 Task: Search and explore Airbnb stays with rooms in Park City, Utah.
Action: Mouse moved to (472, 66)
Screenshot: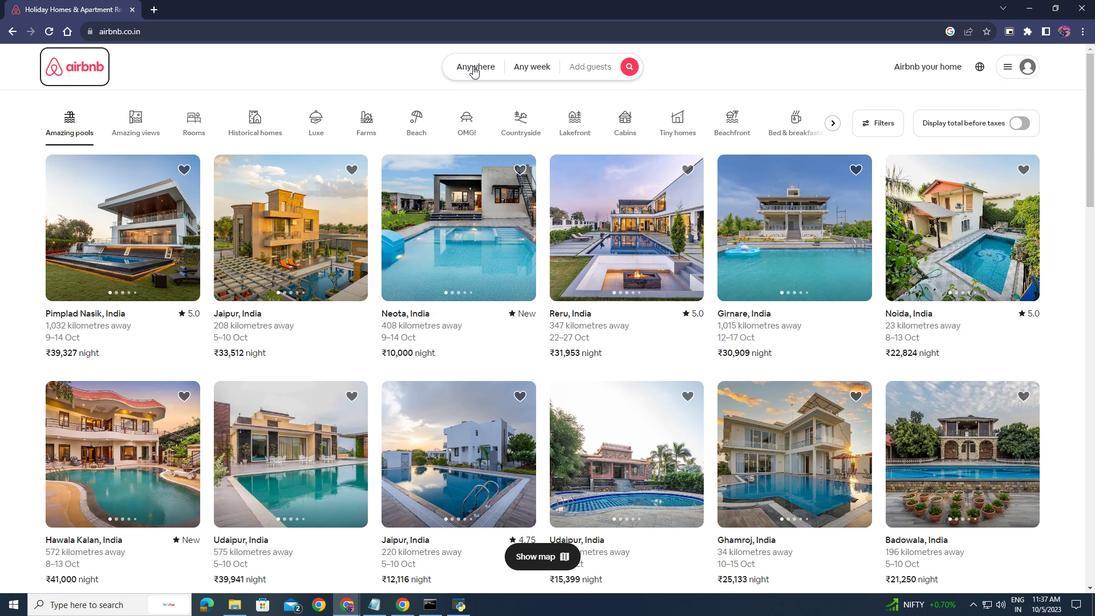 
Action: Mouse pressed left at (472, 66)
Screenshot: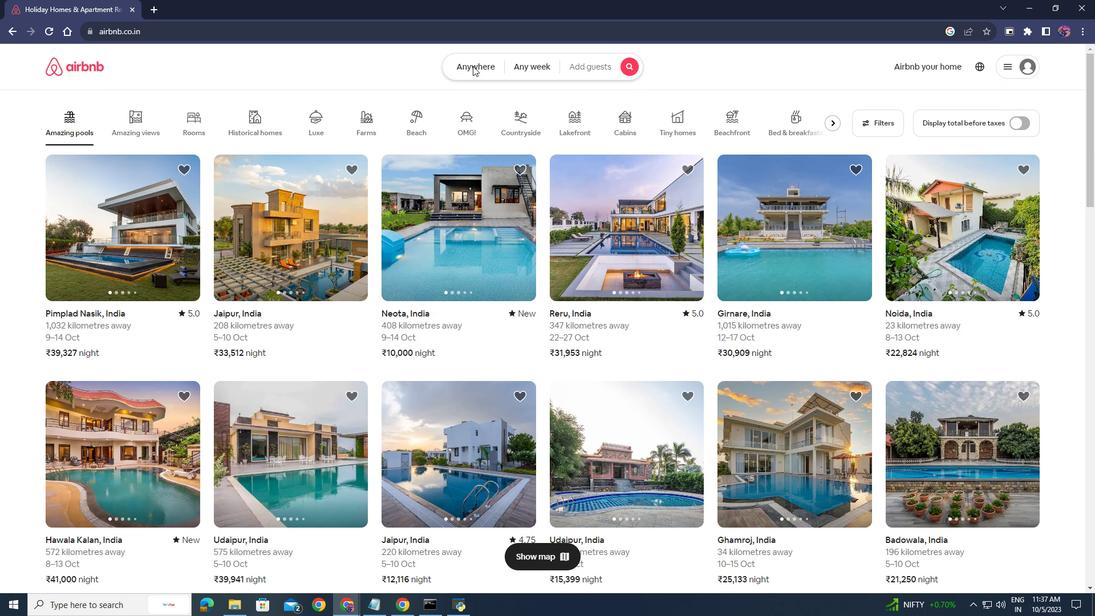 
Action: Mouse moved to (332, 112)
Screenshot: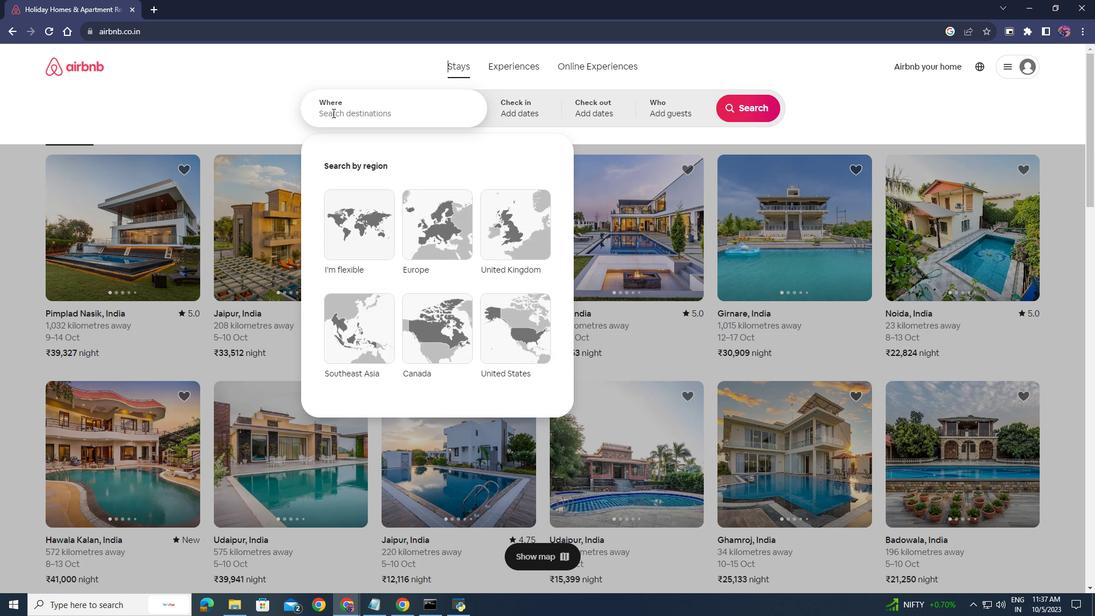 
Action: Mouse pressed left at (332, 112)
Screenshot: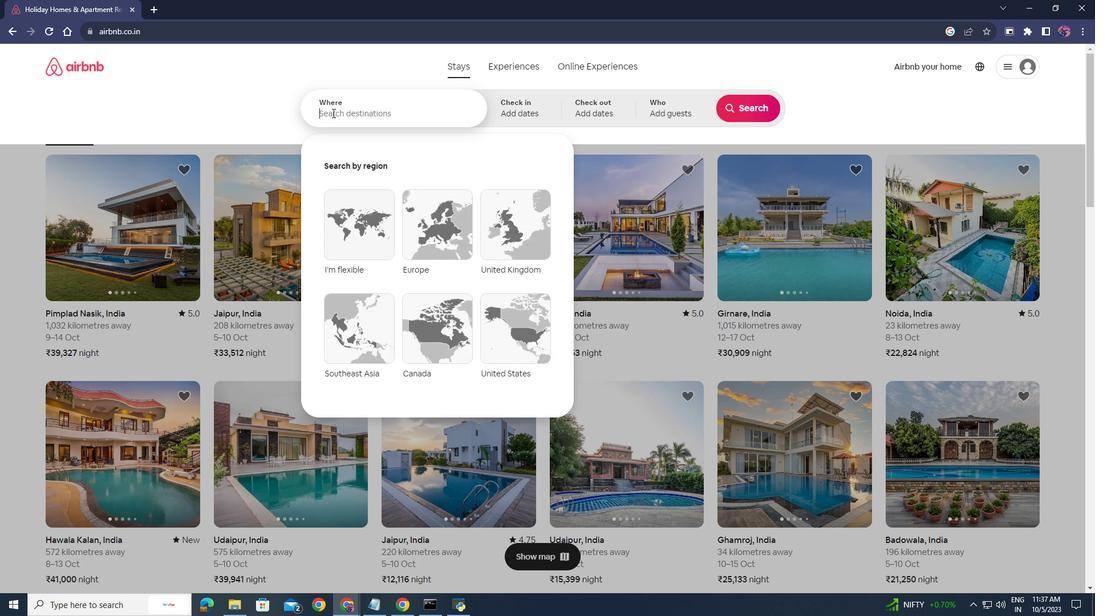 
Action: Key pressed park<Key.space>city<Key.enter>
Screenshot: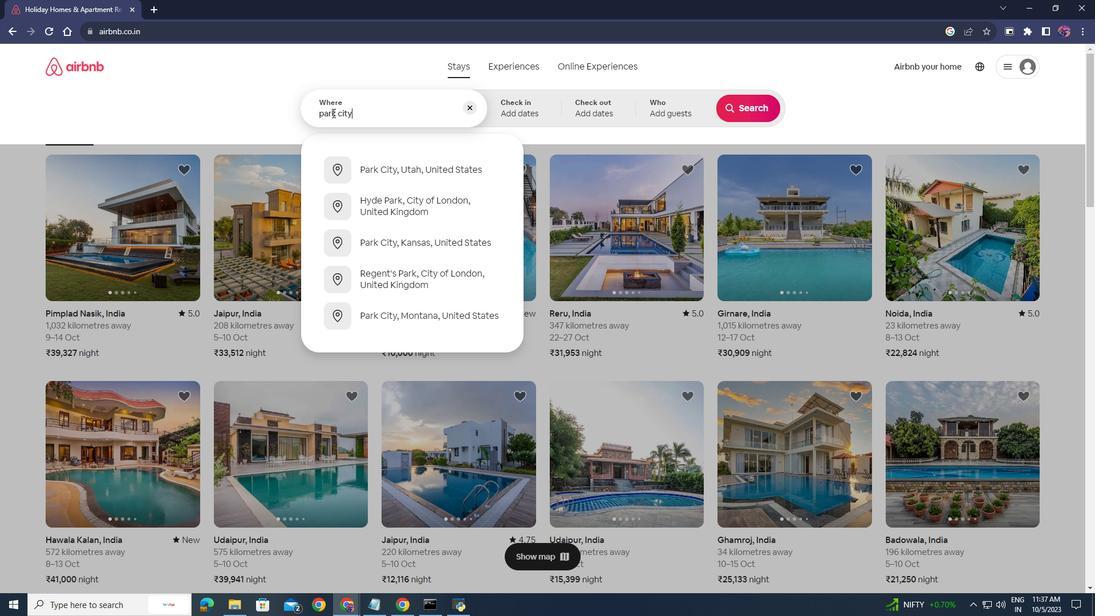 
Action: Mouse moved to (734, 101)
Screenshot: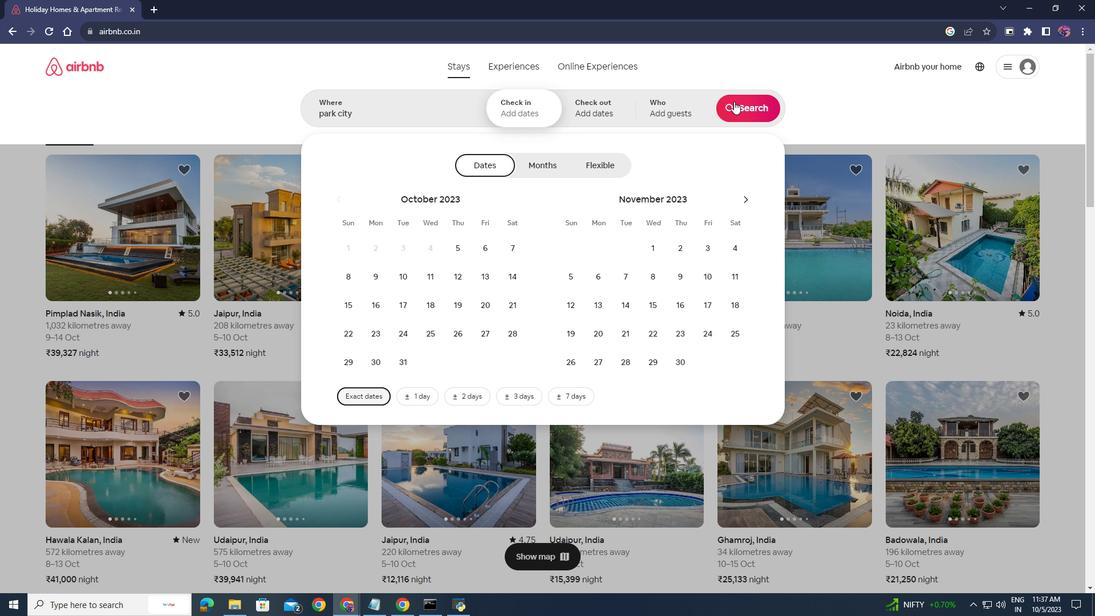 
Action: Mouse pressed left at (734, 101)
Screenshot: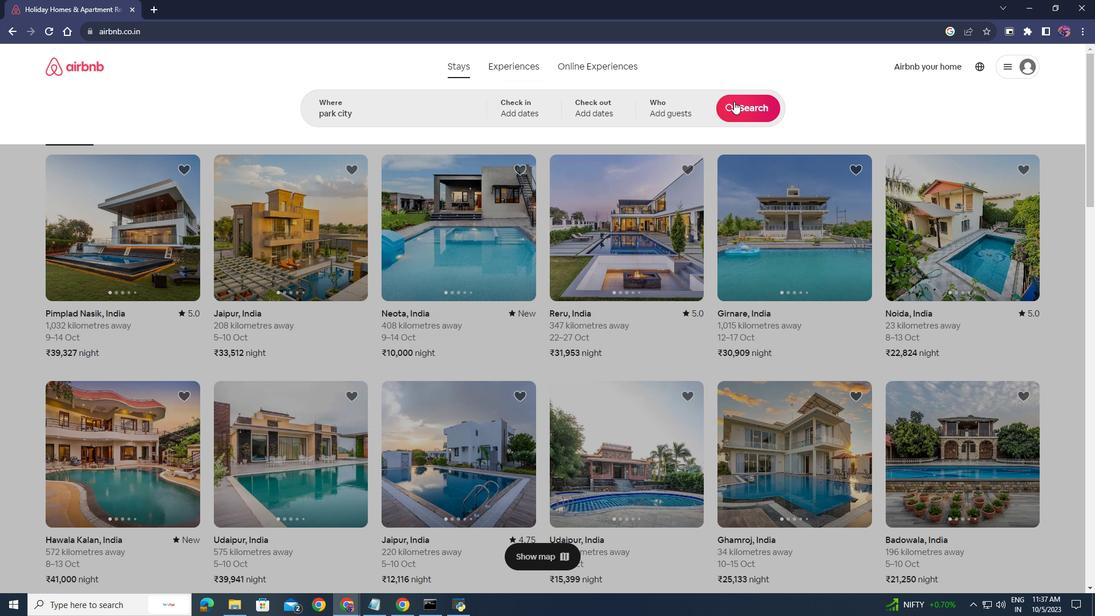 
Action: Mouse moved to (288, 108)
Screenshot: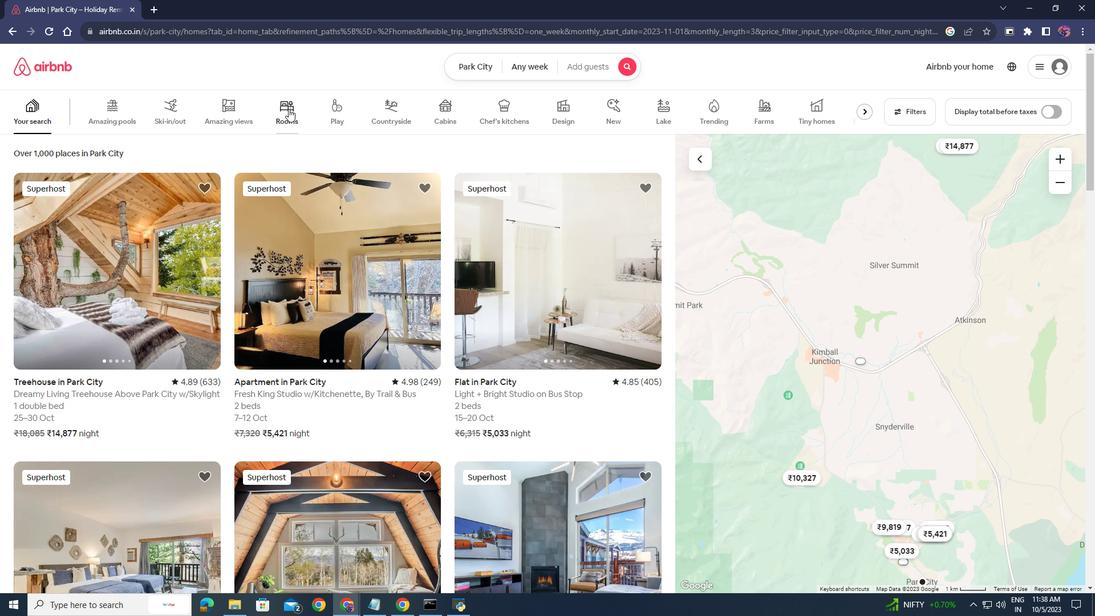 
Action: Mouse pressed left at (288, 108)
Screenshot: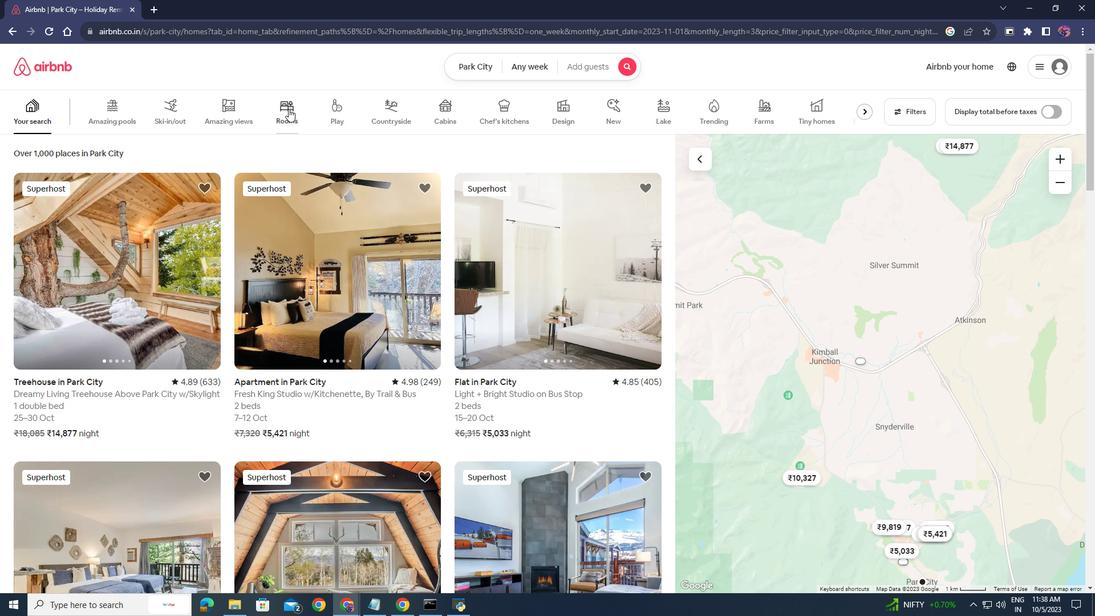 
Action: Mouse moved to (282, 285)
Screenshot: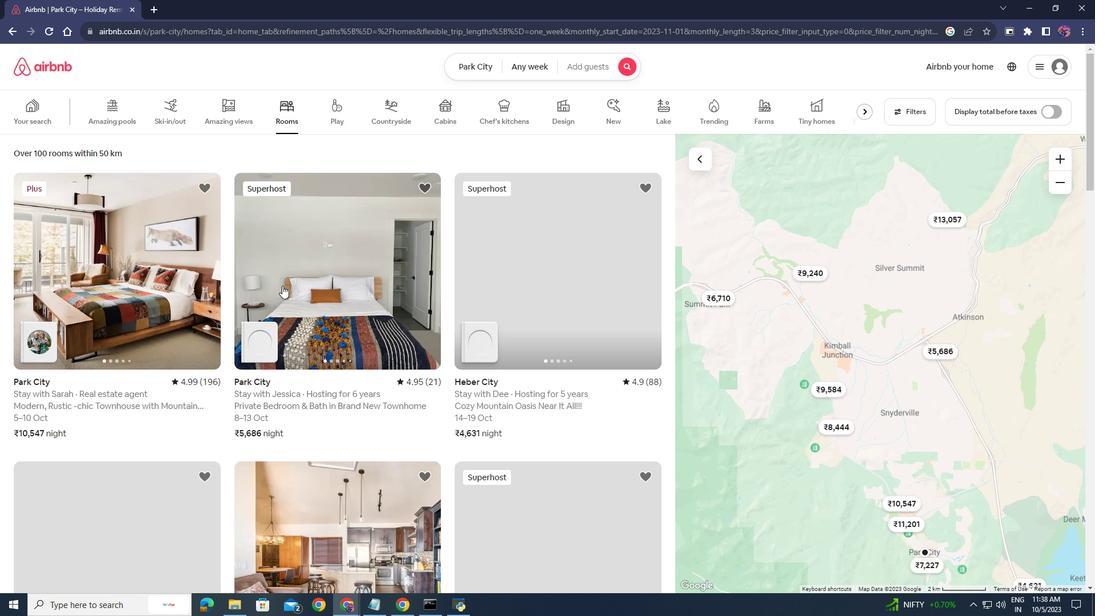 
Action: Mouse scrolled (282, 285) with delta (0, 0)
Screenshot: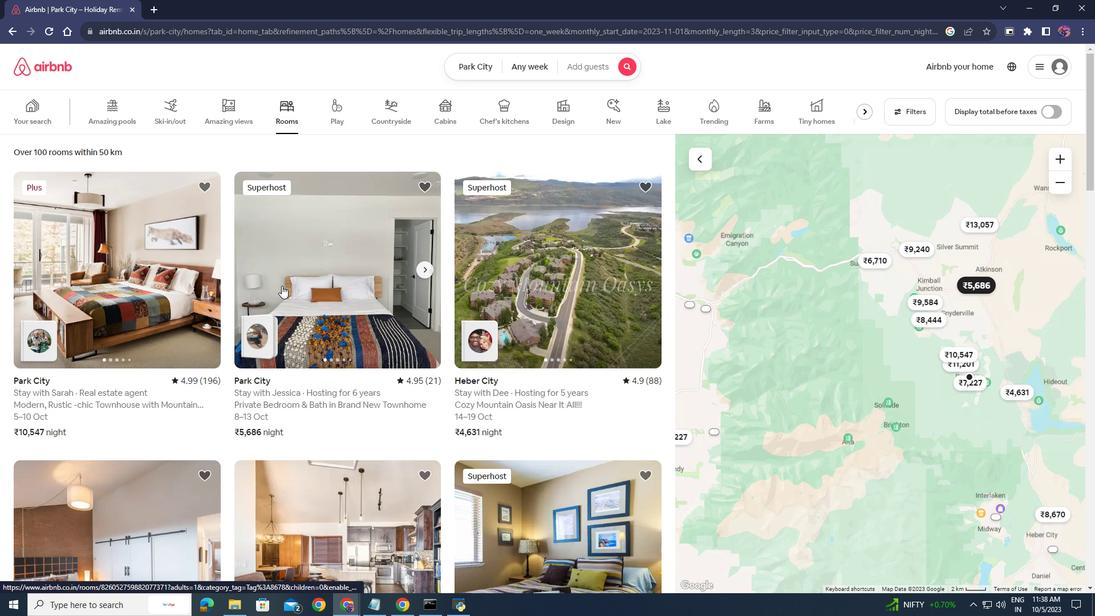 
Action: Mouse moved to (273, 282)
Screenshot: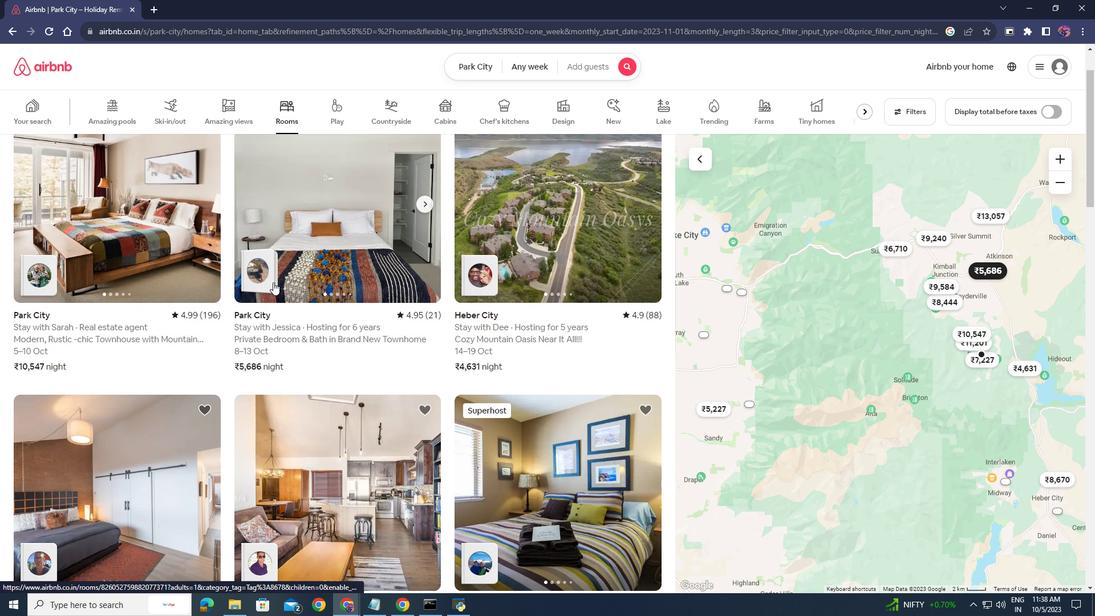 
Action: Mouse scrolled (273, 281) with delta (0, 0)
Screenshot: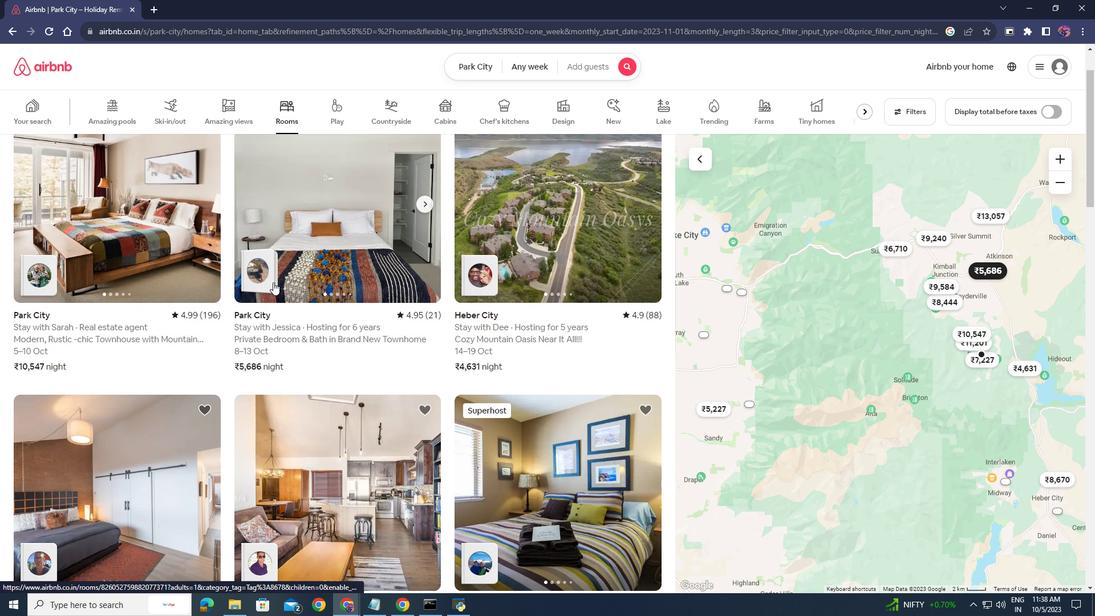 
Action: Mouse moved to (264, 308)
Screenshot: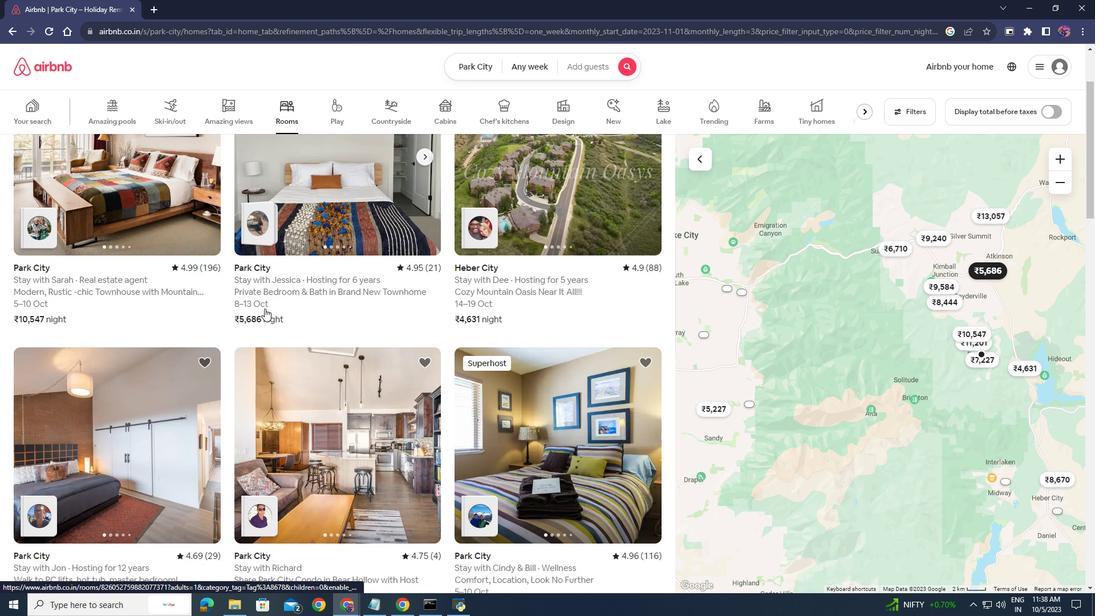
Action: Mouse scrolled (264, 309) with delta (0, 0)
Screenshot: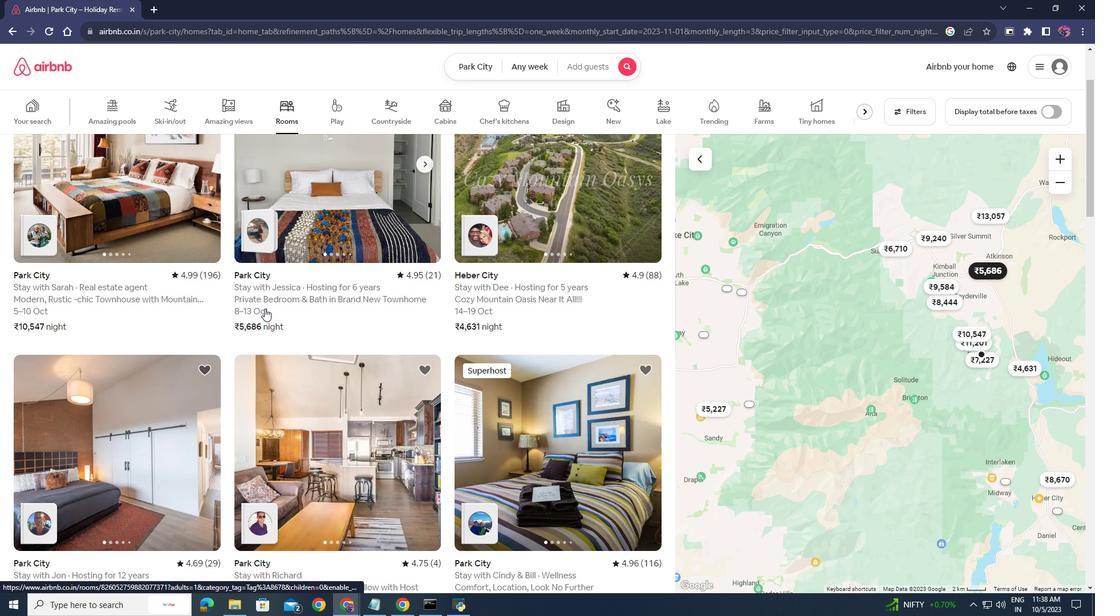 
Action: Mouse moved to (308, 201)
Screenshot: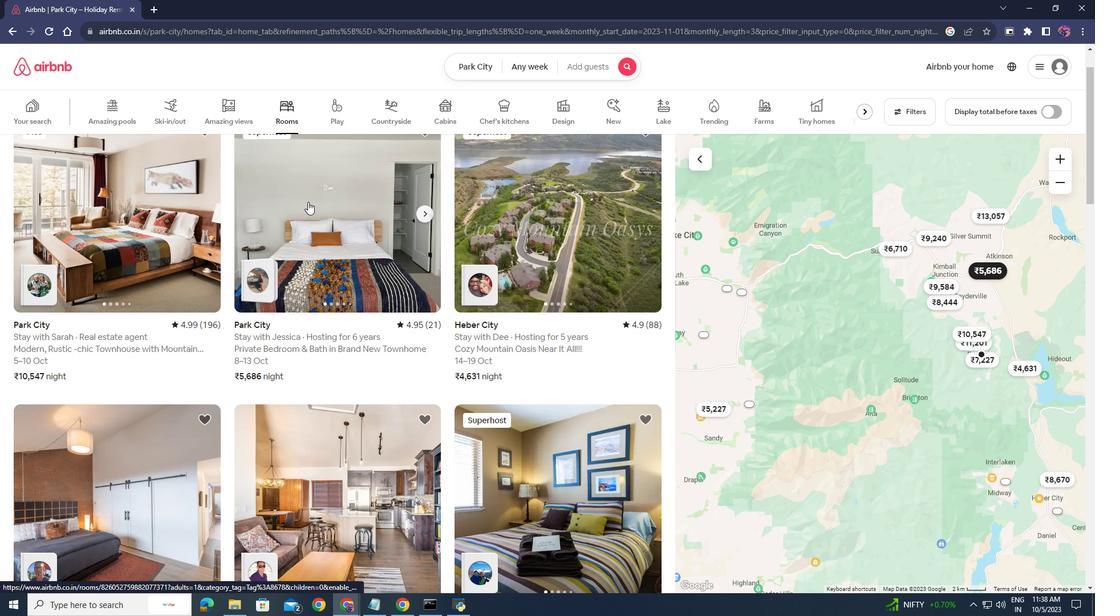 
Action: Mouse pressed left at (308, 201)
Screenshot: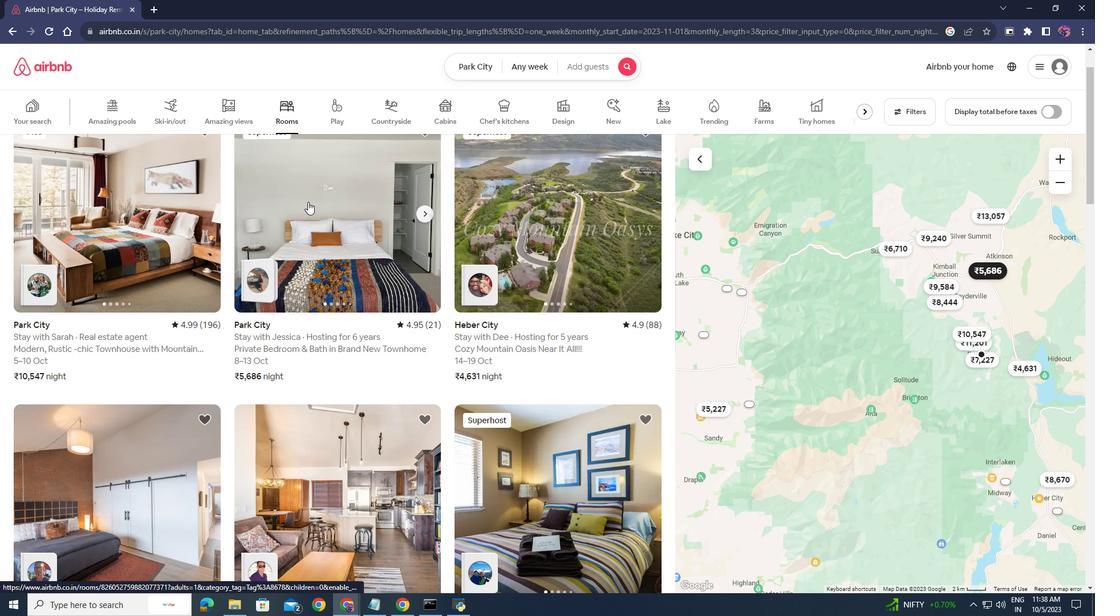 
Action: Mouse moved to (397, 377)
Screenshot: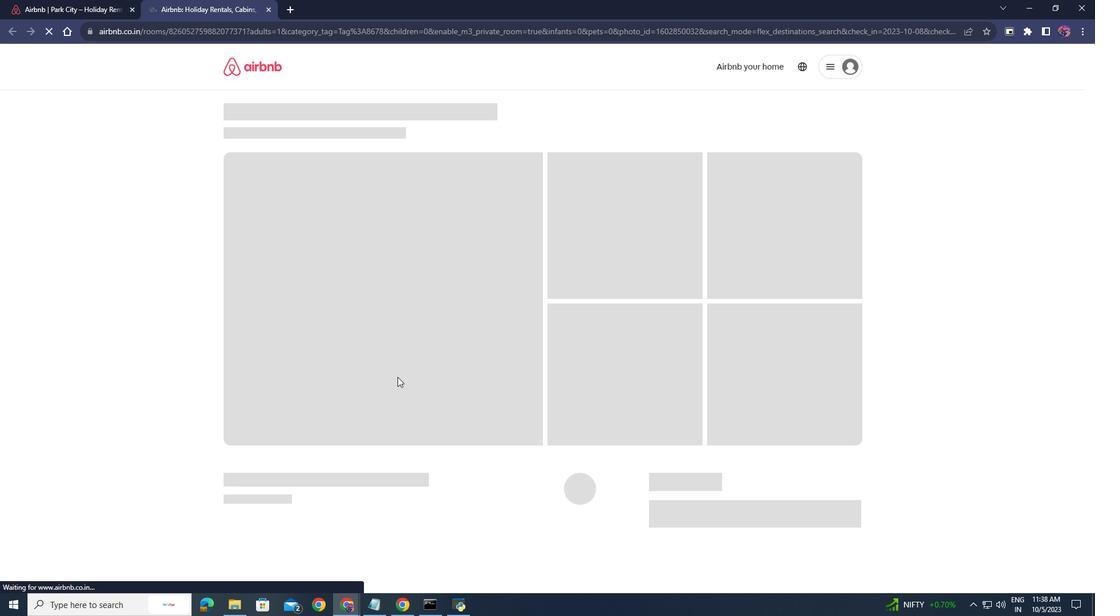 
Action: Mouse scrolled (397, 376) with delta (0, 0)
Screenshot: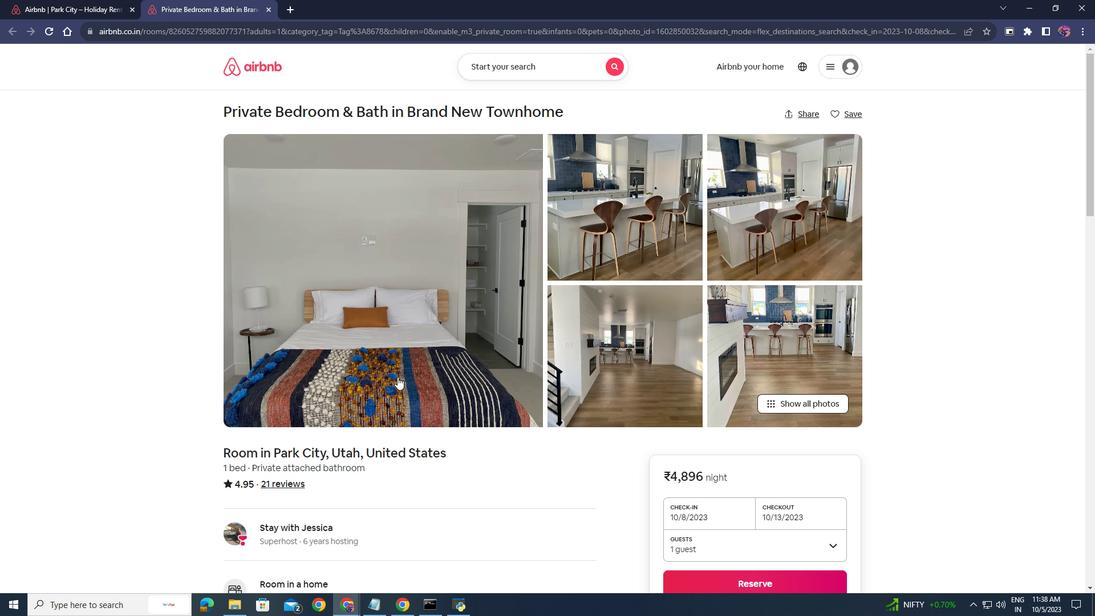 
Action: Mouse scrolled (397, 376) with delta (0, 0)
Screenshot: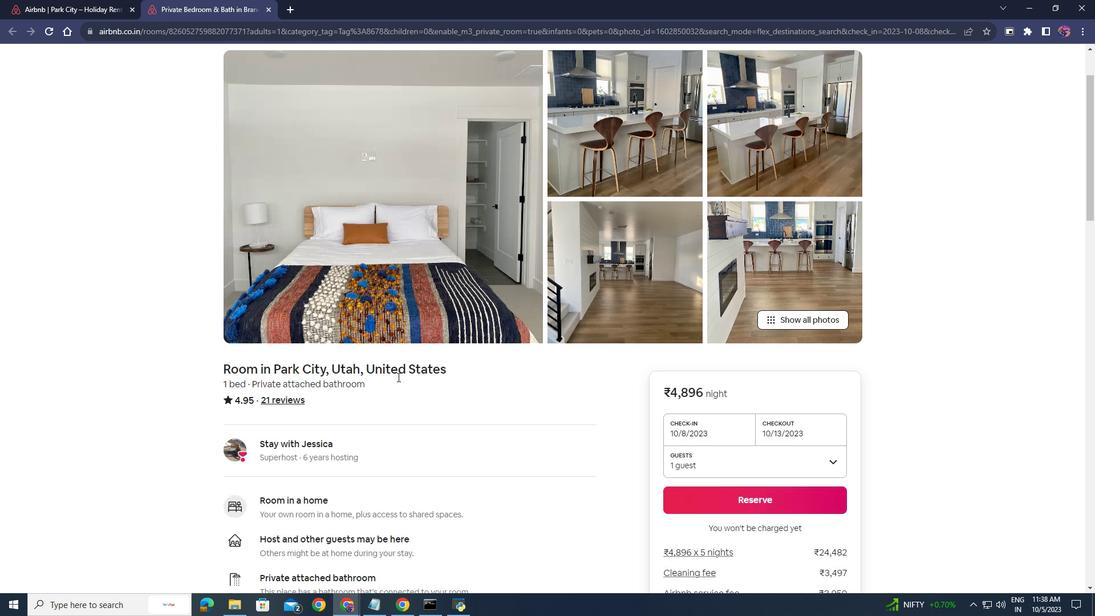 
Action: Mouse scrolled (397, 376) with delta (0, 0)
Screenshot: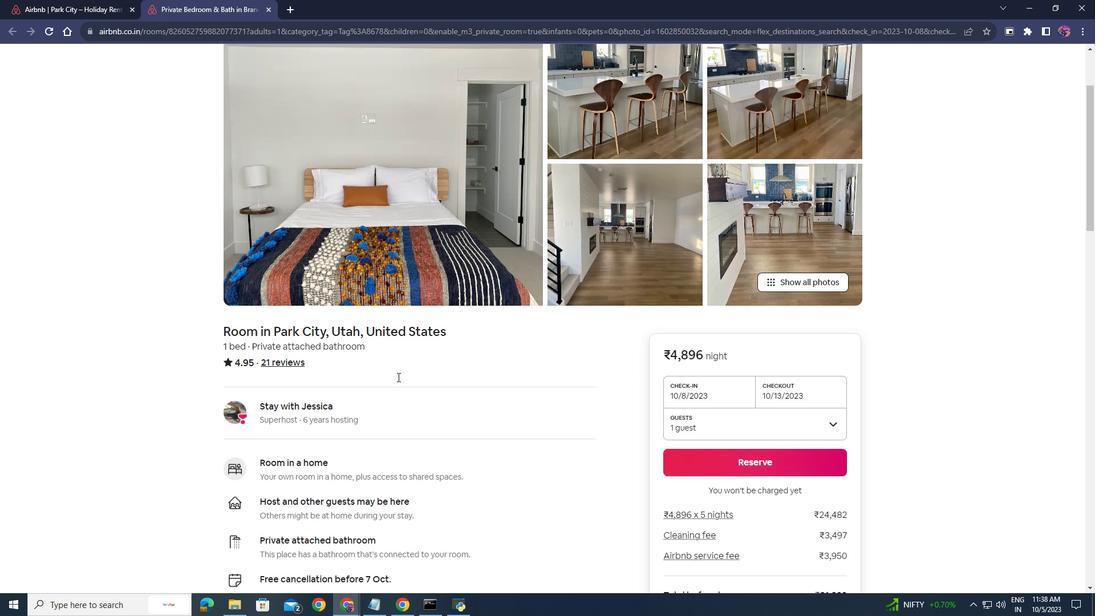 
Action: Mouse scrolled (397, 376) with delta (0, 0)
Screenshot: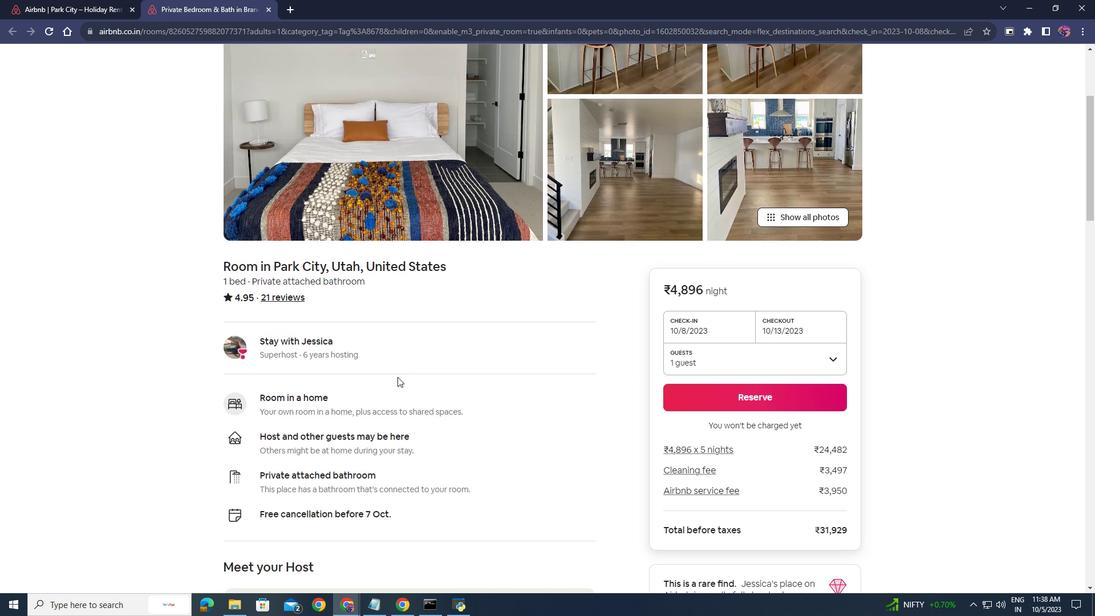 
Action: Mouse scrolled (397, 376) with delta (0, 0)
Screenshot: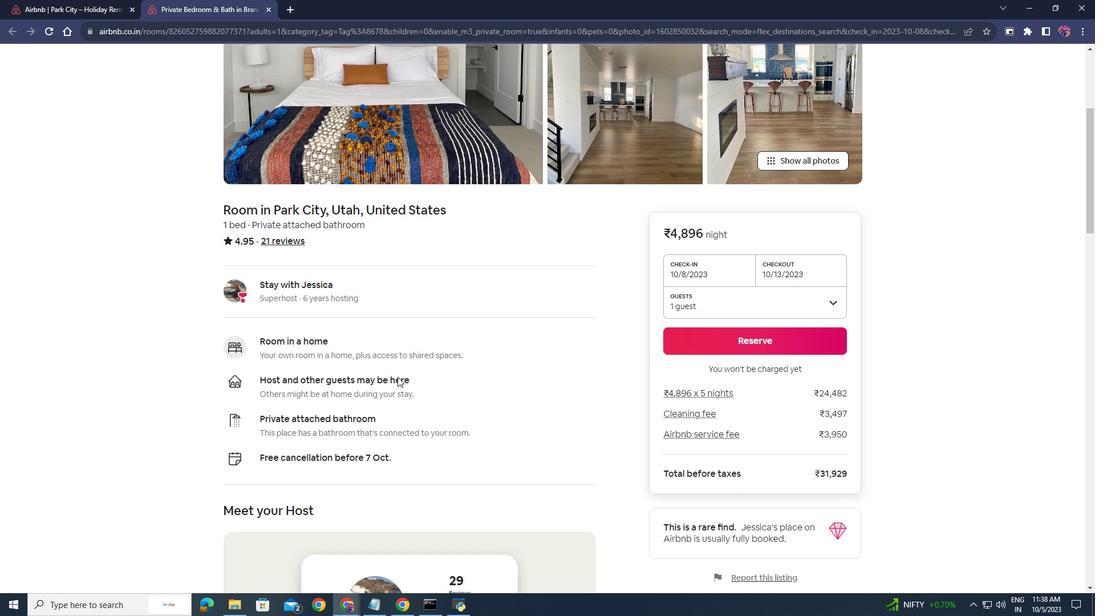 
Action: Mouse scrolled (397, 376) with delta (0, 0)
Screenshot: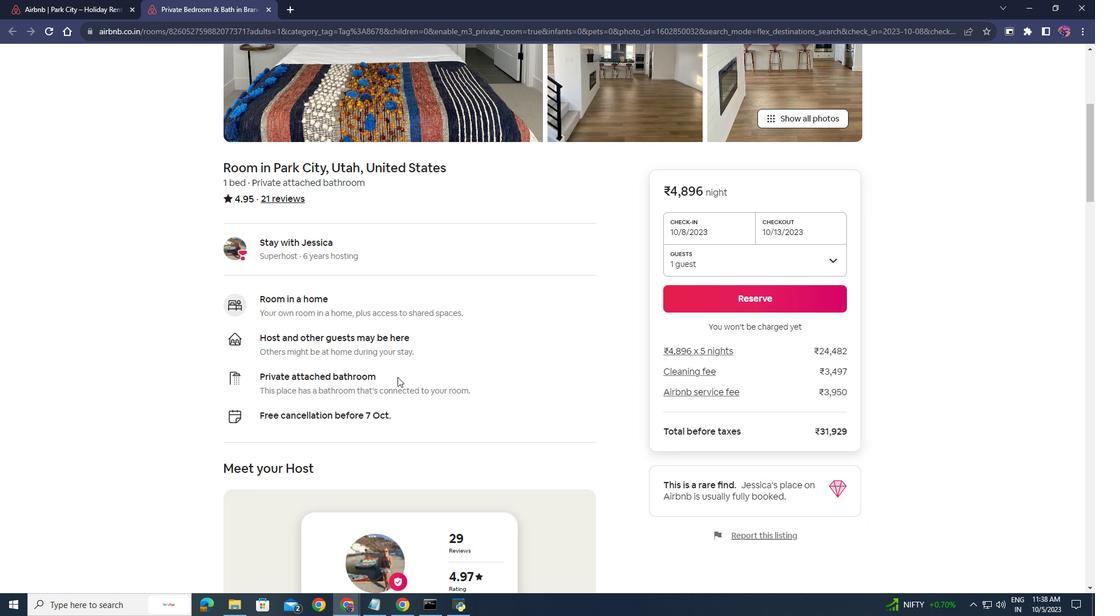 
Action: Mouse scrolled (397, 376) with delta (0, 0)
Screenshot: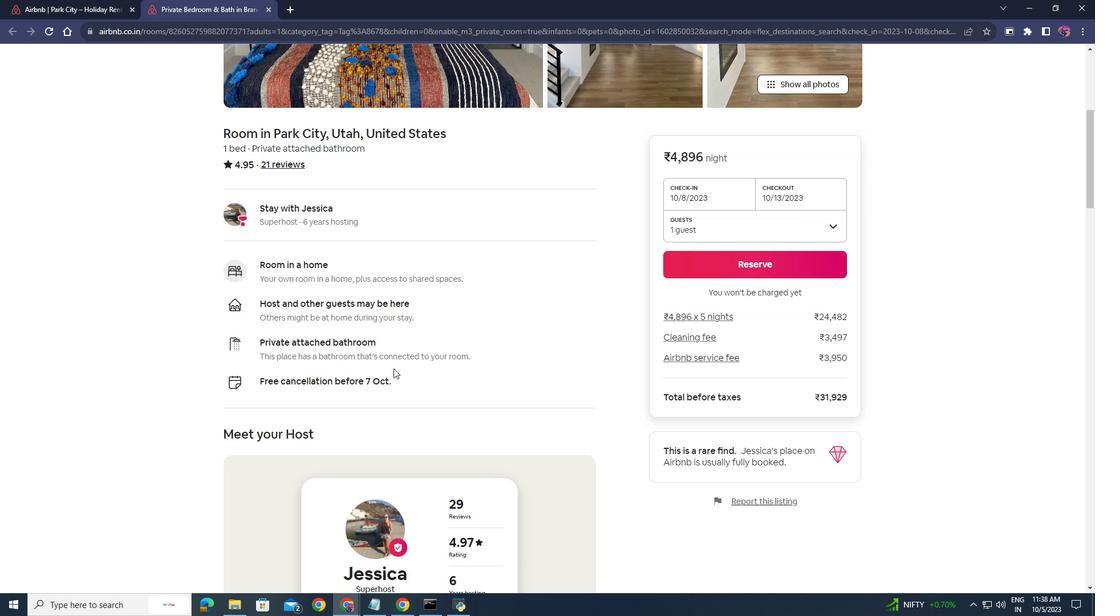 
Action: Mouse moved to (392, 364)
Screenshot: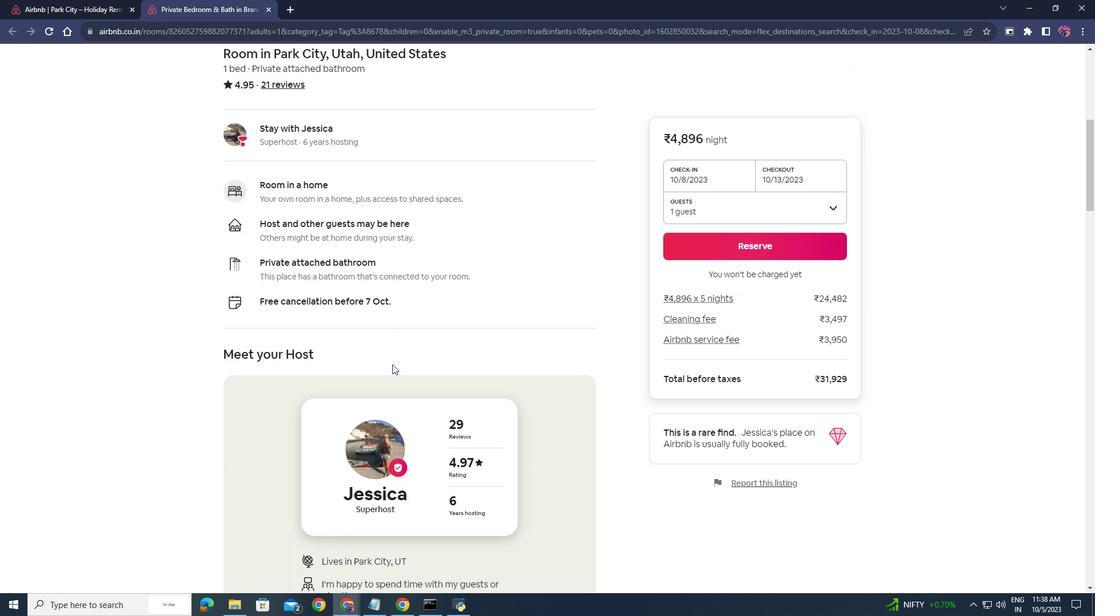 
Action: Mouse scrolled (392, 363) with delta (0, 0)
Screenshot: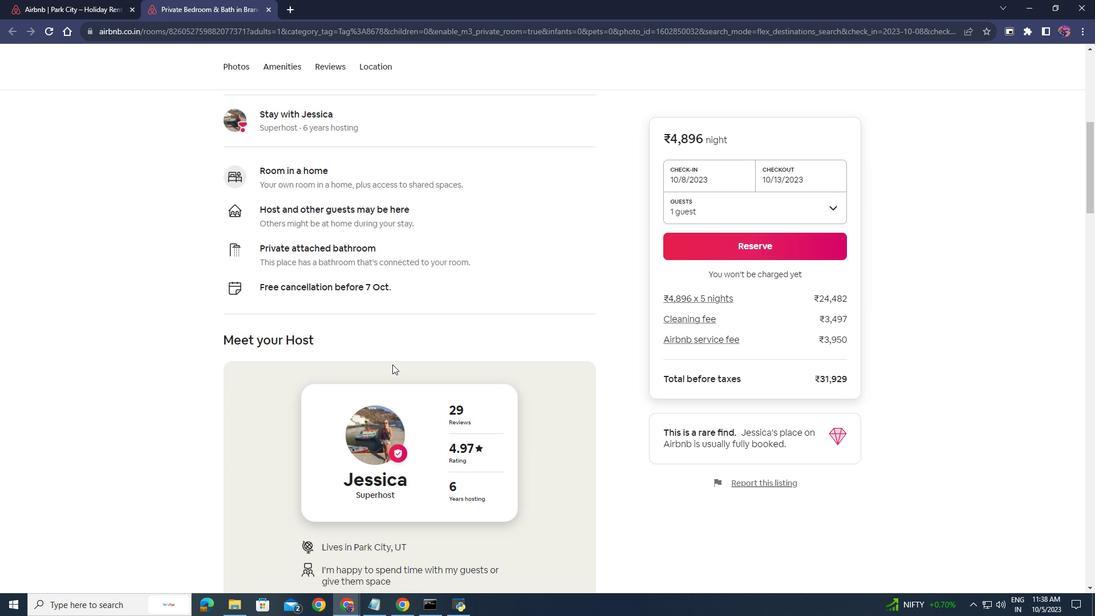 
Action: Mouse scrolled (392, 363) with delta (0, 0)
Screenshot: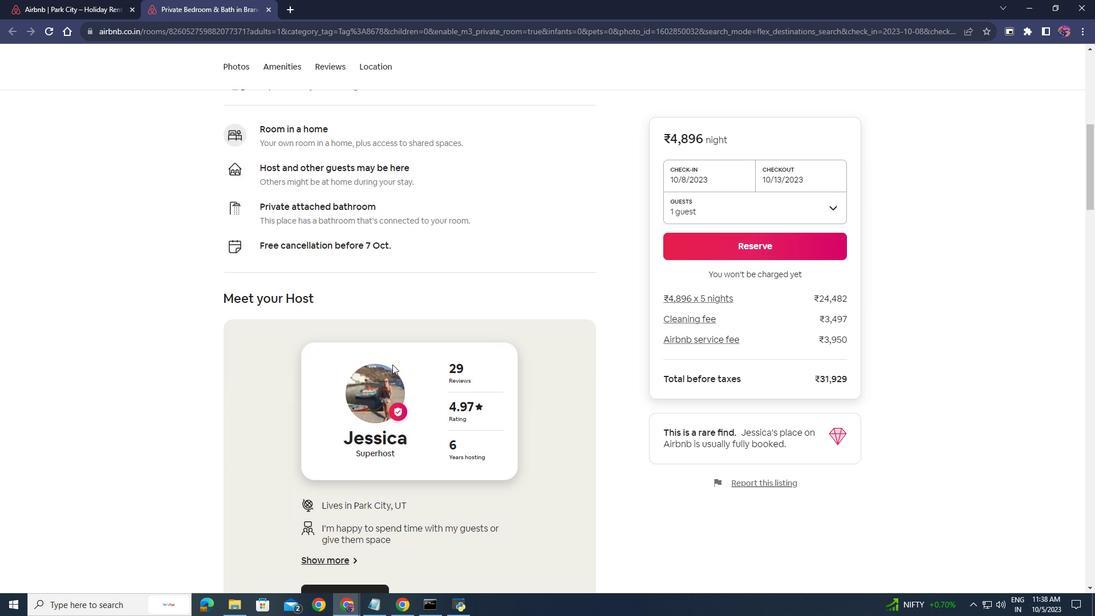 
Action: Mouse scrolled (392, 363) with delta (0, 0)
Screenshot: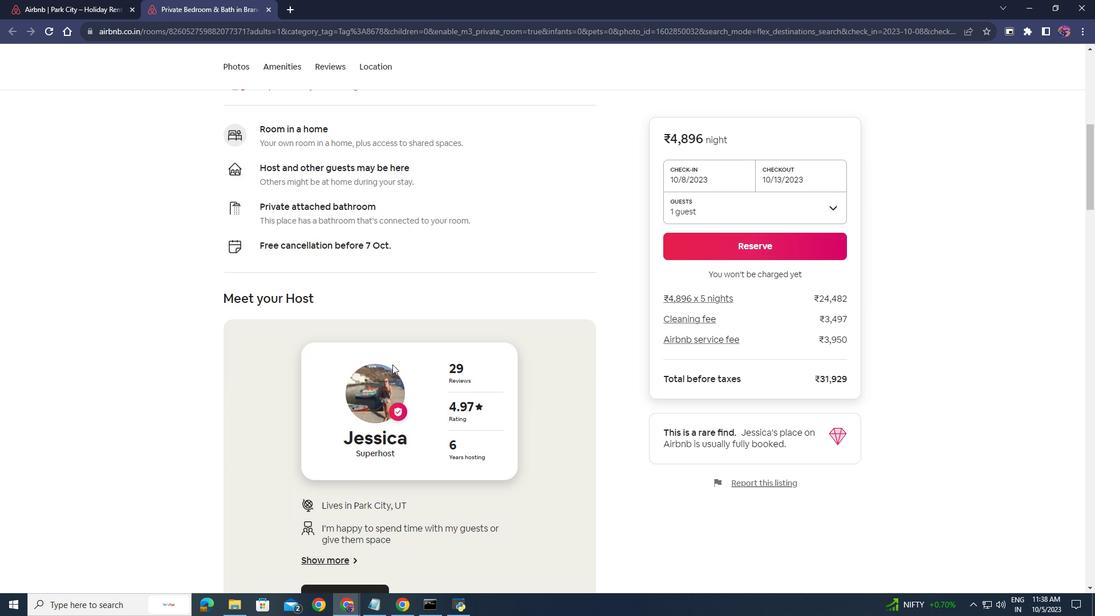
Action: Mouse scrolled (392, 363) with delta (0, 0)
Screenshot: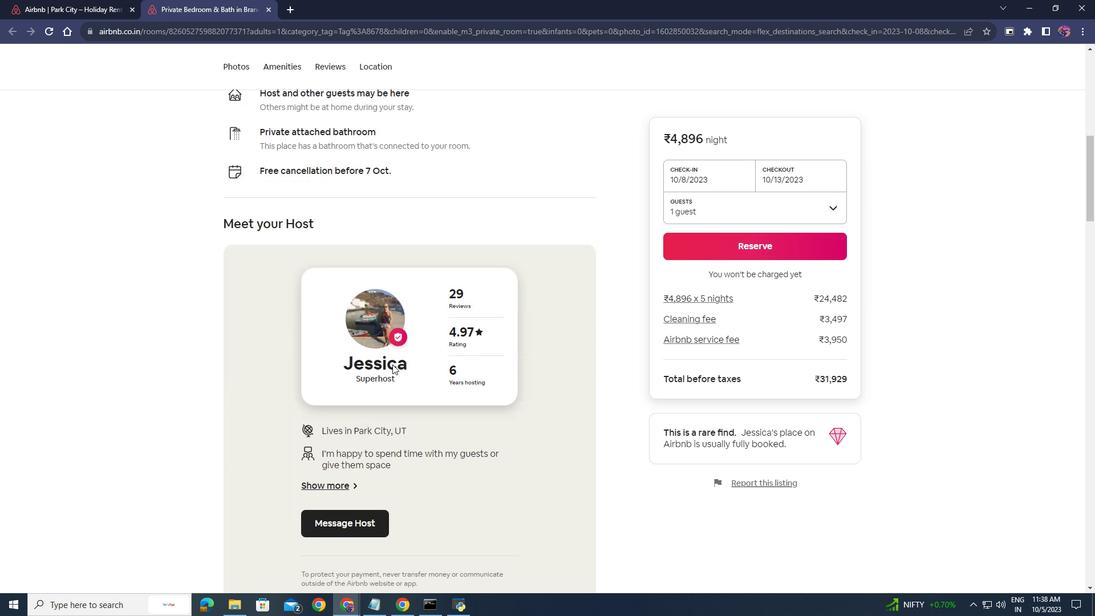 
Action: Mouse moved to (392, 363)
Screenshot: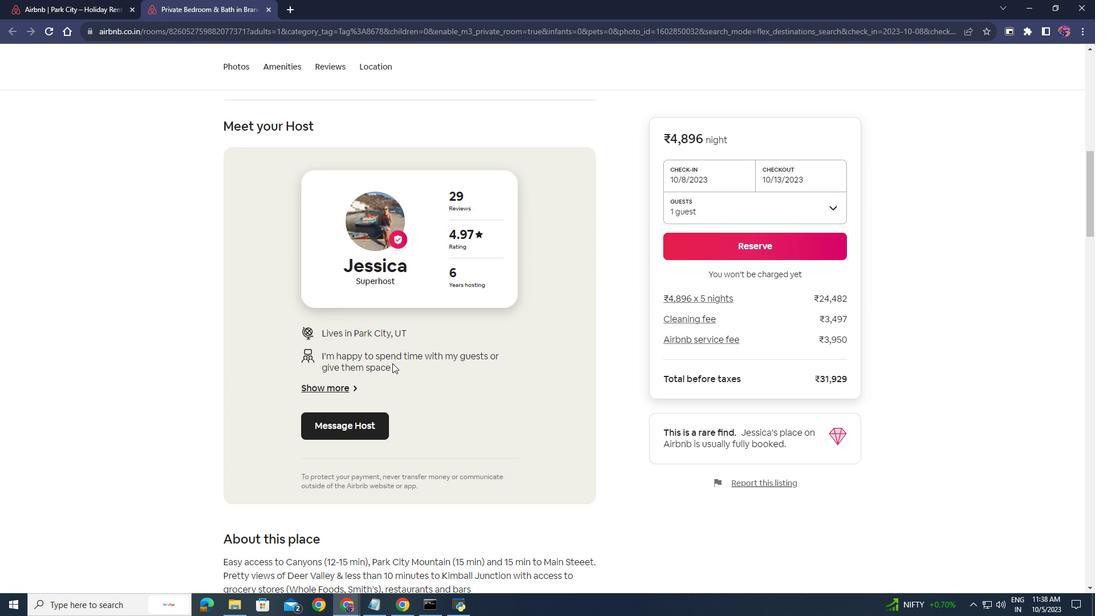 
Action: Mouse scrolled (392, 362) with delta (0, 0)
Screenshot: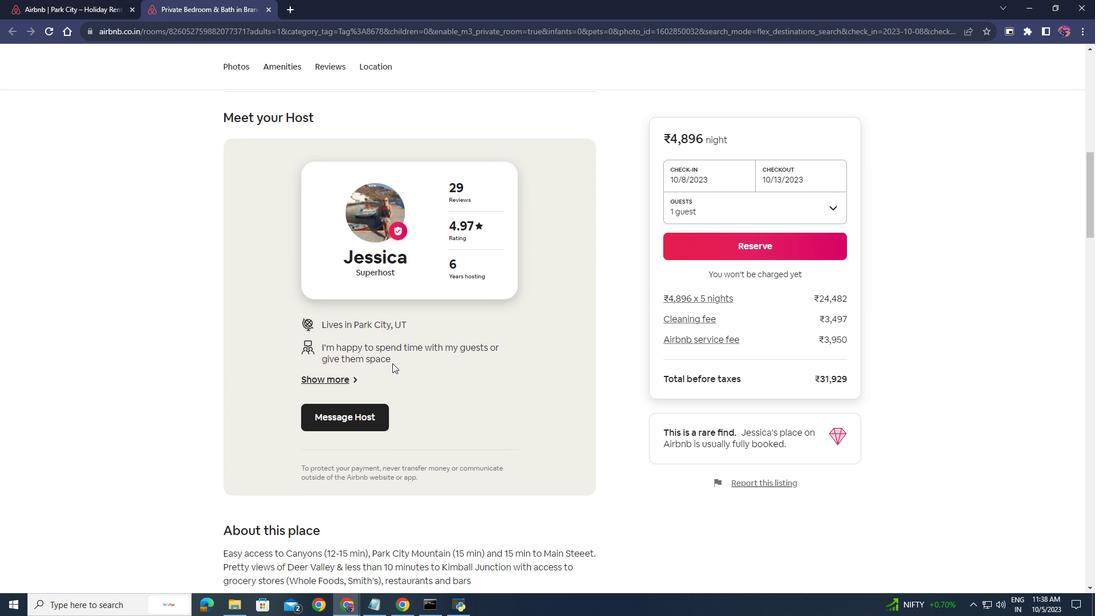 
Action: Mouse scrolled (392, 362) with delta (0, 0)
Screenshot: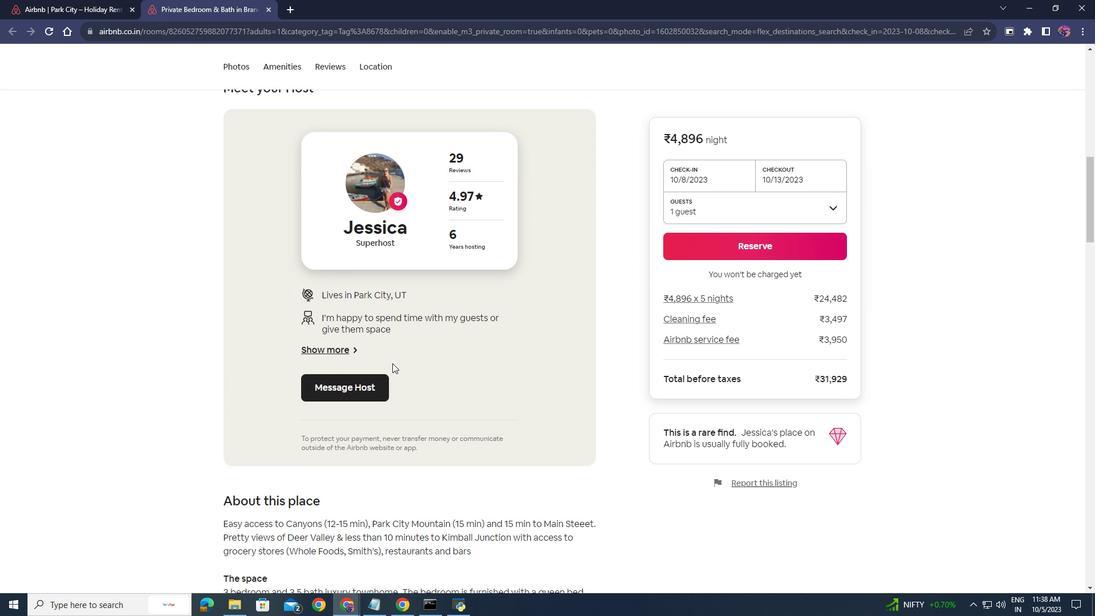
Action: Mouse scrolled (392, 362) with delta (0, 0)
Screenshot: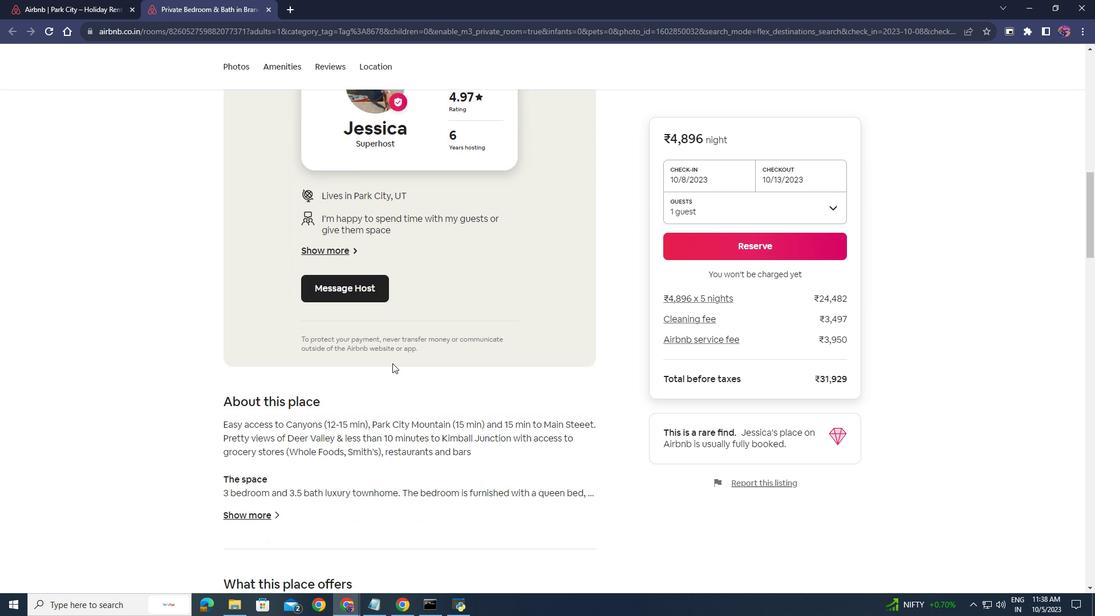 
Action: Mouse scrolled (392, 362) with delta (0, 0)
Screenshot: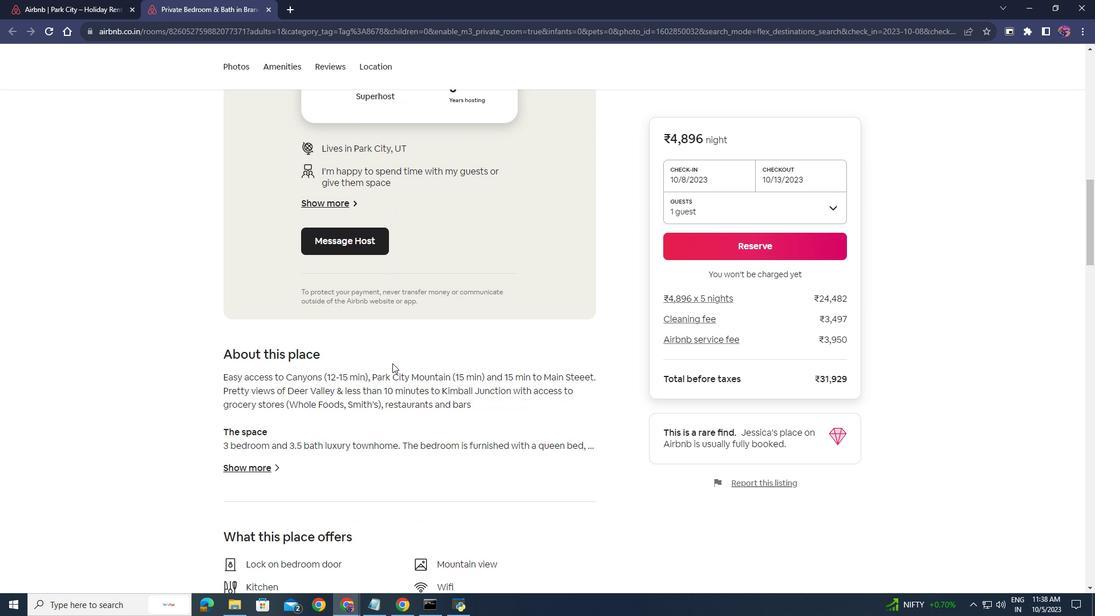 
Action: Mouse scrolled (392, 362) with delta (0, 0)
Screenshot: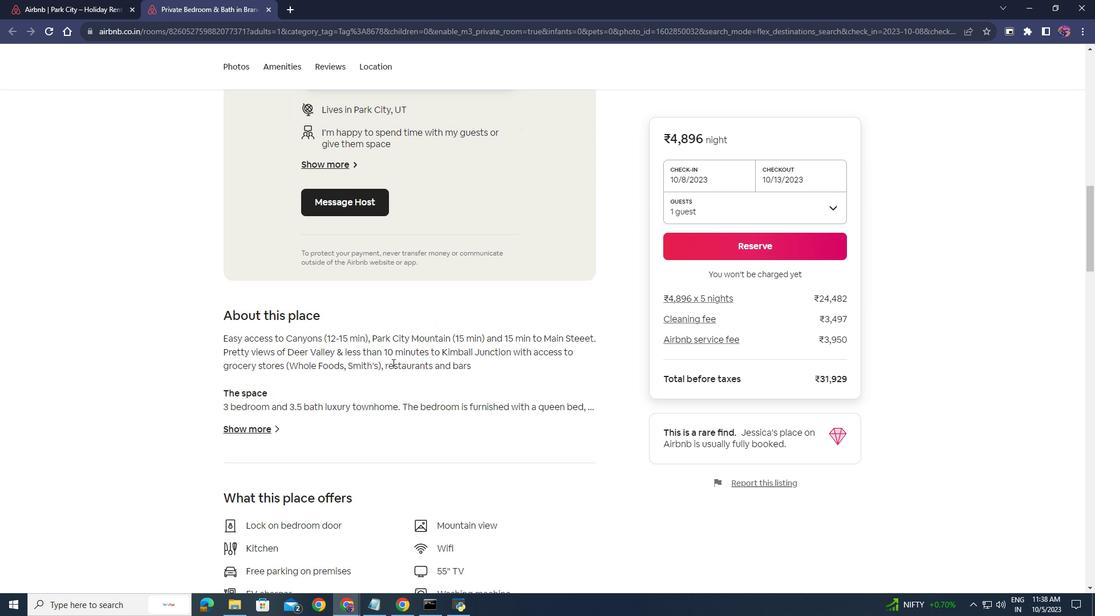 
Action: Mouse scrolled (392, 362) with delta (0, 0)
Screenshot: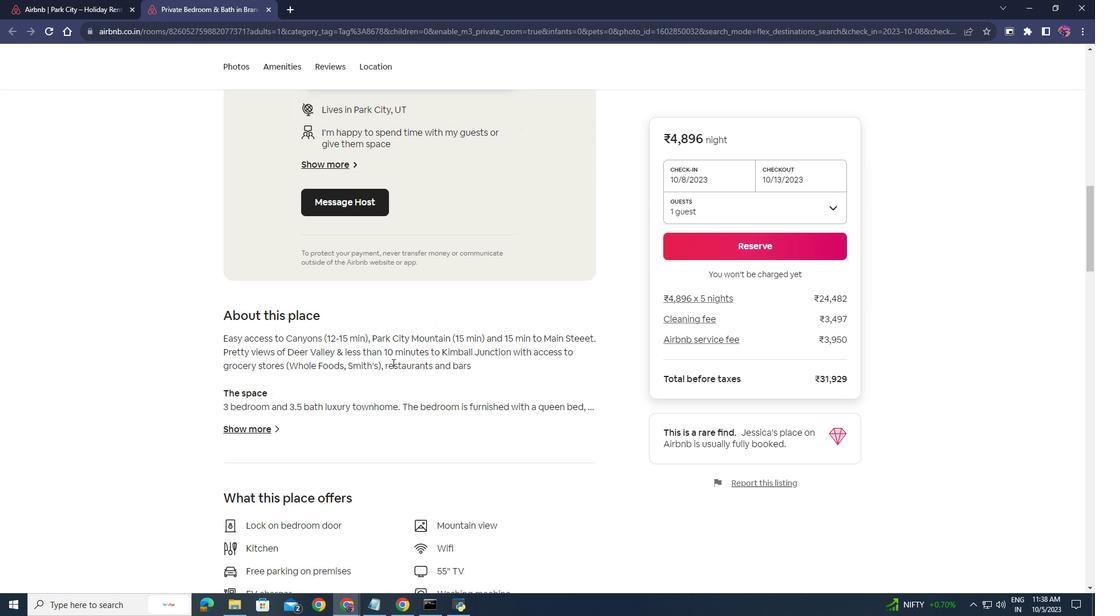 
Action: Mouse scrolled (392, 362) with delta (0, 0)
Screenshot: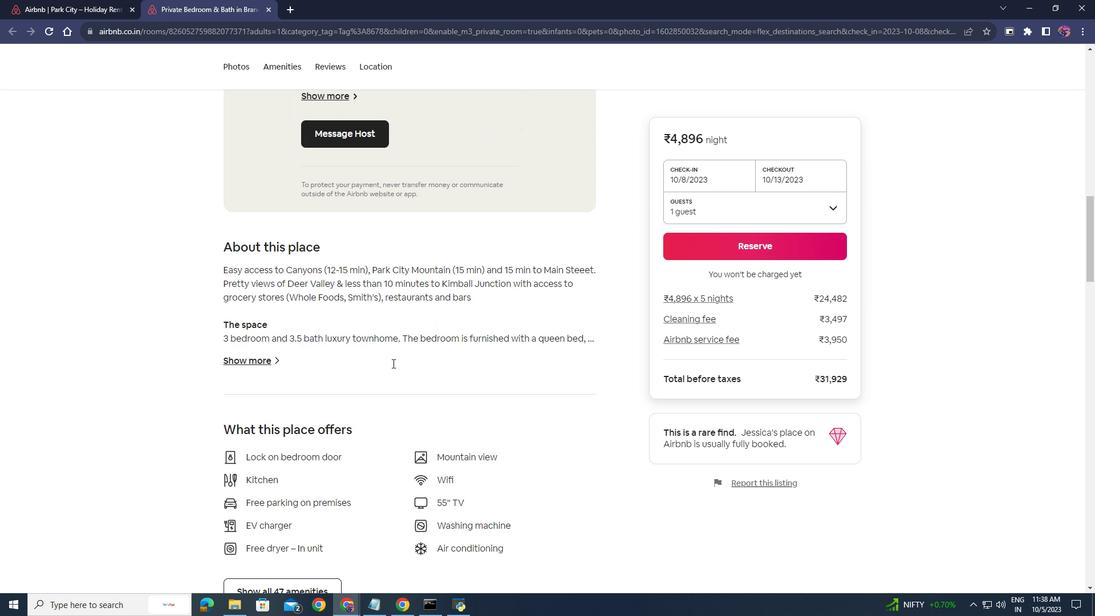 
Action: Mouse scrolled (392, 362) with delta (0, 0)
Screenshot: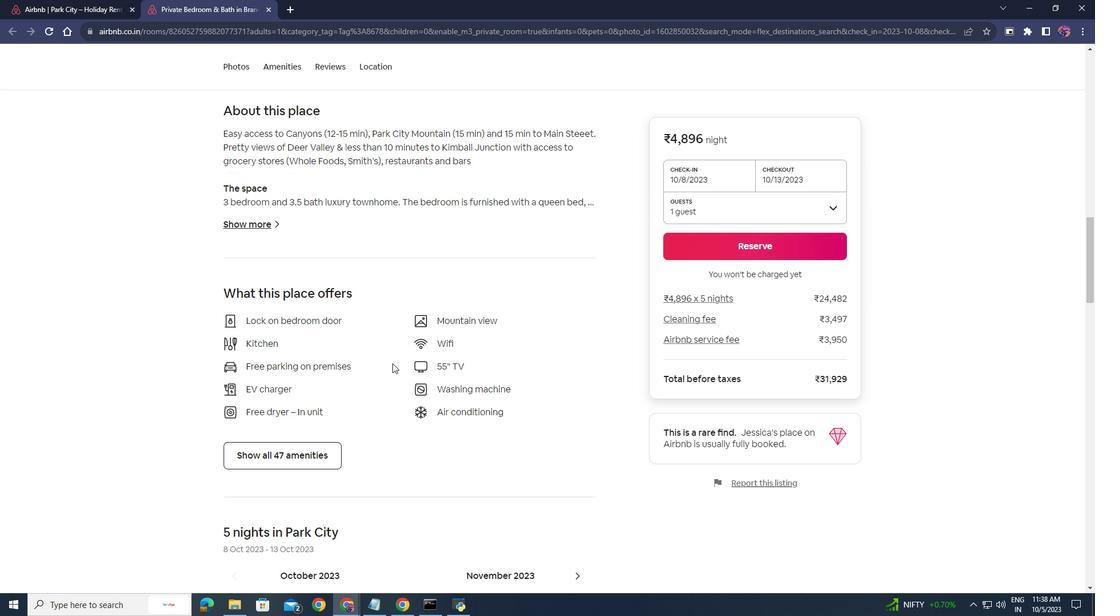
Action: Mouse scrolled (392, 362) with delta (0, 0)
Screenshot: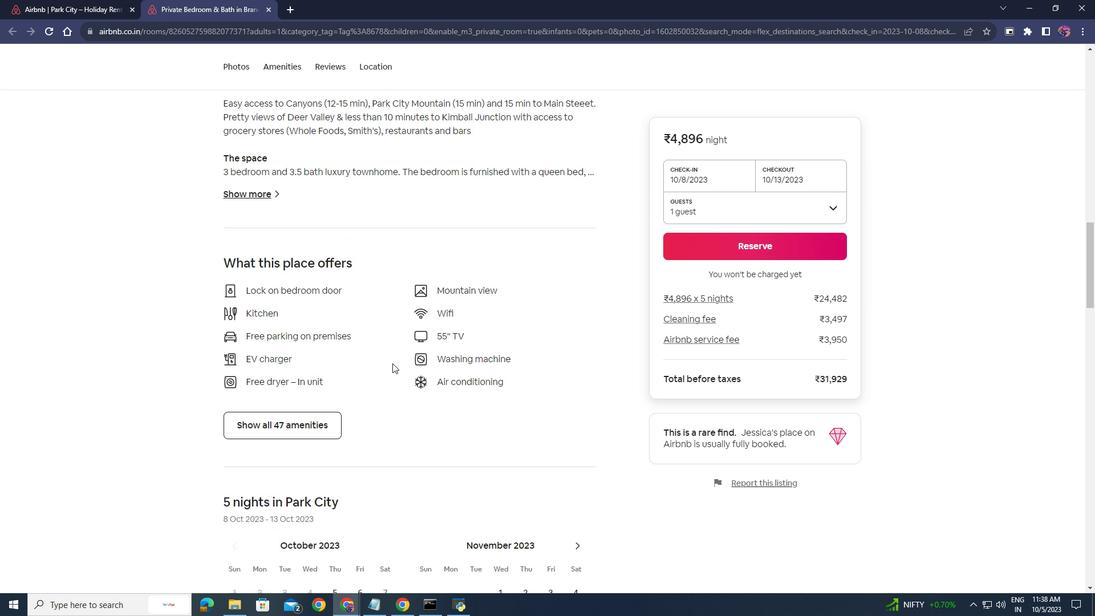 
Action: Mouse moved to (313, 370)
Screenshot: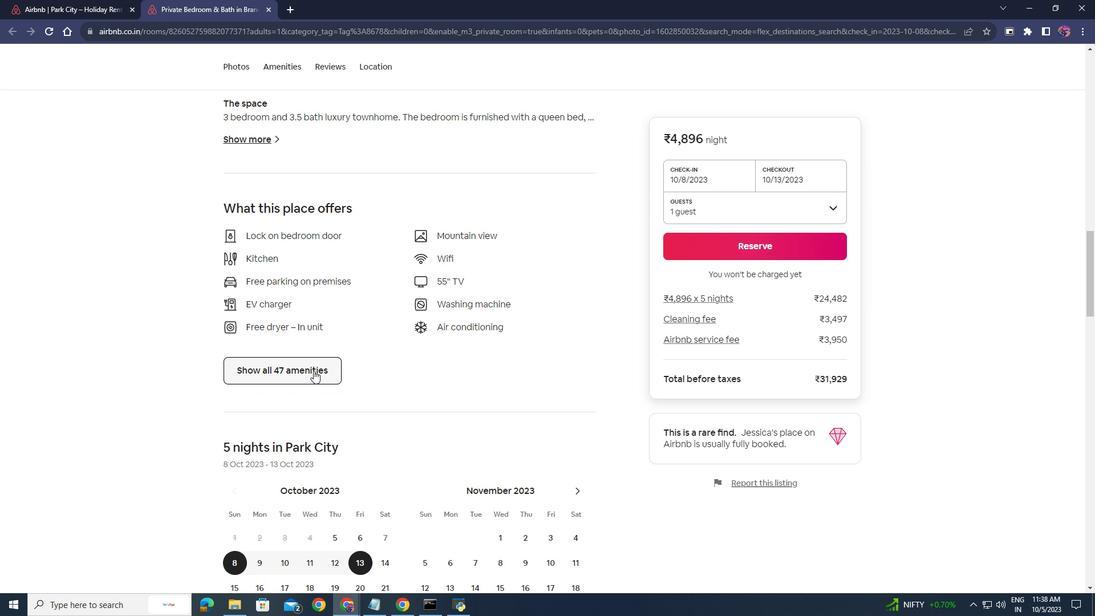 
Action: Mouse pressed left at (313, 370)
Screenshot: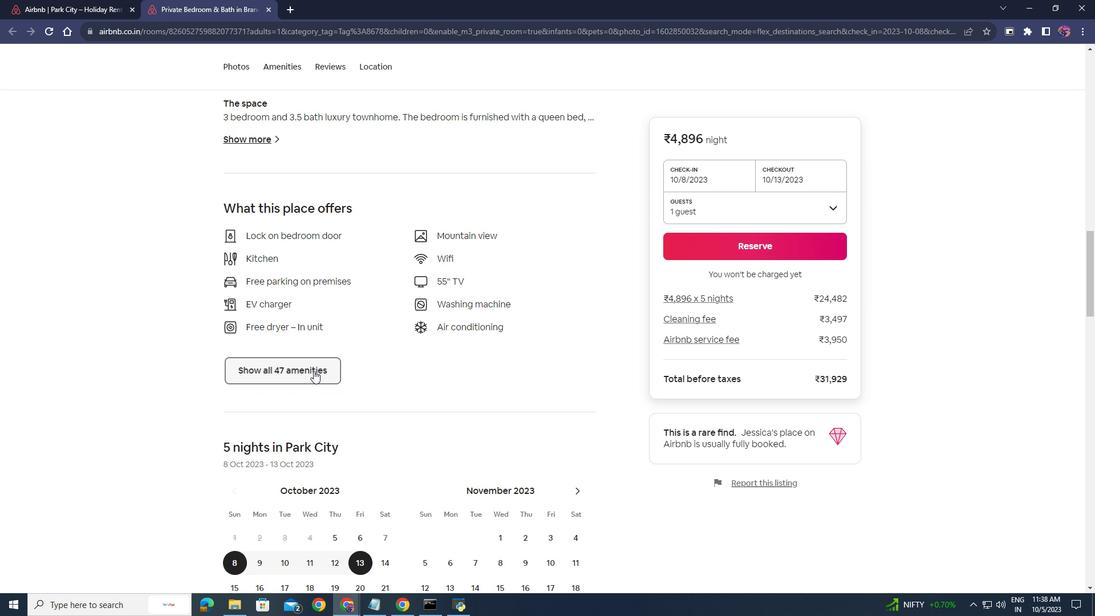 
Action: Mouse moved to (452, 343)
Screenshot: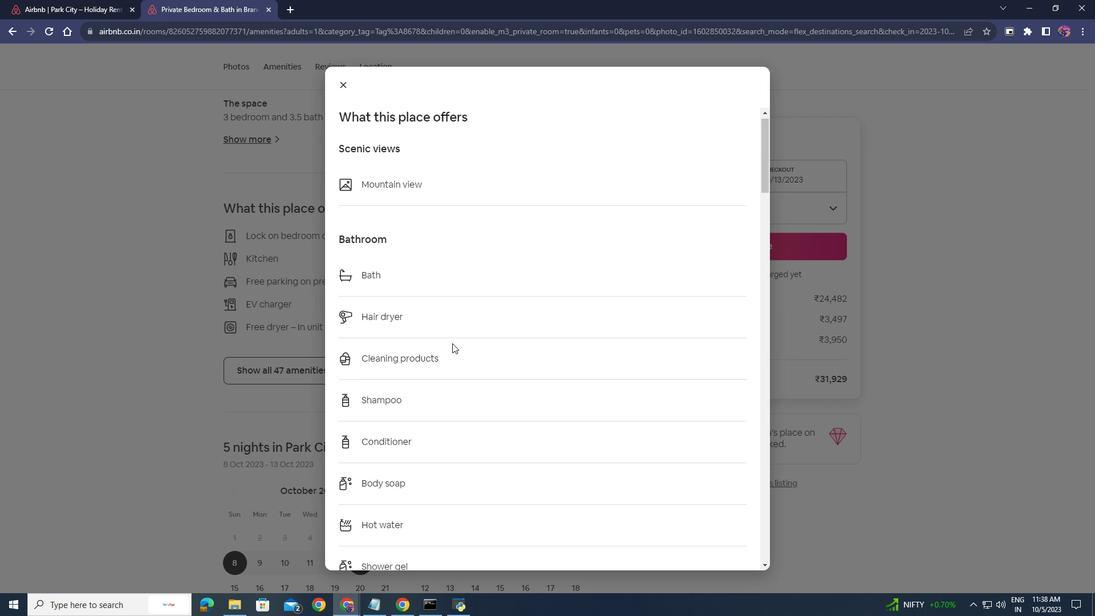 
Action: Mouse scrolled (452, 342) with delta (0, 0)
Screenshot: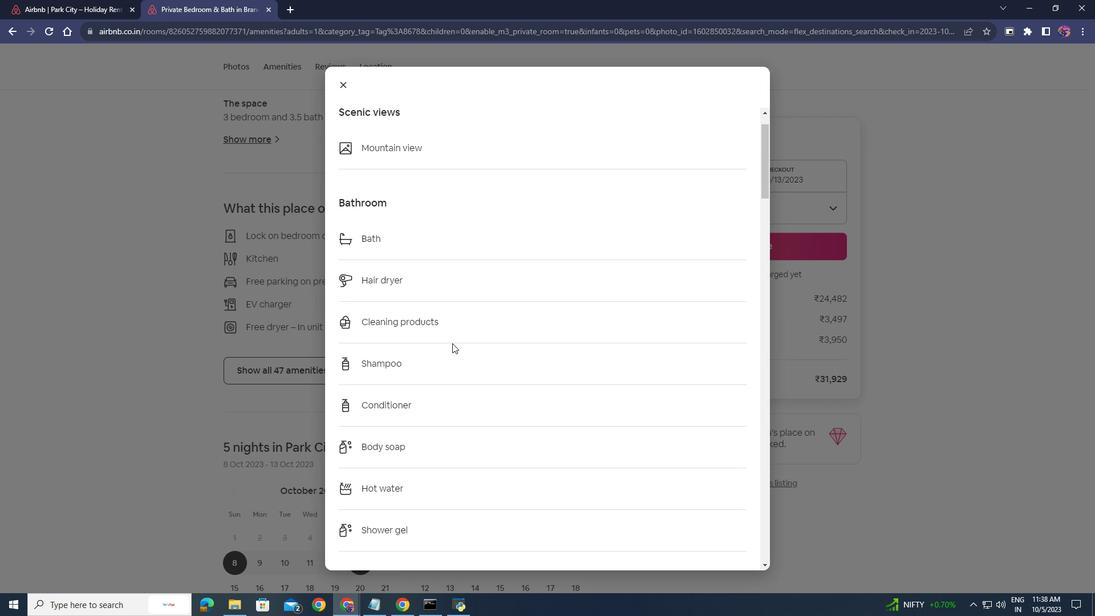 
Action: Mouse scrolled (452, 342) with delta (0, 0)
Screenshot: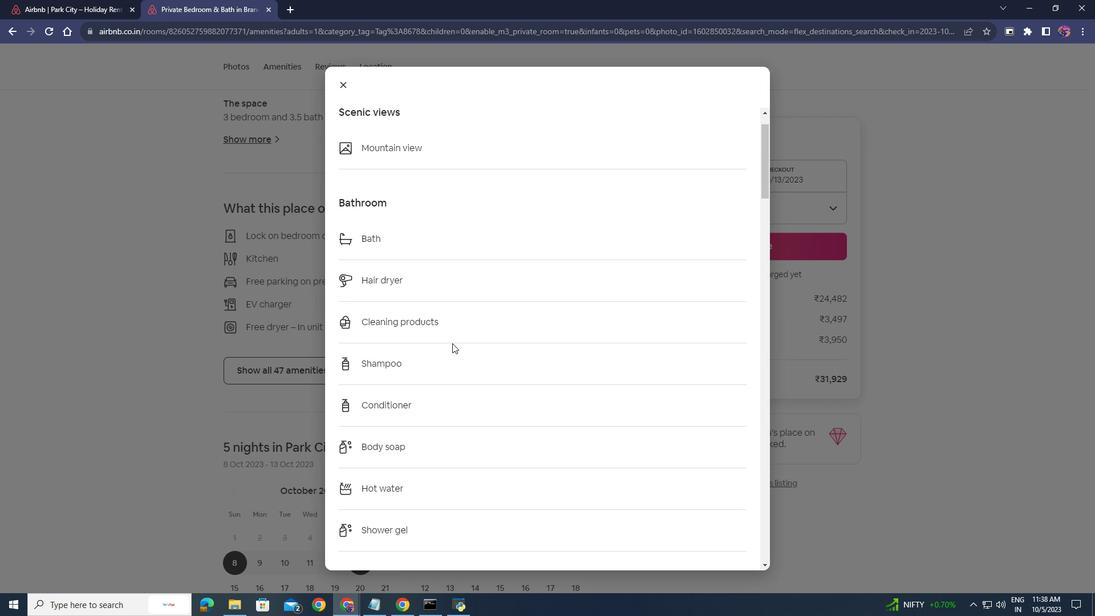 
Action: Mouse scrolled (452, 342) with delta (0, 0)
Screenshot: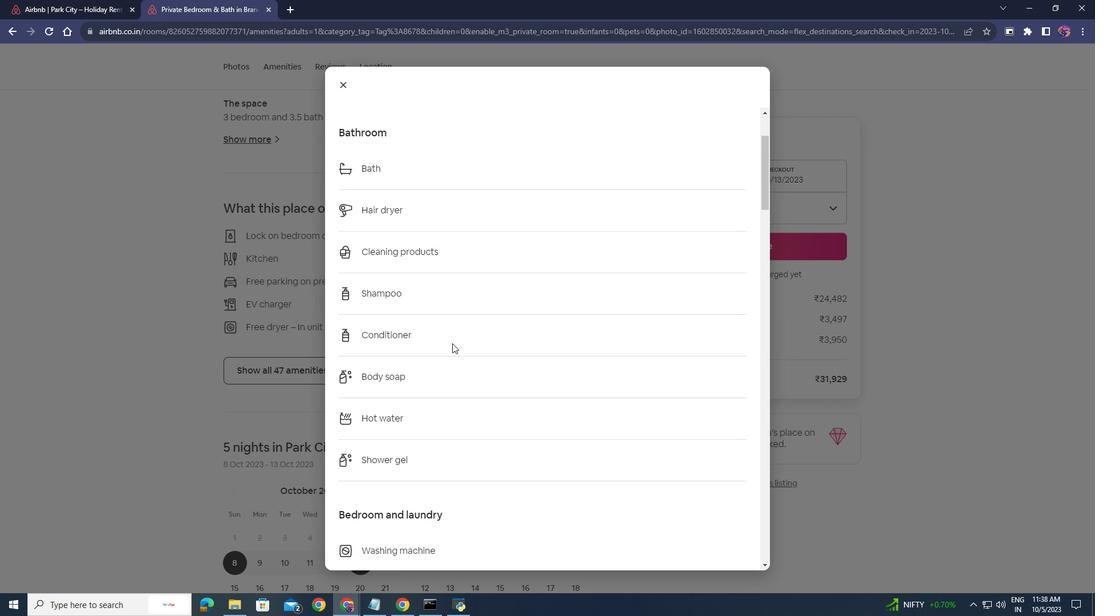 
Action: Mouse scrolled (452, 342) with delta (0, 0)
Screenshot: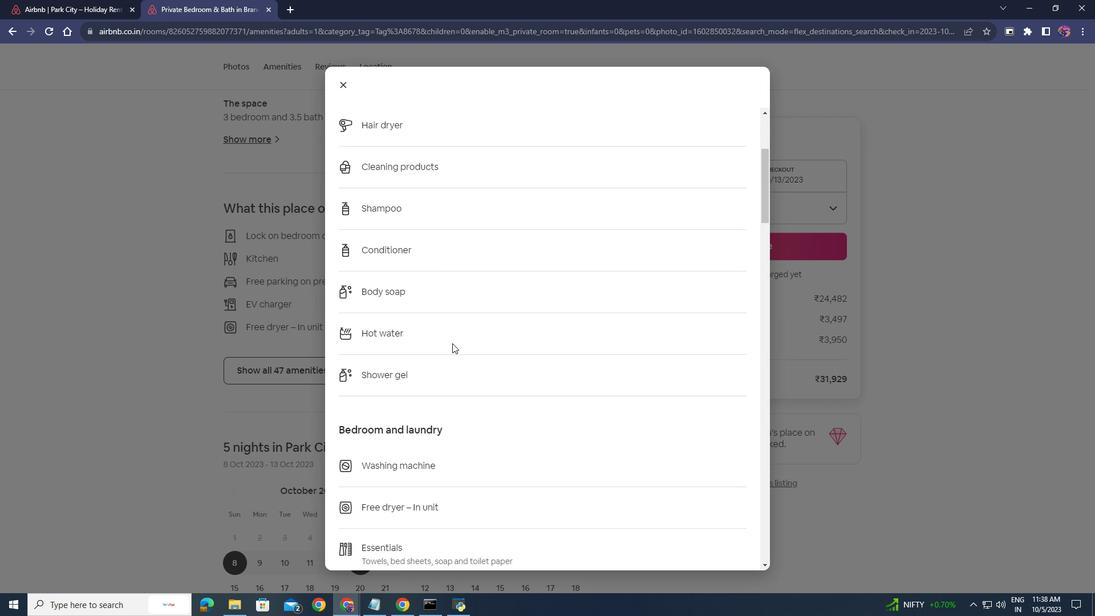
Action: Mouse scrolled (452, 342) with delta (0, 0)
Screenshot: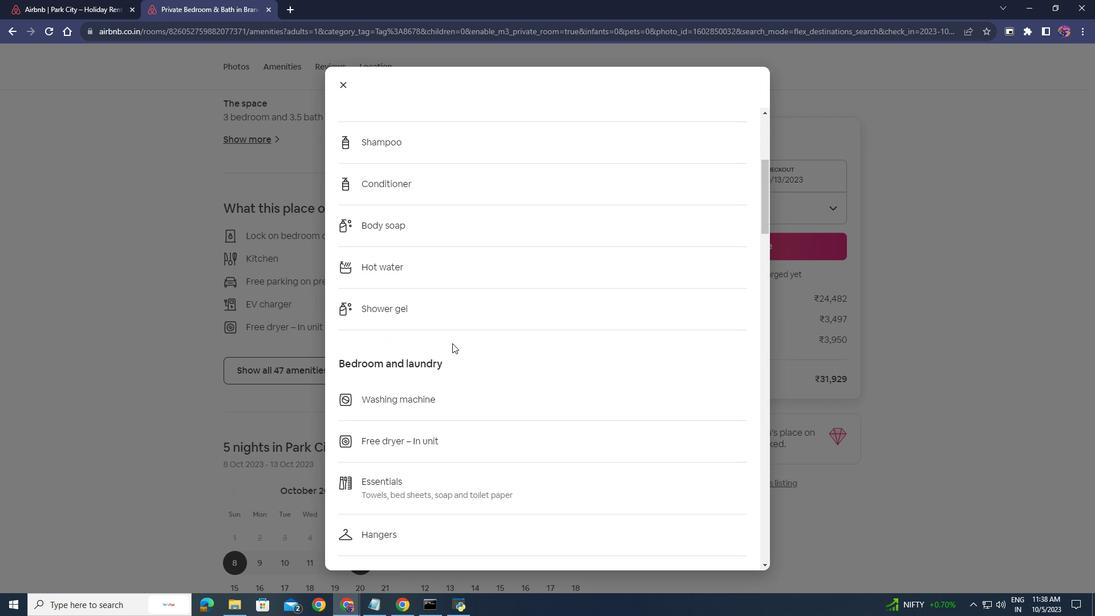 
Action: Mouse scrolled (452, 342) with delta (0, 0)
Screenshot: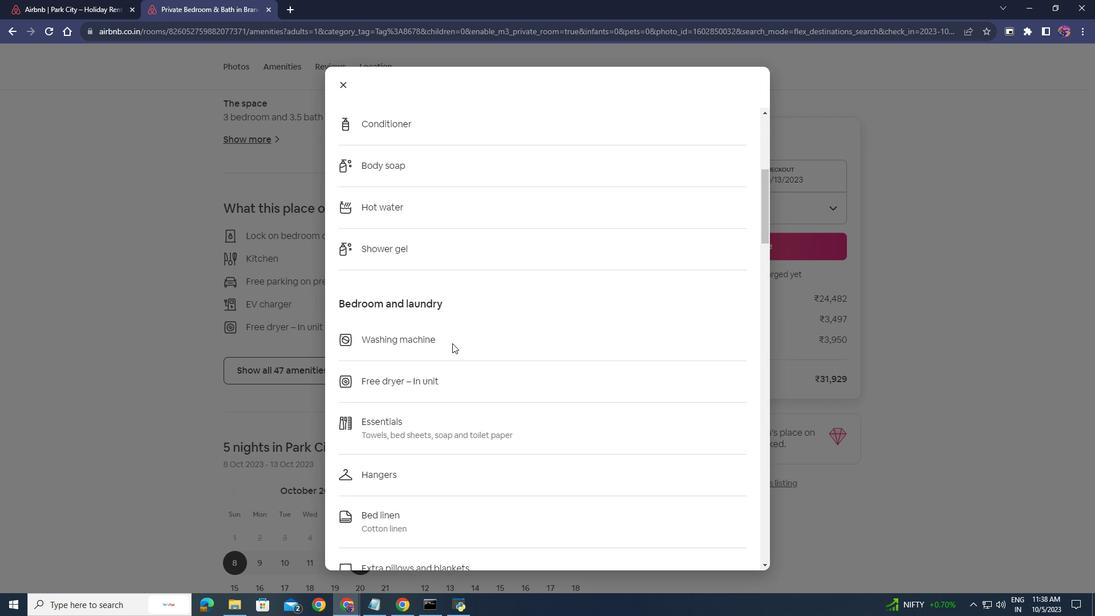 
Action: Mouse scrolled (452, 342) with delta (0, 0)
Screenshot: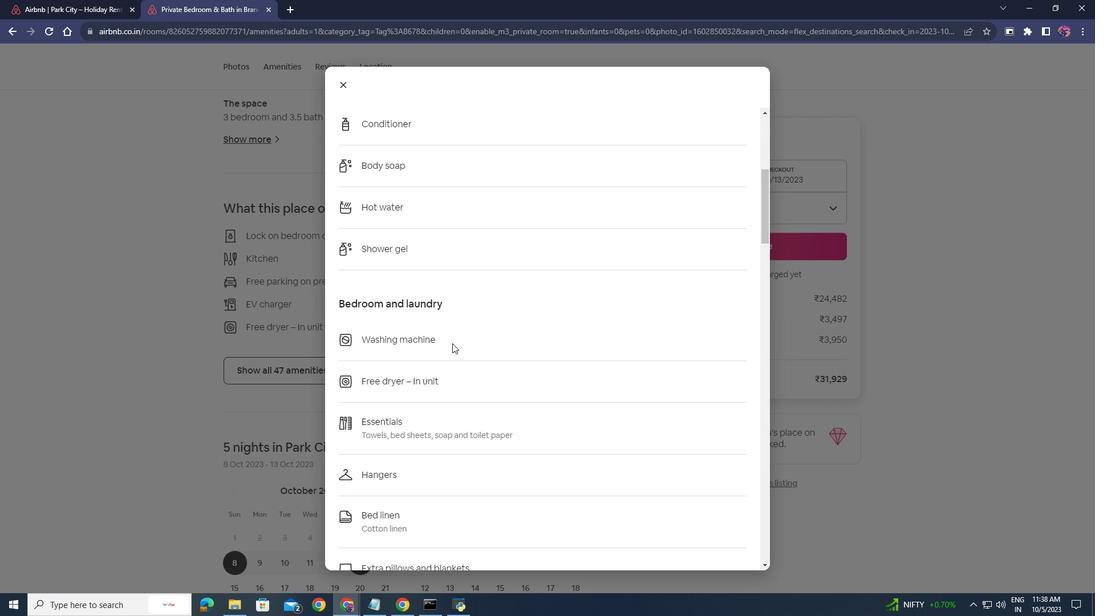 
Action: Mouse scrolled (452, 342) with delta (0, 0)
Screenshot: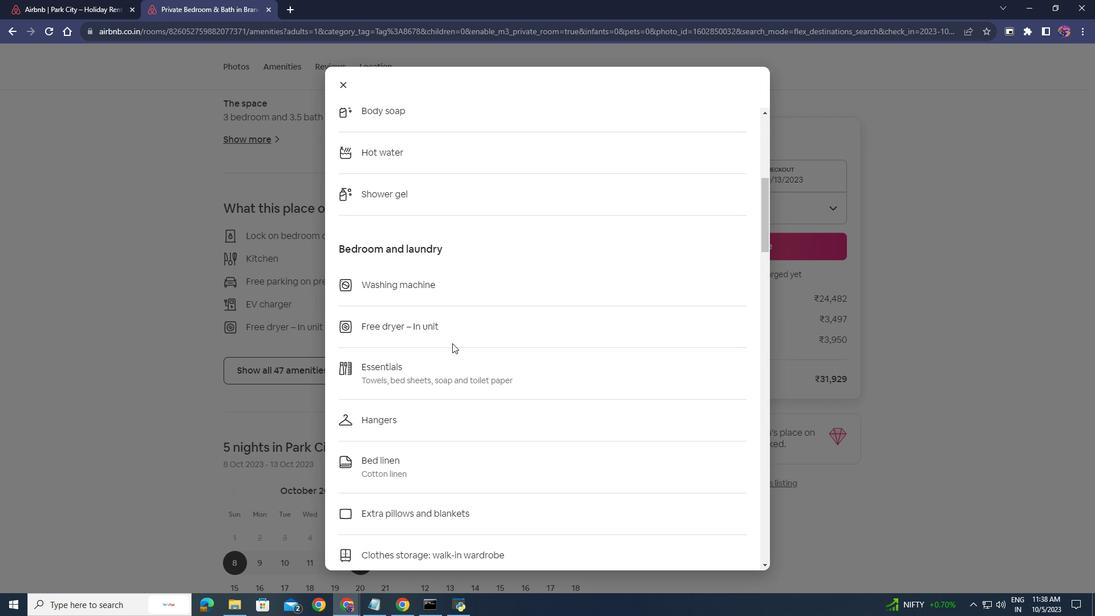
Action: Mouse scrolled (452, 342) with delta (0, 0)
Screenshot: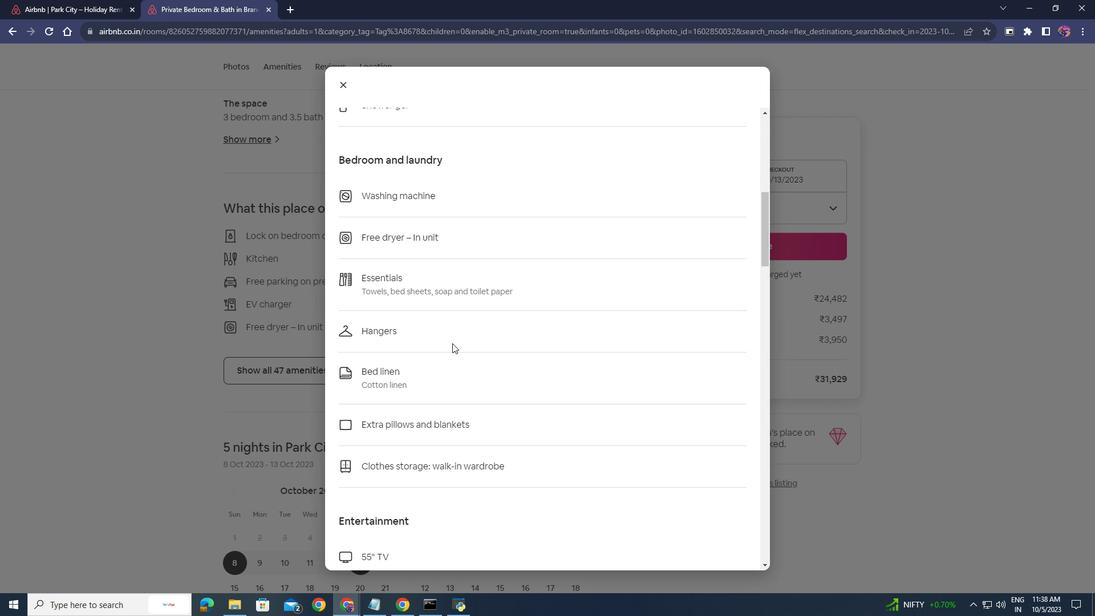 
Action: Mouse scrolled (452, 342) with delta (0, 0)
Screenshot: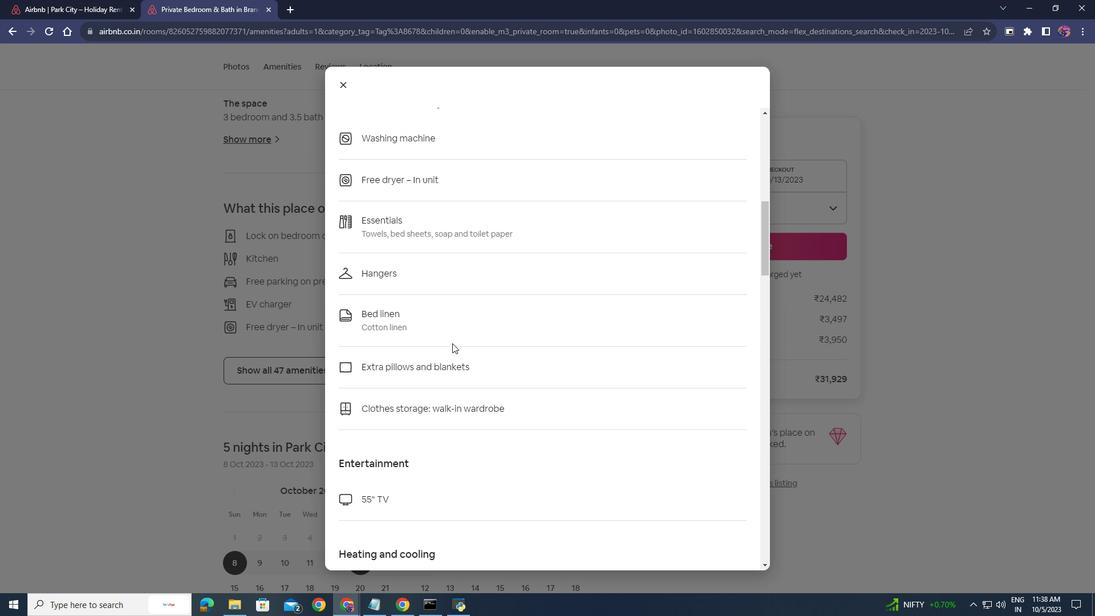 
Action: Mouse scrolled (452, 342) with delta (0, 0)
Screenshot: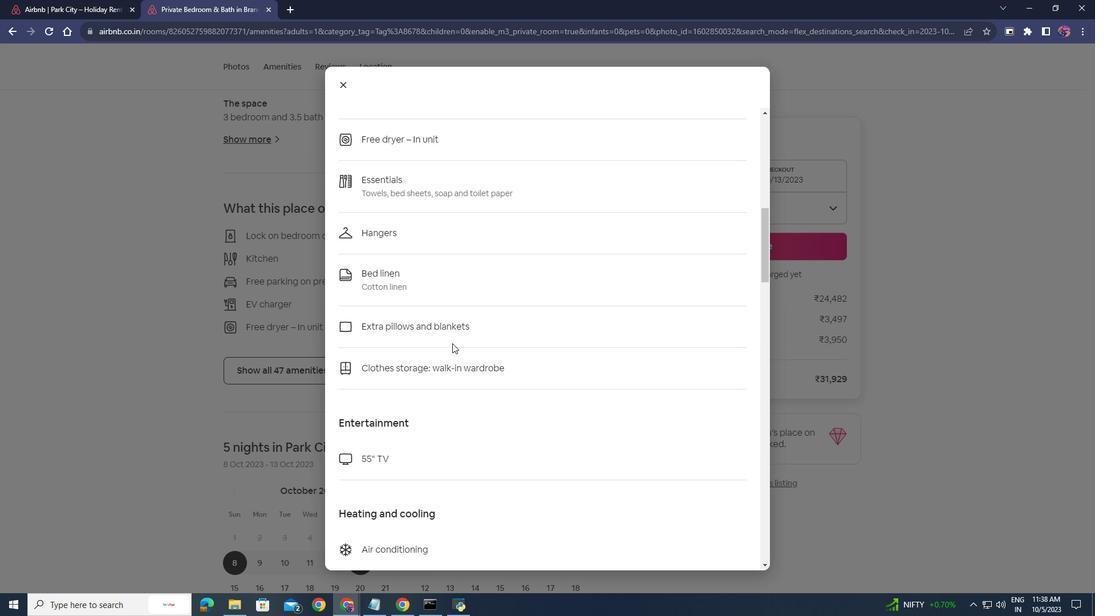 
Action: Mouse scrolled (452, 342) with delta (0, 0)
Screenshot: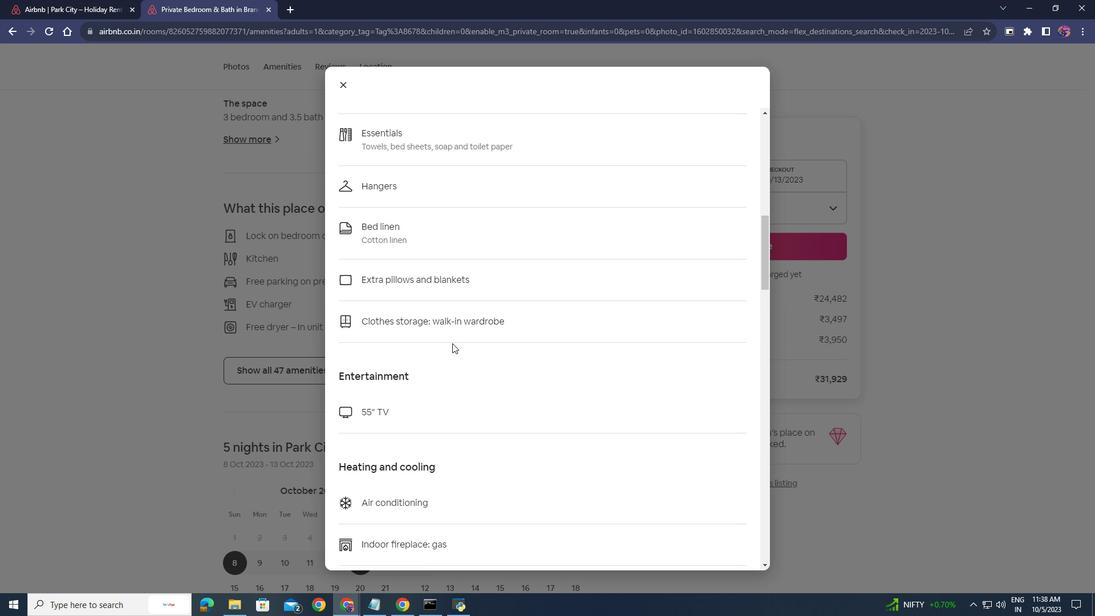 
Action: Mouse scrolled (452, 342) with delta (0, 0)
Screenshot: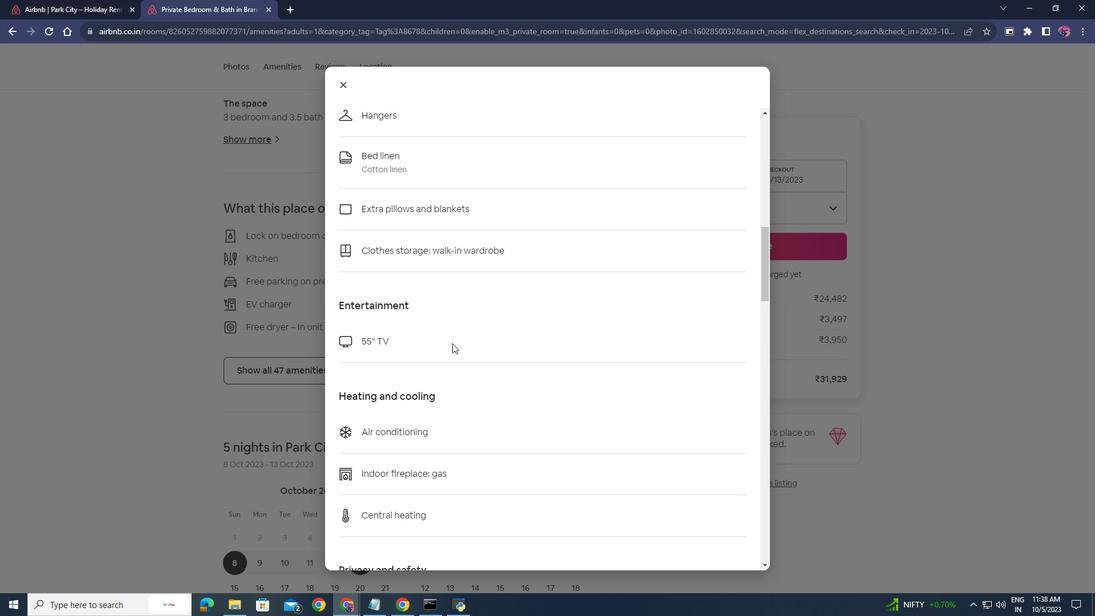 
Action: Mouse scrolled (452, 342) with delta (0, 0)
Screenshot: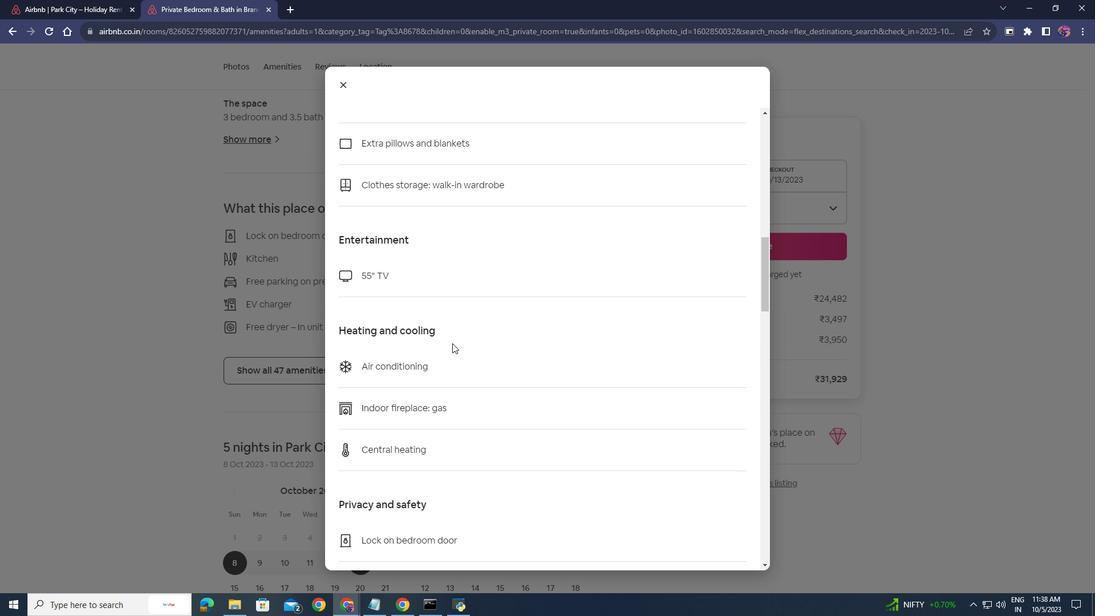 
Action: Mouse scrolled (452, 342) with delta (0, 0)
Screenshot: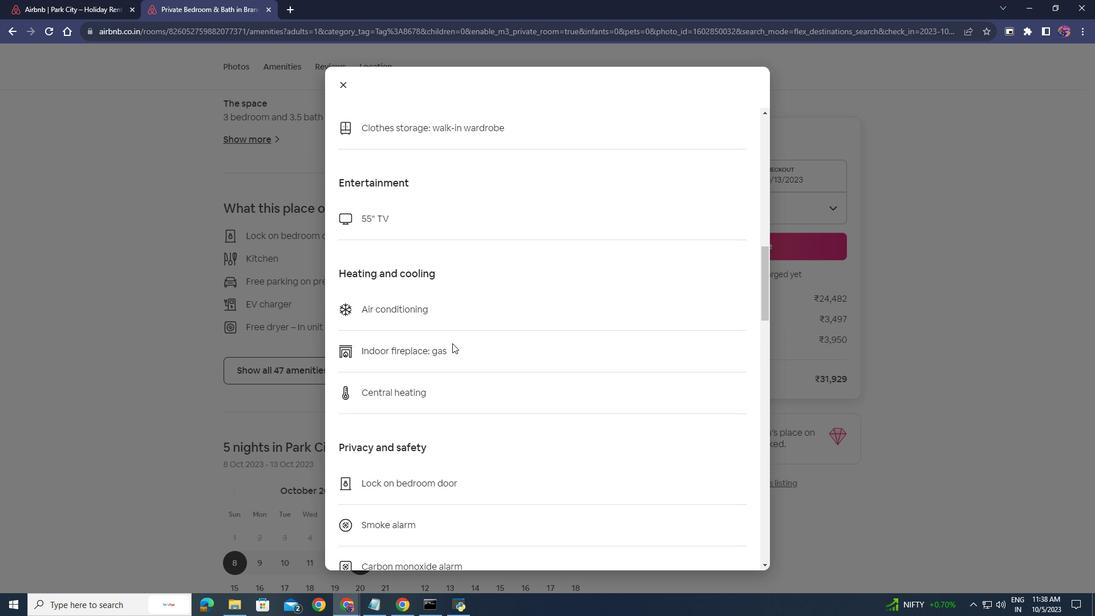 
Action: Mouse scrolled (452, 342) with delta (0, 0)
Screenshot: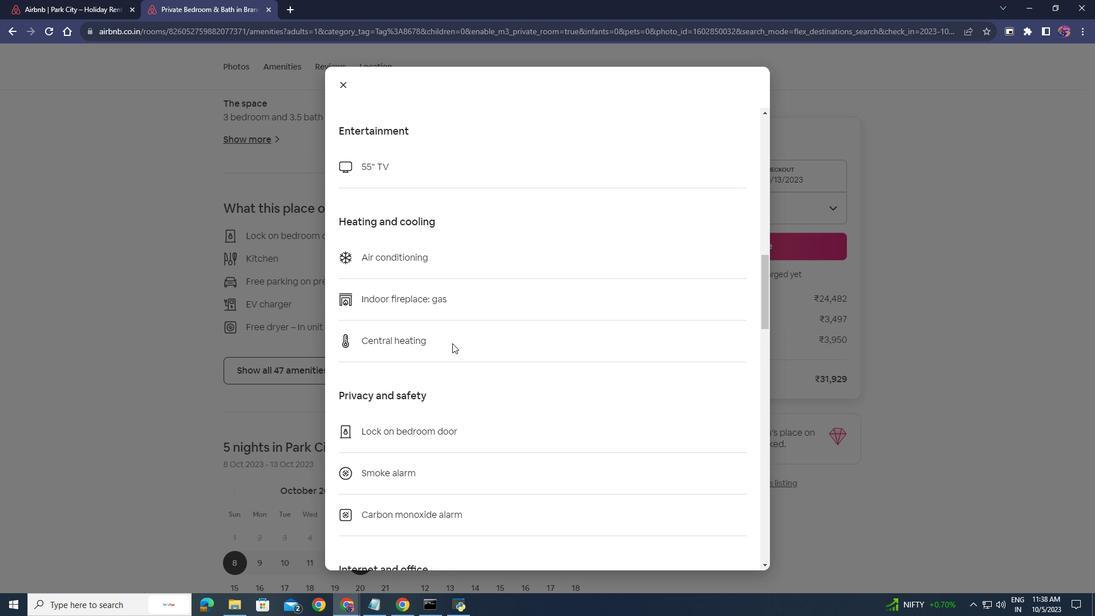 
Action: Mouse scrolled (452, 342) with delta (0, 0)
Screenshot: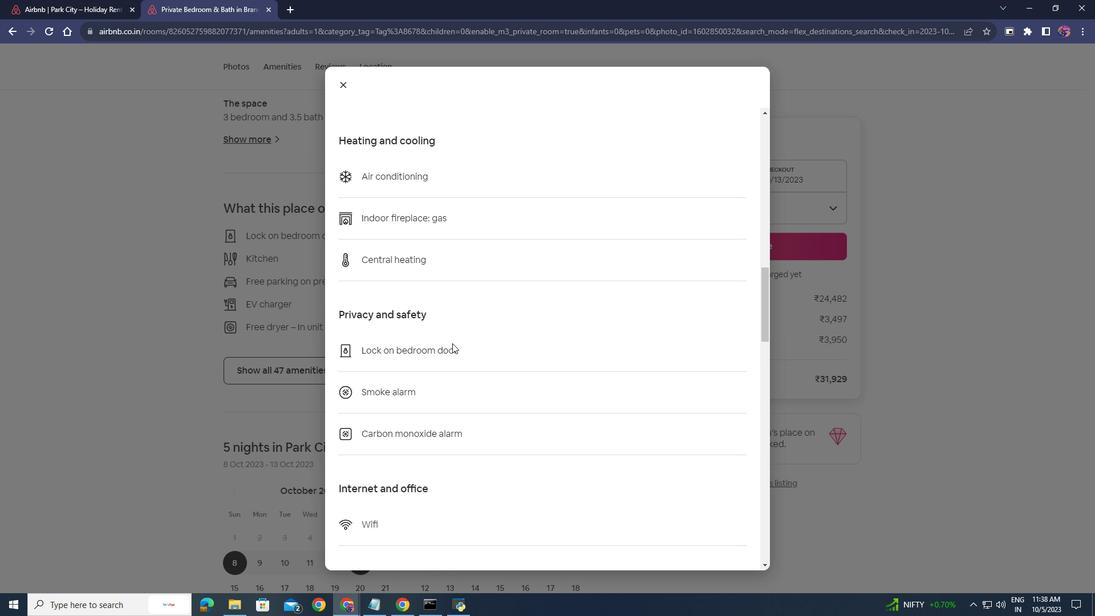 
Action: Mouse scrolled (452, 342) with delta (0, 0)
Screenshot: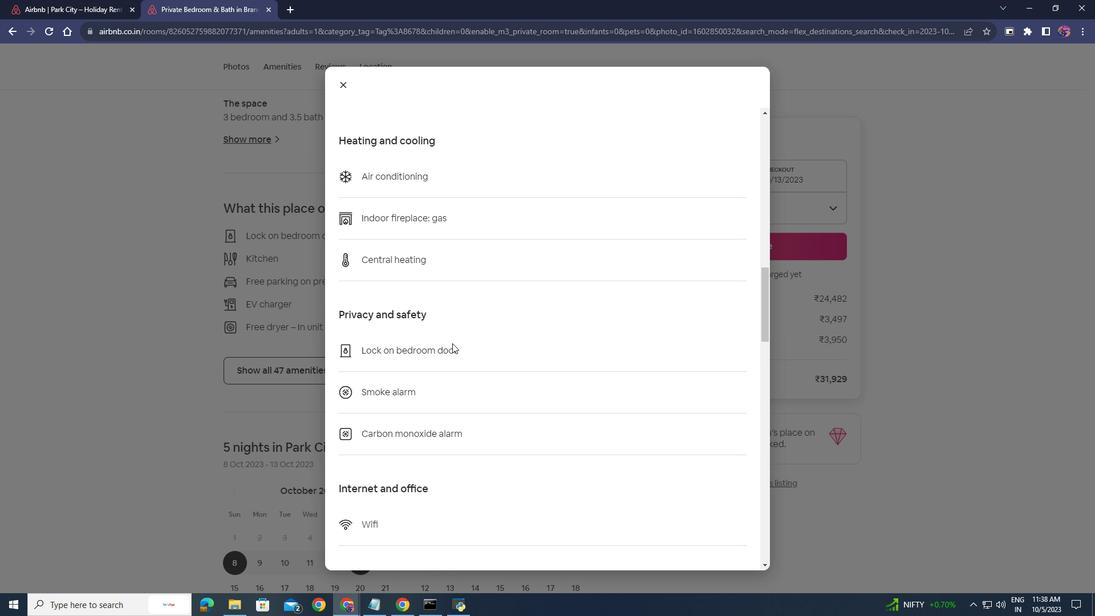 
Action: Mouse scrolled (452, 342) with delta (0, 0)
Screenshot: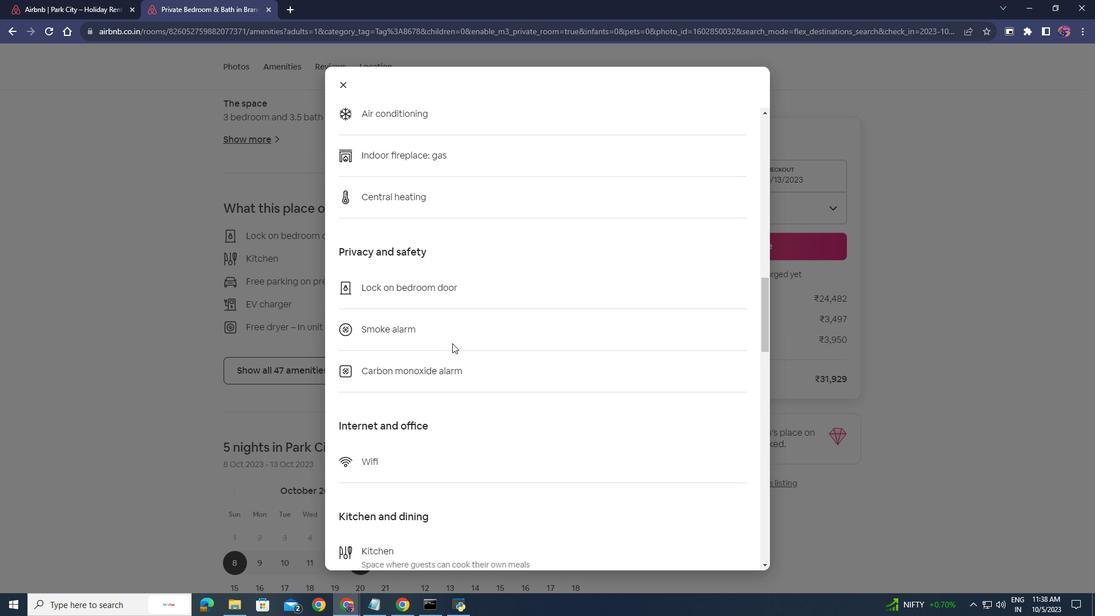 
Action: Mouse scrolled (452, 342) with delta (0, 0)
Screenshot: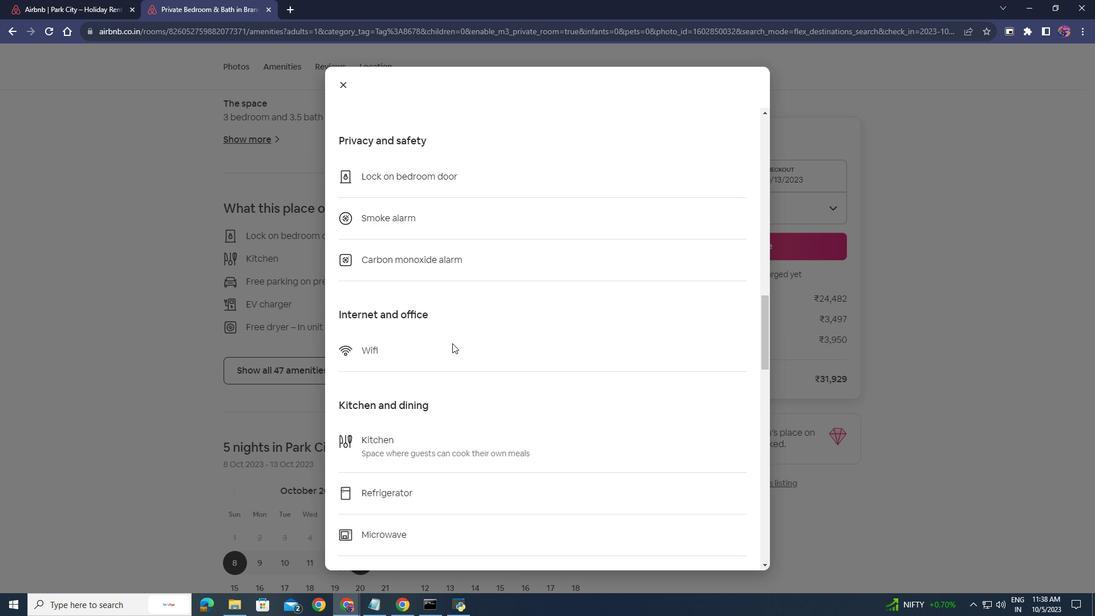 
Action: Mouse moved to (342, 83)
Screenshot: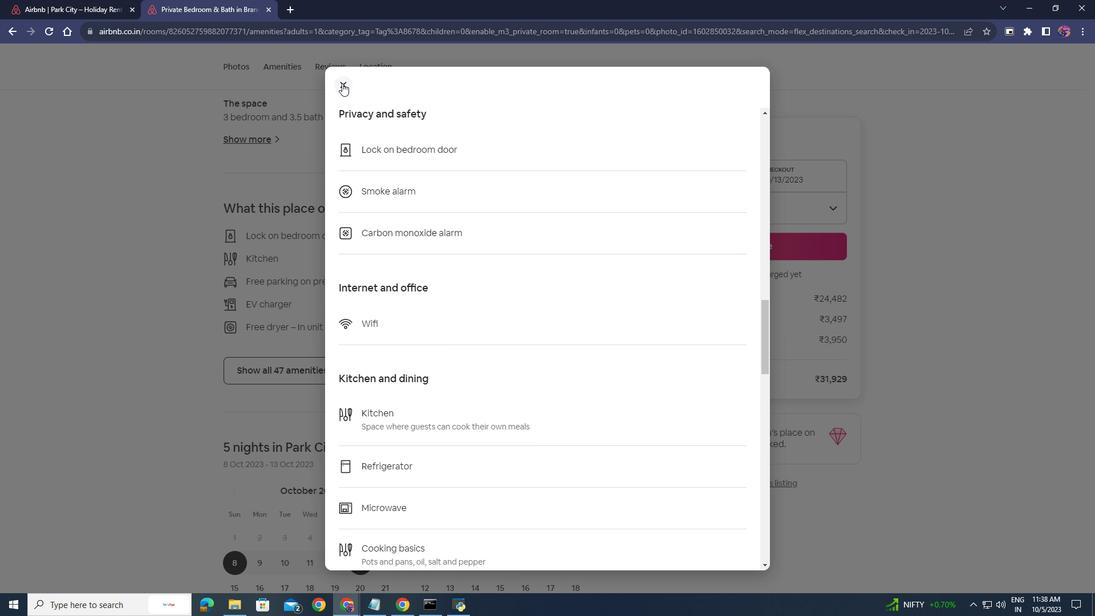 
Action: Mouse pressed left at (342, 83)
Screenshot: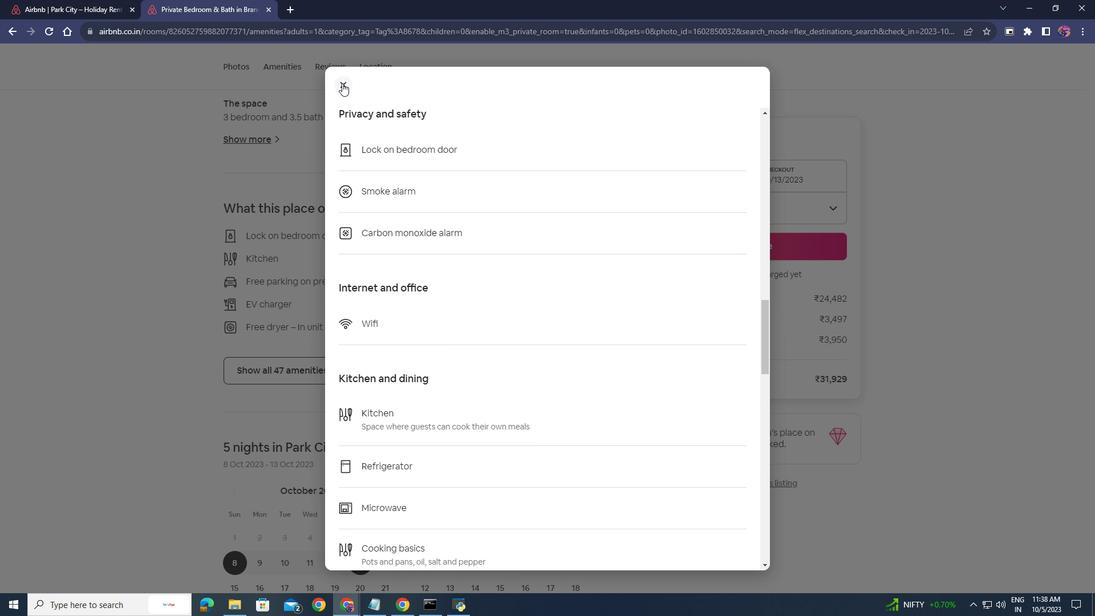 
Action: Mouse moved to (344, 334)
Screenshot: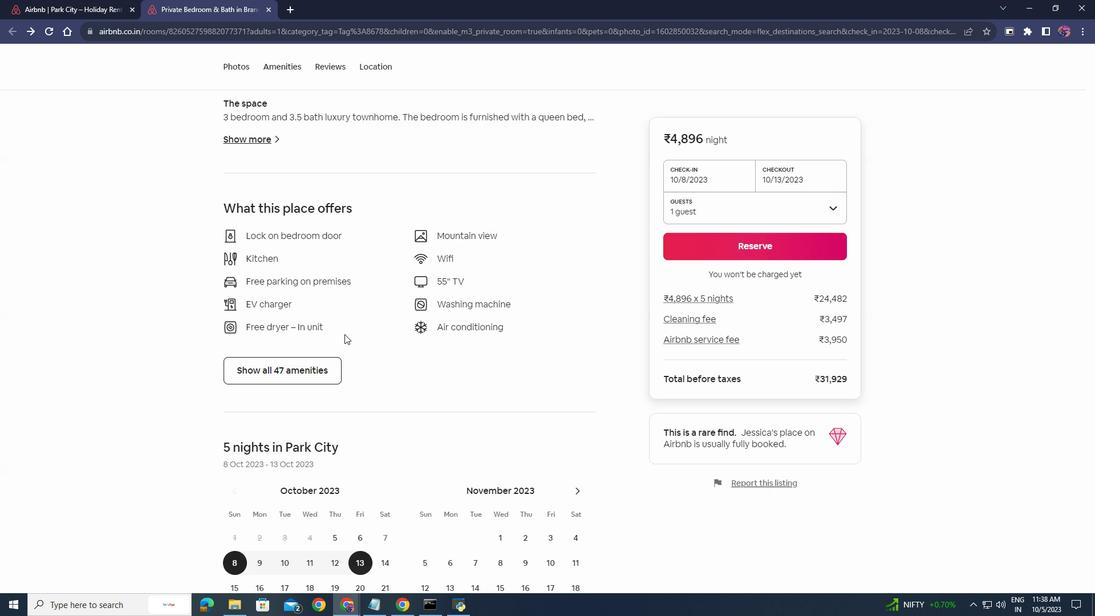 
Action: Mouse scrolled (344, 333) with delta (0, 0)
Screenshot: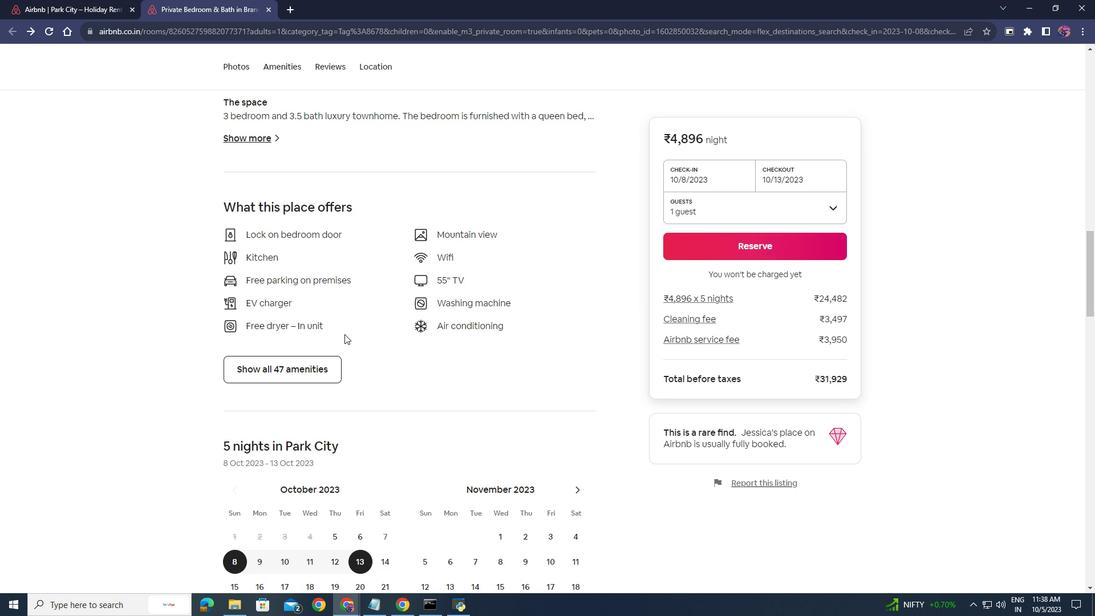 
Action: Mouse scrolled (344, 333) with delta (0, 0)
Screenshot: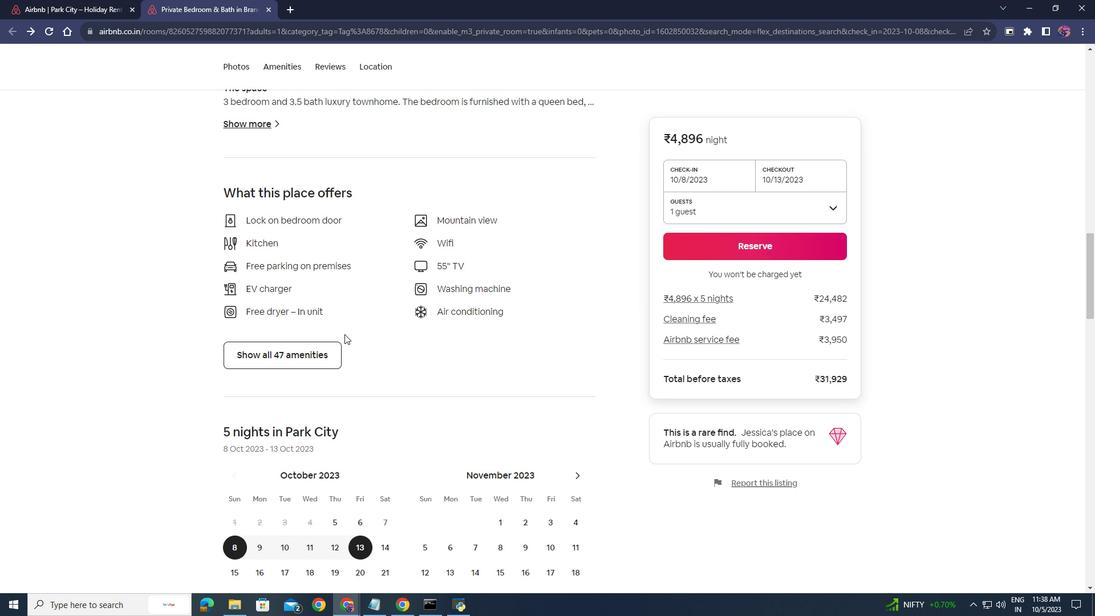 
Action: Mouse scrolled (344, 333) with delta (0, 0)
Screenshot: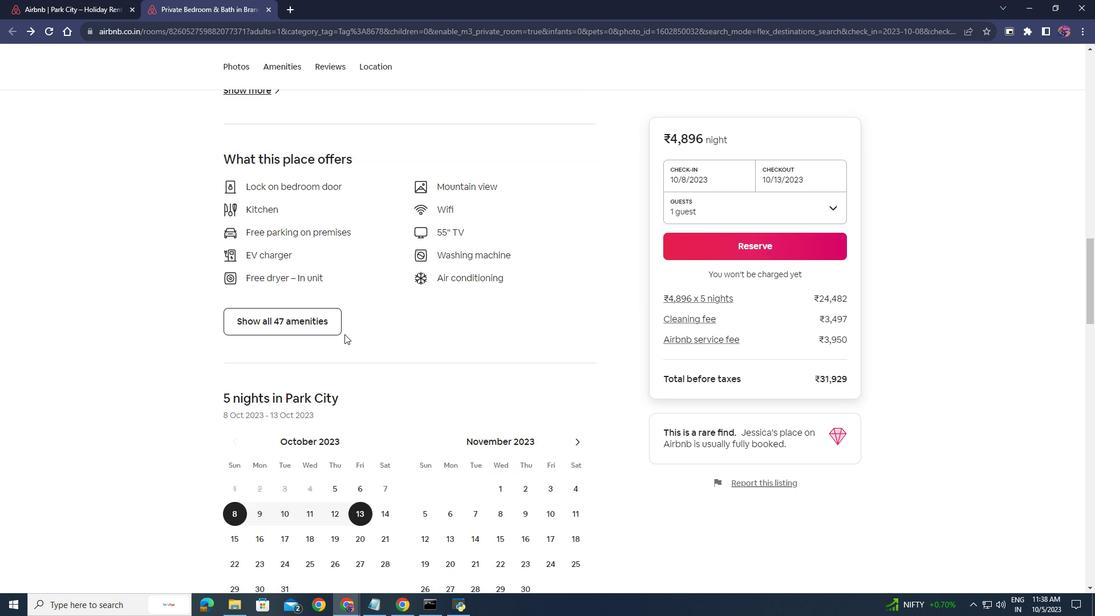 
Action: Mouse scrolled (344, 333) with delta (0, 0)
Screenshot: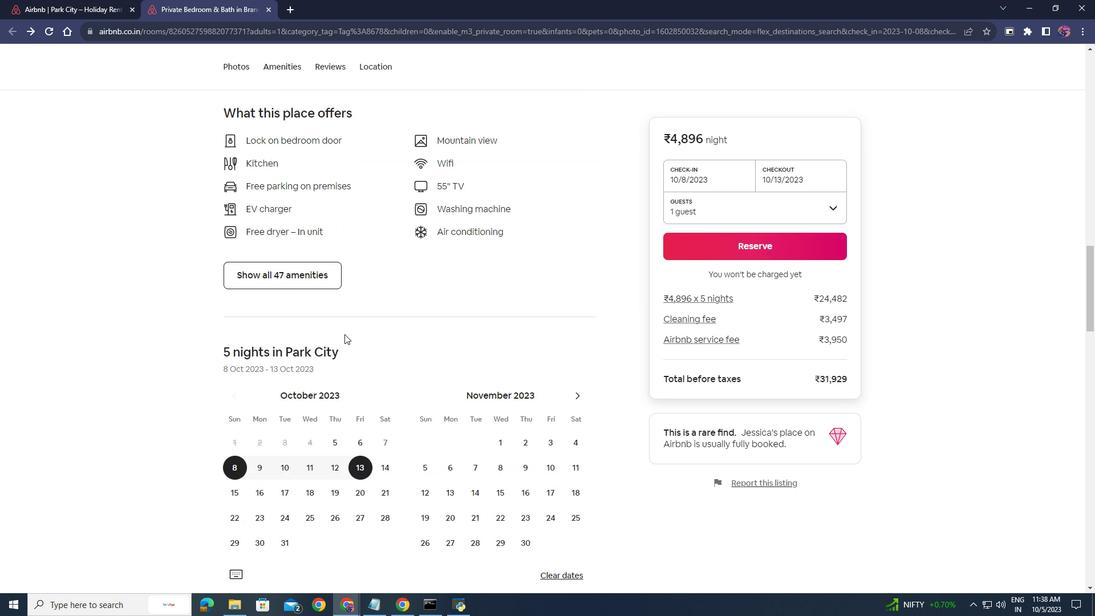 
Action: Mouse scrolled (344, 333) with delta (0, 0)
Screenshot: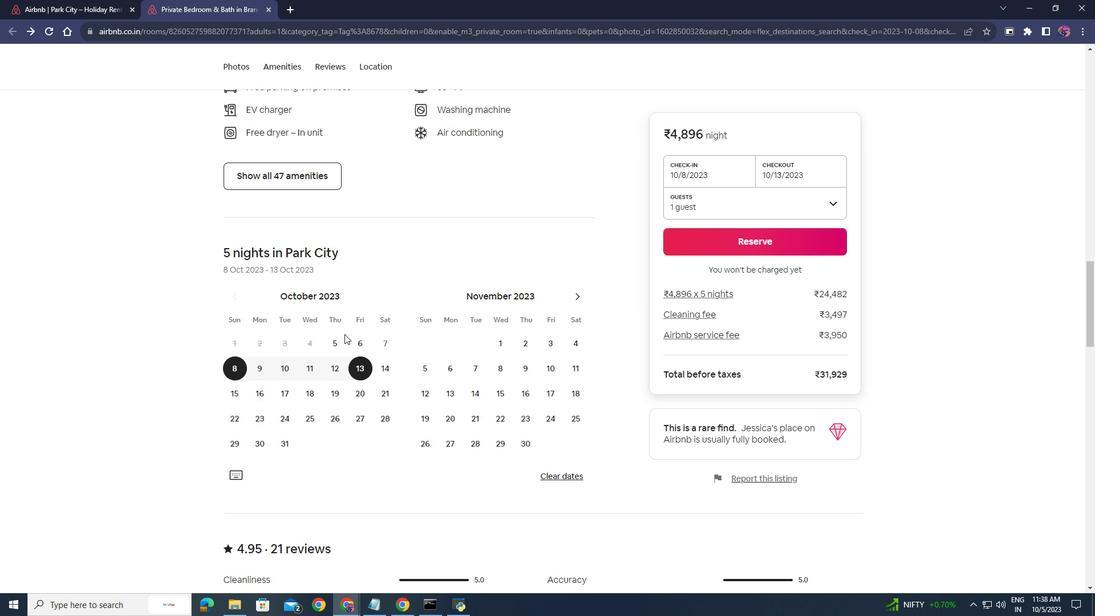 
Action: Mouse moved to (333, 63)
Screenshot: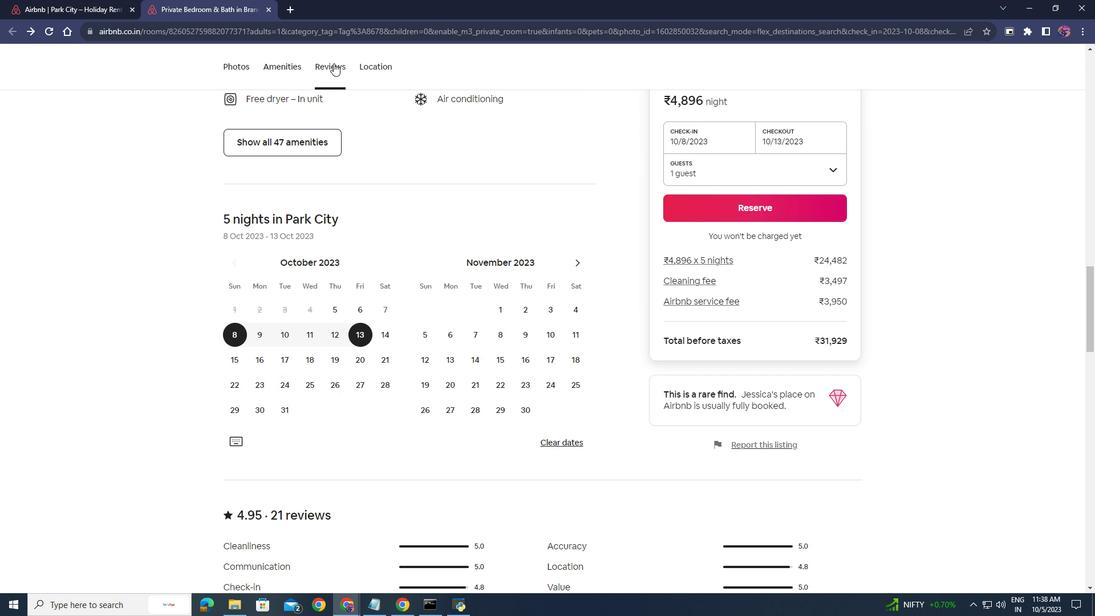 
Action: Mouse pressed left at (333, 63)
Screenshot: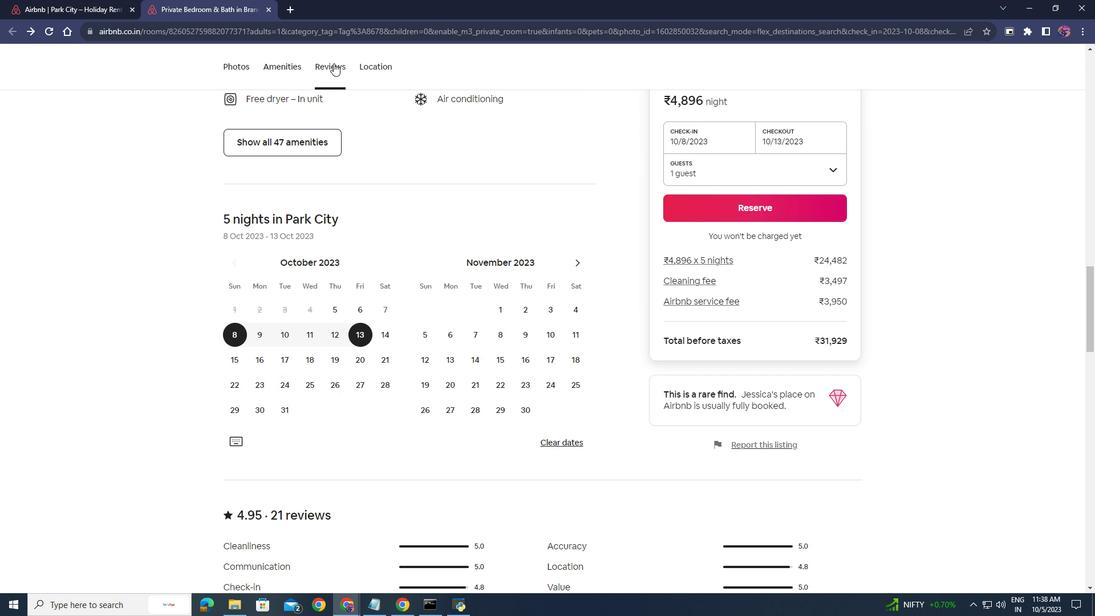 
Action: Mouse moved to (362, 63)
Screenshot: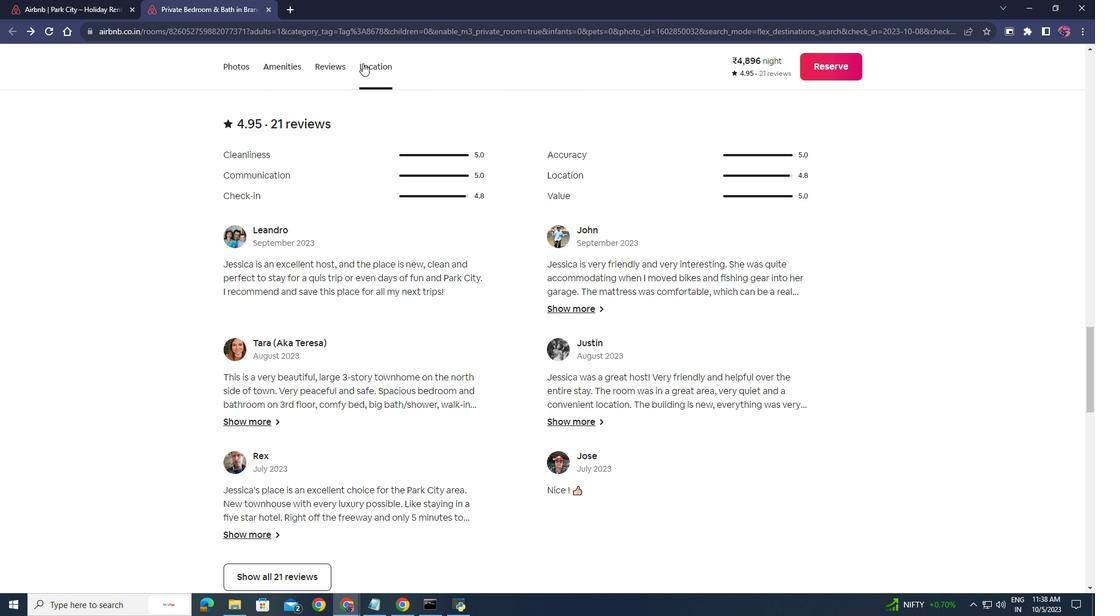 
Action: Mouse pressed left at (362, 63)
Screenshot: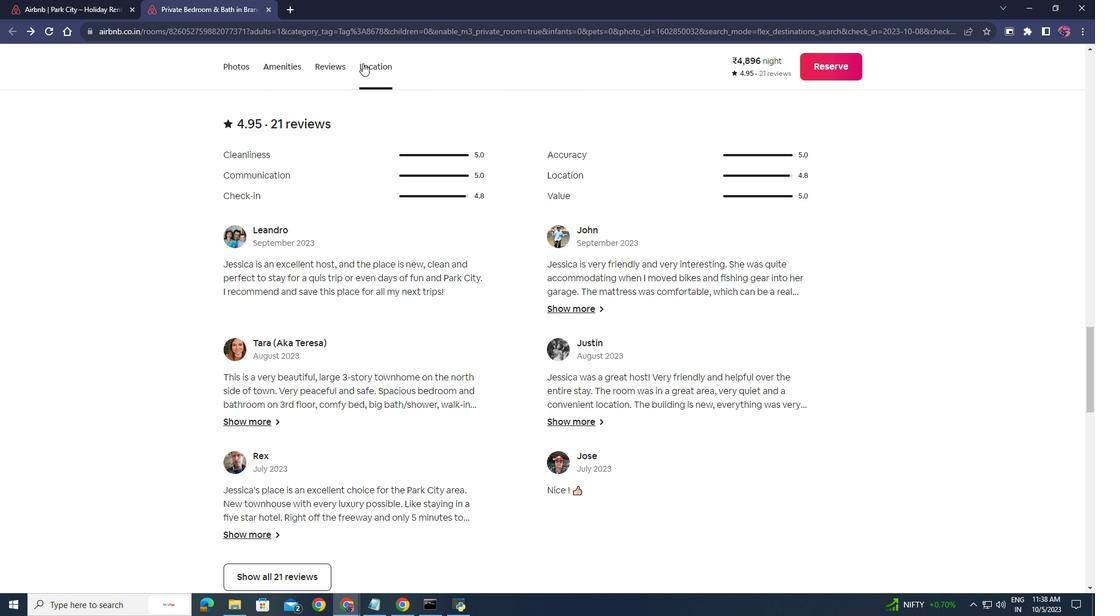 
Action: Mouse moved to (352, 249)
Screenshot: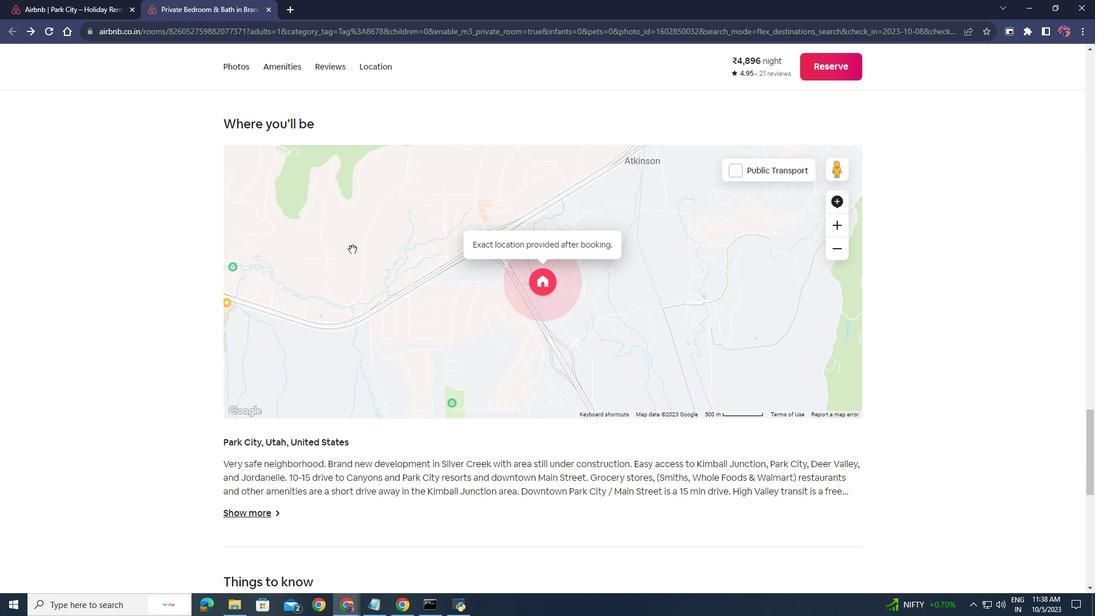 
Action: Mouse scrolled (352, 248) with delta (0, 0)
Screenshot: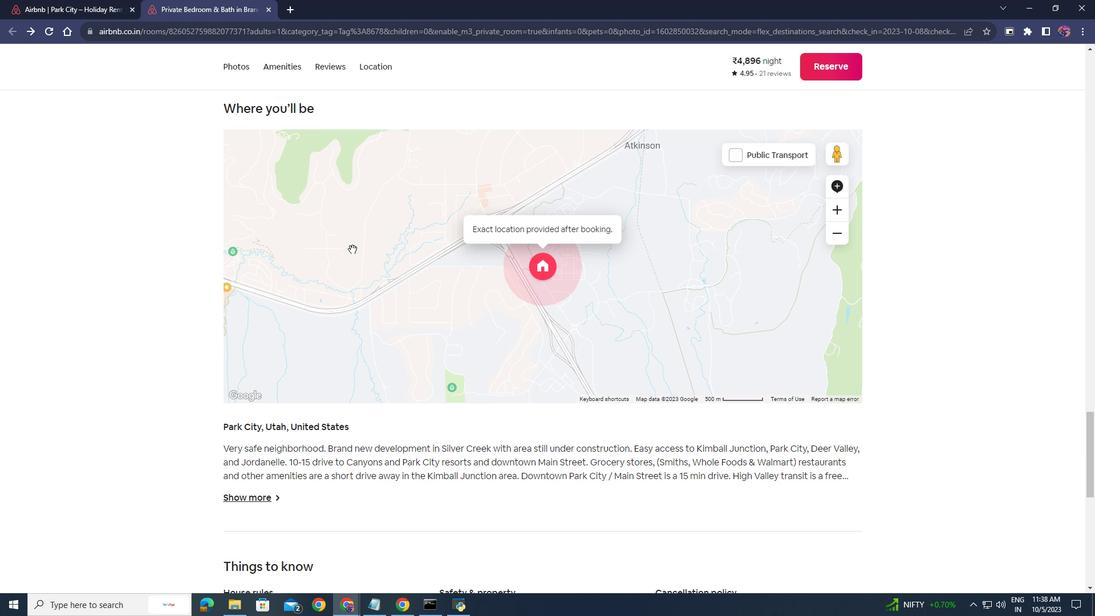 
Action: Mouse scrolled (352, 248) with delta (0, 0)
Screenshot: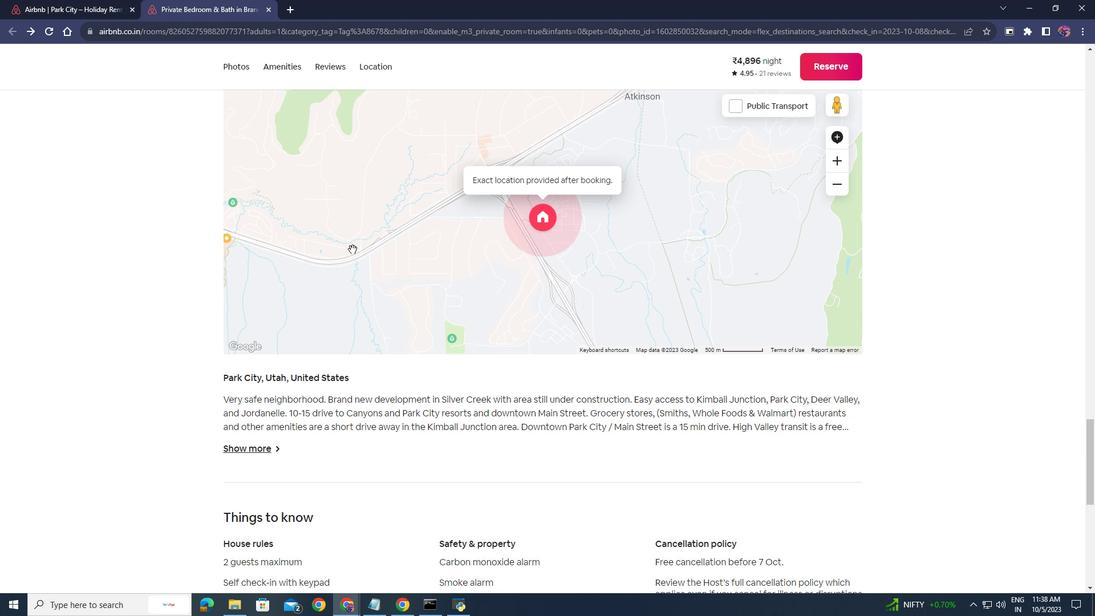 
Action: Mouse scrolled (352, 248) with delta (0, 0)
Screenshot: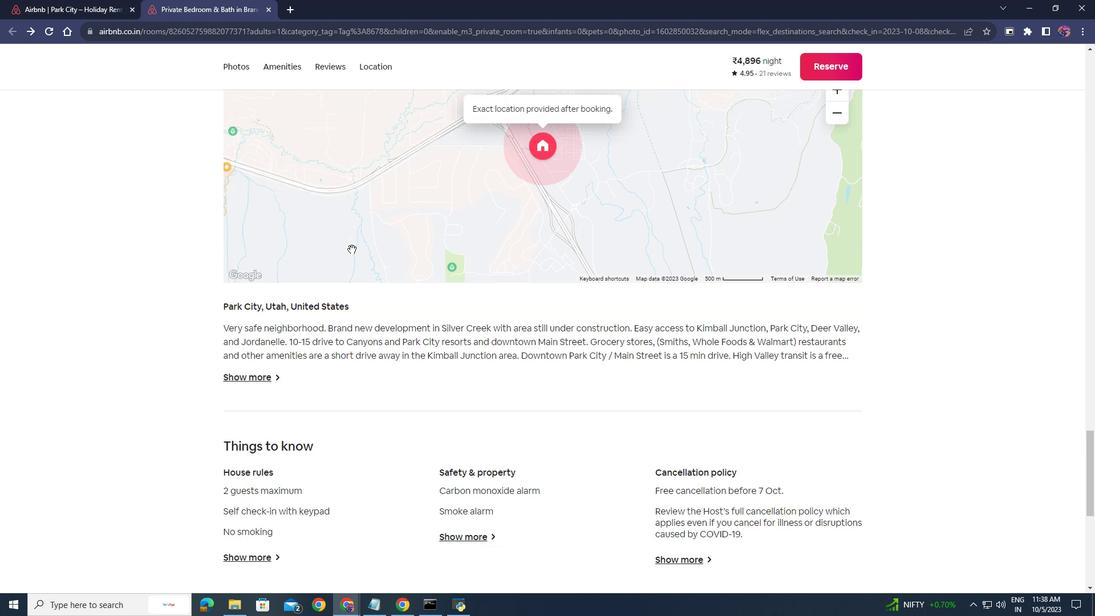 
Action: Mouse moved to (352, 249)
Screenshot: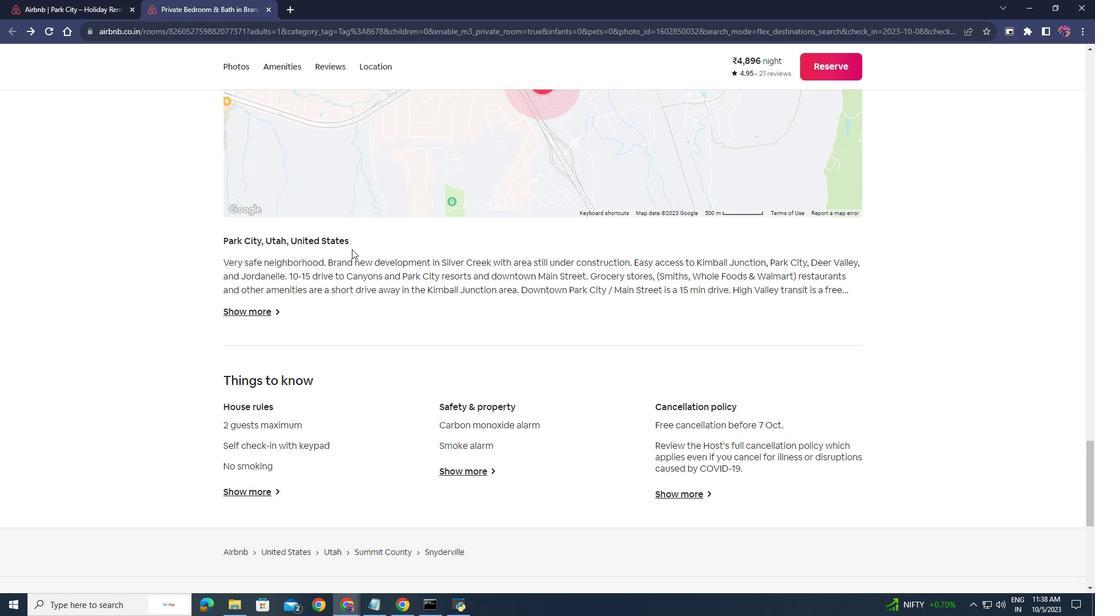 
Action: Mouse scrolled (352, 248) with delta (0, 0)
Screenshot: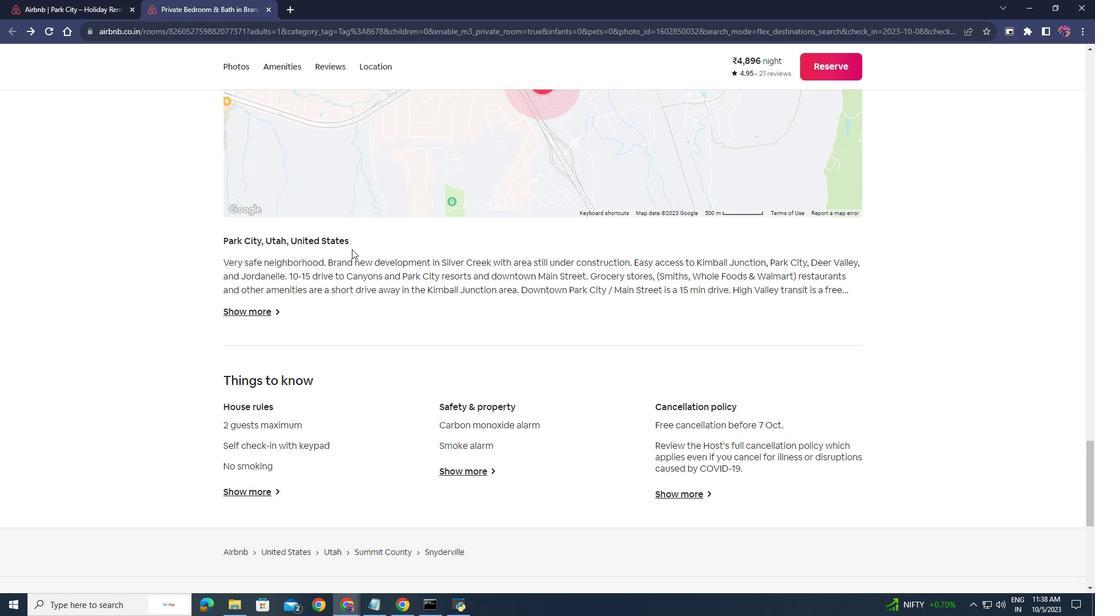 
Action: Mouse moved to (351, 249)
Screenshot: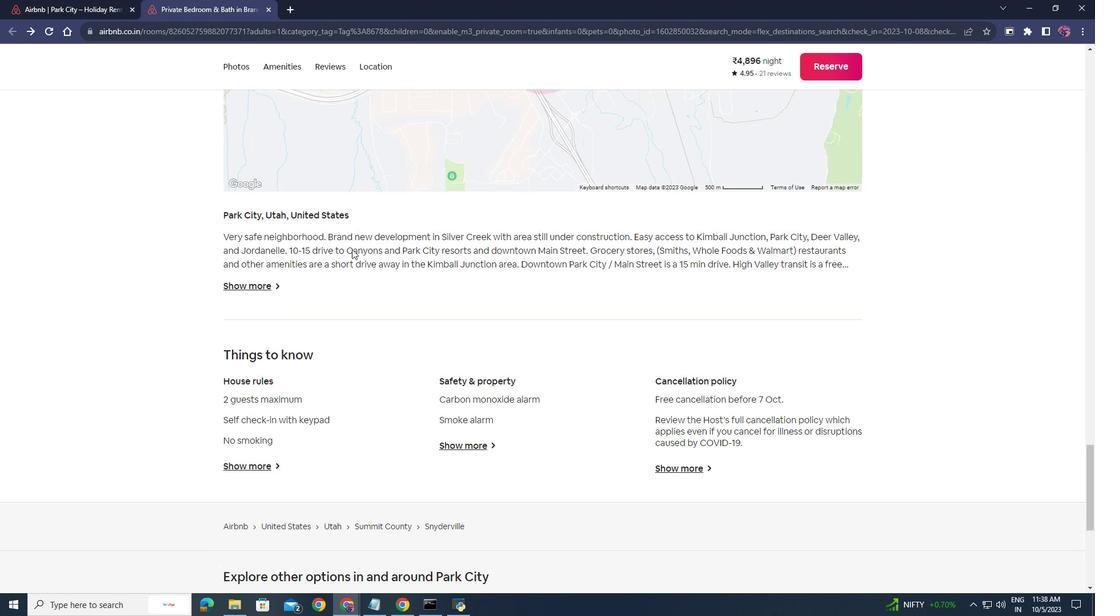 
Action: Mouse scrolled (351, 249) with delta (0, 0)
Screenshot: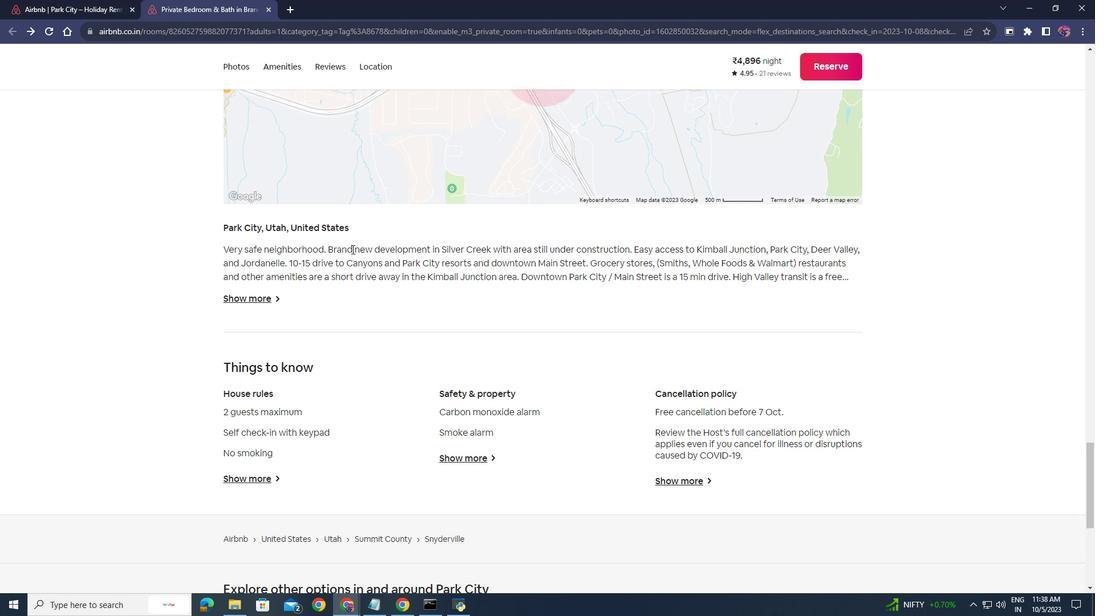 
Action: Mouse scrolled (351, 249) with delta (0, 0)
Screenshot: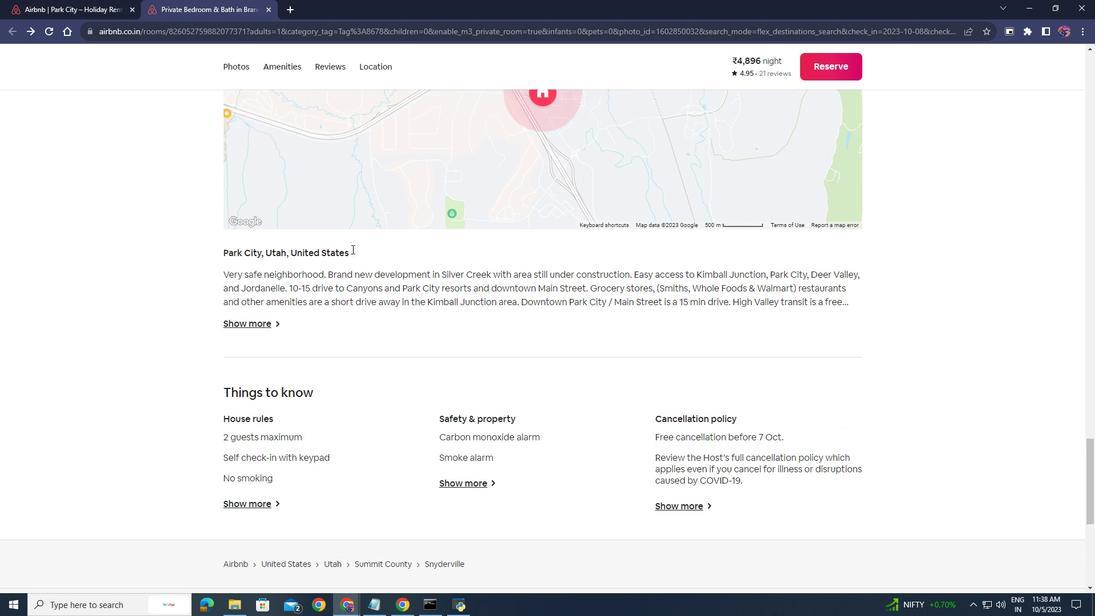 
Action: Mouse scrolled (351, 249) with delta (0, 0)
Screenshot: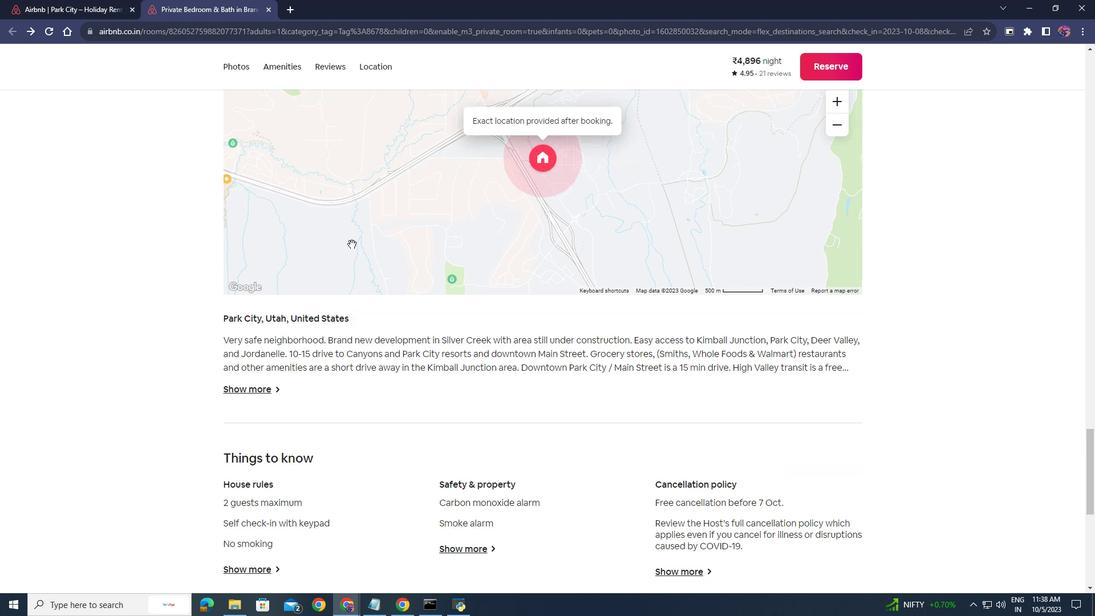 
Action: Mouse moved to (282, 65)
Screenshot: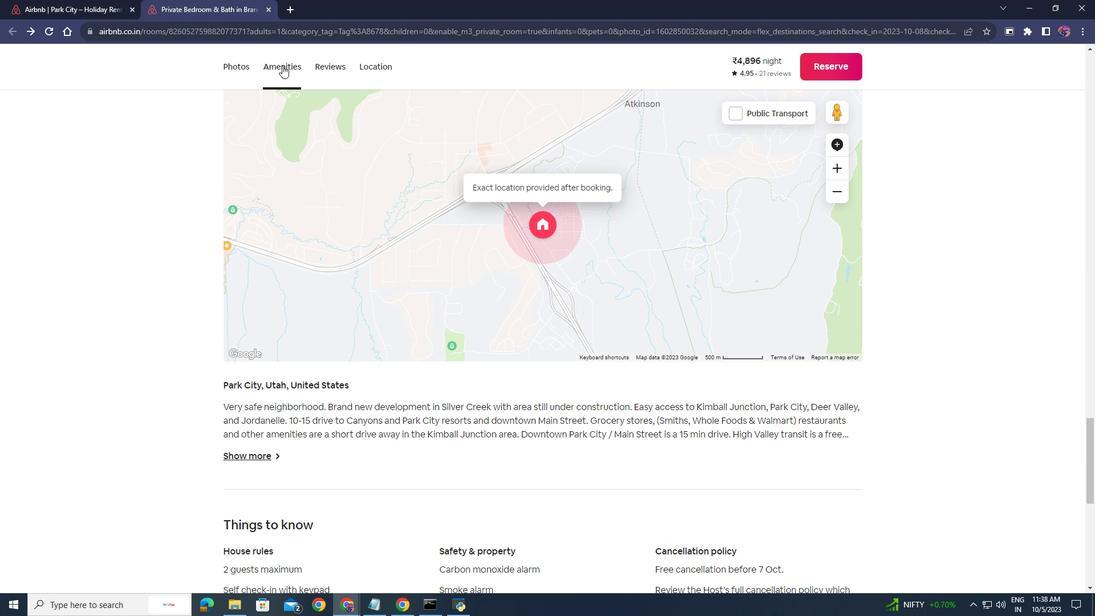 
Action: Mouse pressed left at (282, 65)
Screenshot: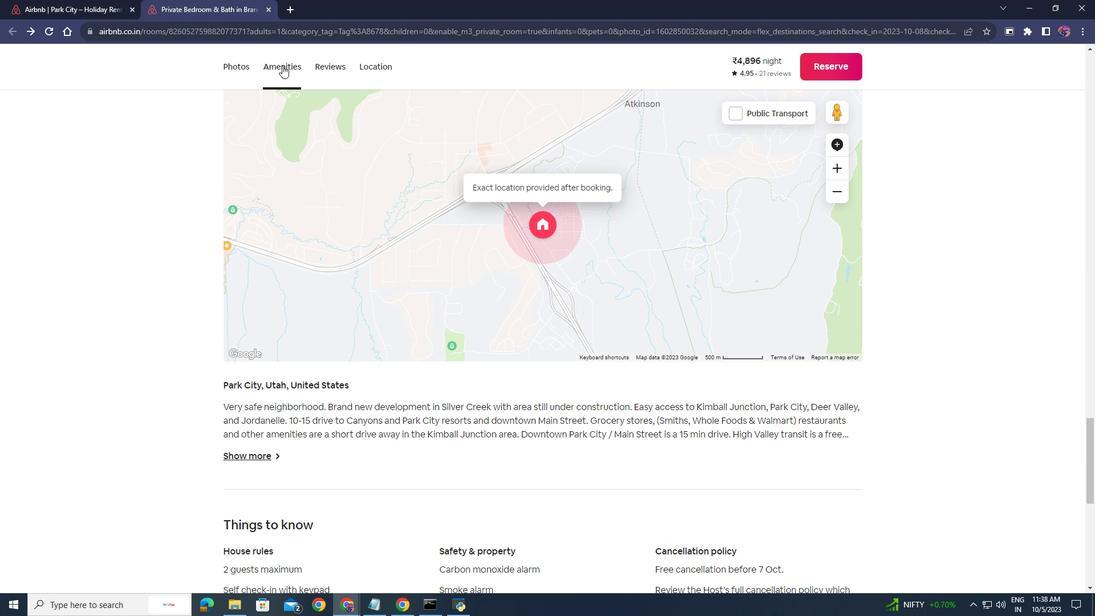 
Action: Mouse moved to (233, 66)
Screenshot: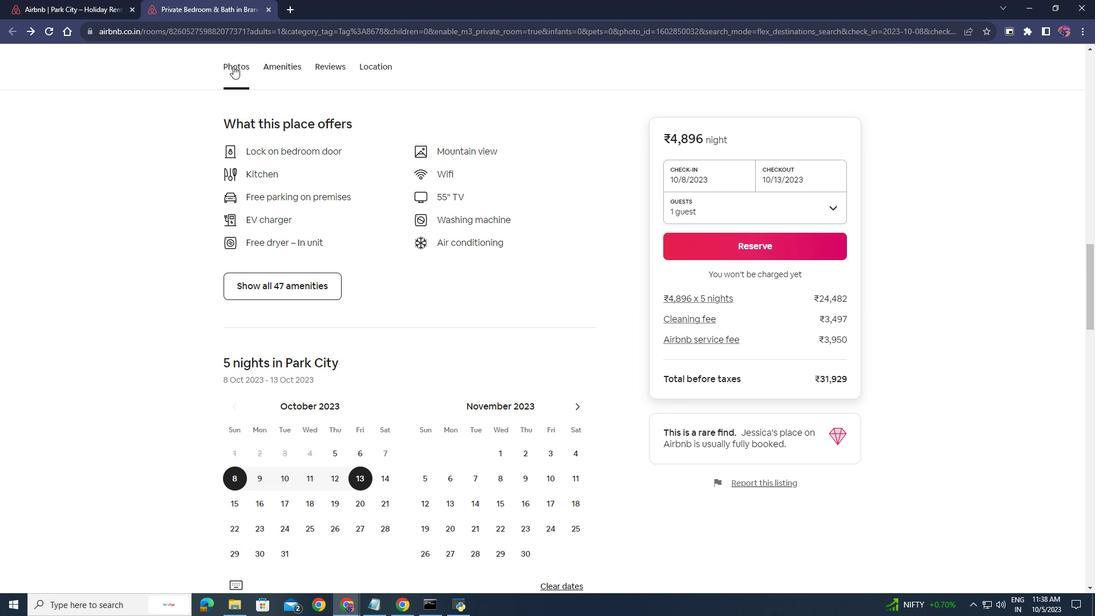 
Action: Mouse pressed left at (233, 66)
Screenshot: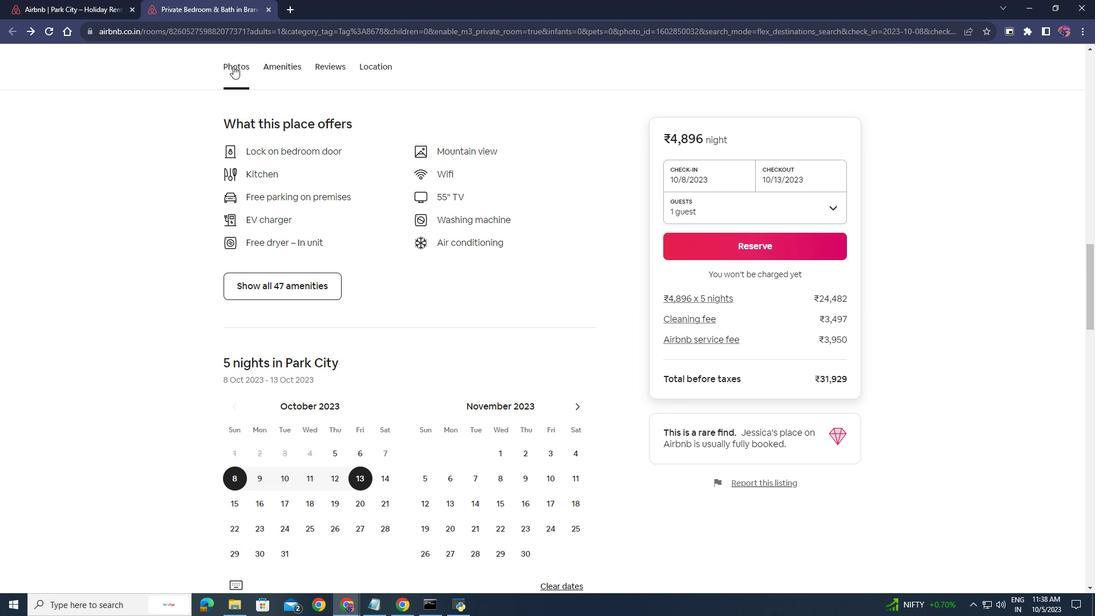 
Action: Mouse moved to (339, 282)
Screenshot: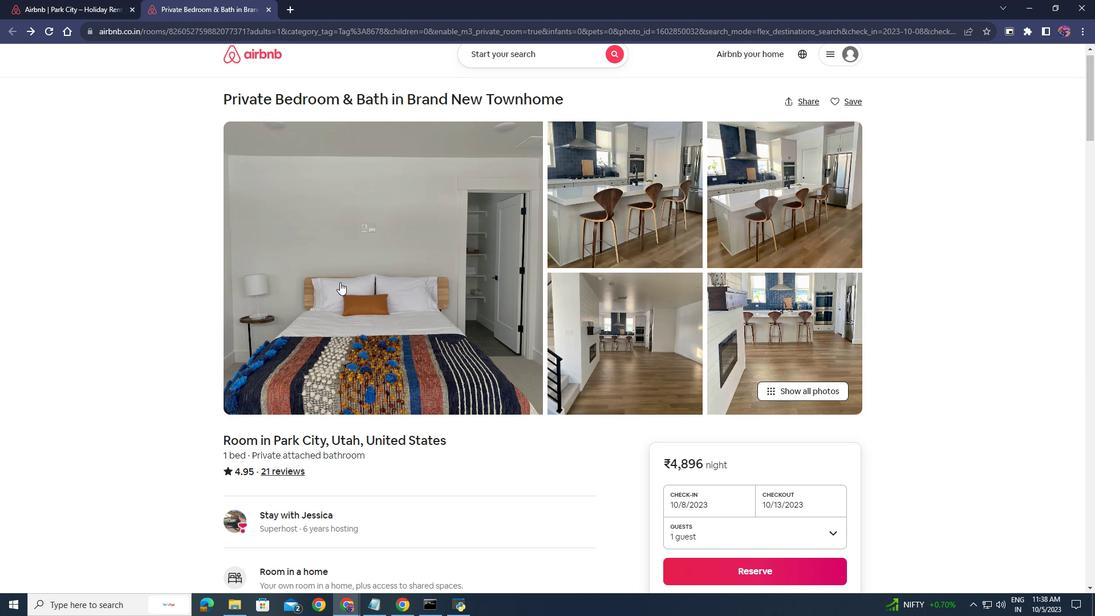 
Action: Mouse scrolled (339, 281) with delta (0, 0)
Screenshot: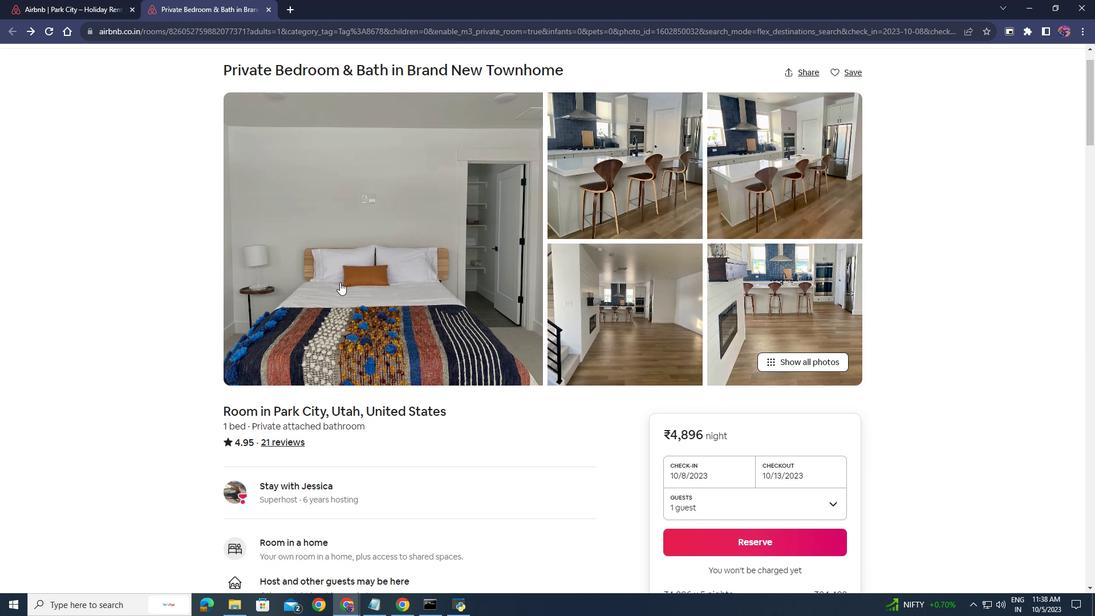 
Action: Mouse scrolled (339, 281) with delta (0, 0)
Screenshot: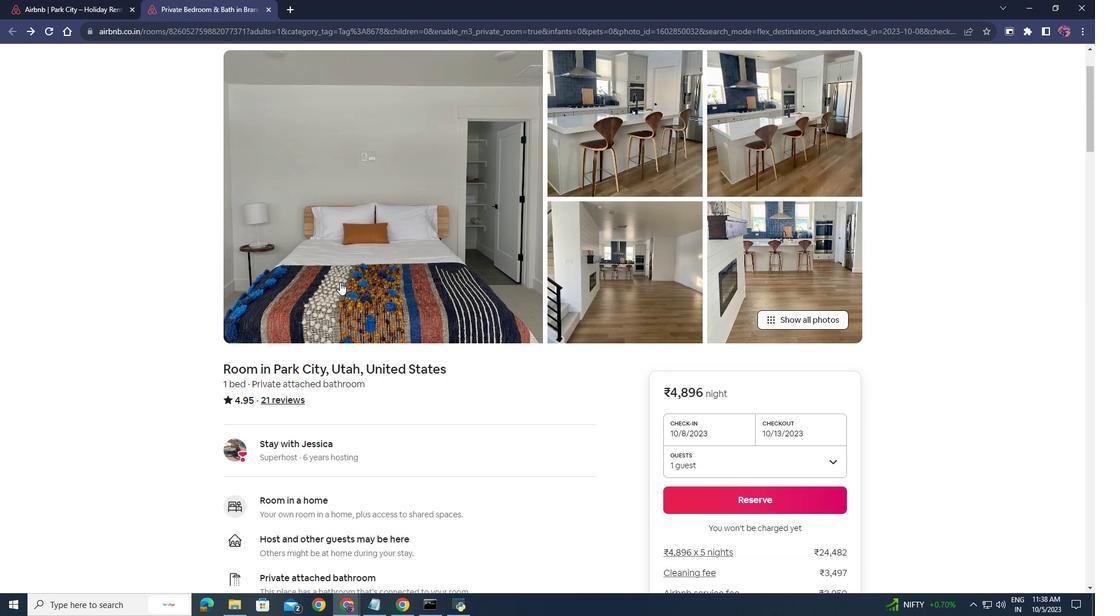 
Action: Mouse scrolled (339, 281) with delta (0, 0)
Screenshot: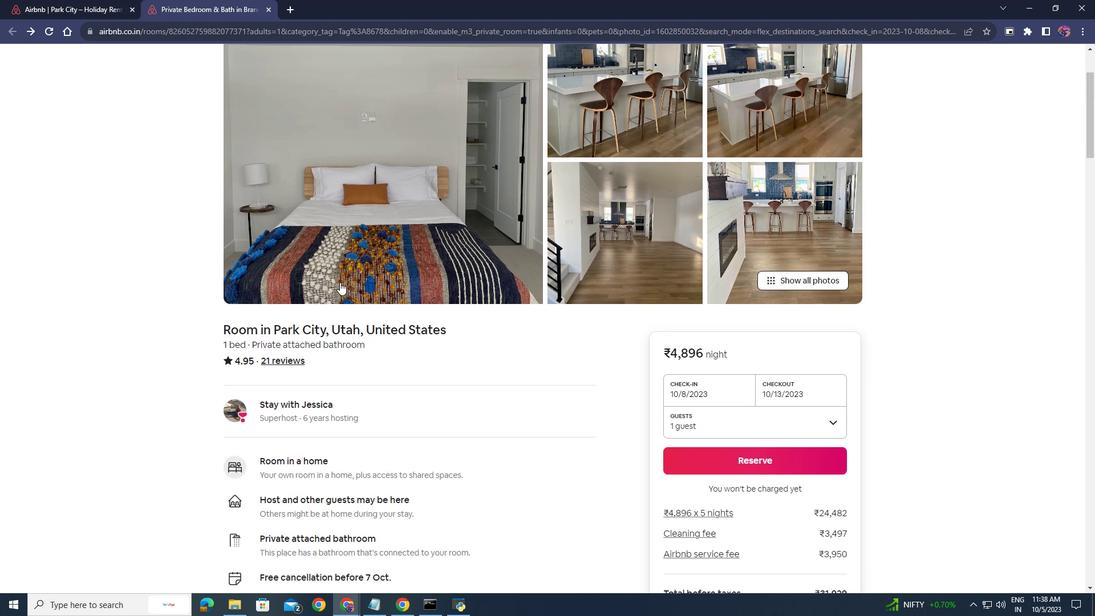 
Action: Mouse scrolled (339, 282) with delta (0, 0)
Screenshot: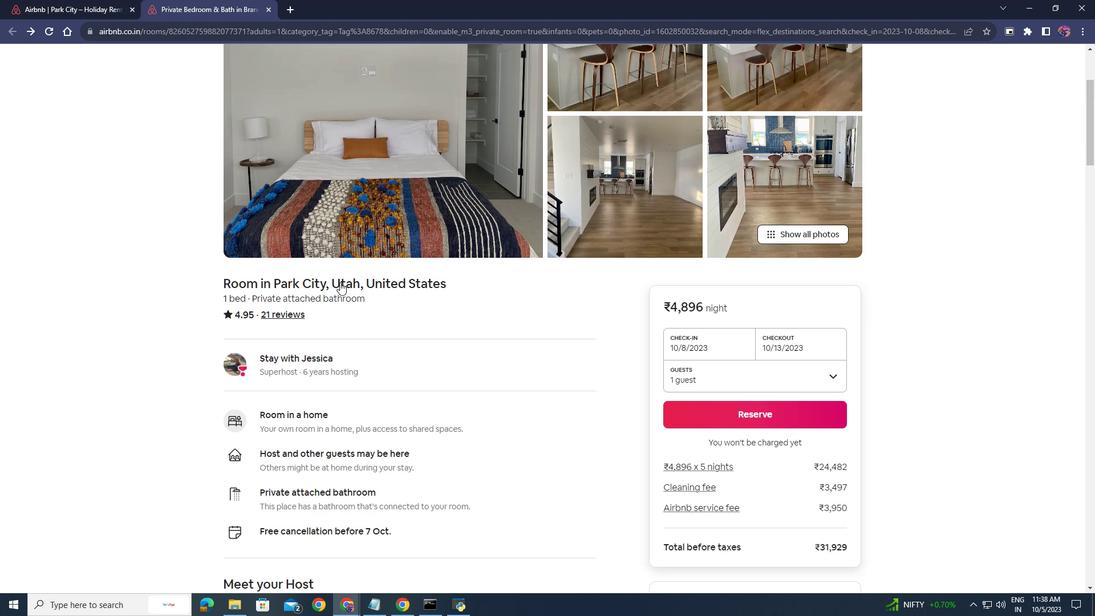 
Action: Mouse scrolled (339, 282) with delta (0, 0)
Screenshot: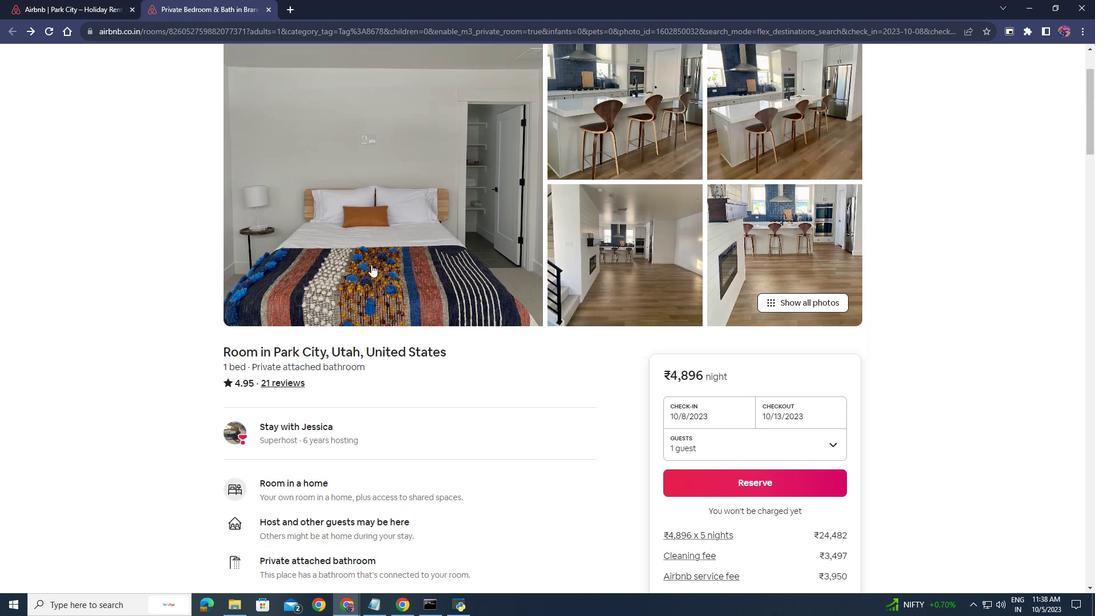 
Action: Mouse moved to (426, 218)
Screenshot: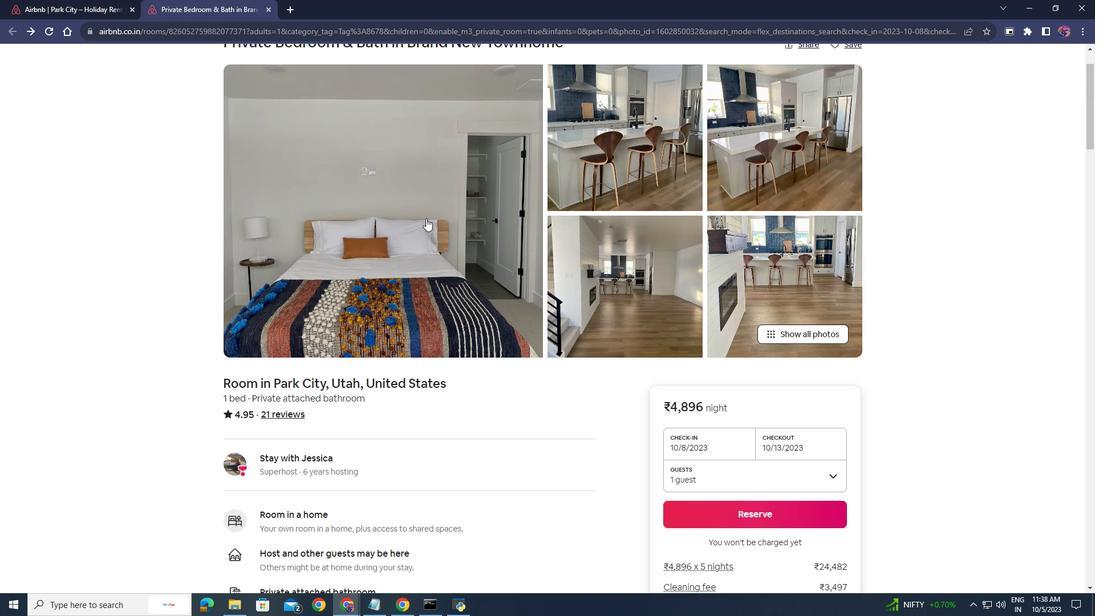 
Action: Mouse pressed left at (426, 218)
Screenshot: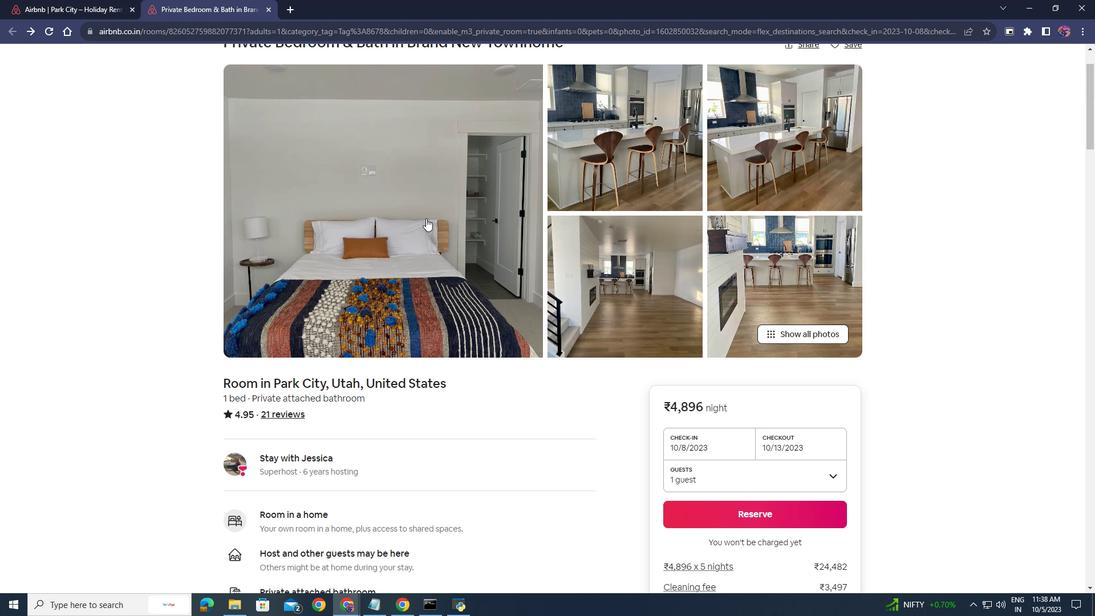 
Action: Mouse moved to (670, 434)
Screenshot: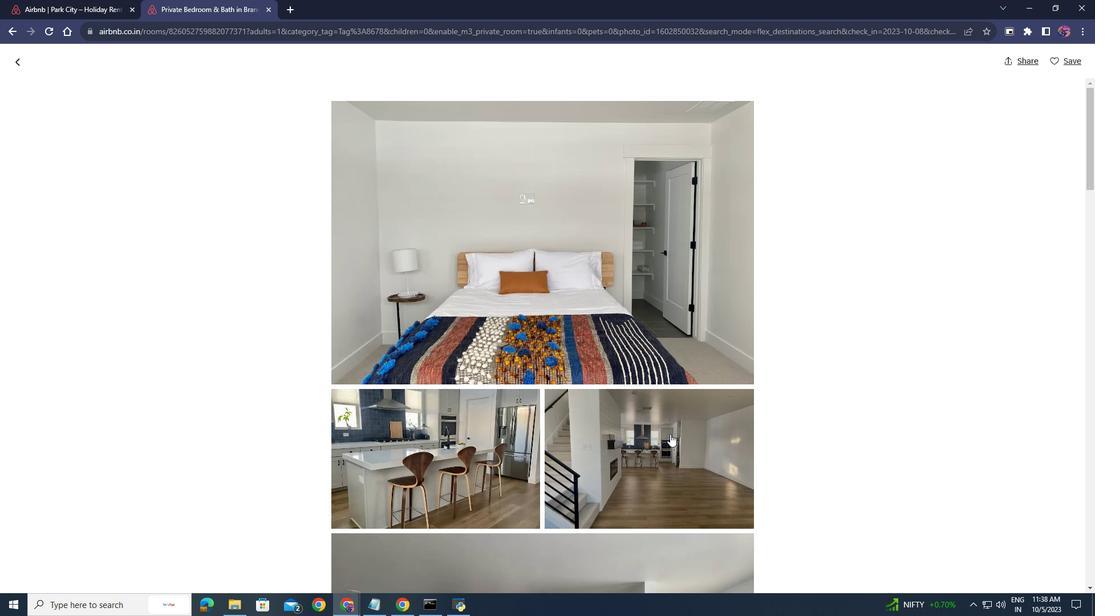 
Action: Mouse scrolled (670, 433) with delta (0, 0)
Screenshot: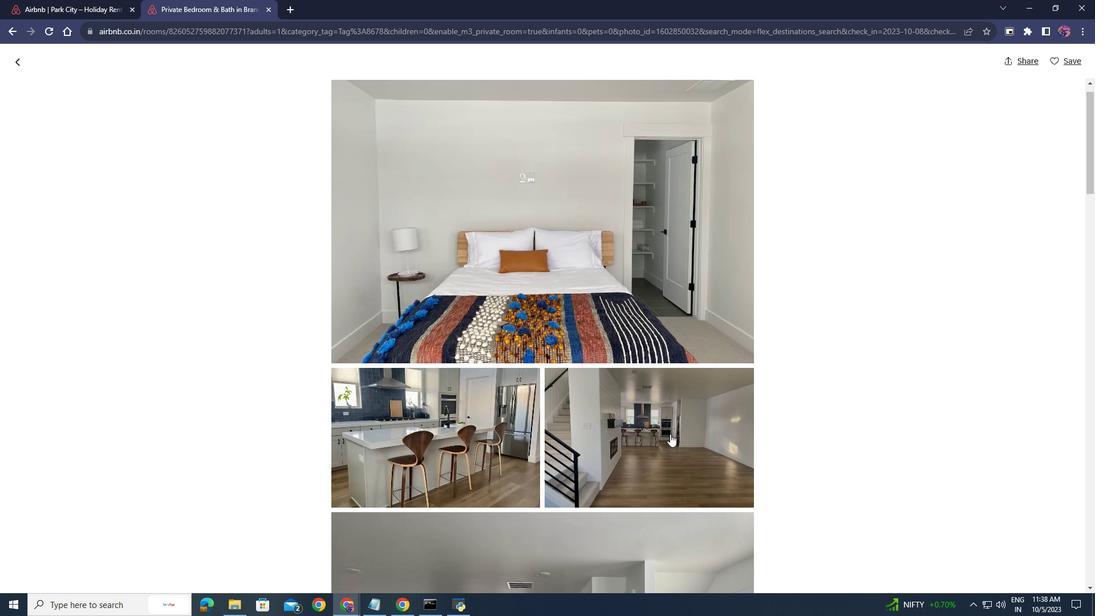 
Action: Mouse scrolled (670, 433) with delta (0, 0)
Screenshot: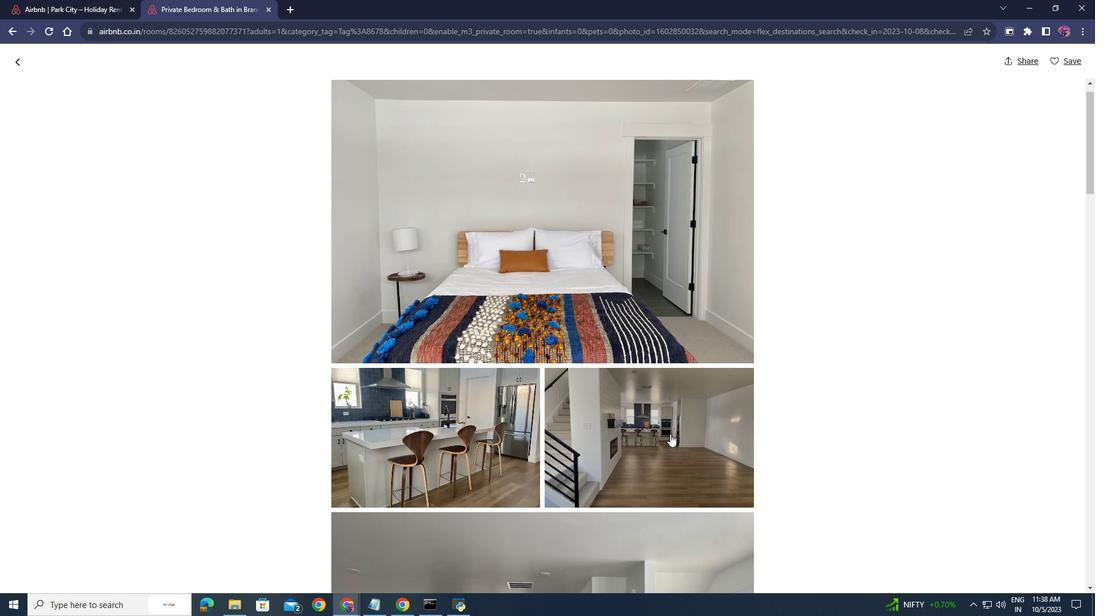 
Action: Mouse scrolled (670, 433) with delta (0, 0)
Screenshot: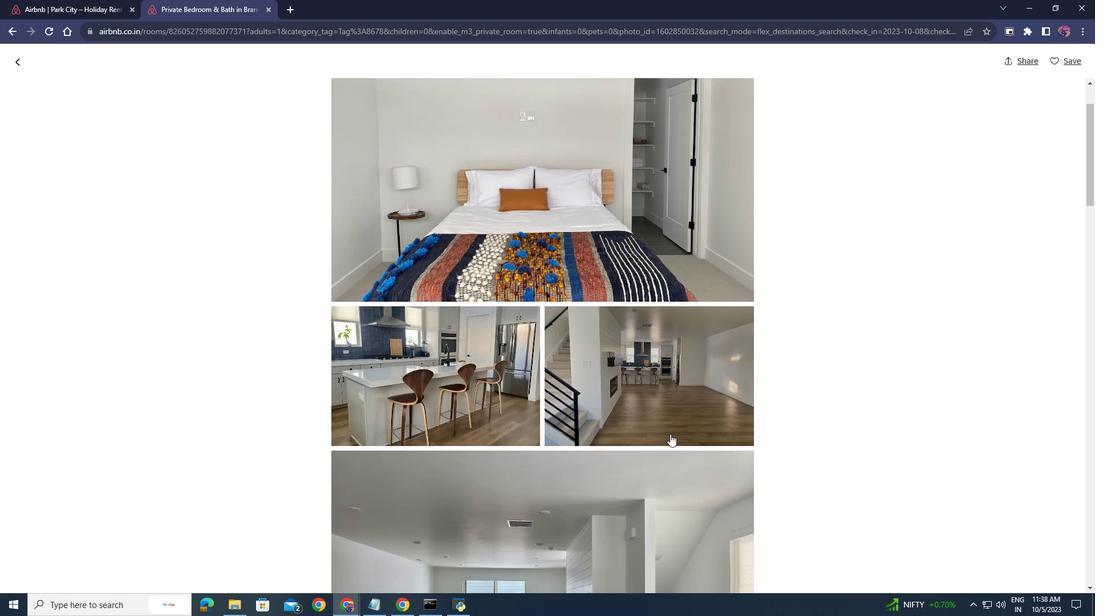
Action: Mouse scrolled (670, 433) with delta (0, 0)
Screenshot: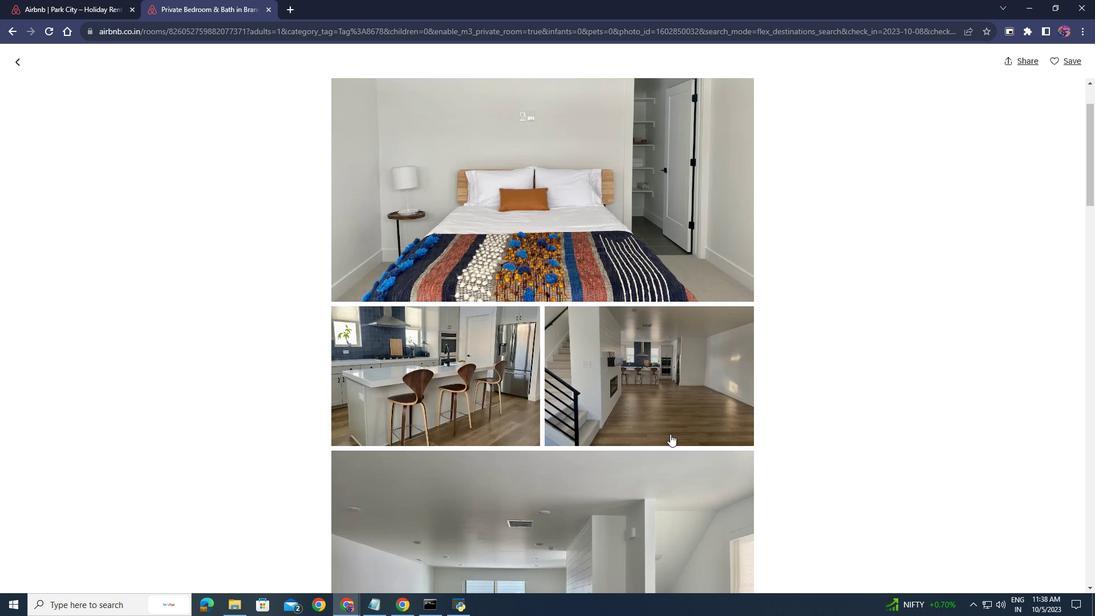 
Action: Mouse scrolled (670, 433) with delta (0, 0)
Screenshot: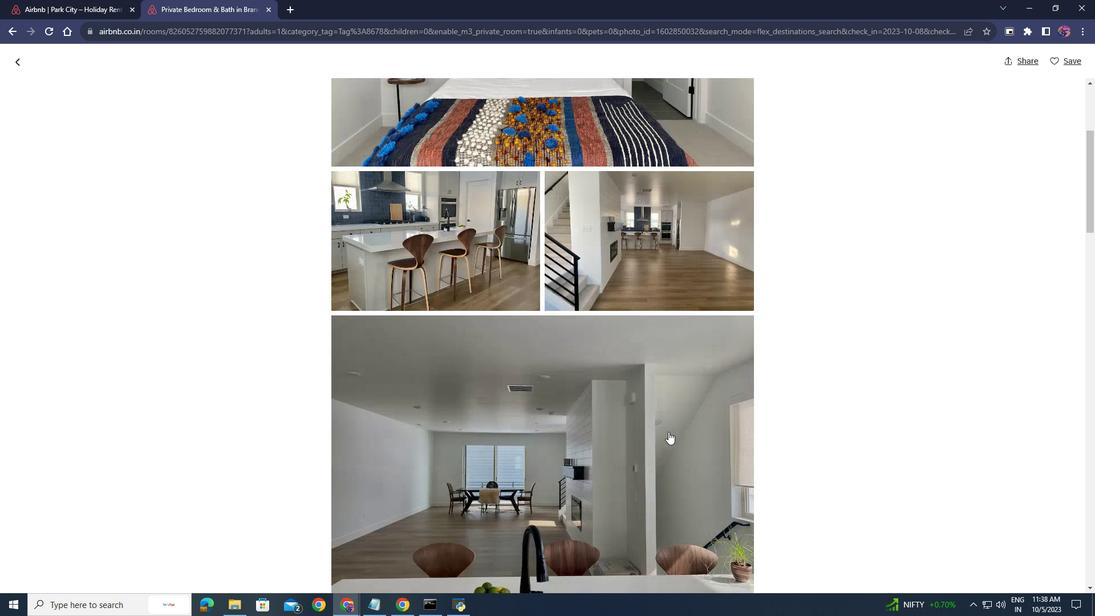 
Action: Mouse moved to (668, 432)
Screenshot: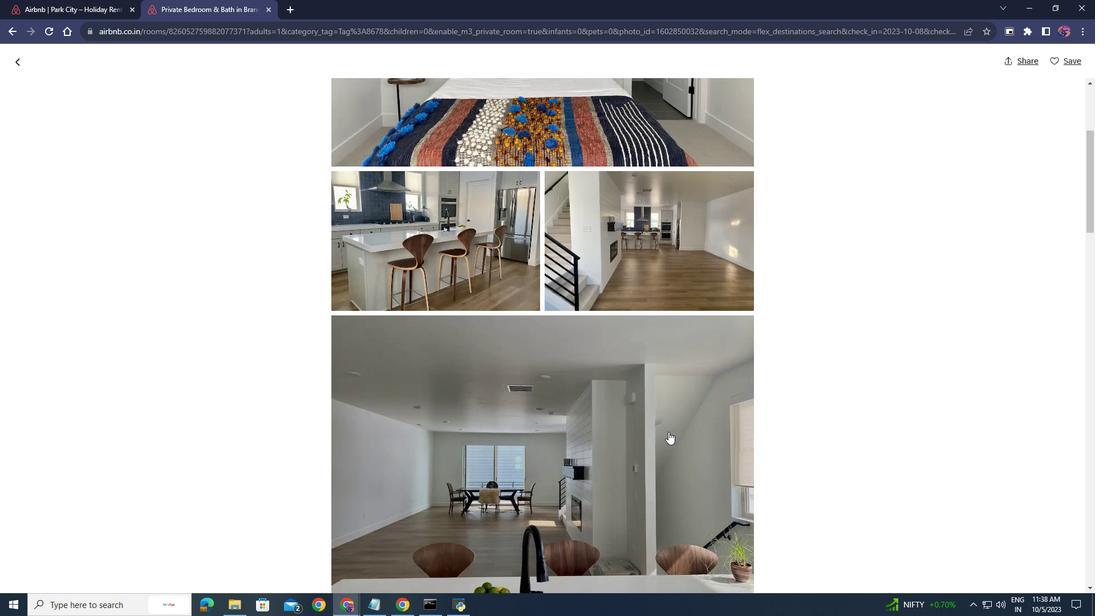 
Action: Mouse scrolled (668, 431) with delta (0, 0)
Screenshot: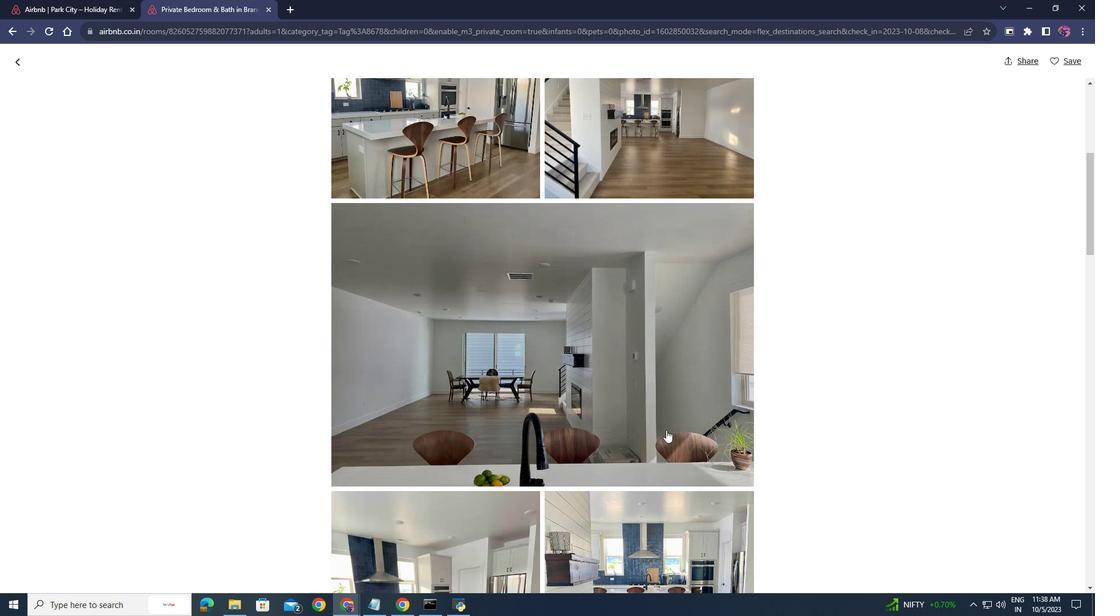 
Action: Mouse moved to (666, 429)
Screenshot: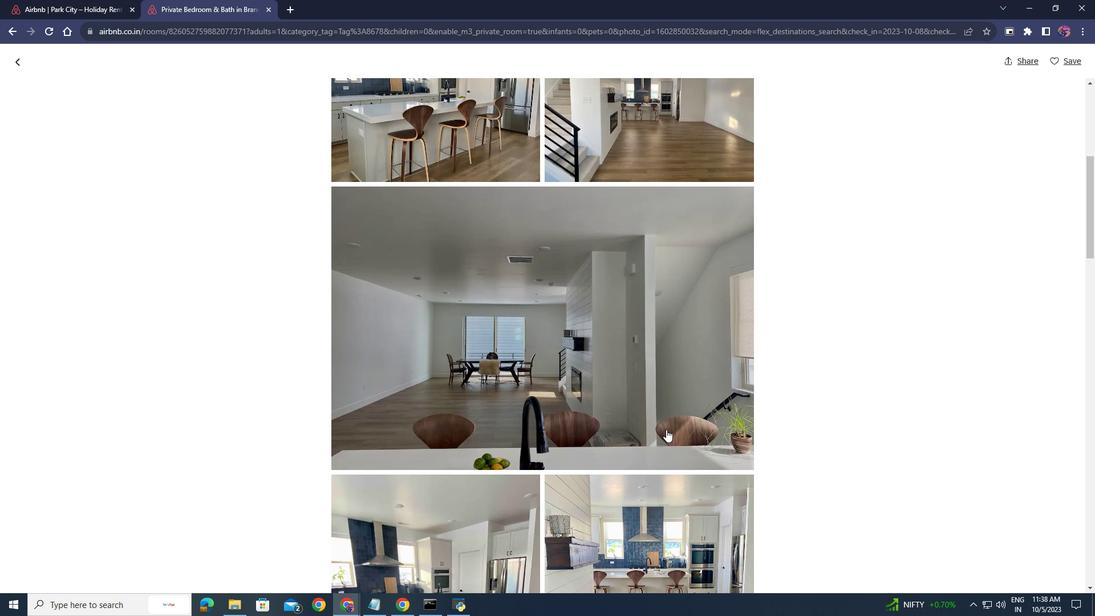 
Action: Mouse scrolled (666, 428) with delta (0, 0)
Screenshot: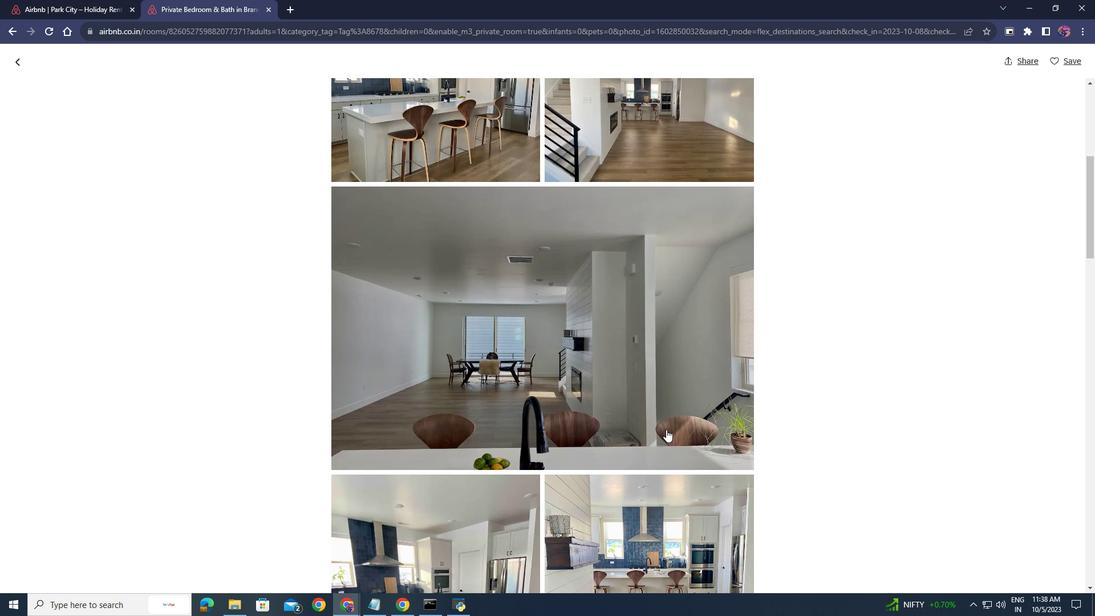 
Action: Mouse scrolled (666, 428) with delta (0, 0)
Screenshot: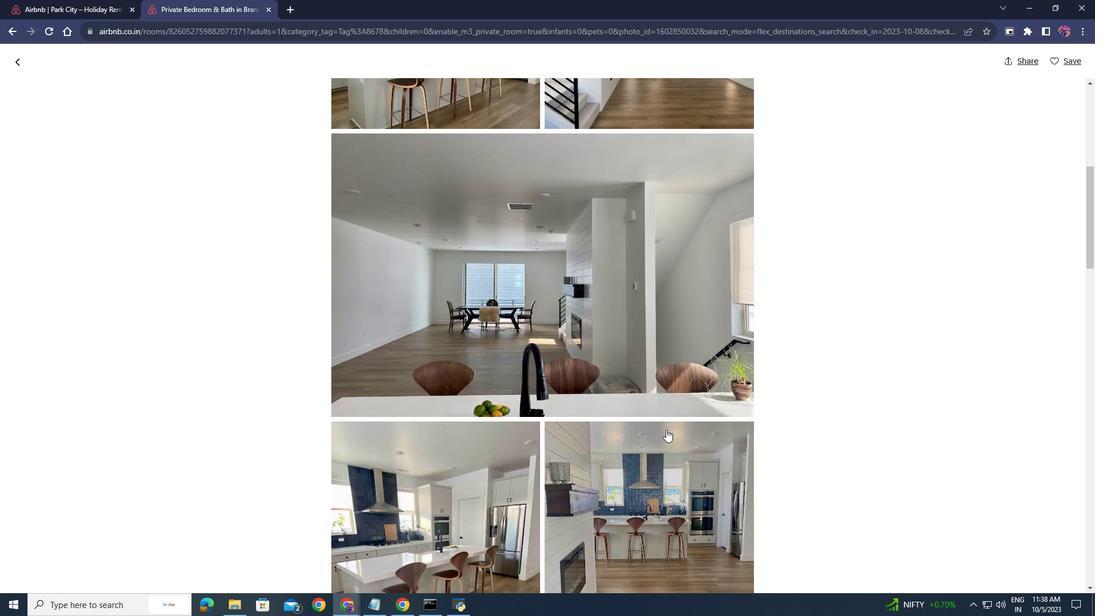 
Action: Mouse scrolled (666, 428) with delta (0, 0)
Screenshot: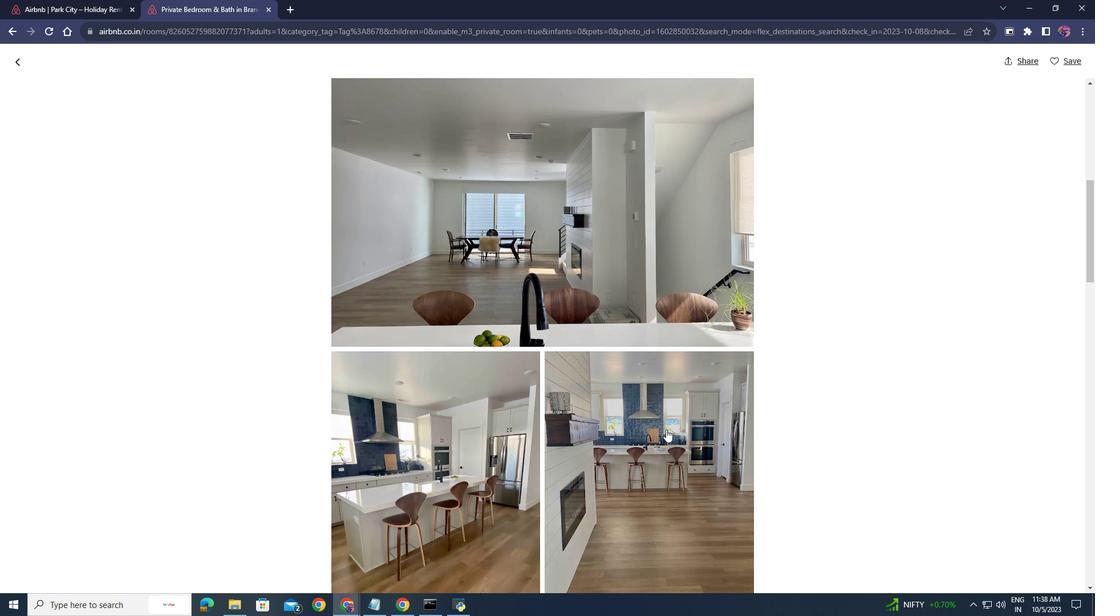 
Action: Mouse scrolled (666, 428) with delta (0, 0)
Screenshot: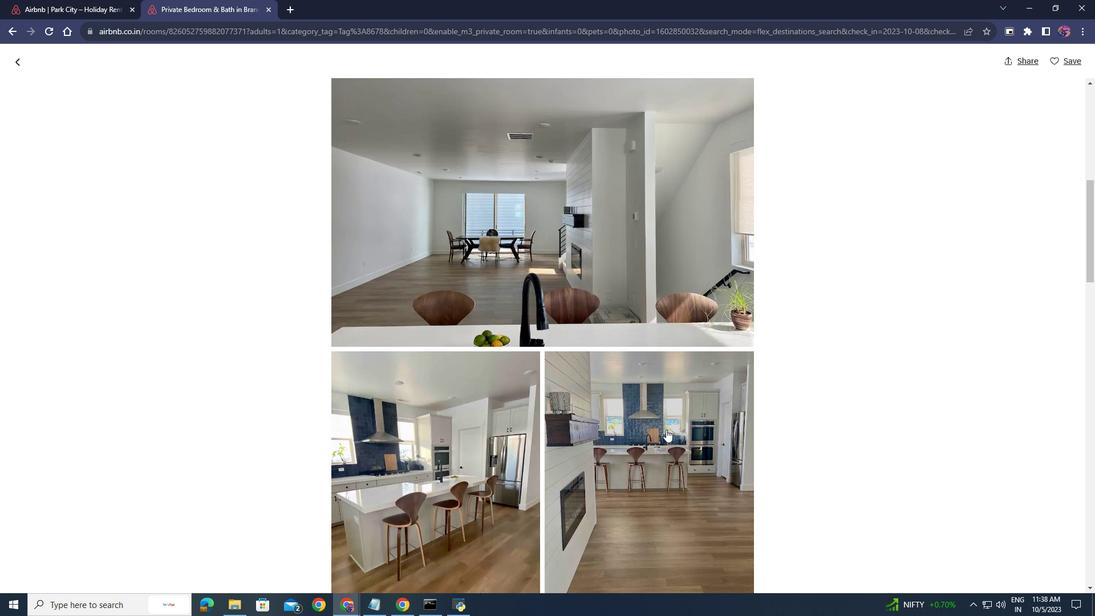 
Action: Mouse scrolled (666, 428) with delta (0, 0)
Screenshot: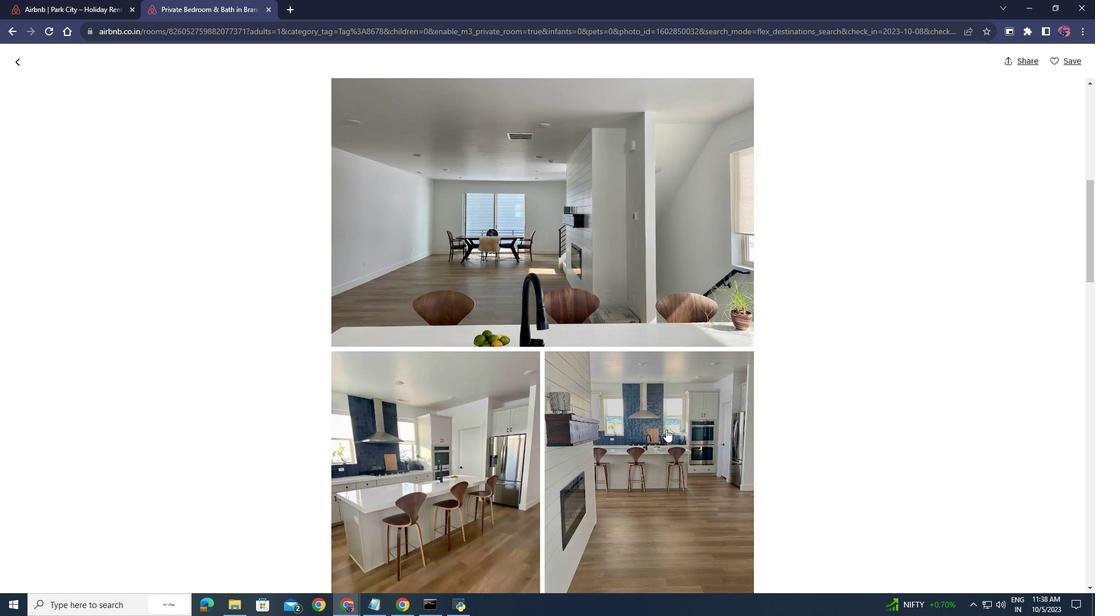 
Action: Mouse scrolled (666, 428) with delta (0, 0)
Screenshot: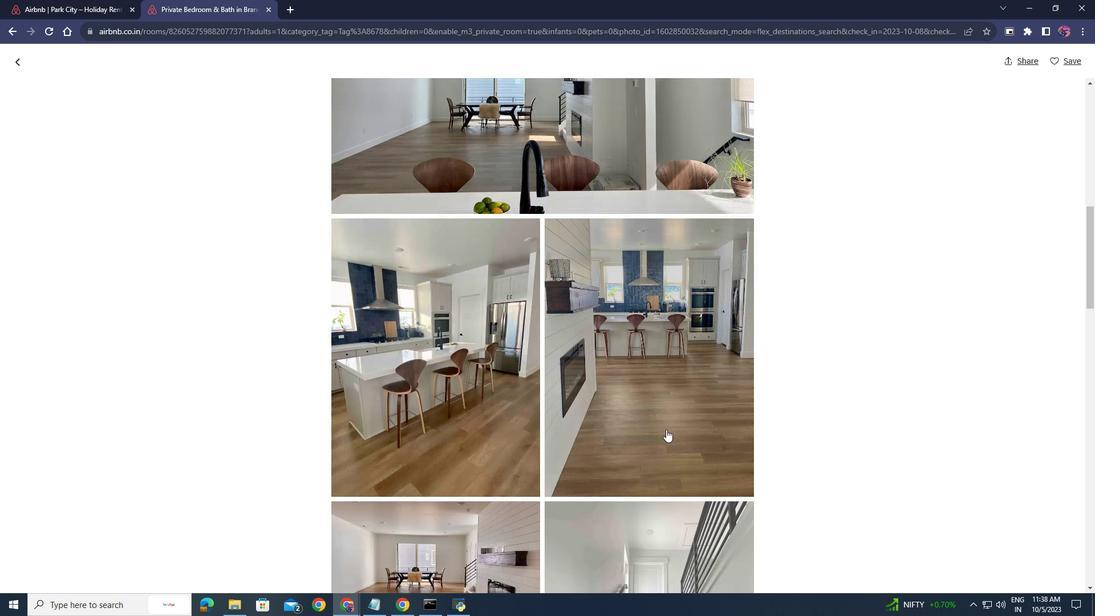 
Action: Mouse moved to (21, 62)
Screenshot: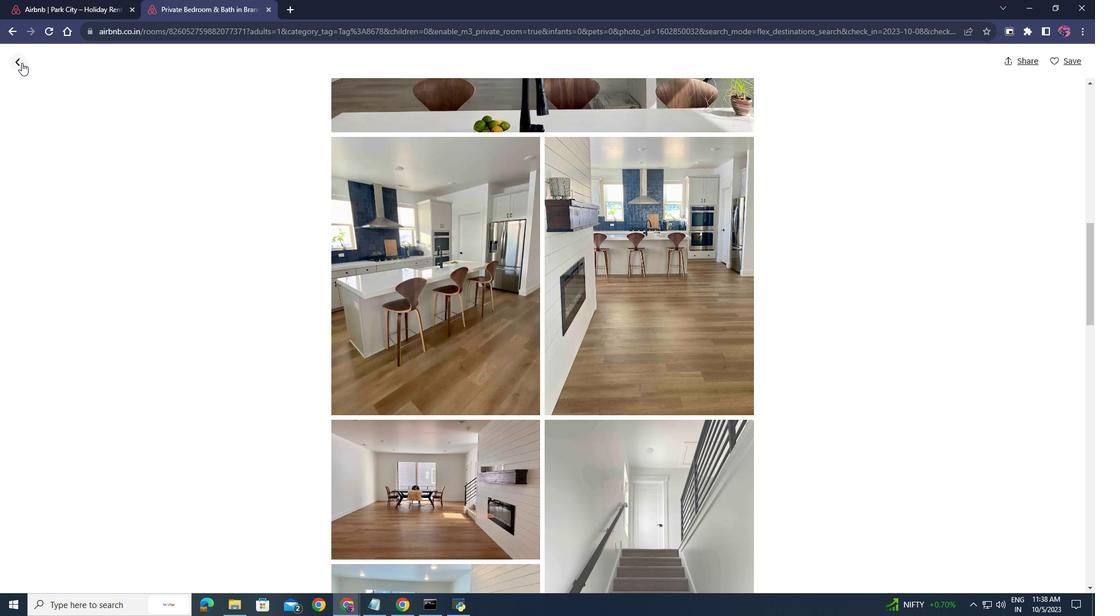 
Action: Mouse pressed left at (21, 62)
Screenshot: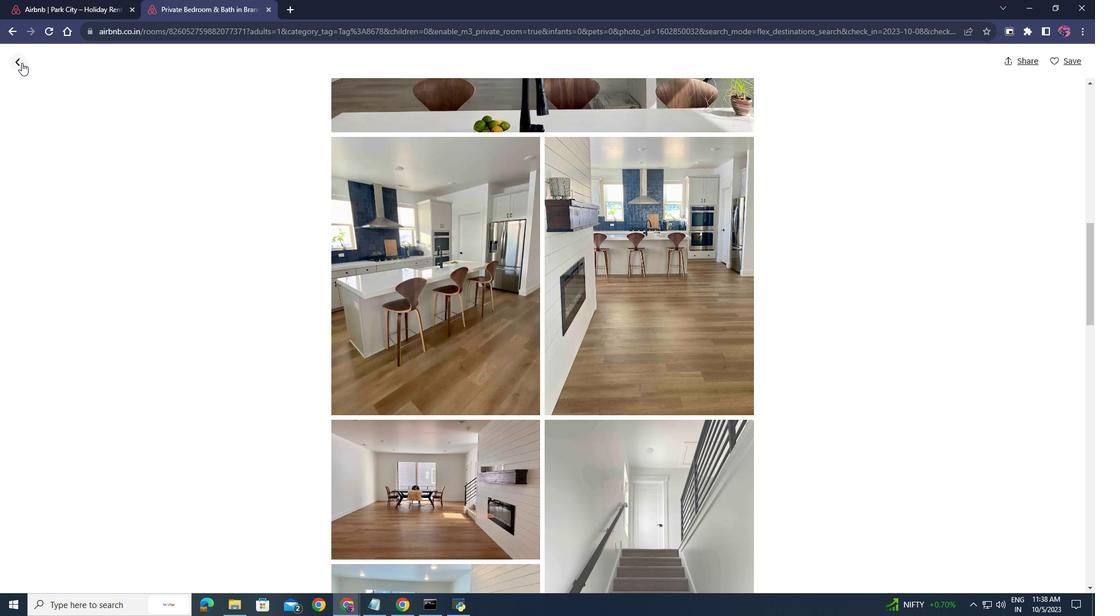 
Action: Mouse moved to (330, 236)
Screenshot: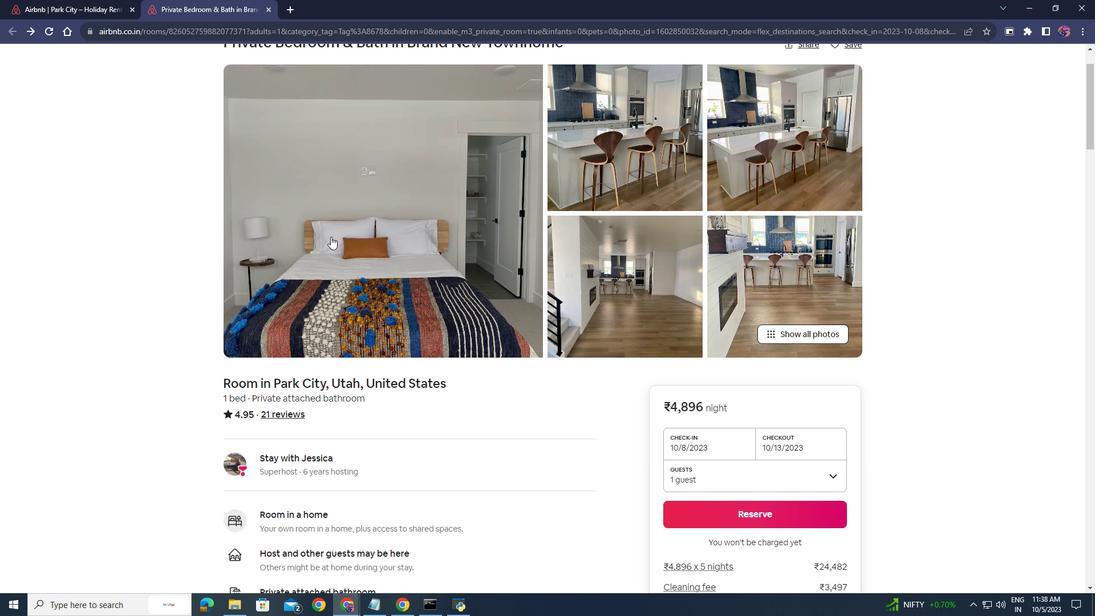
Action: Mouse scrolled (330, 237) with delta (0, 0)
Screenshot: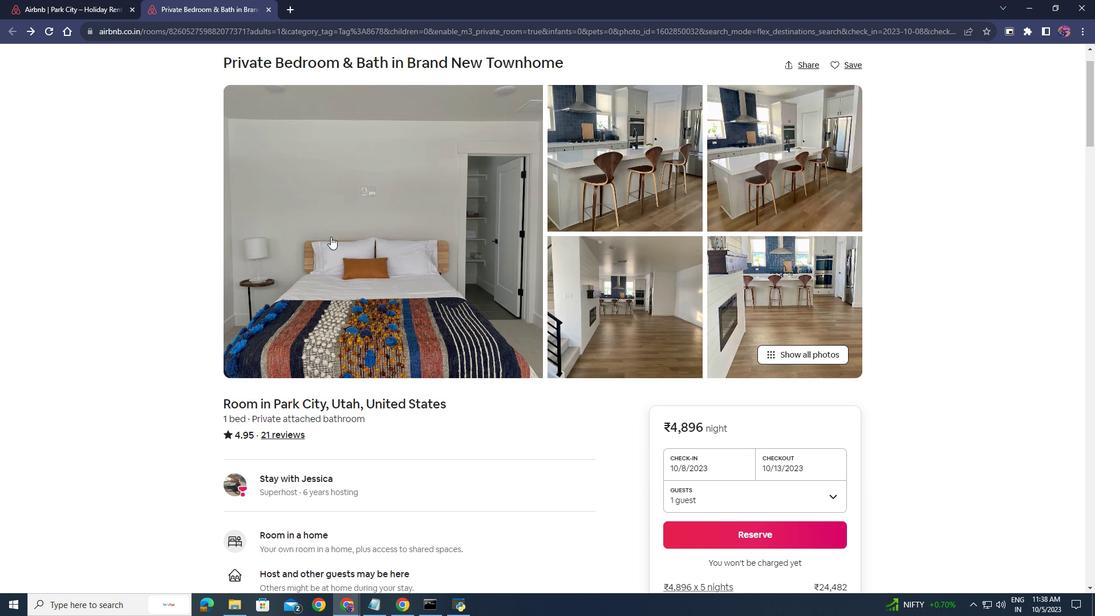 
Action: Mouse scrolled (330, 237) with delta (0, 0)
Screenshot: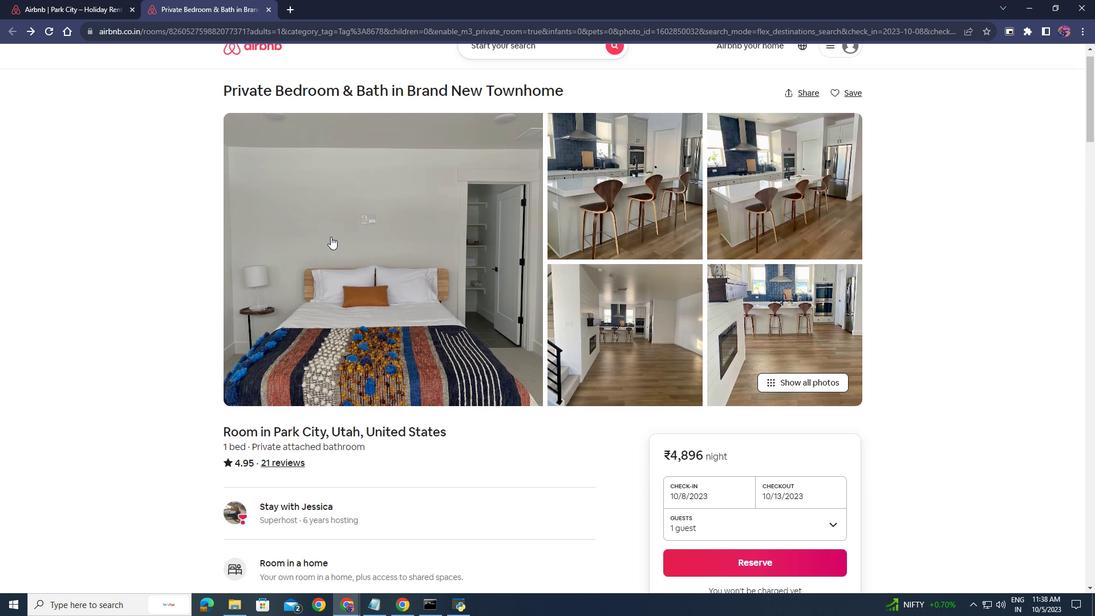 
Action: Mouse scrolled (330, 237) with delta (0, 0)
Screenshot: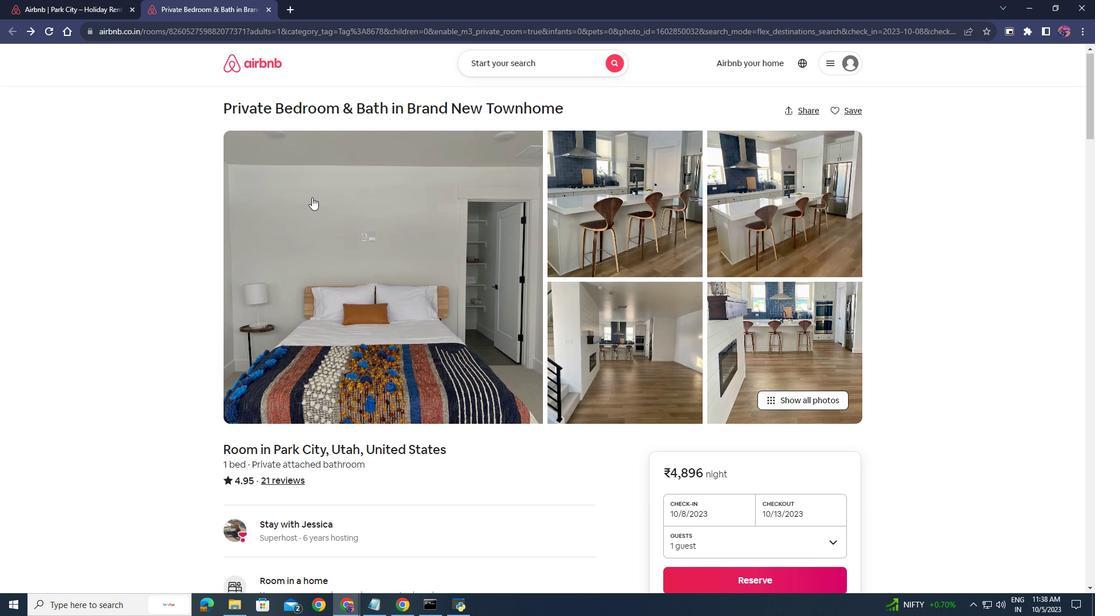 
Action: Mouse moved to (266, 10)
Screenshot: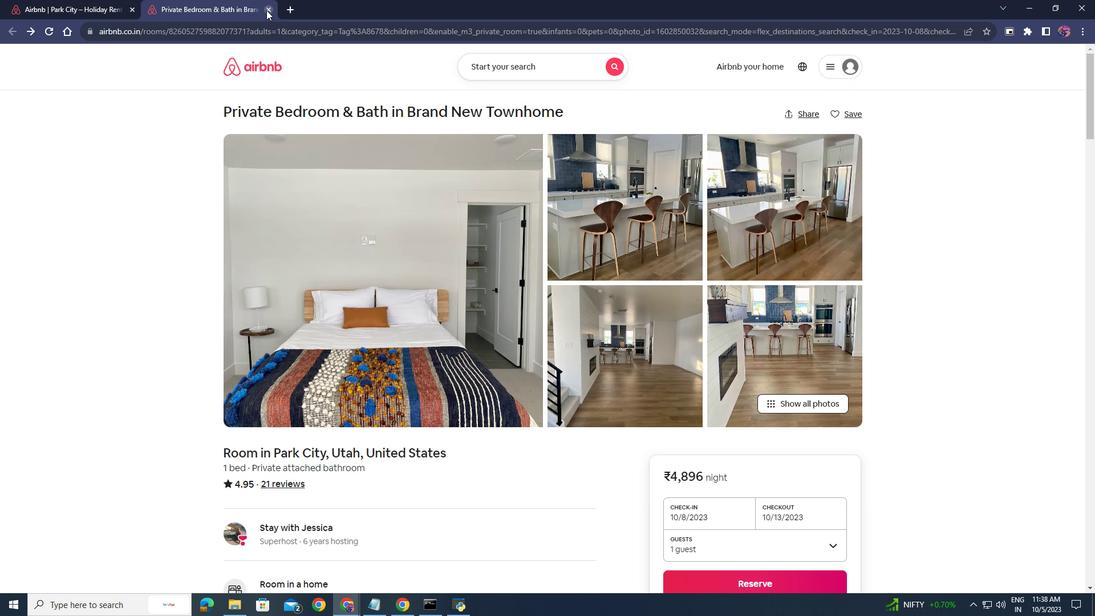
Action: Mouse pressed left at (266, 10)
Screenshot: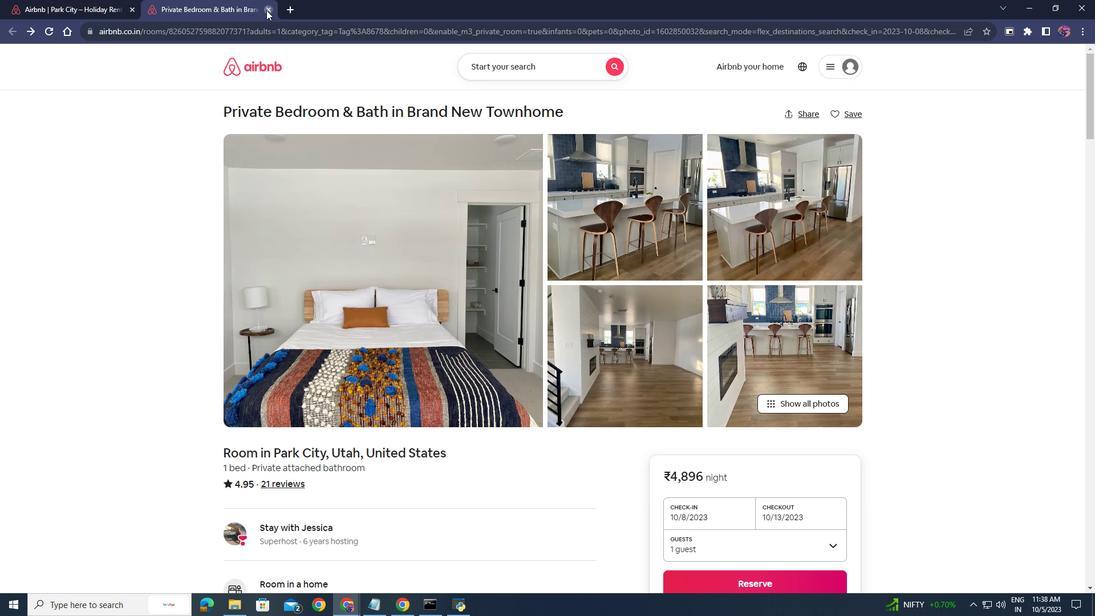
Action: Mouse moved to (312, 379)
Screenshot: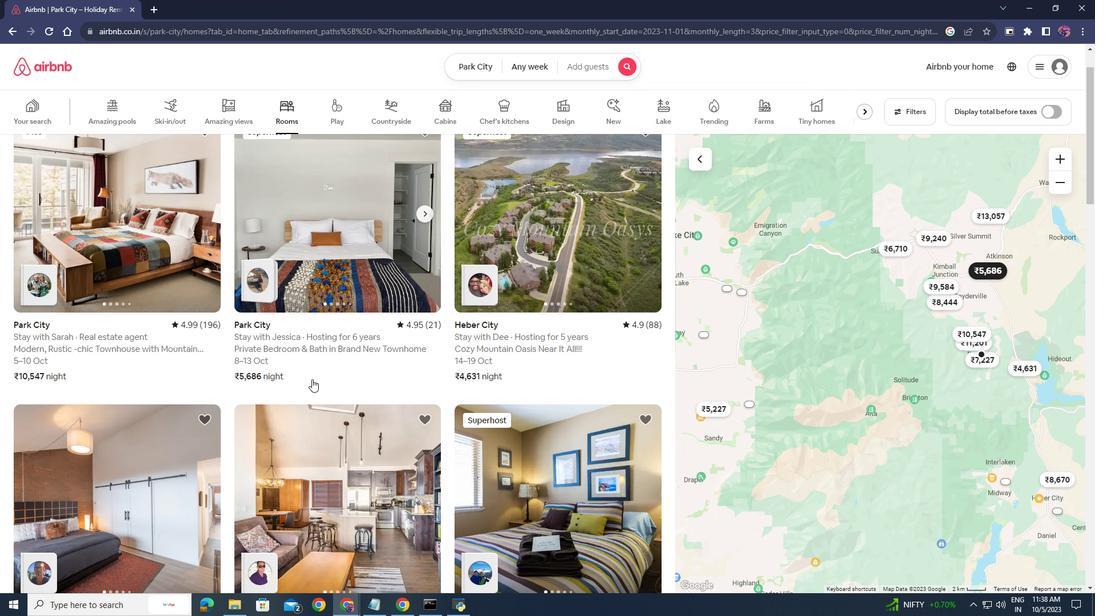 
Action: Mouse scrolled (312, 378) with delta (0, 0)
Screenshot: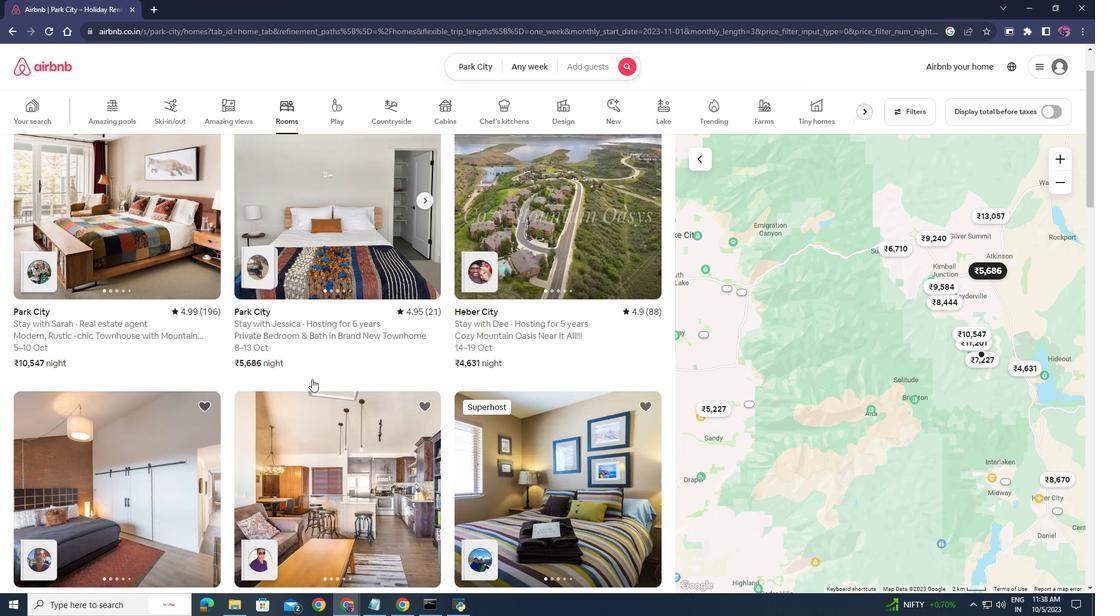 
Action: Mouse scrolled (312, 378) with delta (0, 0)
Screenshot: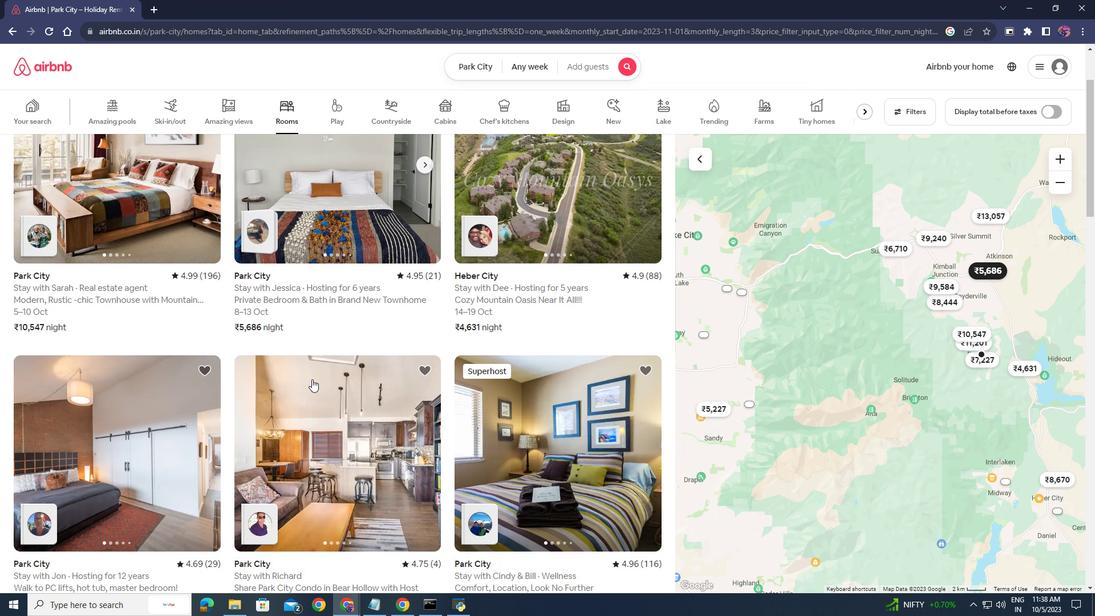 
Action: Mouse scrolled (312, 378) with delta (0, 0)
Screenshot: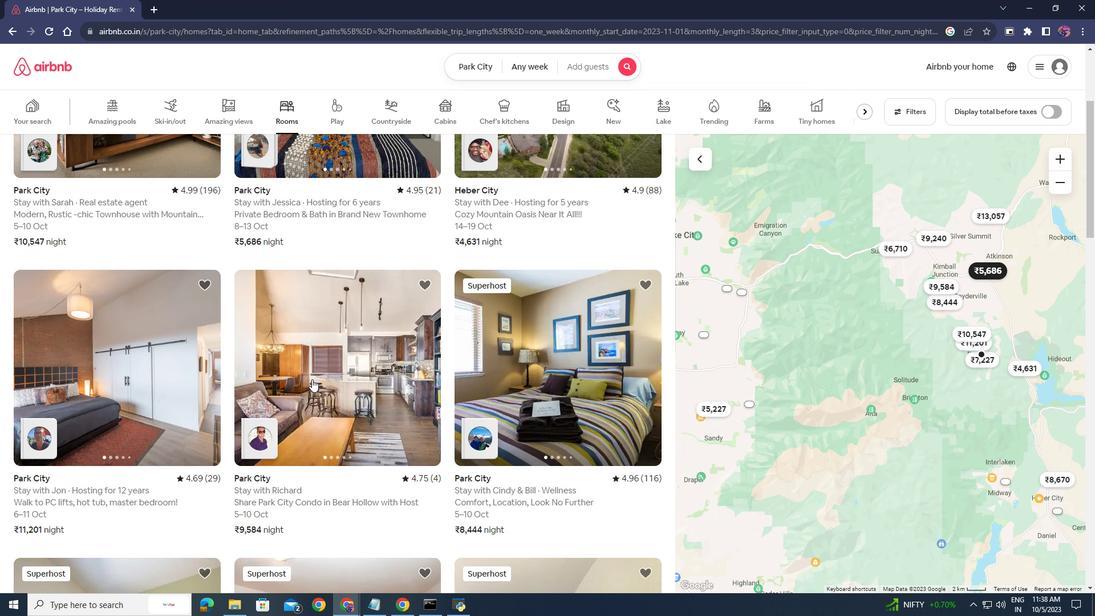 
Action: Mouse scrolled (312, 378) with delta (0, 0)
Screenshot: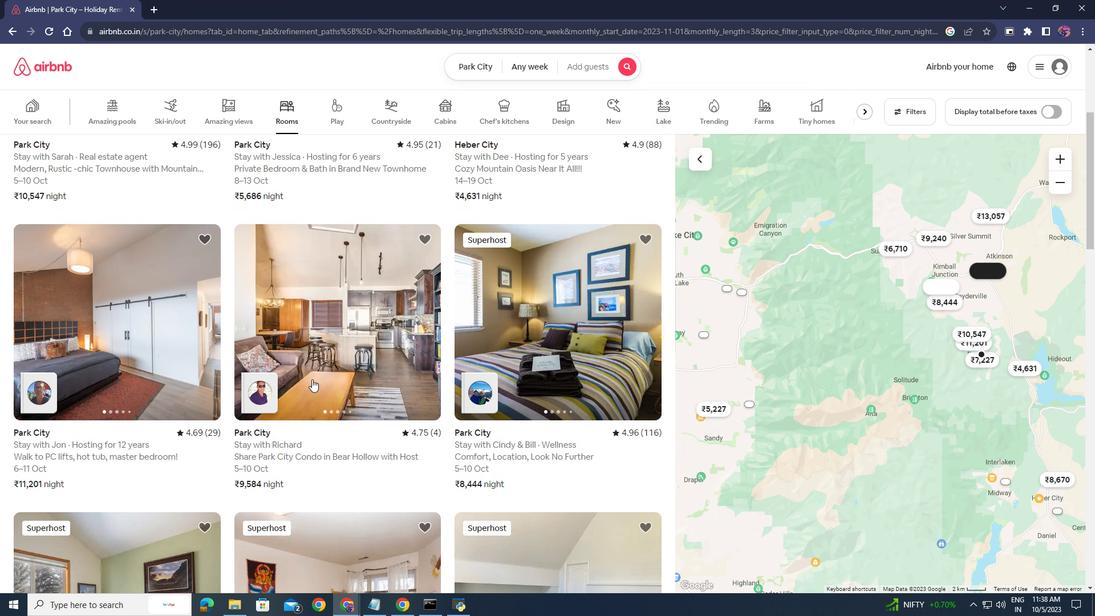 
Action: Mouse scrolled (312, 378) with delta (0, 0)
Screenshot: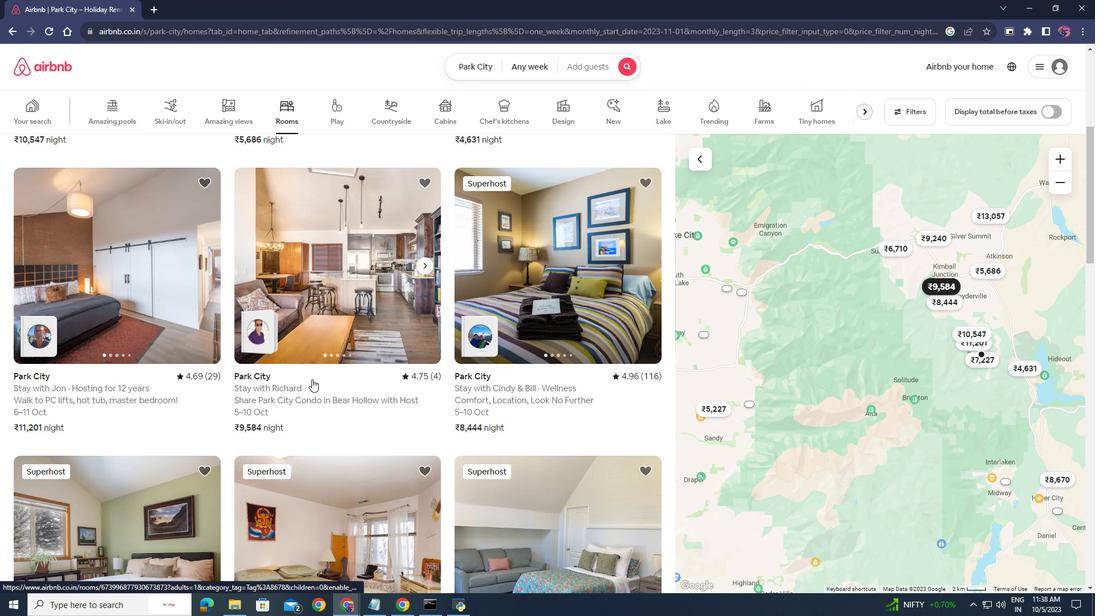 
Action: Mouse scrolled (312, 378) with delta (0, 0)
Screenshot: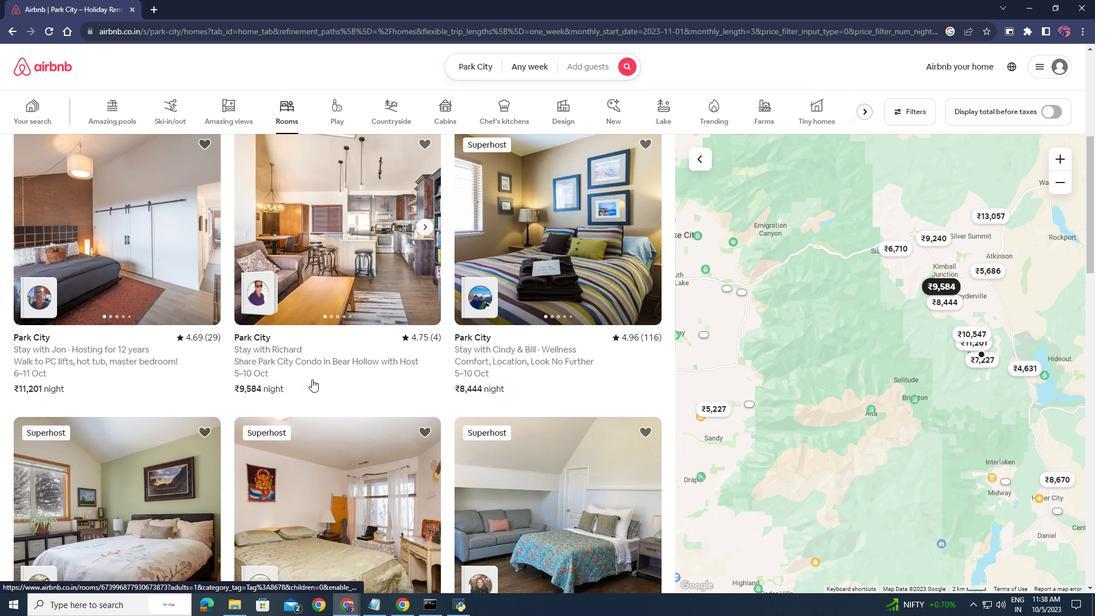 
Action: Mouse moved to (544, 436)
Screenshot: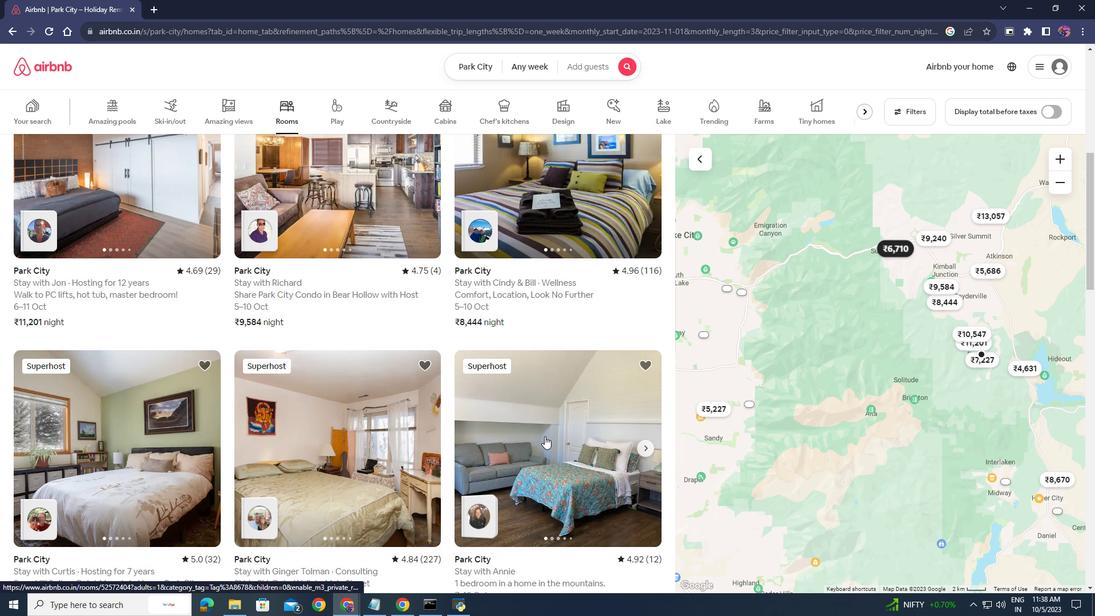 
Action: Mouse pressed left at (544, 436)
Screenshot: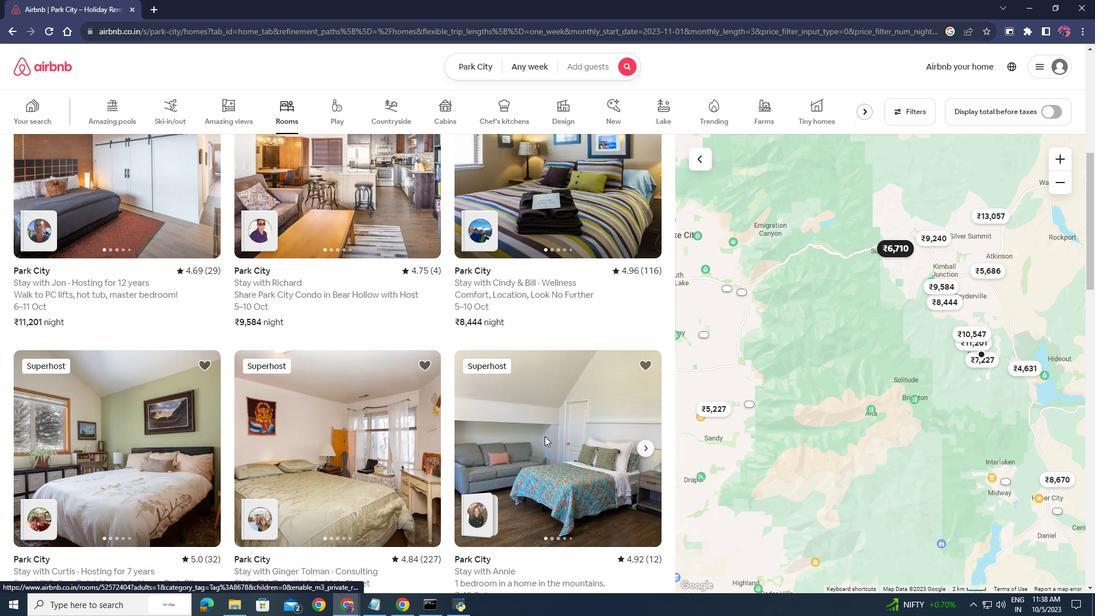
Action: Mouse moved to (314, 360)
Screenshot: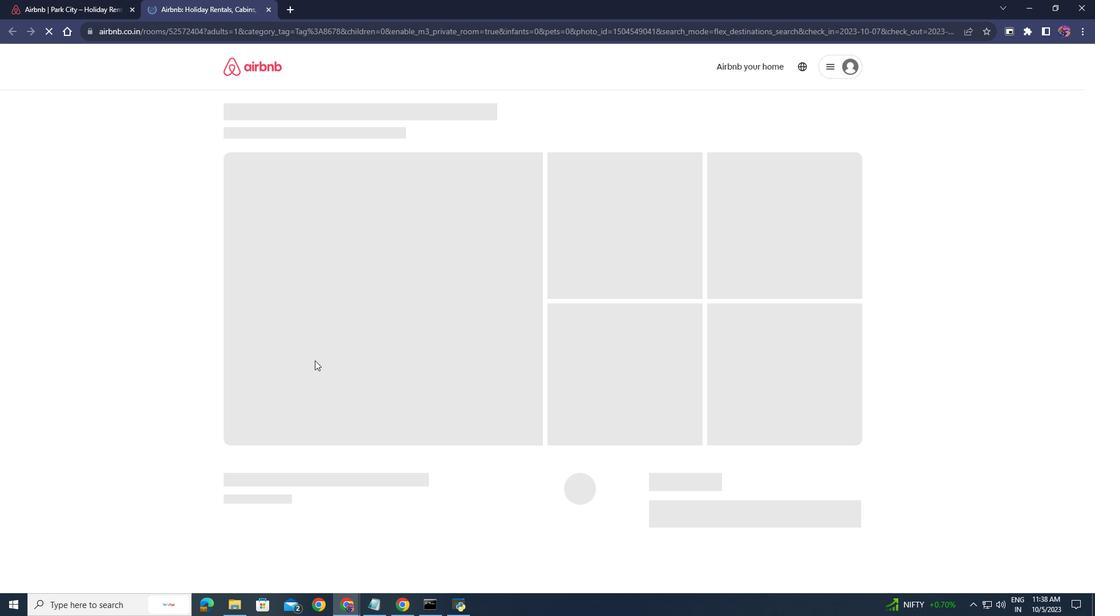 
Action: Mouse scrolled (314, 359) with delta (0, 0)
Screenshot: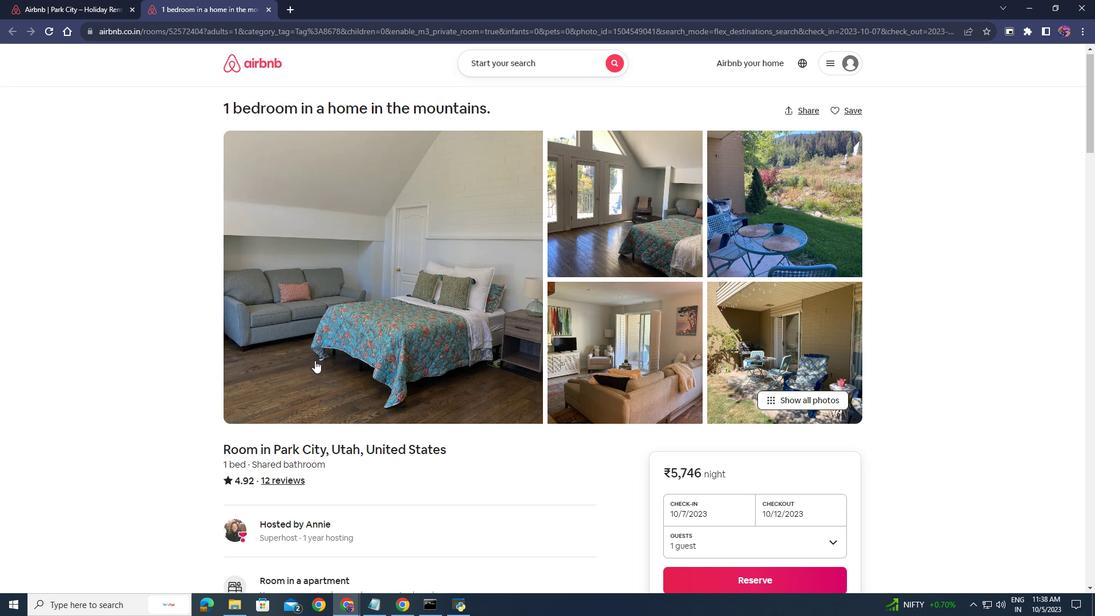 
Action: Mouse scrolled (314, 359) with delta (0, 0)
Screenshot: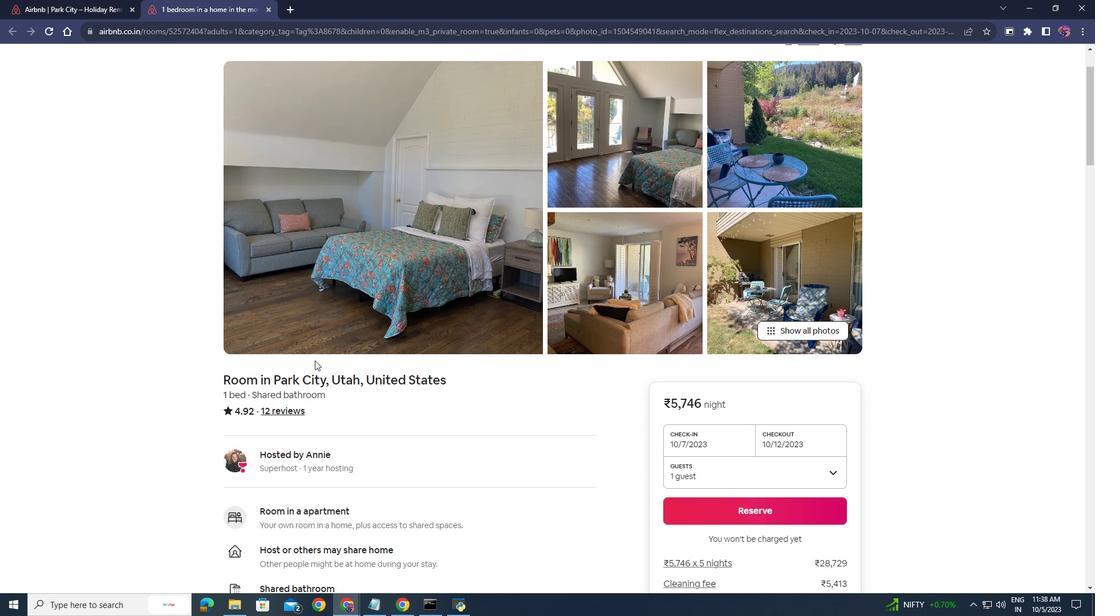 
Action: Mouse scrolled (314, 359) with delta (0, 0)
Screenshot: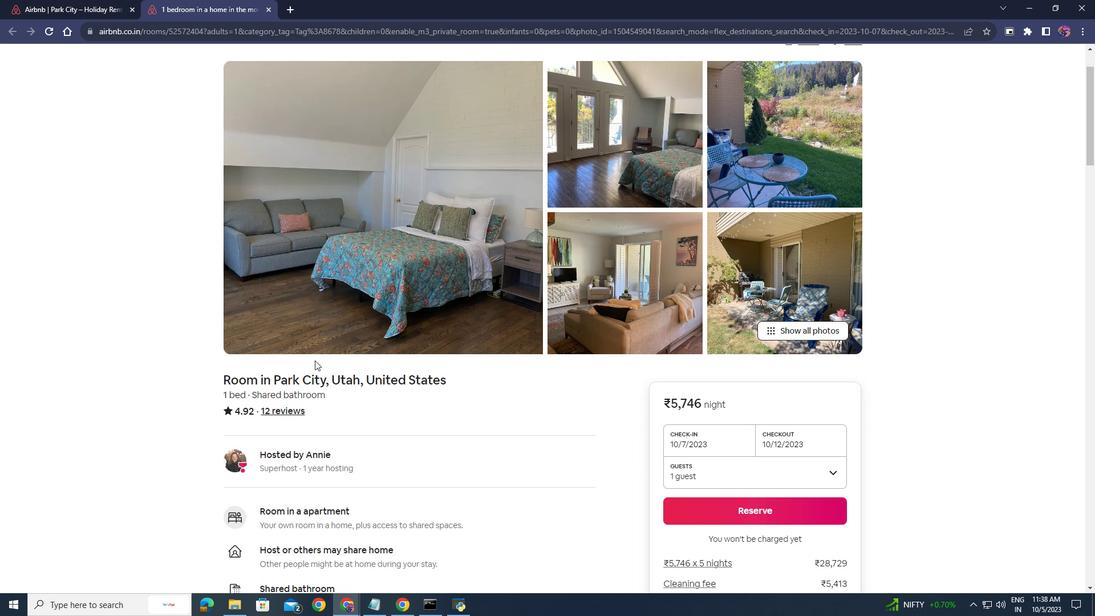
Action: Mouse scrolled (314, 359) with delta (0, 0)
Screenshot: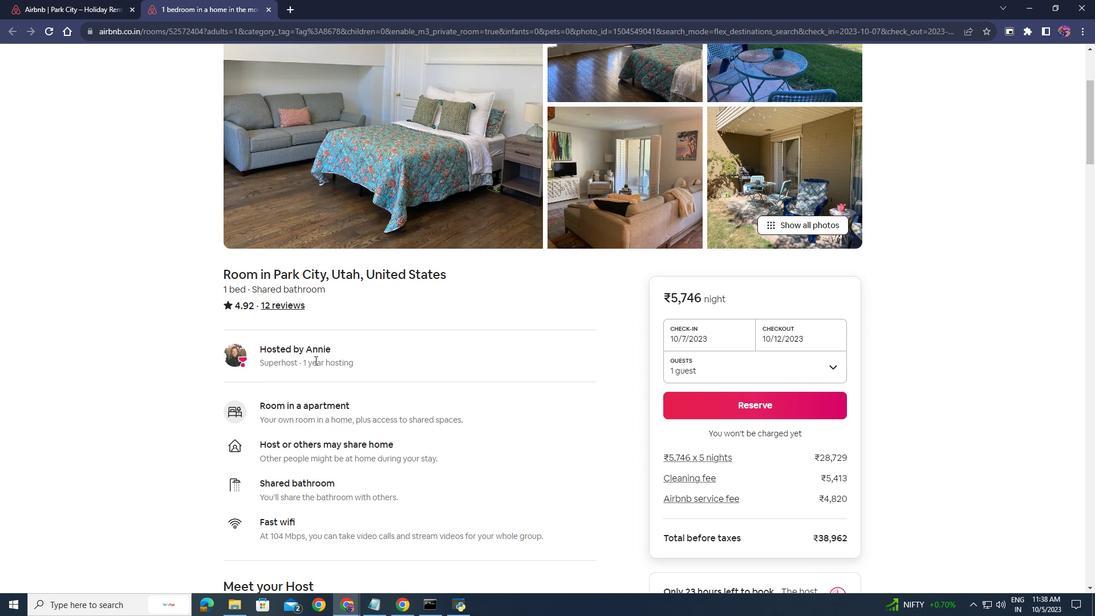
Action: Mouse scrolled (314, 359) with delta (0, 0)
Screenshot: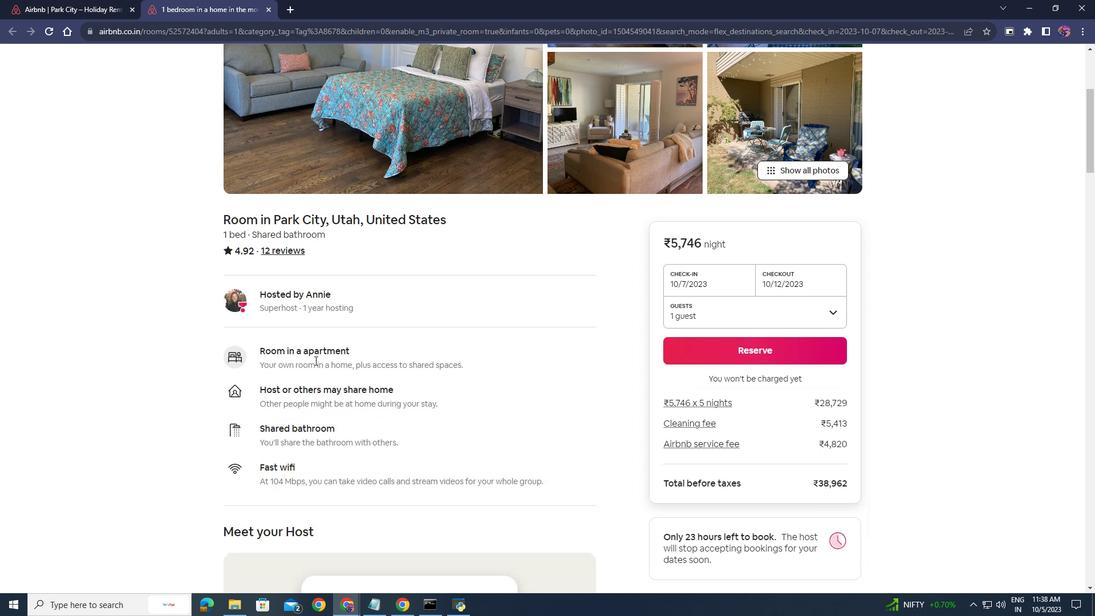 
Action: Mouse scrolled (314, 359) with delta (0, 0)
Screenshot: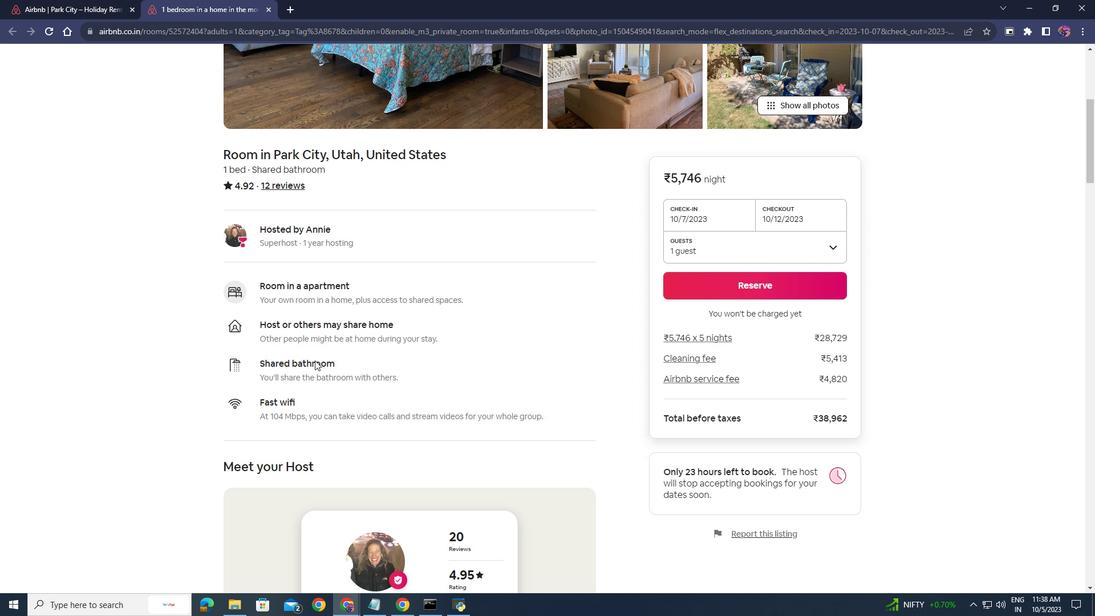 
Action: Mouse scrolled (314, 359) with delta (0, 0)
Screenshot: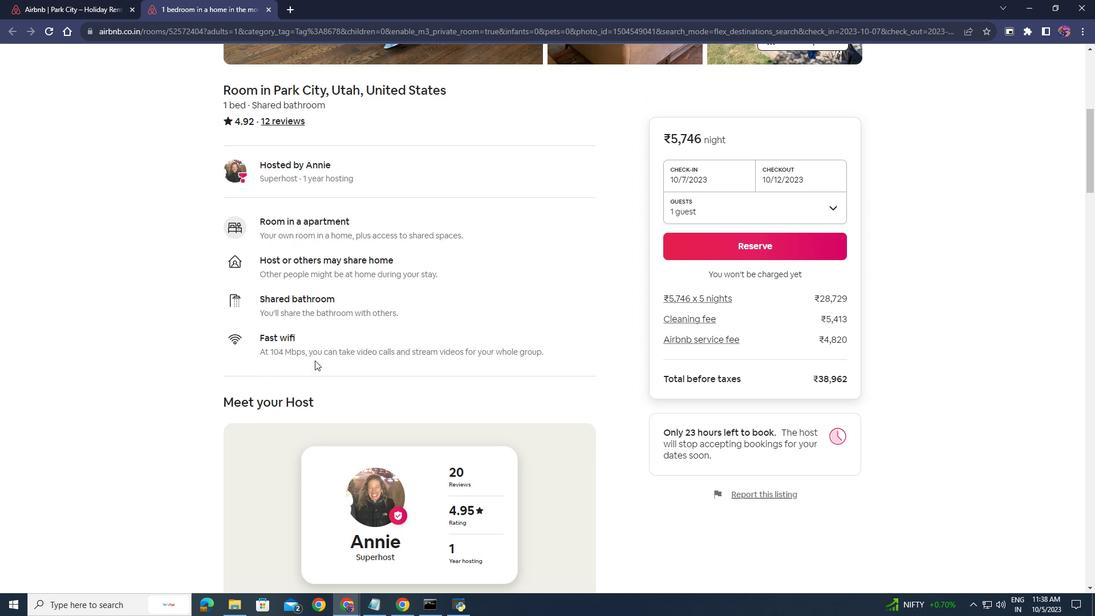 
Action: Mouse scrolled (314, 359) with delta (0, 0)
Screenshot: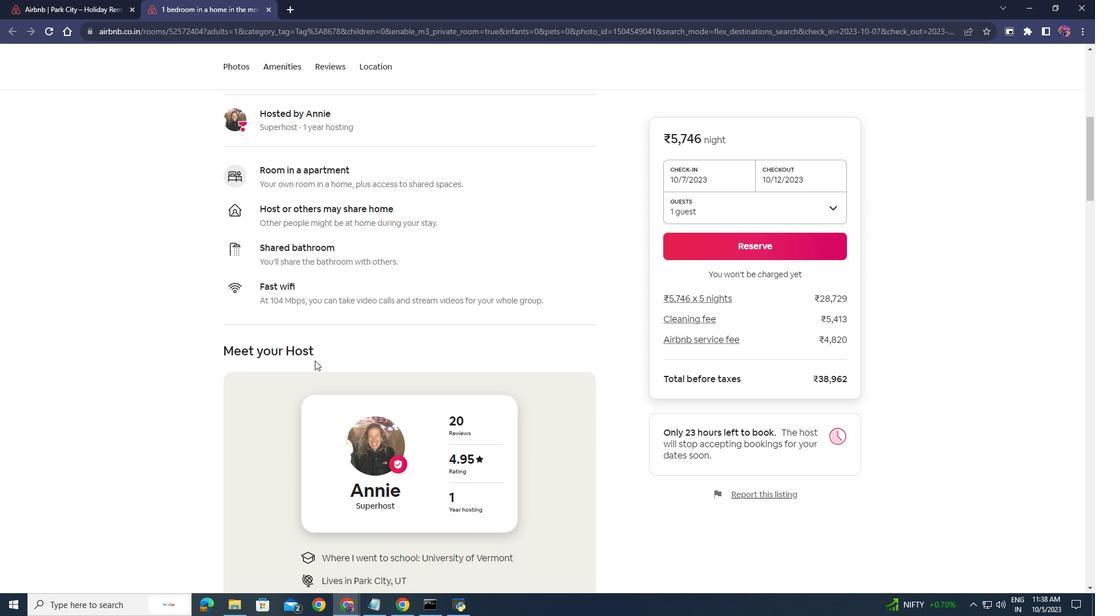 
Action: Mouse scrolled (314, 359) with delta (0, 0)
Screenshot: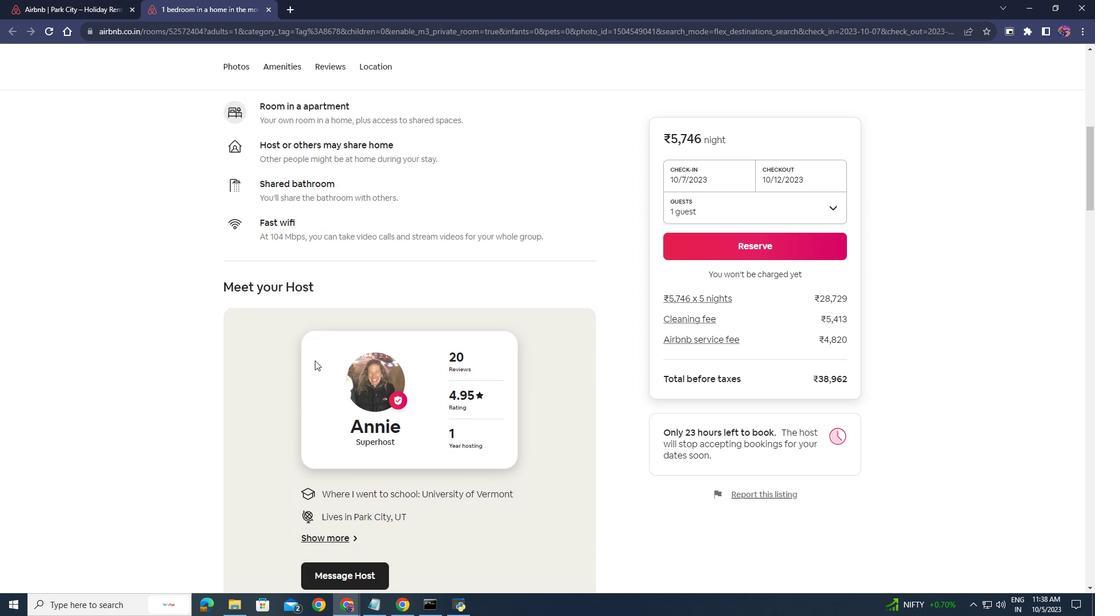 
Action: Mouse scrolled (314, 359) with delta (0, 0)
Screenshot: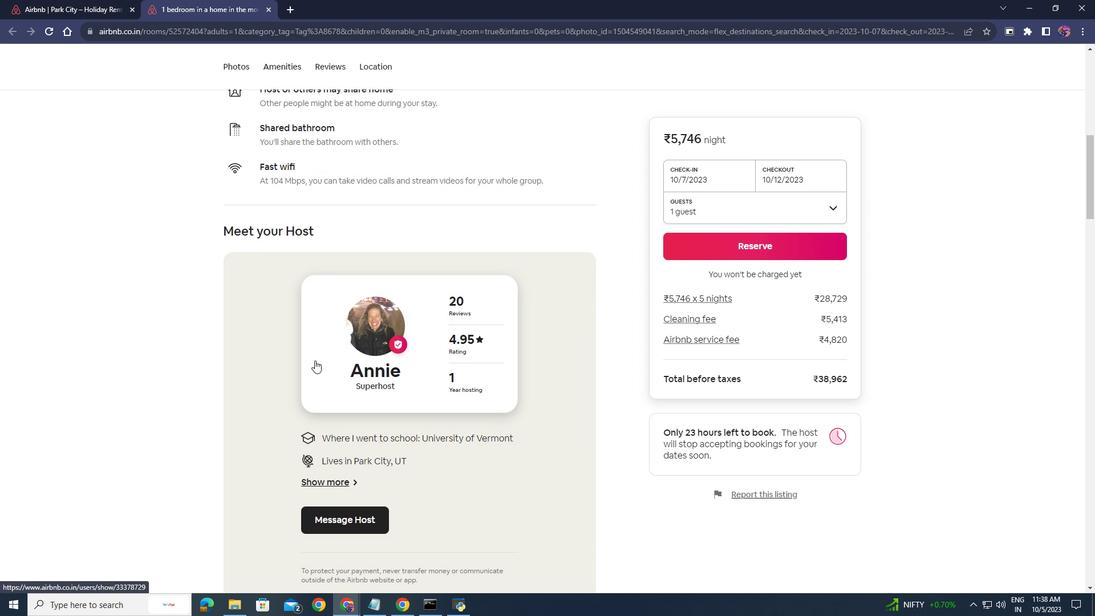 
Action: Mouse scrolled (314, 359) with delta (0, 0)
Screenshot: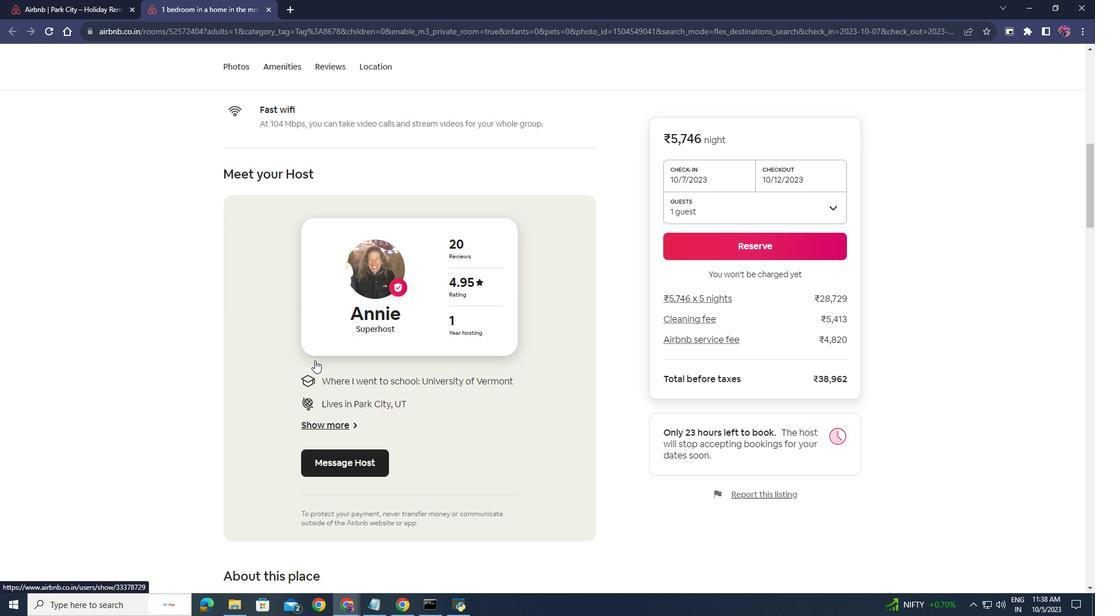 
Action: Mouse scrolled (314, 359) with delta (0, 0)
Screenshot: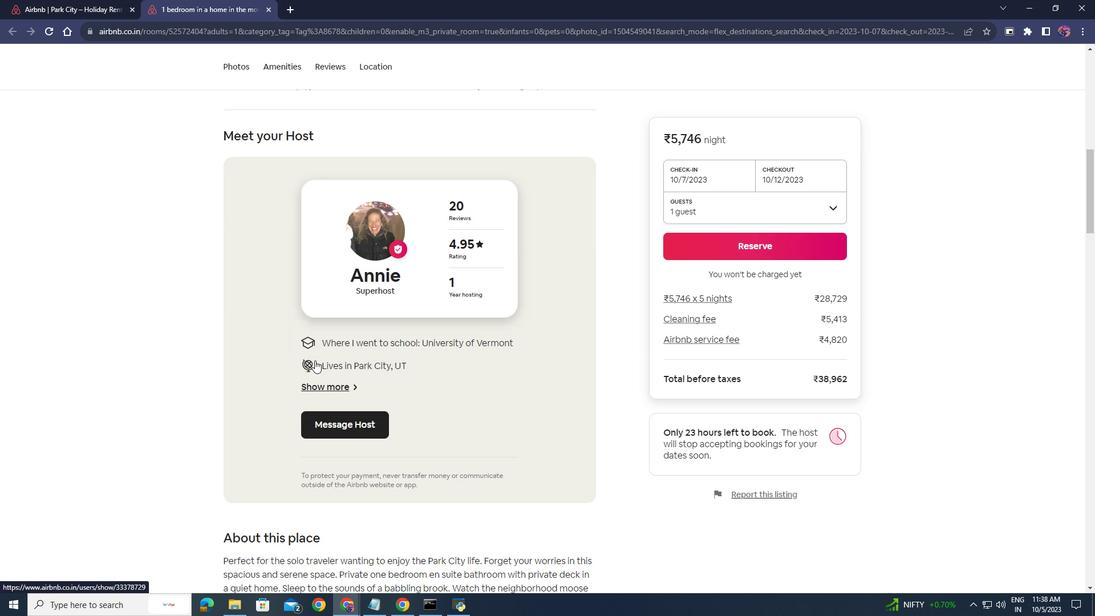 
Action: Mouse scrolled (314, 359) with delta (0, 0)
Screenshot: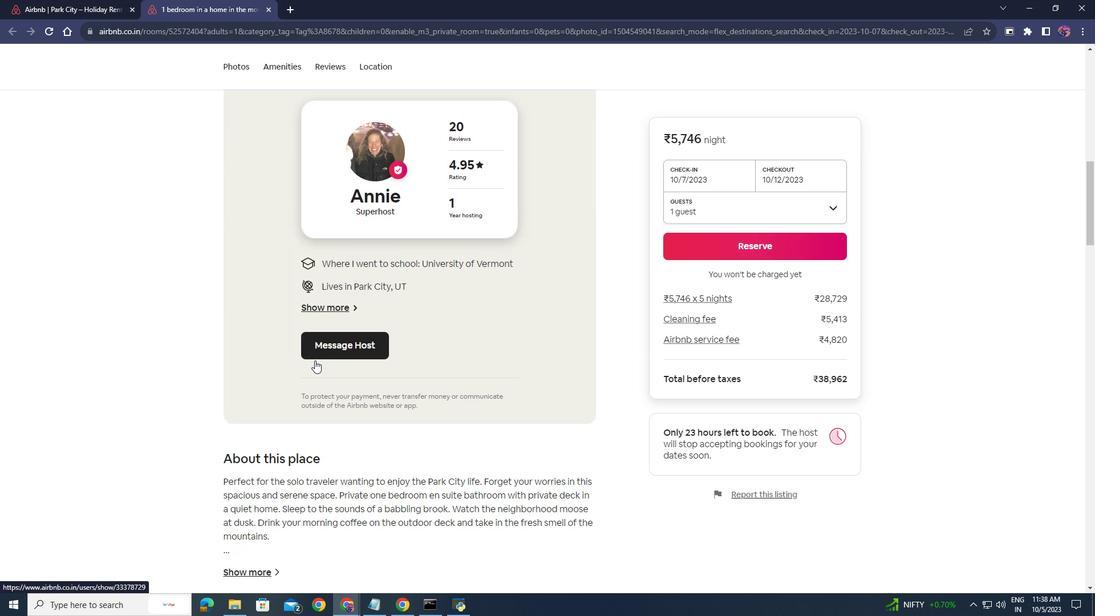 
Action: Mouse scrolled (314, 359) with delta (0, 0)
Screenshot: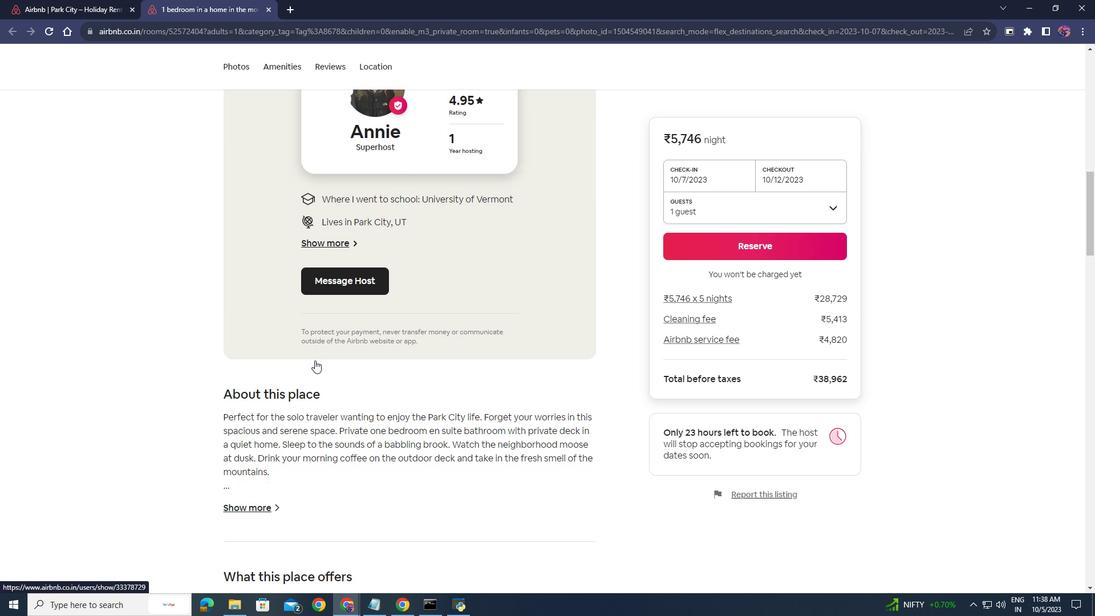 
Action: Mouse scrolled (314, 359) with delta (0, 0)
Screenshot: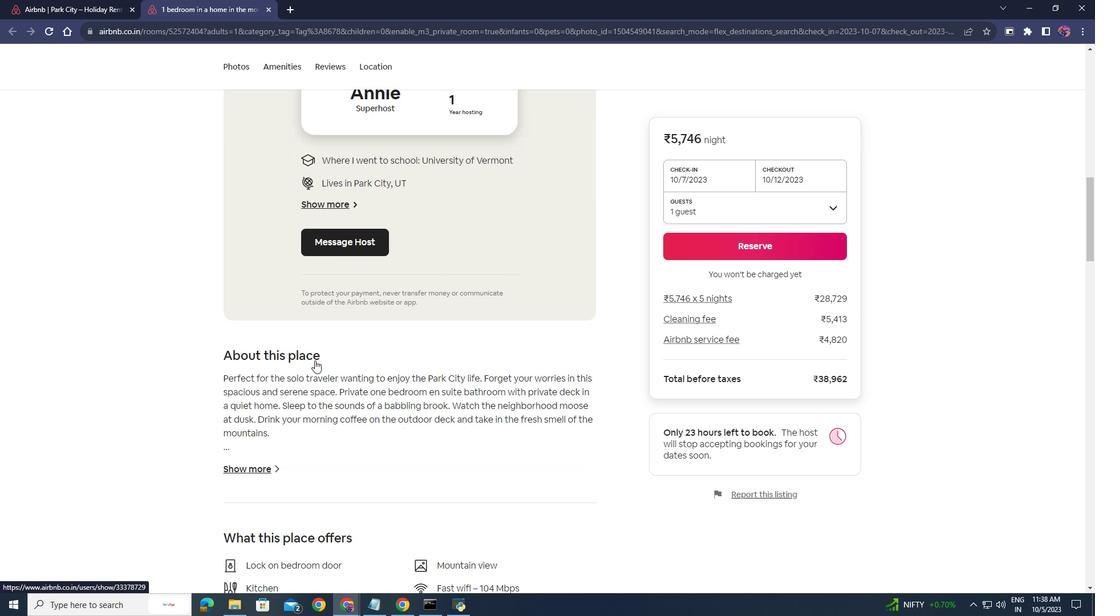 
Action: Mouse scrolled (314, 359) with delta (0, 0)
Screenshot: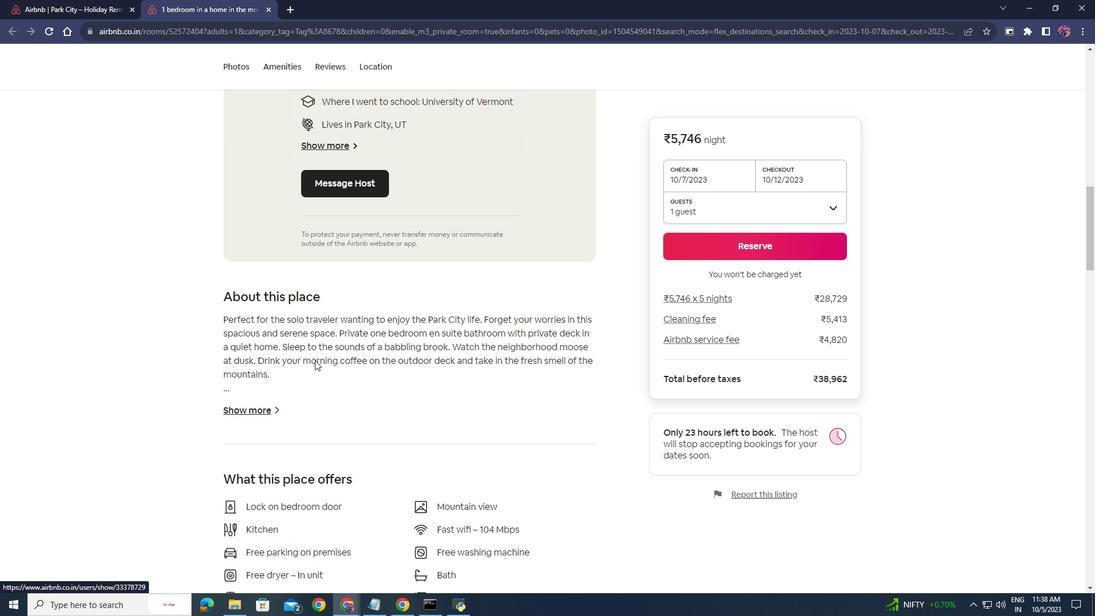 
Action: Mouse scrolled (314, 359) with delta (0, 0)
Screenshot: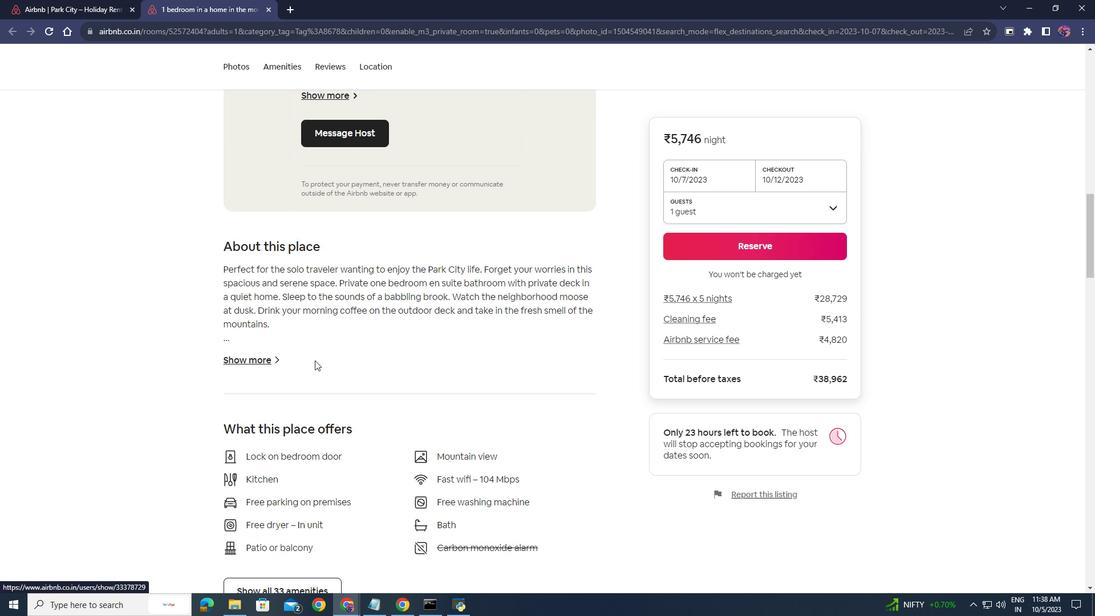
Action: Mouse scrolled (314, 359) with delta (0, 0)
Screenshot: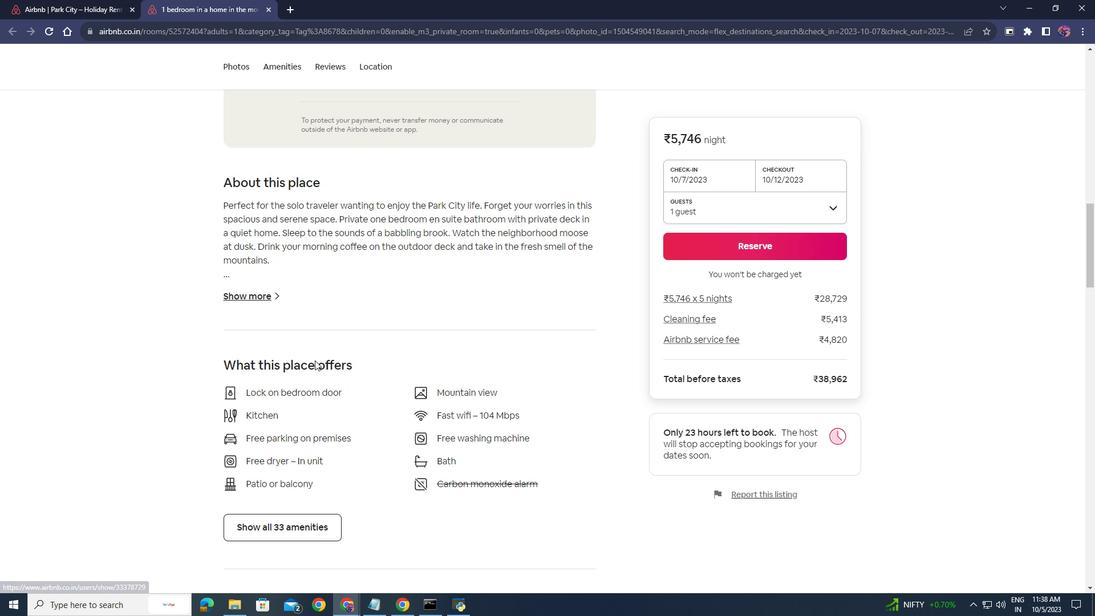 
Action: Mouse scrolled (314, 359) with delta (0, 0)
Screenshot: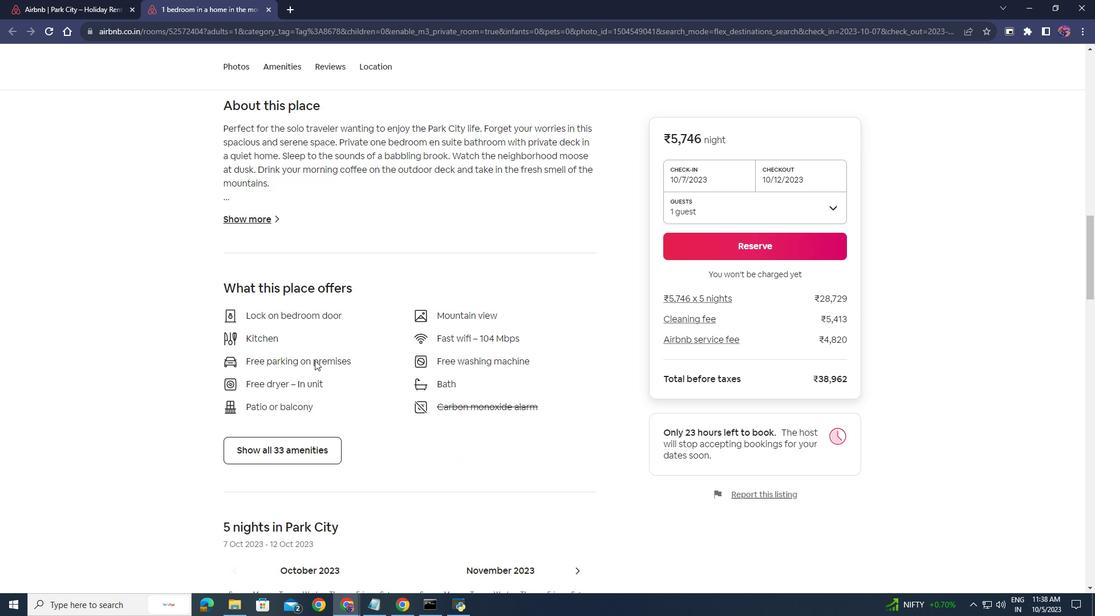 
Action: Mouse moved to (281, 428)
Screenshot: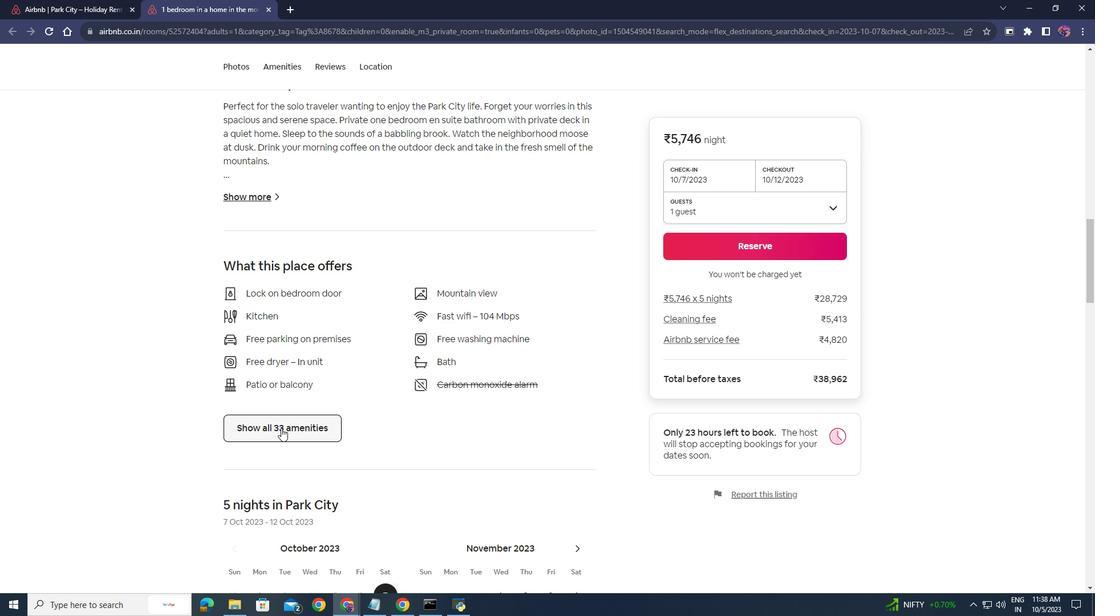 
Action: Mouse pressed left at (281, 428)
Screenshot: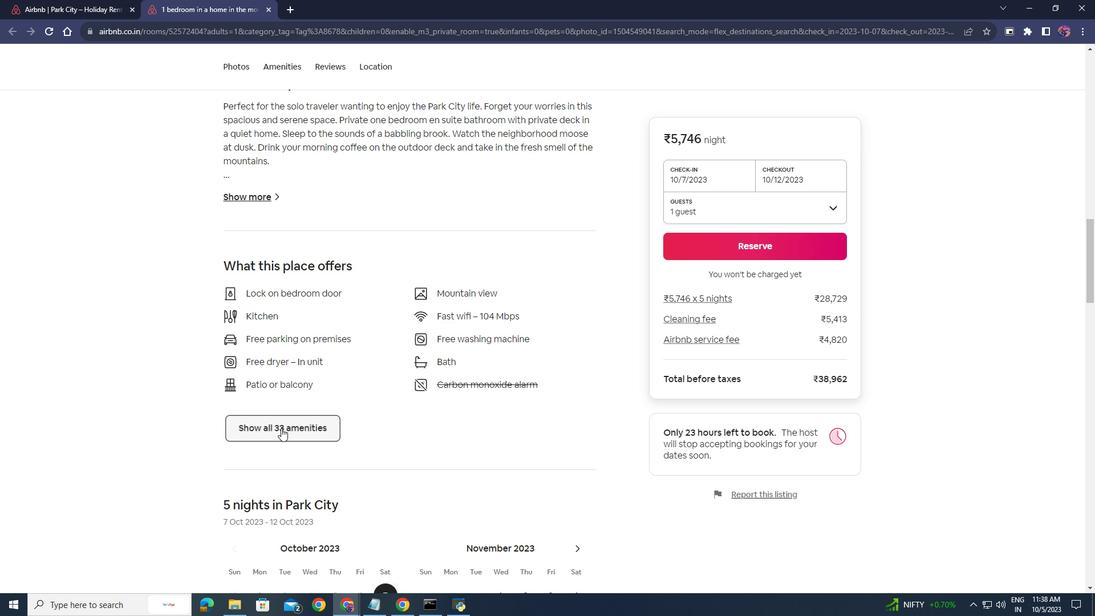 
Action: Mouse moved to (426, 390)
Screenshot: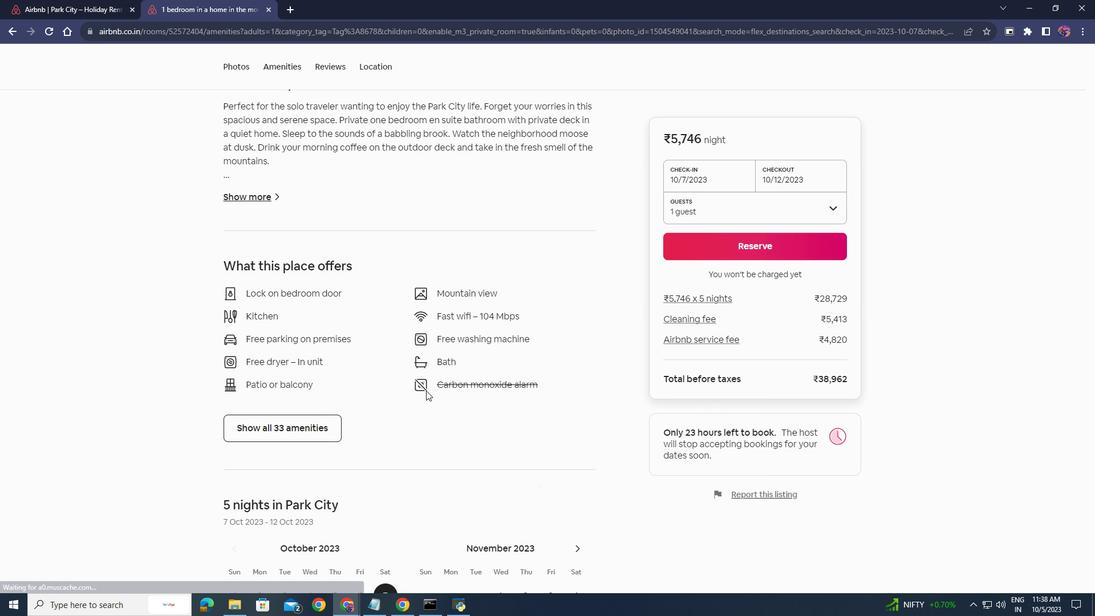 
Action: Mouse scrolled (426, 390) with delta (0, 0)
Screenshot: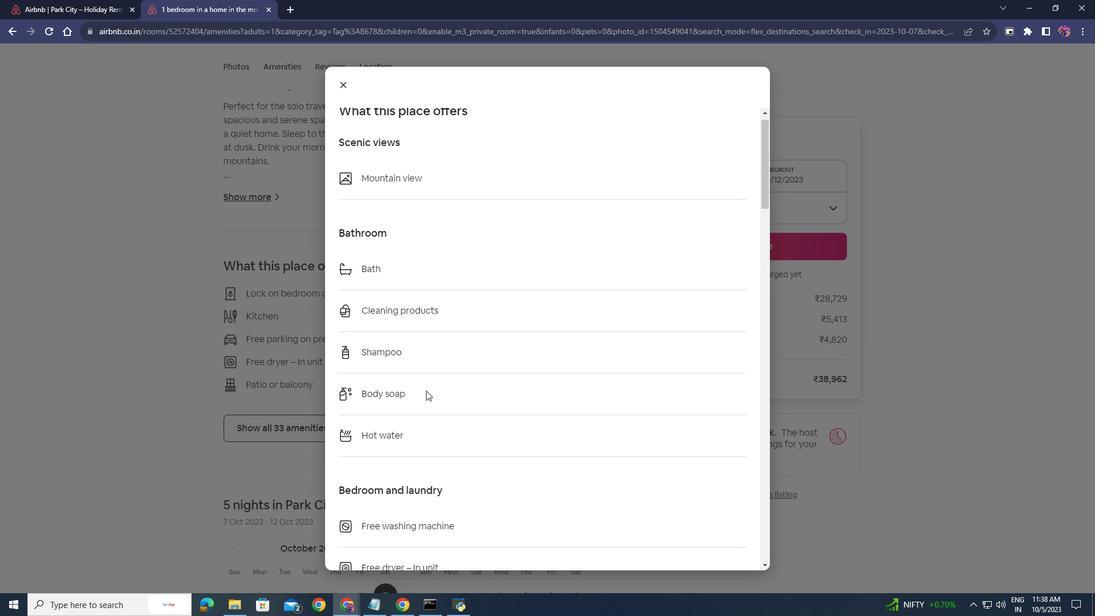 
Action: Mouse scrolled (426, 390) with delta (0, 0)
Screenshot: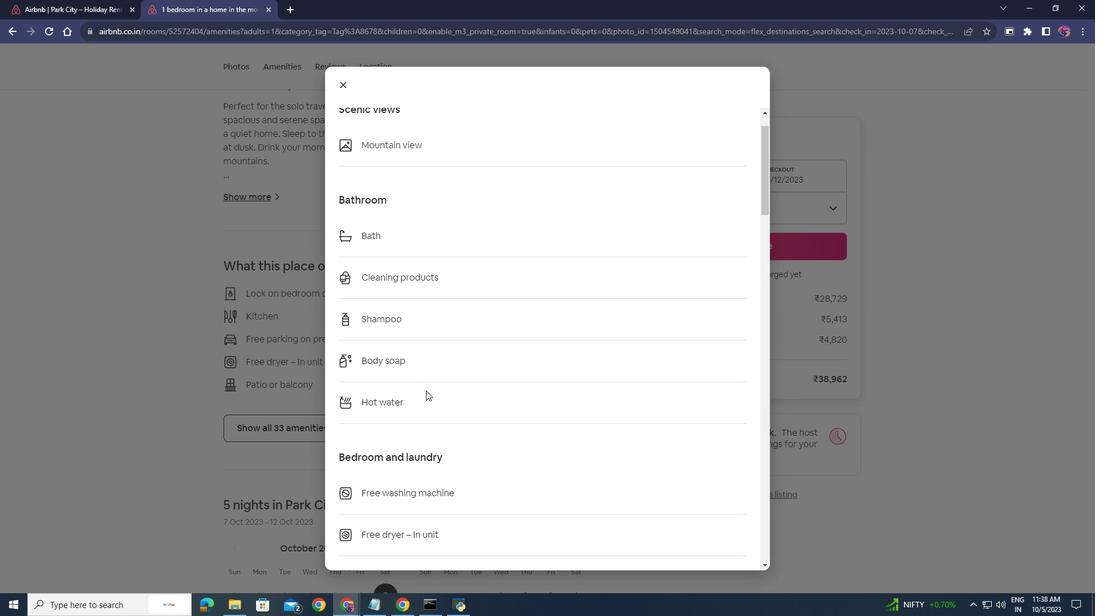 
Action: Mouse scrolled (426, 390) with delta (0, 0)
Screenshot: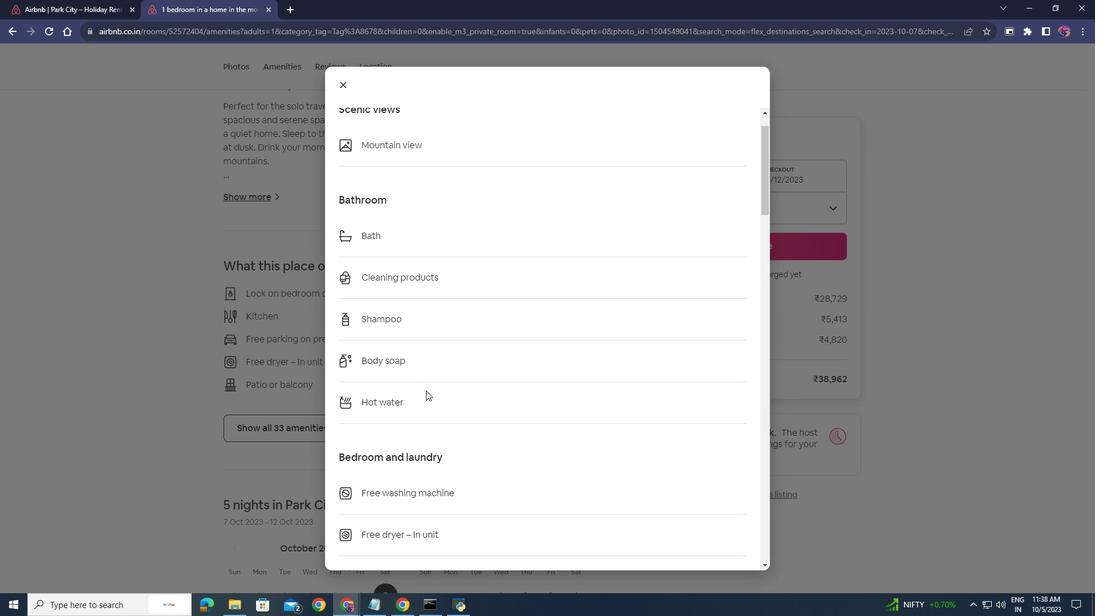 
Action: Mouse scrolled (426, 390) with delta (0, 0)
Screenshot: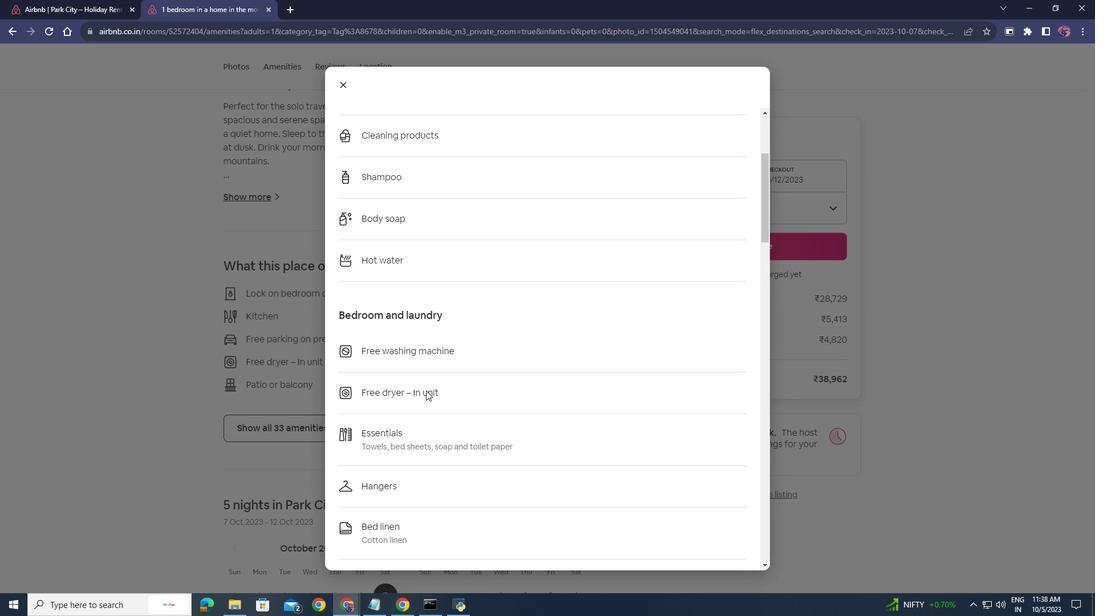 
Action: Mouse scrolled (426, 390) with delta (0, 0)
Screenshot: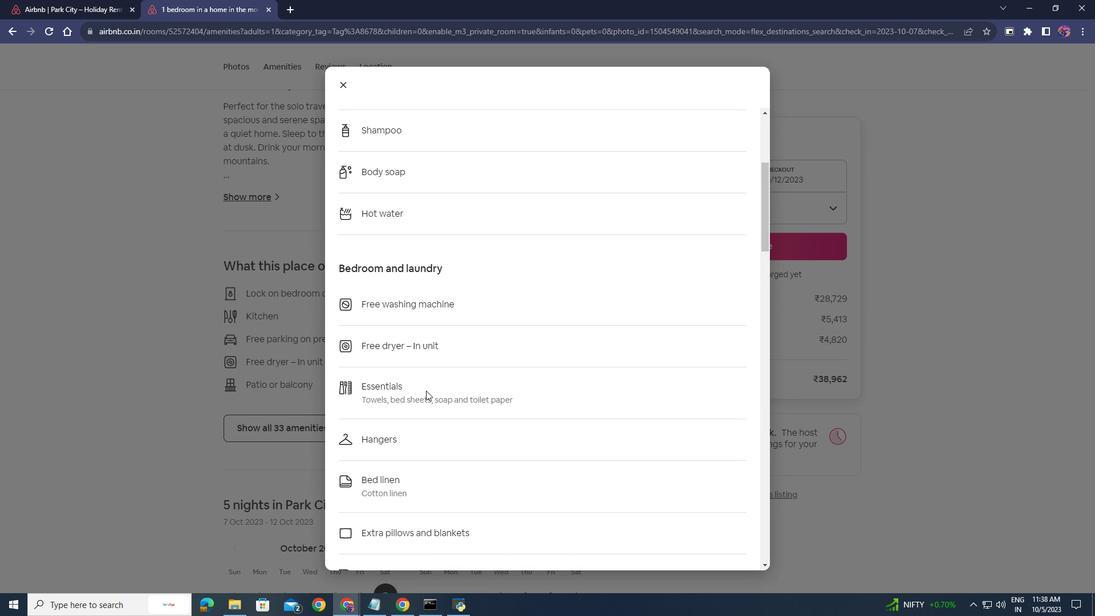 
Action: Mouse scrolled (426, 390) with delta (0, 0)
Screenshot: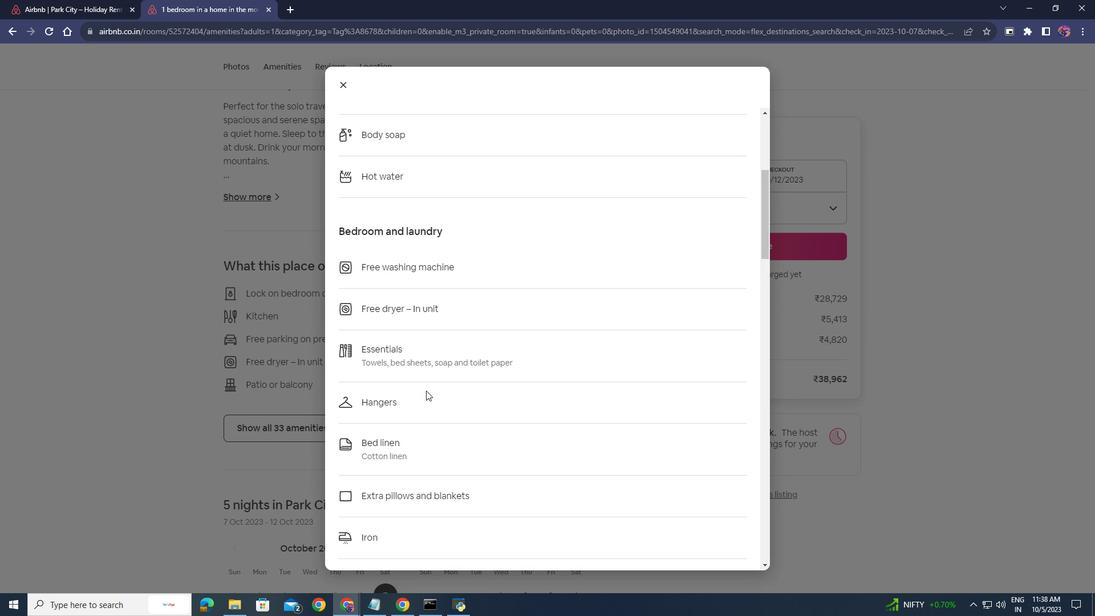 
Action: Mouse scrolled (426, 390) with delta (0, 0)
Screenshot: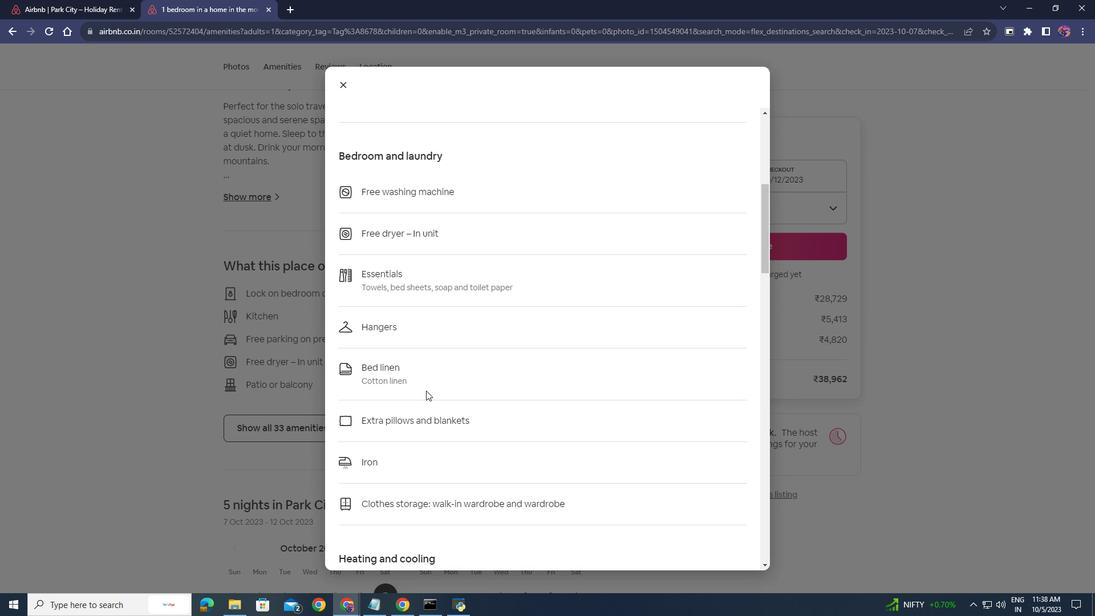 
Action: Mouse scrolled (426, 390) with delta (0, 0)
Screenshot: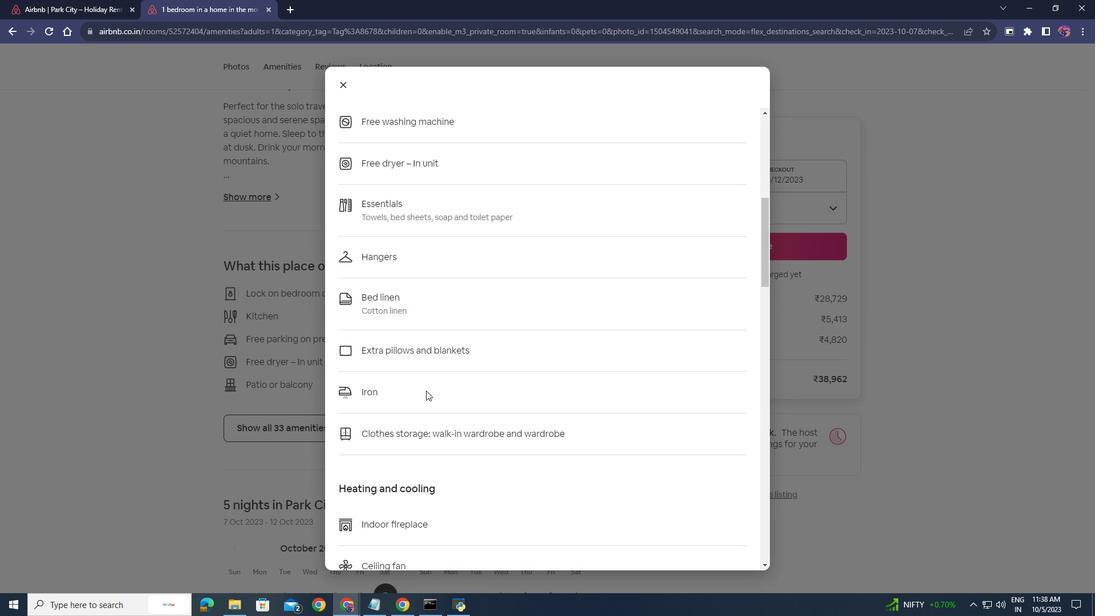 
Action: Mouse scrolled (426, 390) with delta (0, 0)
Screenshot: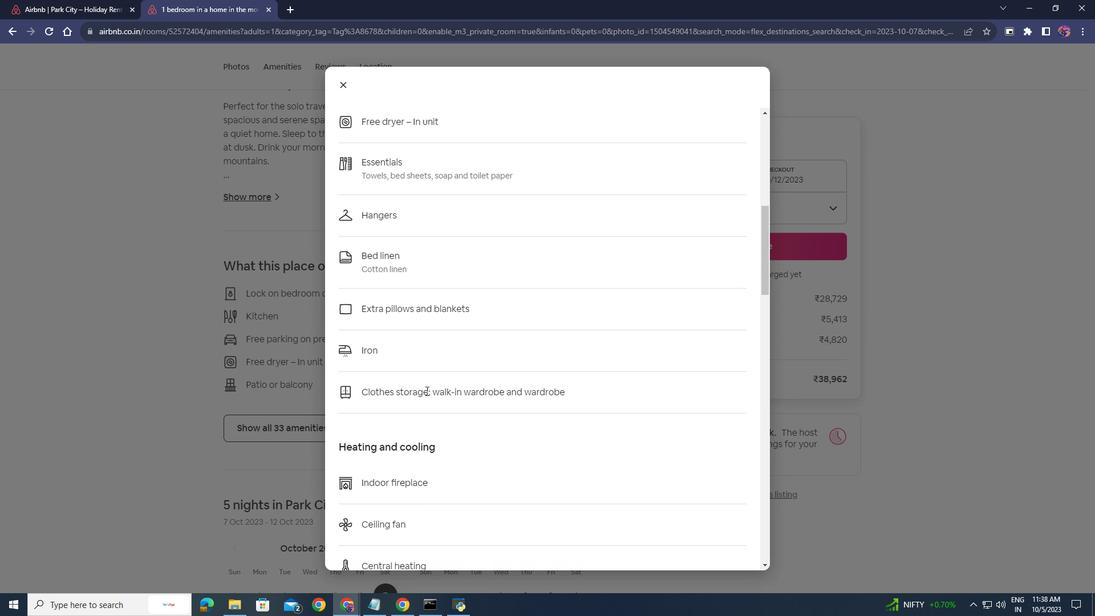 
Action: Mouse scrolled (426, 390) with delta (0, 0)
Screenshot: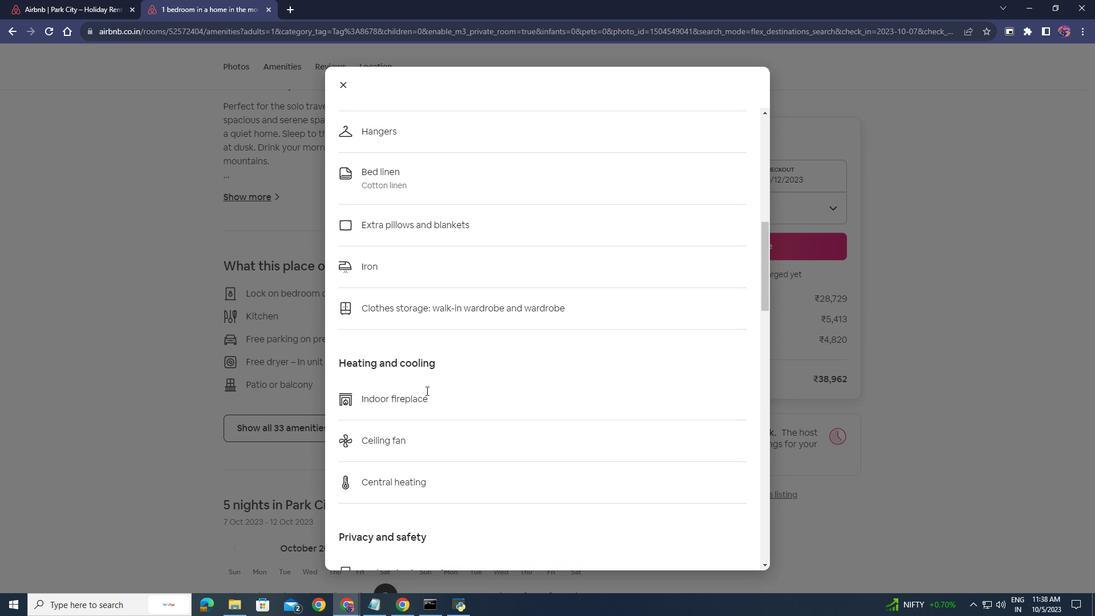 
Action: Mouse scrolled (426, 390) with delta (0, 0)
Screenshot: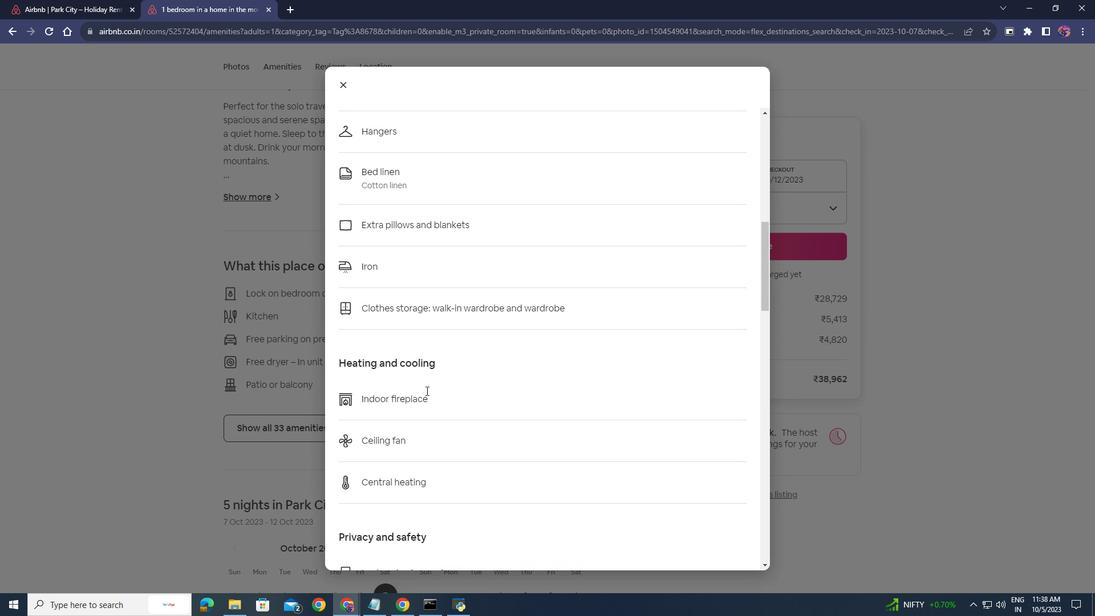 
Action: Mouse scrolled (426, 390) with delta (0, 0)
Screenshot: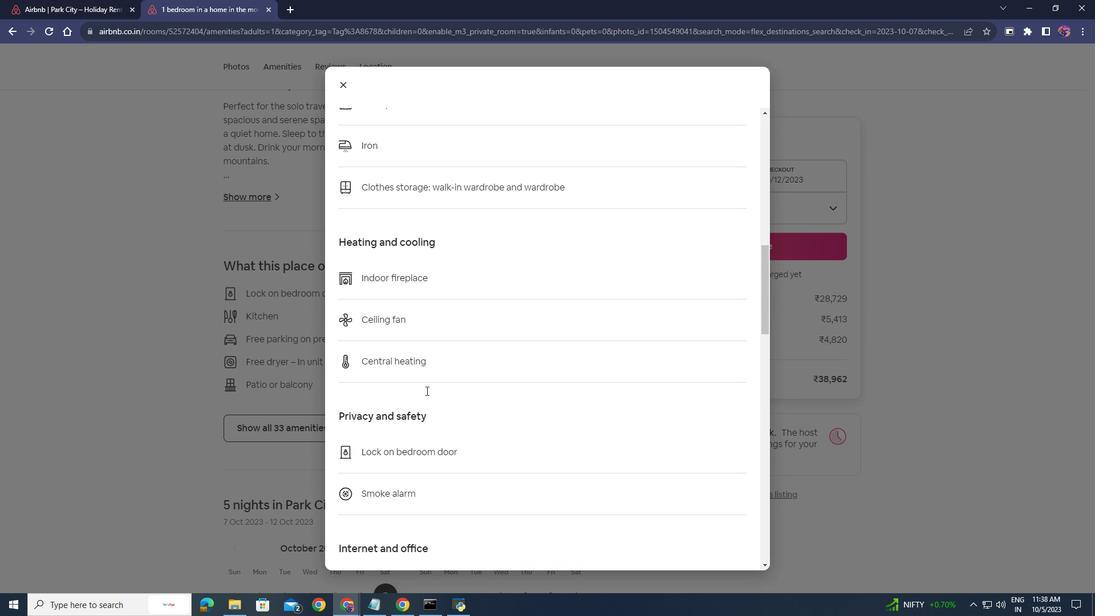 
Action: Mouse scrolled (426, 390) with delta (0, 0)
Screenshot: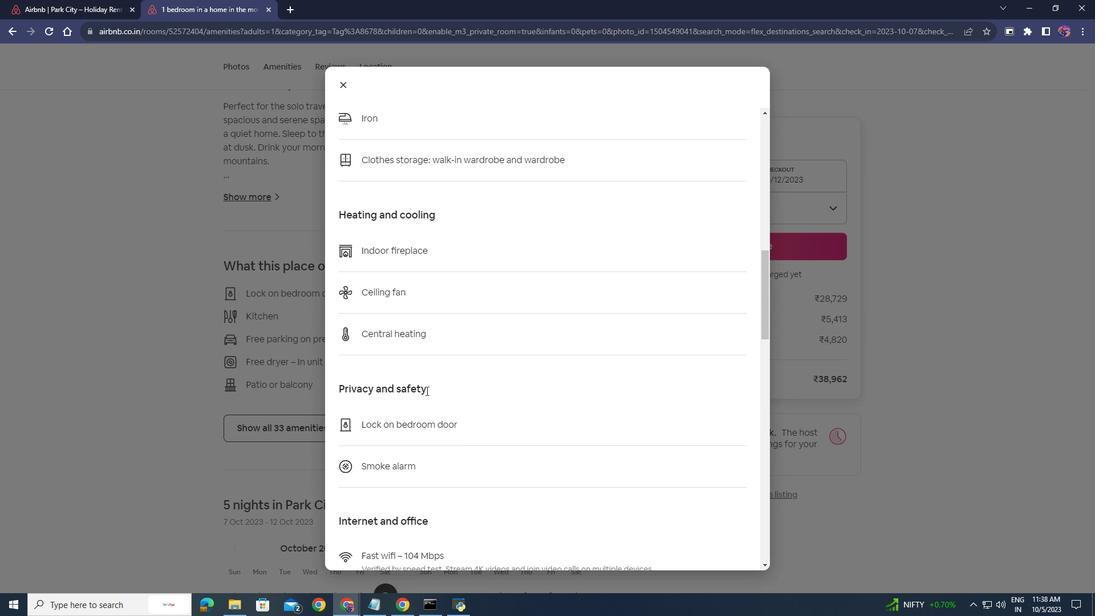 
Action: Mouse scrolled (426, 390) with delta (0, 0)
Screenshot: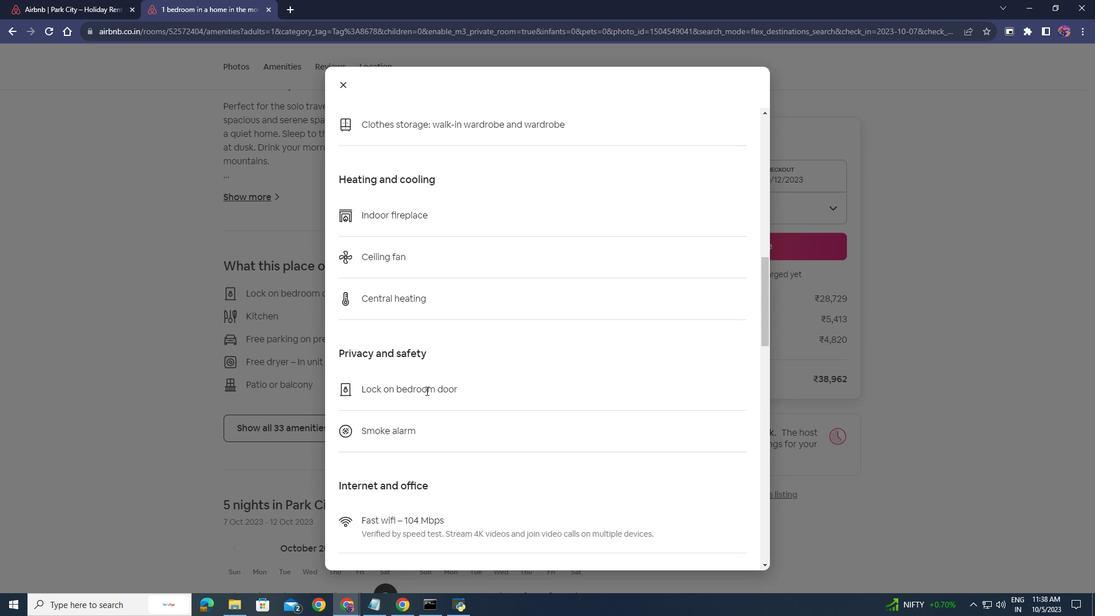 
Action: Mouse scrolled (426, 390) with delta (0, 0)
Screenshot: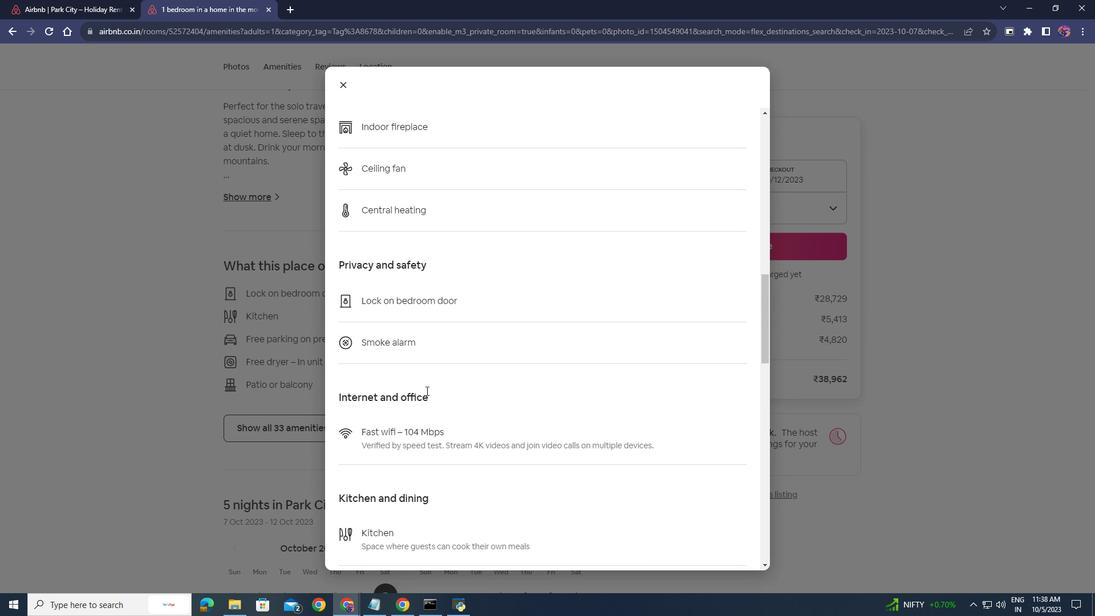 
Action: Mouse scrolled (426, 390) with delta (0, 0)
Screenshot: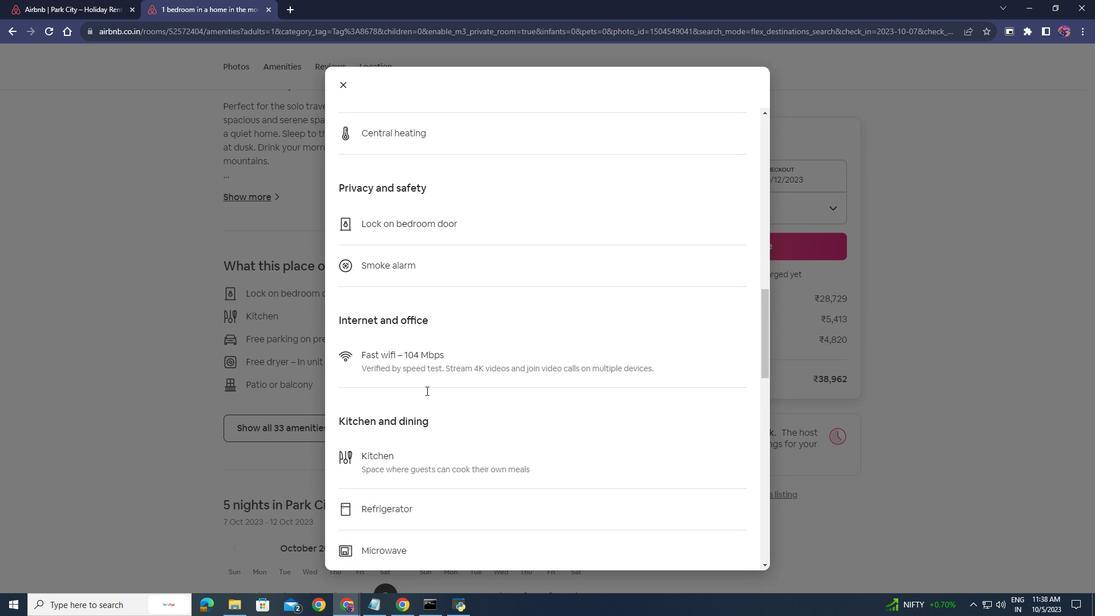 
Action: Mouse scrolled (426, 390) with delta (0, 0)
Screenshot: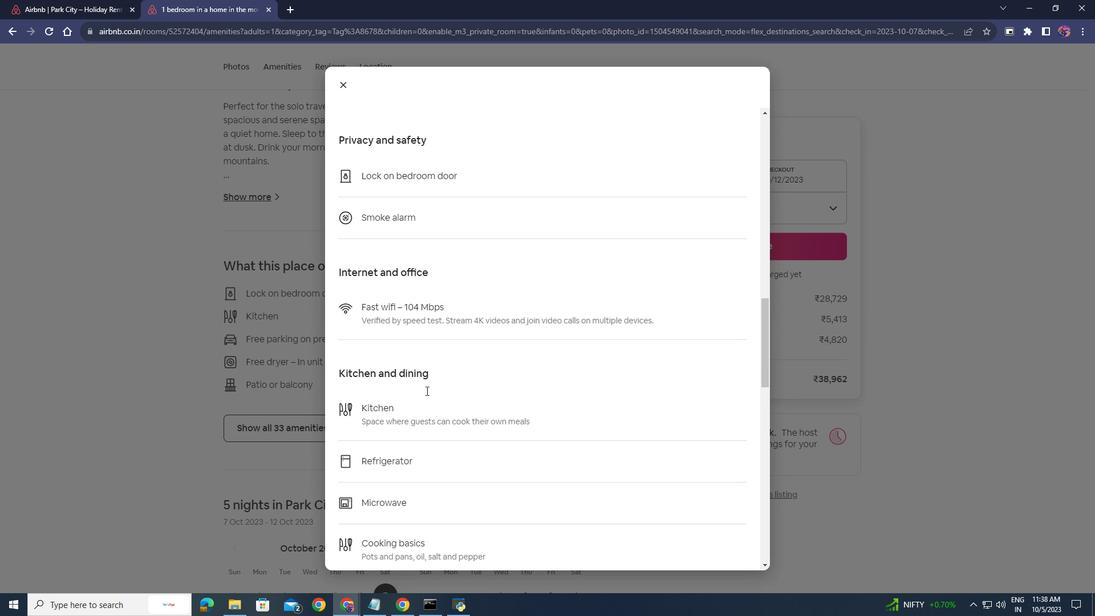 
Action: Mouse scrolled (426, 390) with delta (0, 0)
Screenshot: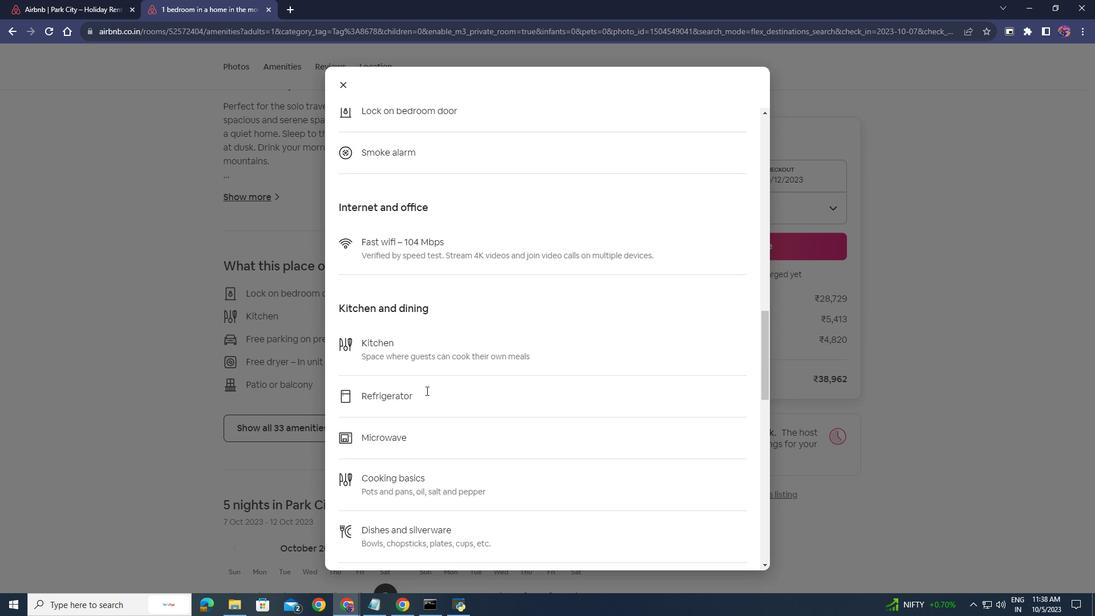 
Action: Mouse scrolled (426, 390) with delta (0, 0)
Screenshot: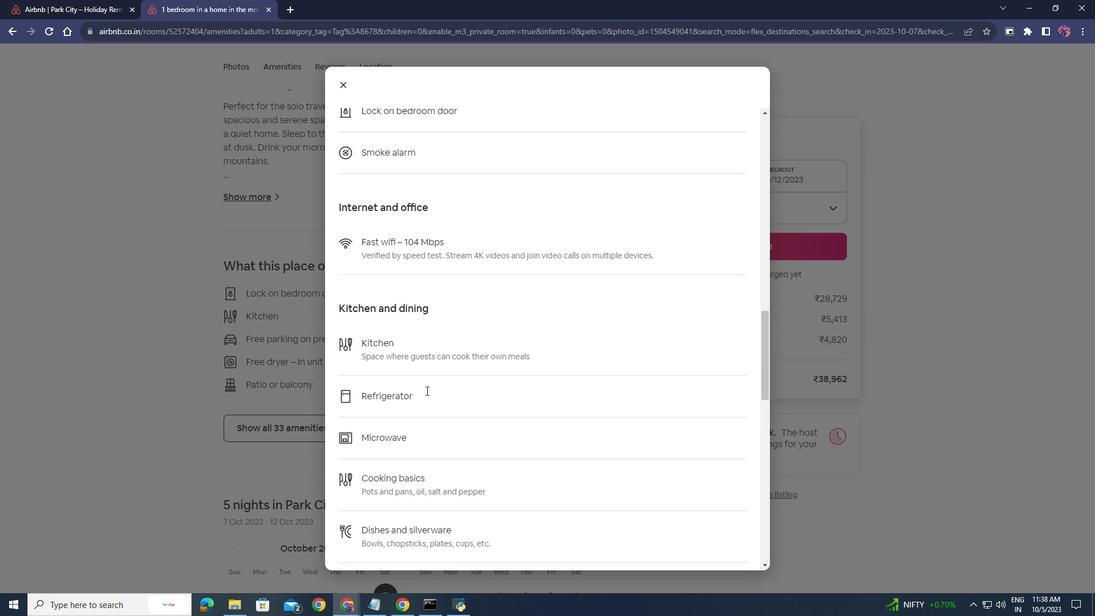 
Action: Mouse scrolled (426, 390) with delta (0, 0)
Screenshot: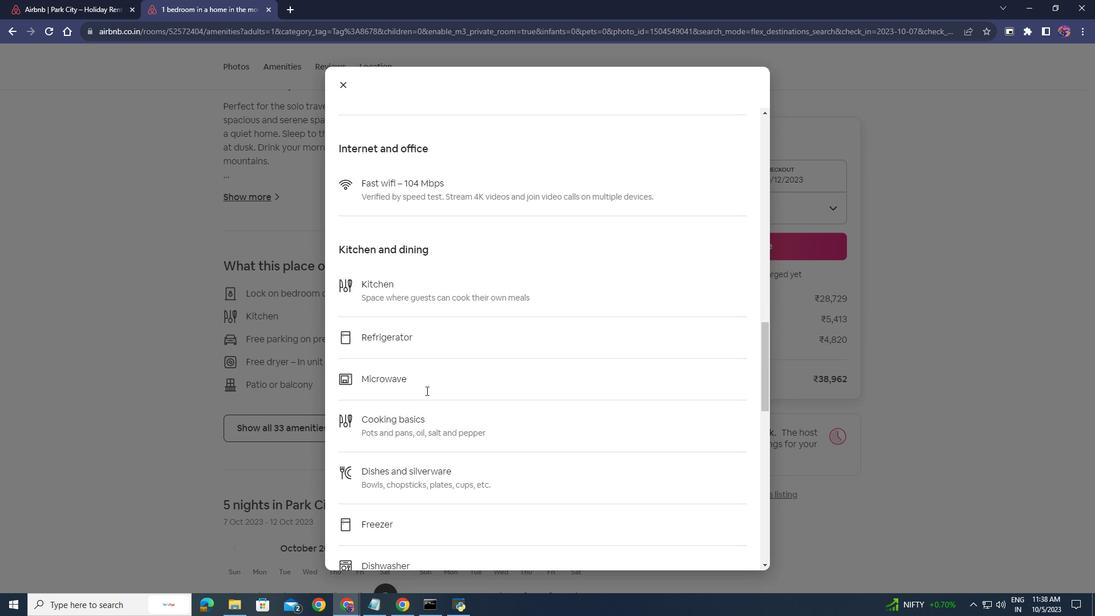 
Action: Mouse scrolled (426, 390) with delta (0, 0)
Screenshot: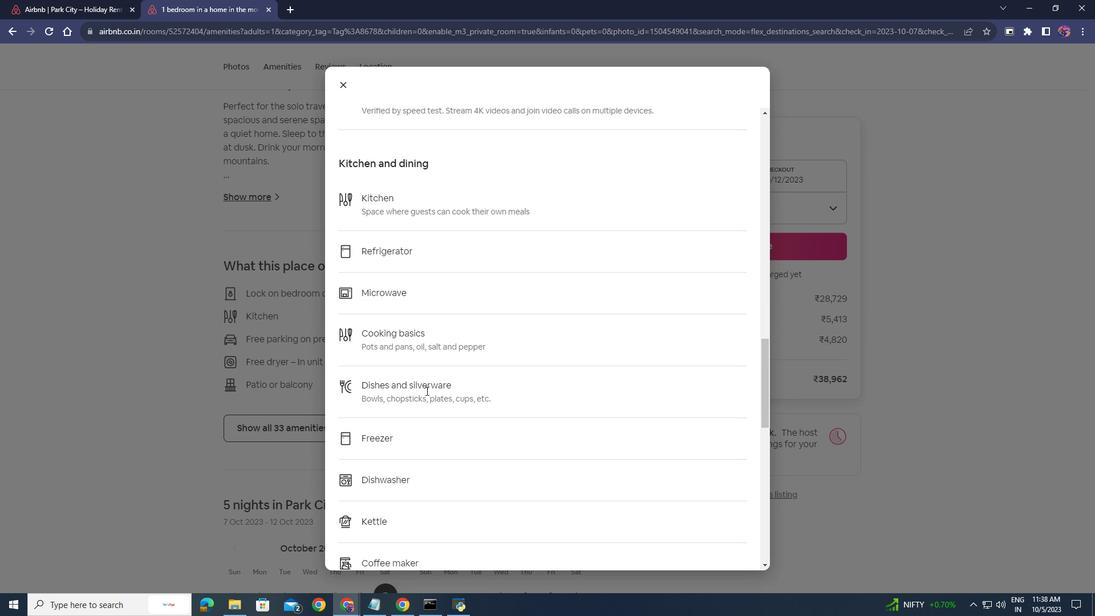 
Action: Mouse scrolled (426, 390) with delta (0, 0)
Screenshot: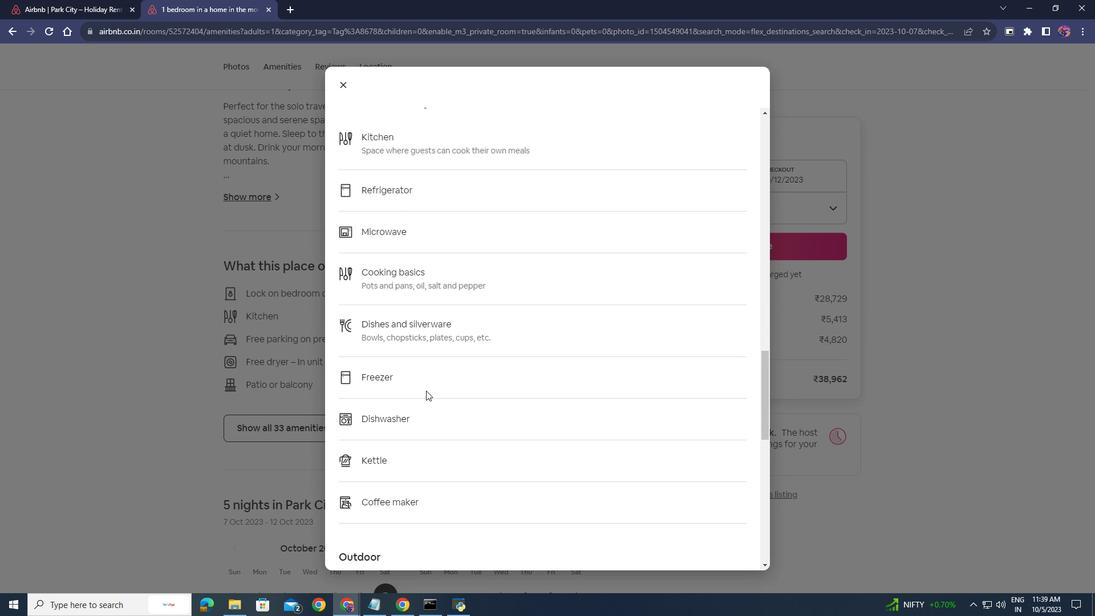 
Action: Mouse scrolled (426, 390) with delta (0, 0)
Screenshot: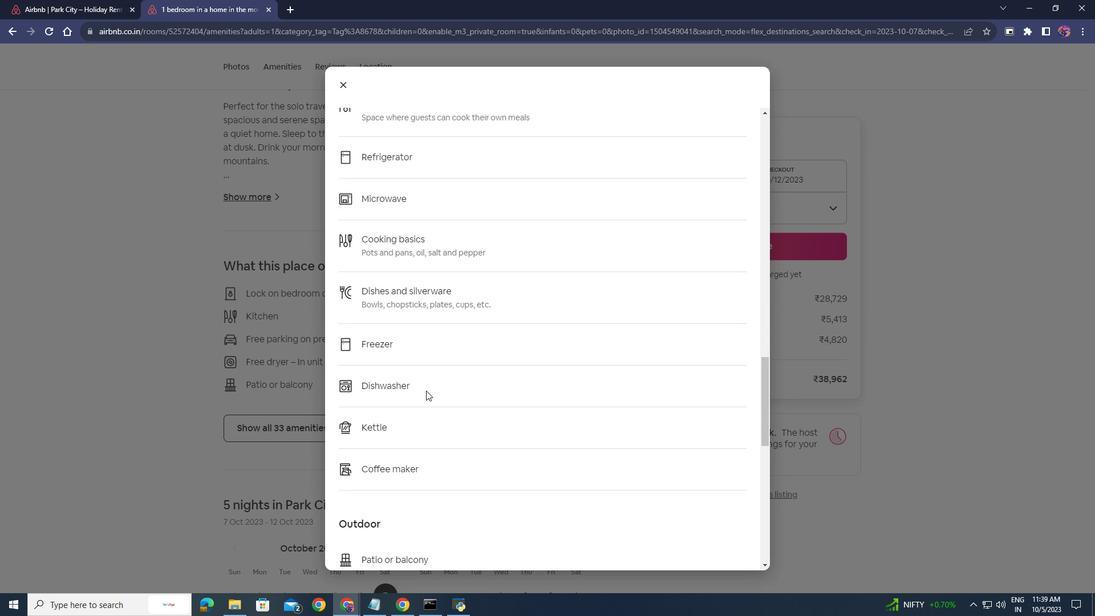 
Action: Mouse scrolled (426, 390) with delta (0, 0)
Screenshot: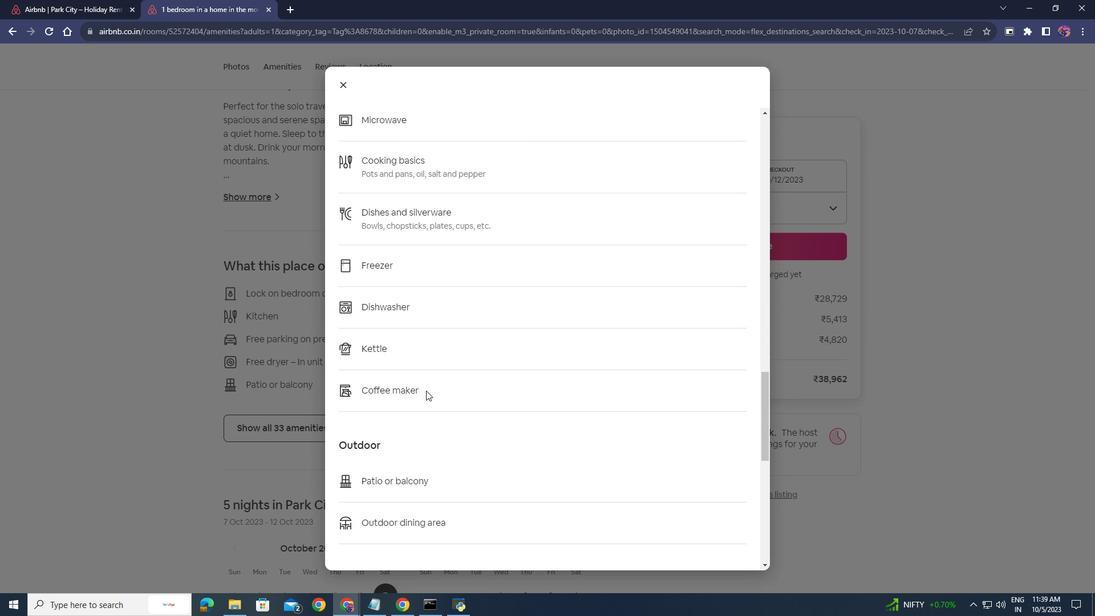 
Action: Mouse scrolled (426, 390) with delta (0, 0)
Screenshot: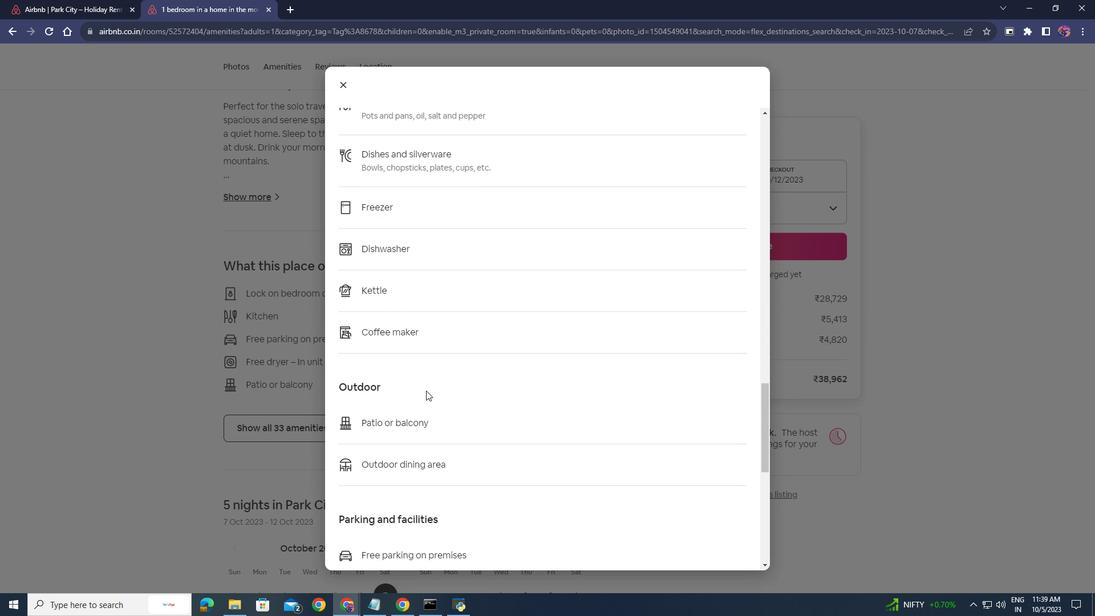 
Action: Mouse scrolled (426, 390) with delta (0, 0)
Screenshot: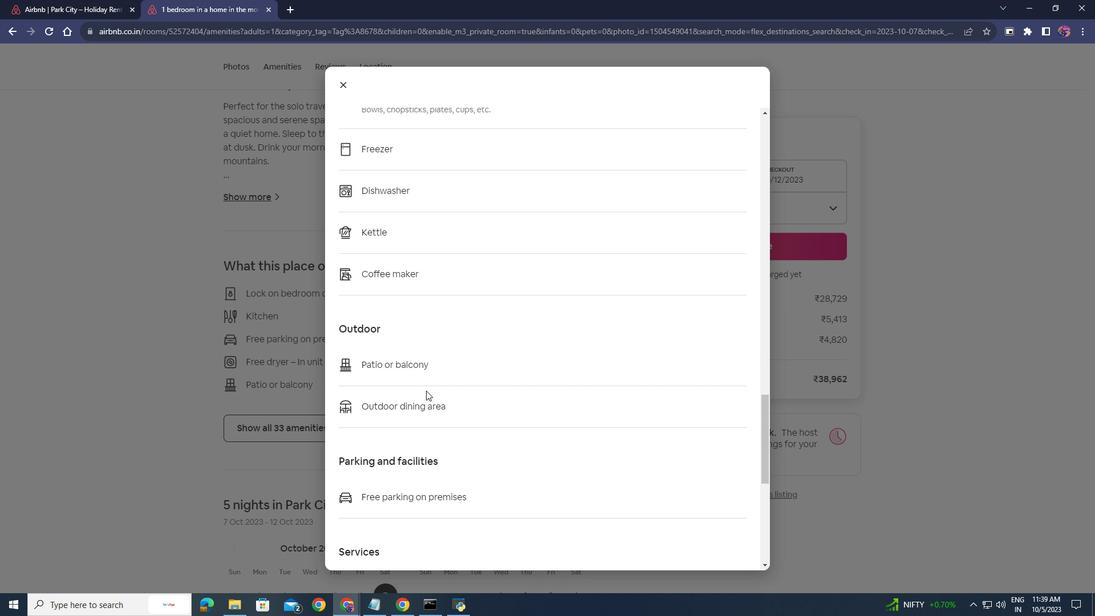 
Action: Mouse moved to (340, 83)
Screenshot: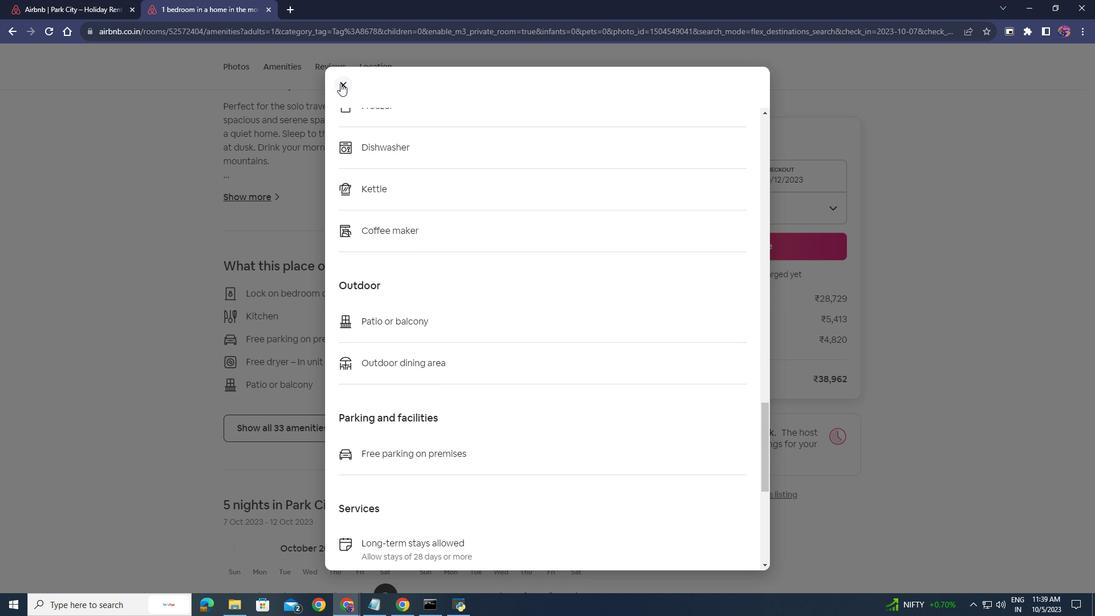 
Action: Mouse pressed left at (340, 83)
Screenshot: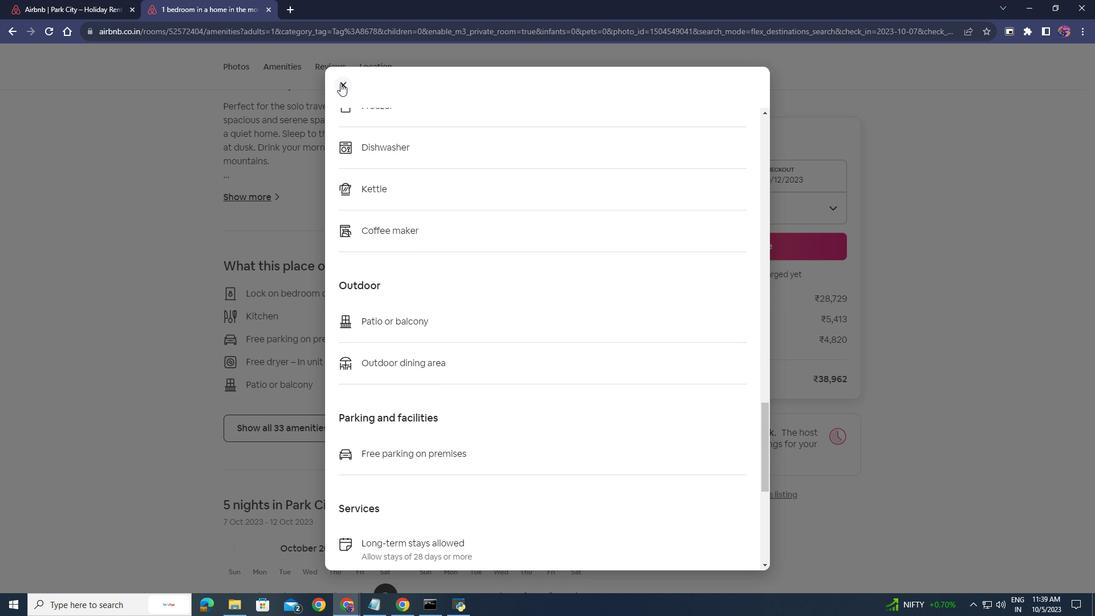 
Action: Mouse moved to (344, 375)
Screenshot: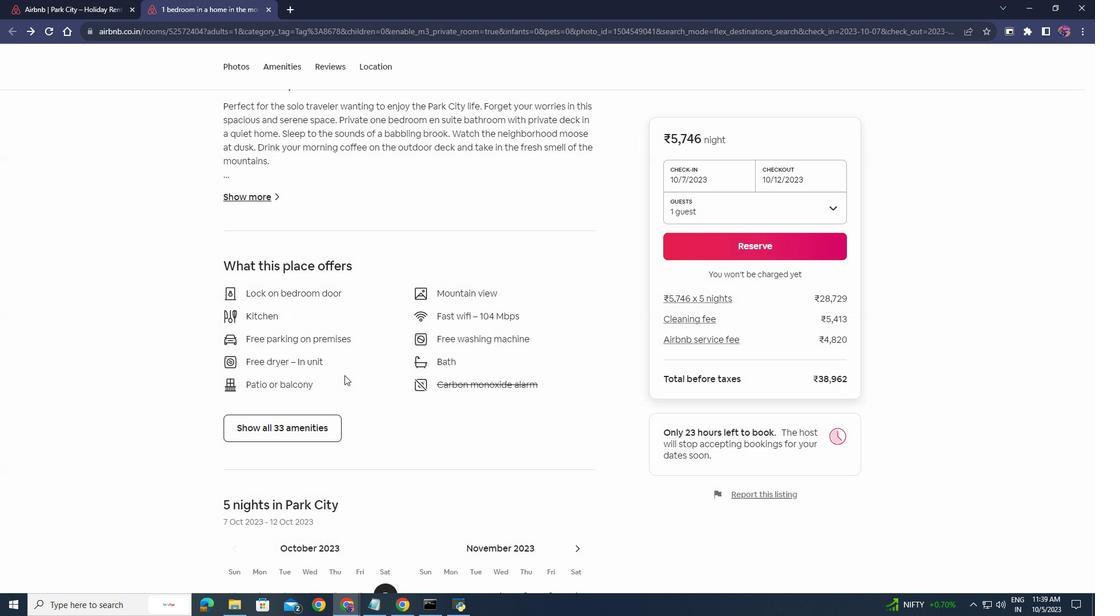 
Action: Mouse scrolled (344, 374) with delta (0, 0)
Screenshot: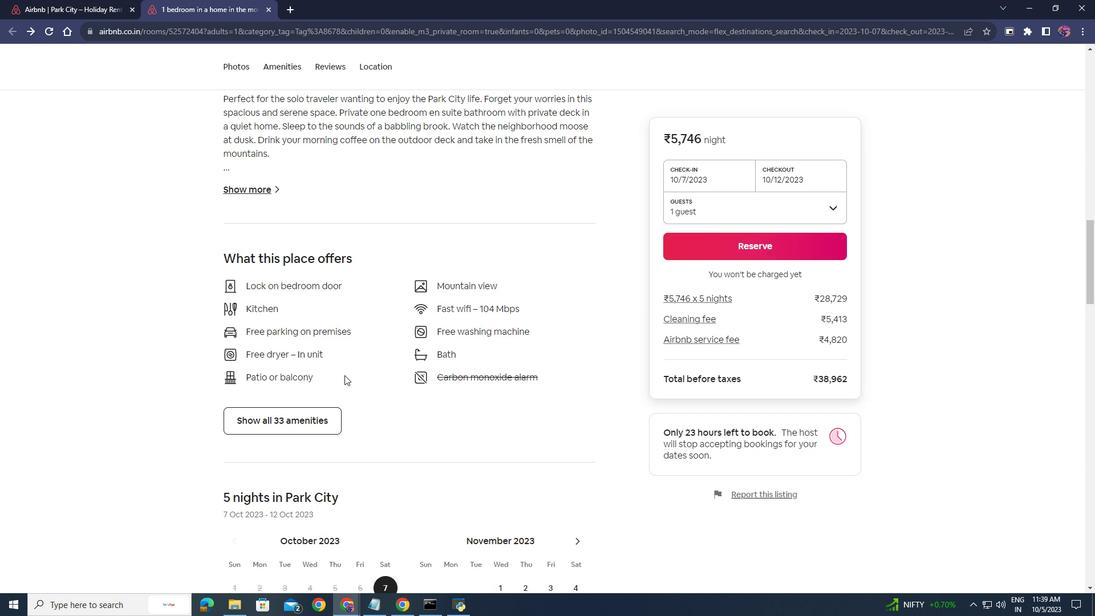 
Action: Mouse scrolled (344, 374) with delta (0, 0)
Screenshot: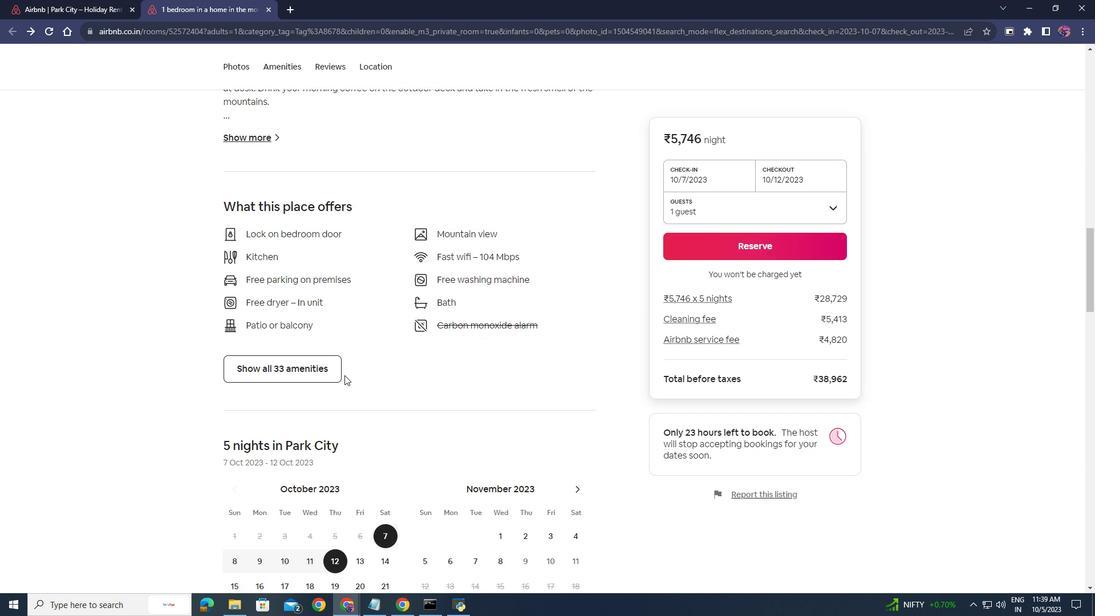 
Action: Mouse scrolled (344, 374) with delta (0, 0)
Screenshot: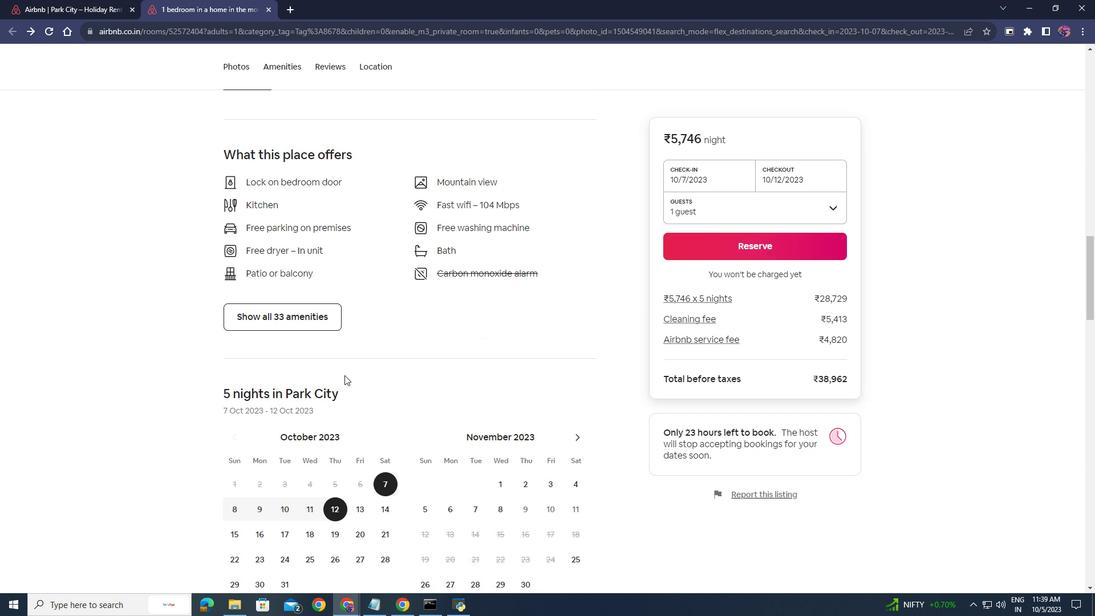 
Action: Mouse scrolled (344, 374) with delta (0, 0)
Screenshot: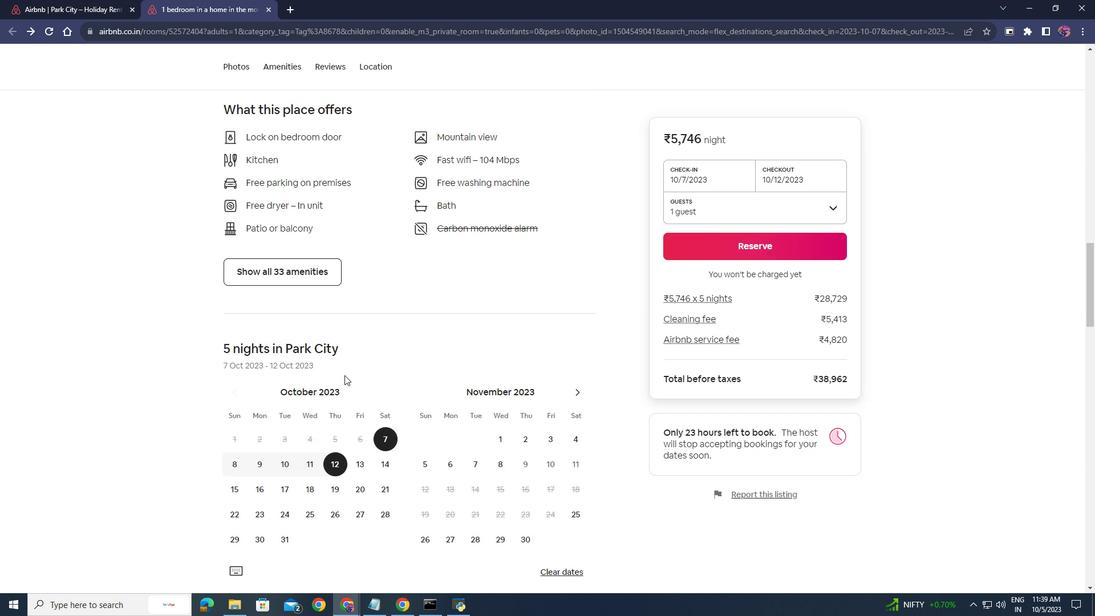 
Action: Mouse scrolled (344, 374) with delta (0, 0)
Screenshot: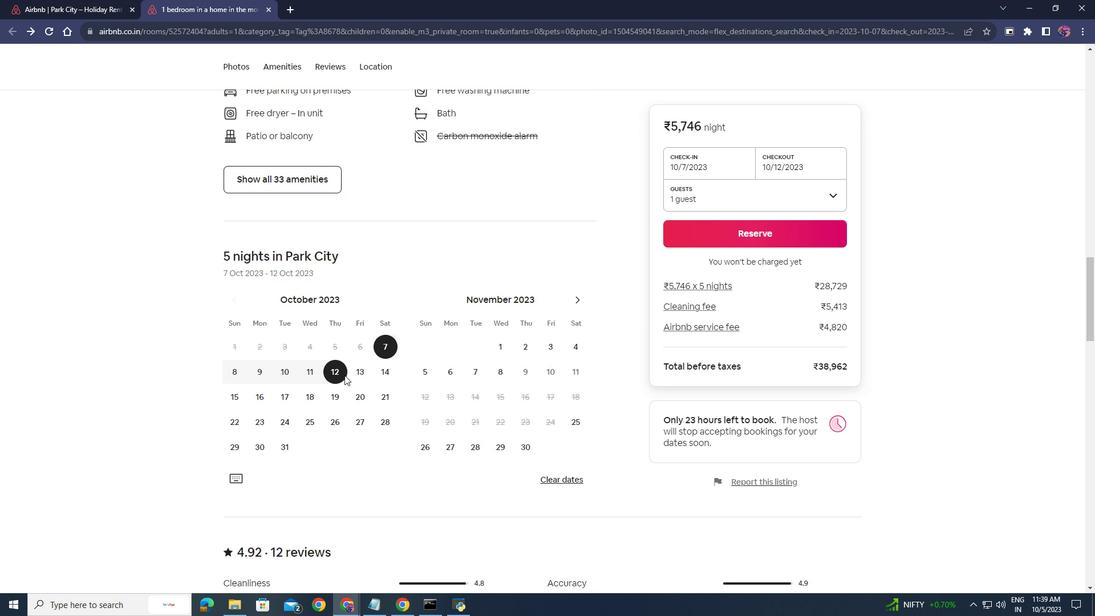 
Action: Mouse scrolled (344, 374) with delta (0, 0)
Screenshot: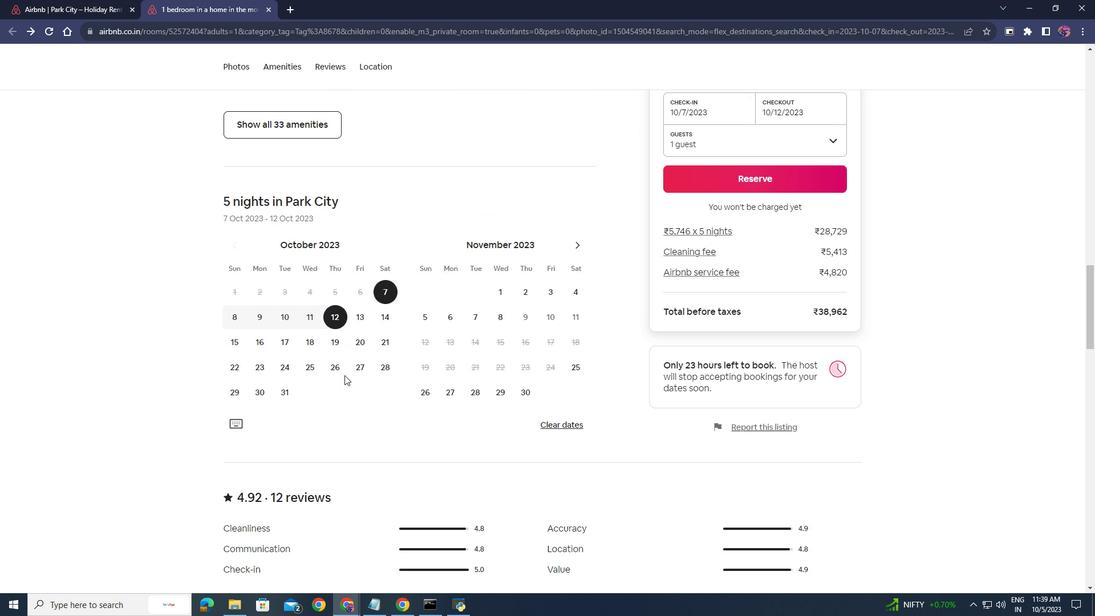 
Action: Mouse scrolled (344, 374) with delta (0, 0)
Screenshot: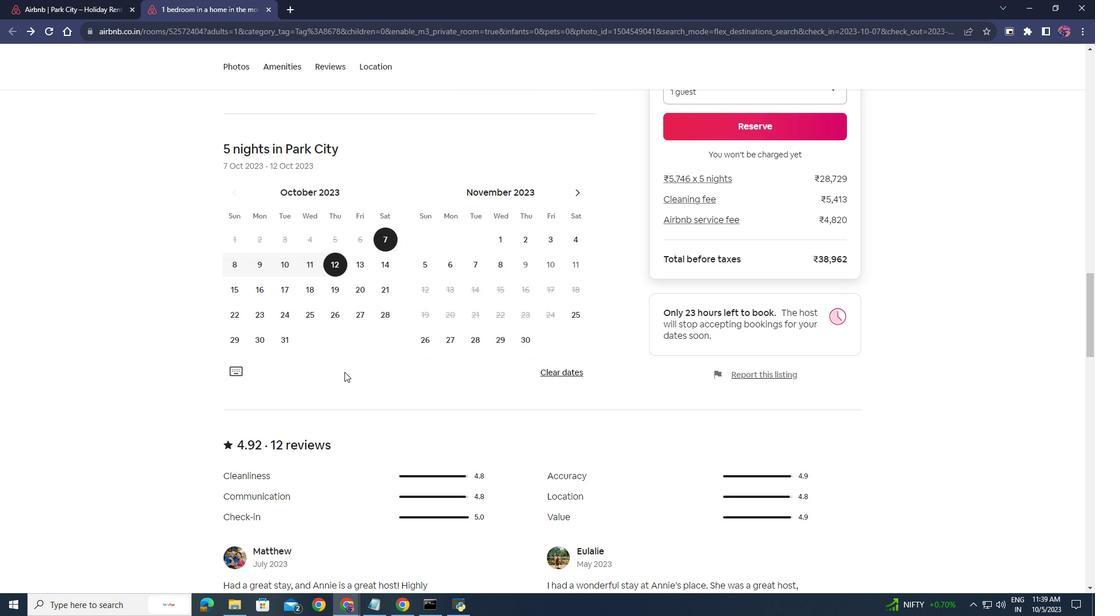 
Action: Mouse scrolled (344, 374) with delta (0, 0)
Screenshot: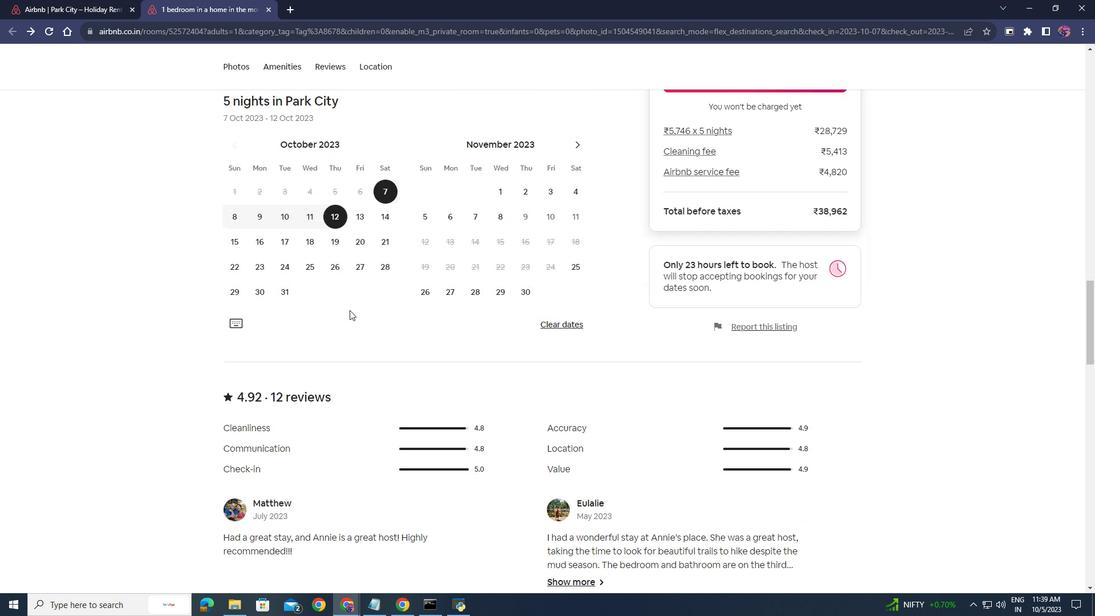 
Action: Mouse moved to (335, 58)
Screenshot: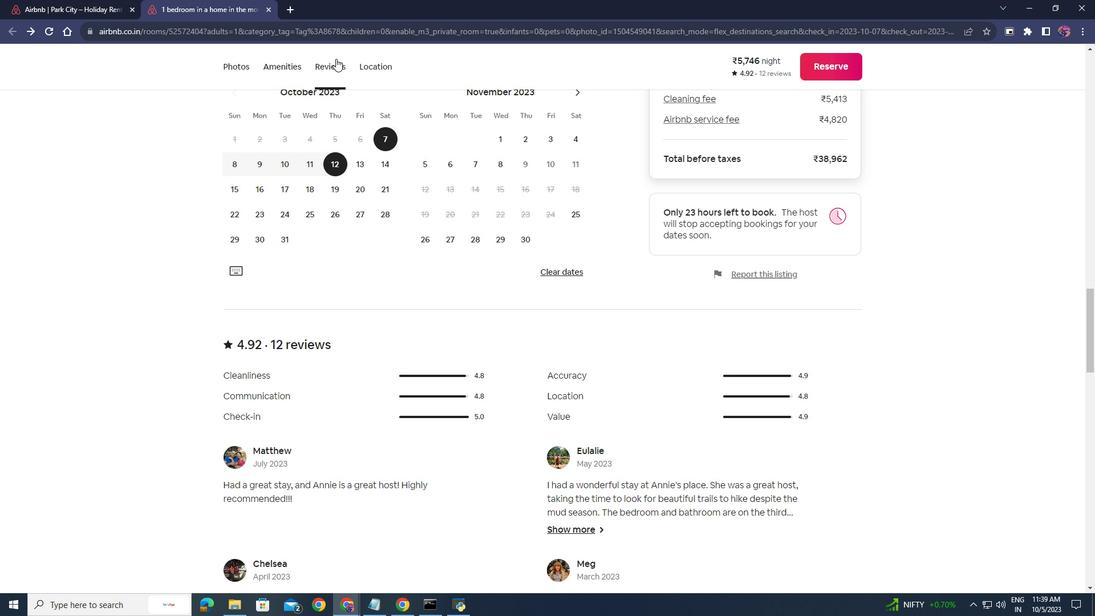 
Action: Mouse pressed left at (335, 58)
Screenshot: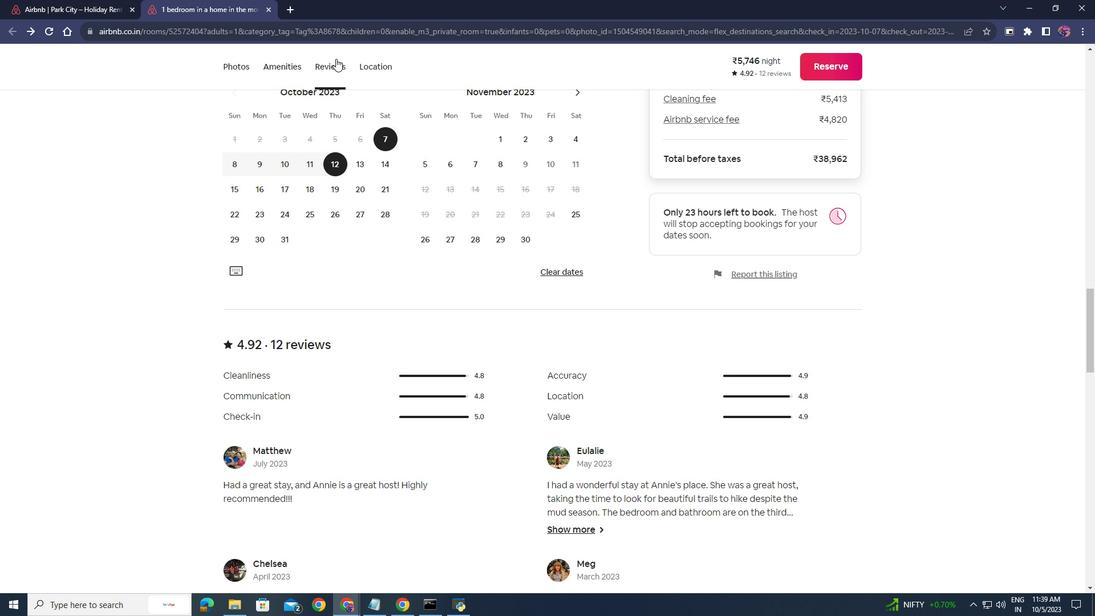 
Action: Mouse moved to (345, 309)
Screenshot: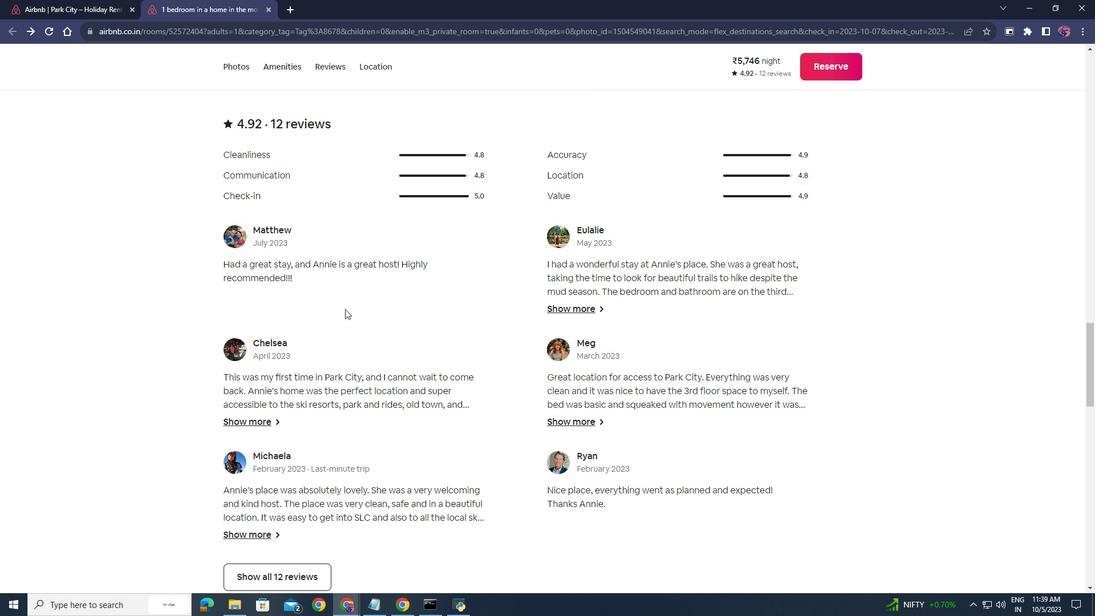 
Action: Mouse scrolled (345, 308) with delta (0, 0)
Screenshot: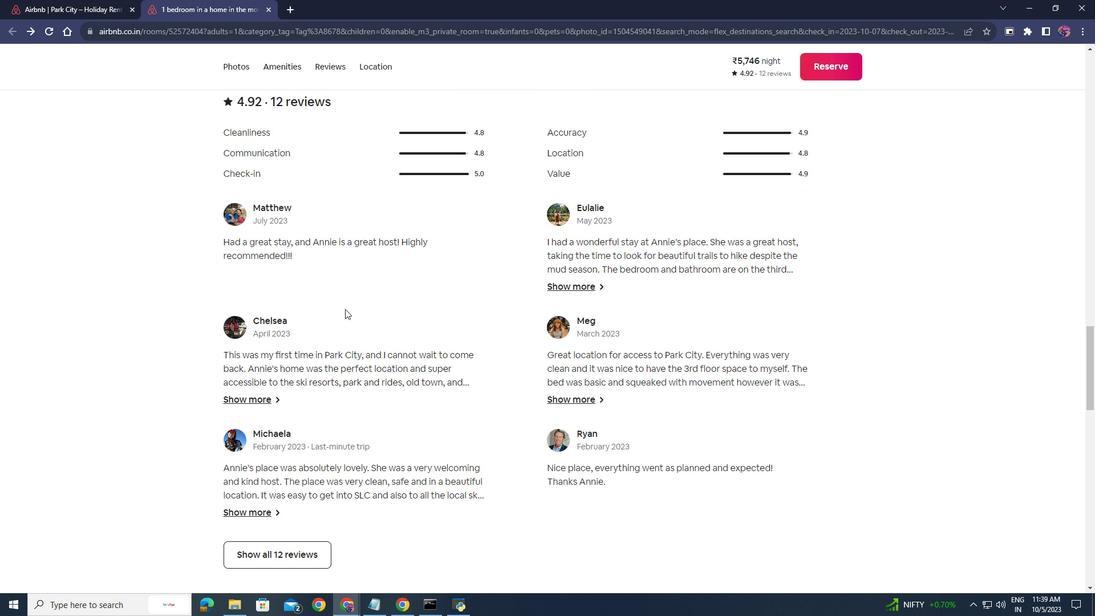 
Action: Mouse scrolled (345, 308) with delta (0, 0)
Screenshot: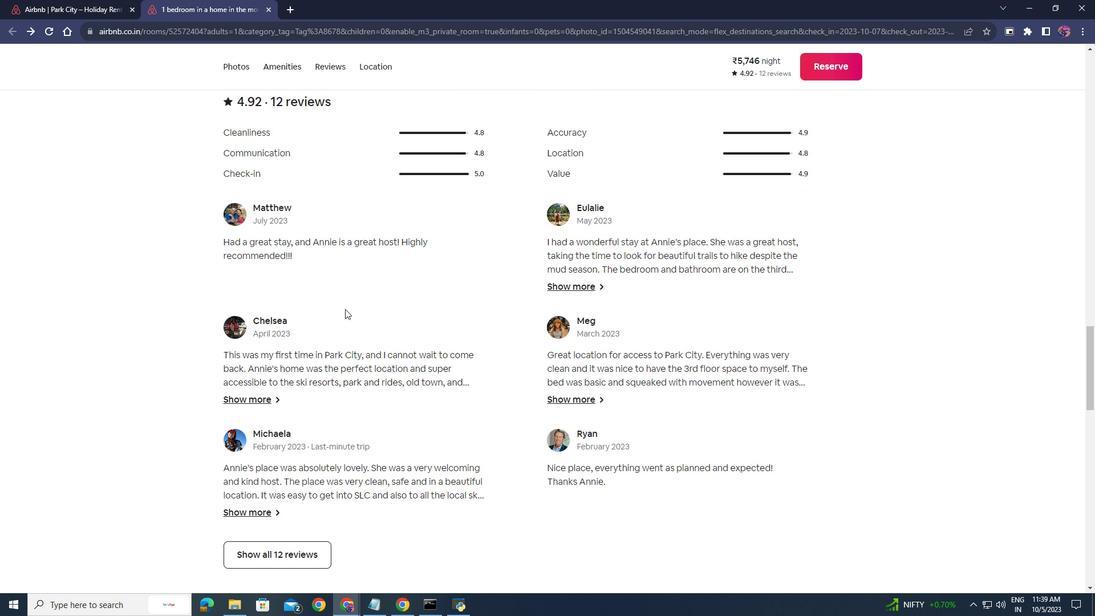 
Action: Mouse scrolled (345, 308) with delta (0, 0)
Screenshot: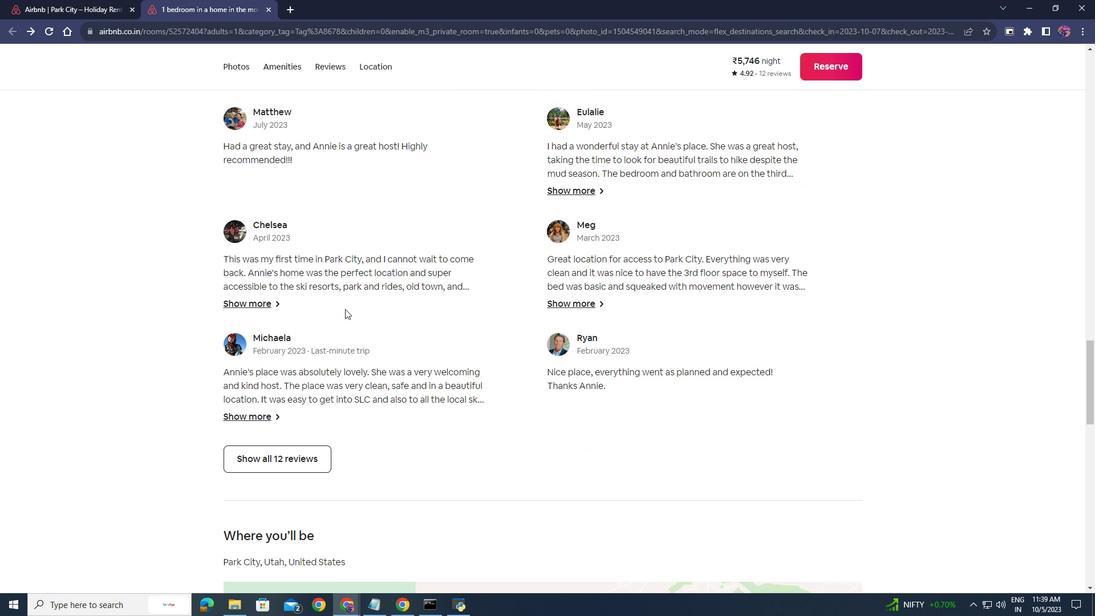 
Action: Mouse scrolled (345, 308) with delta (0, 0)
Screenshot: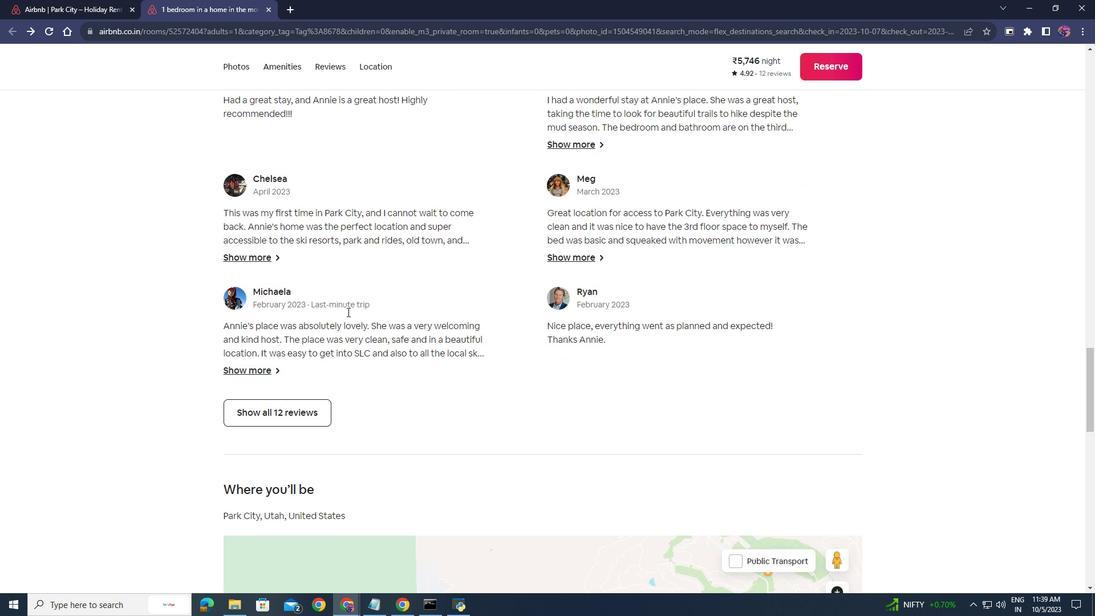 
Action: Mouse moved to (347, 312)
Screenshot: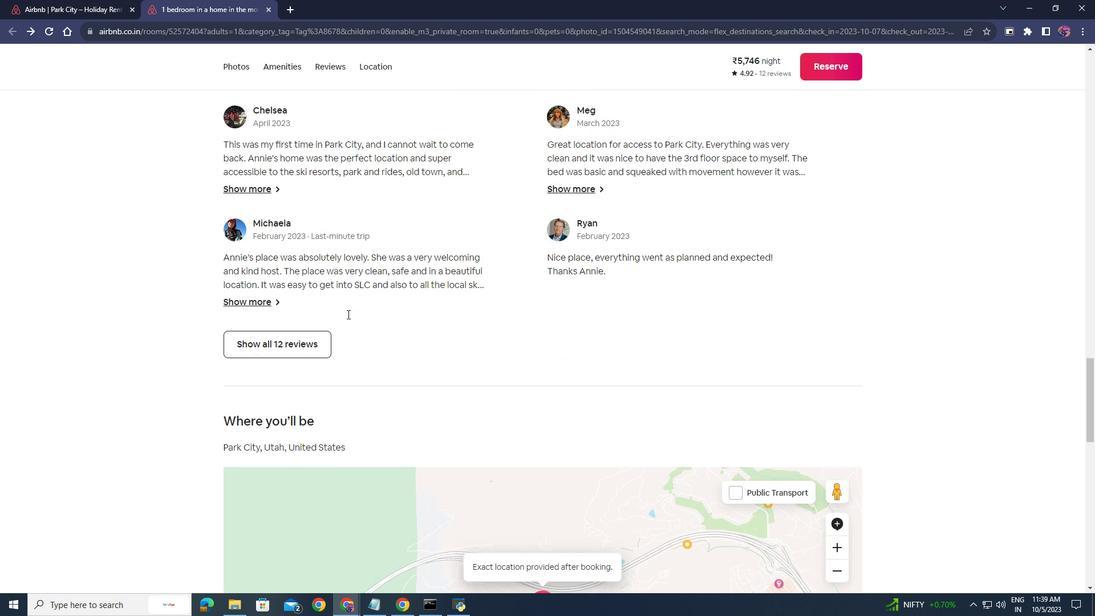 
Action: Mouse scrolled (347, 311) with delta (0, 0)
Screenshot: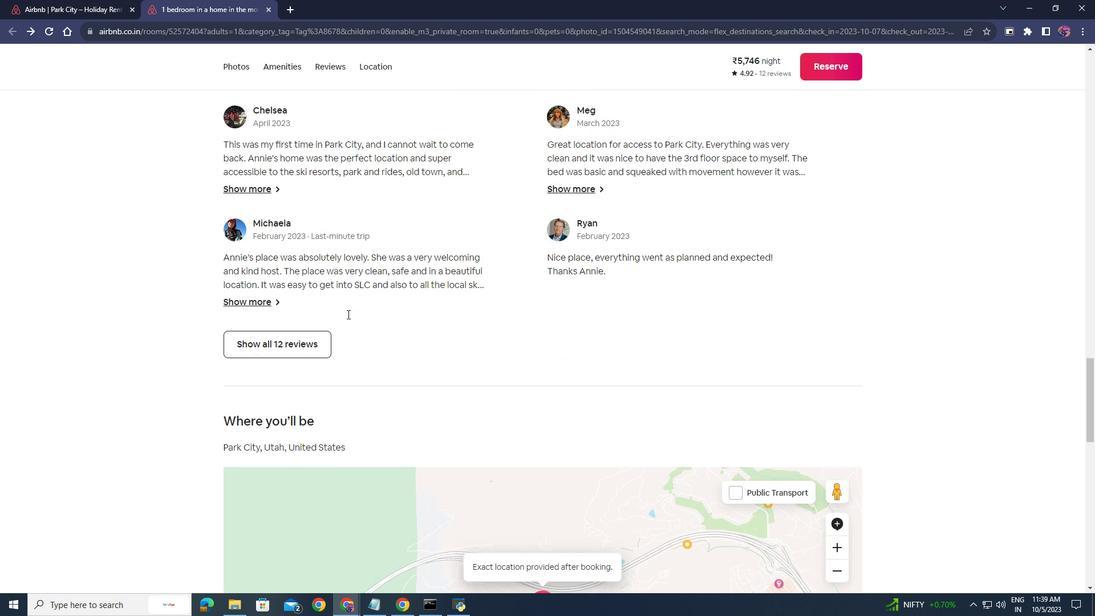 
Action: Mouse moved to (284, 294)
Screenshot: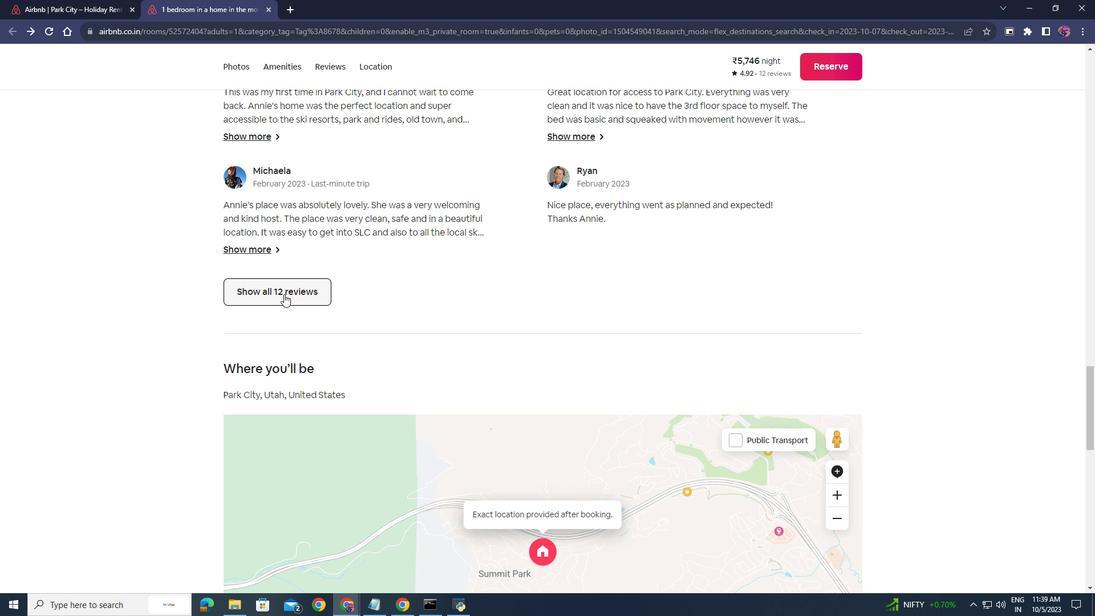 
Action: Mouse pressed left at (284, 294)
Screenshot: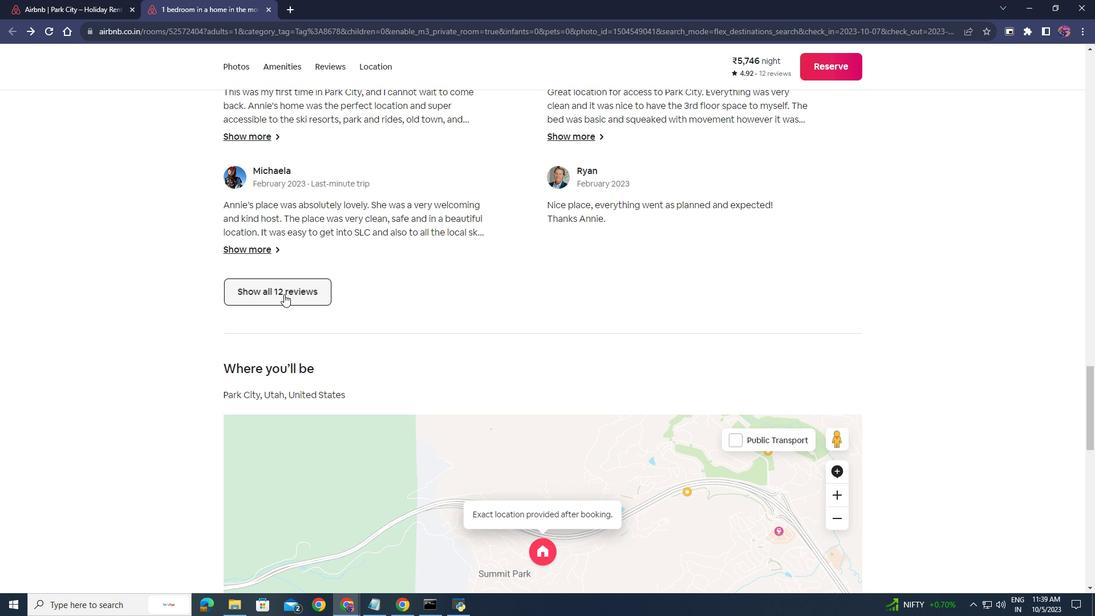 
Action: Mouse moved to (463, 301)
Screenshot: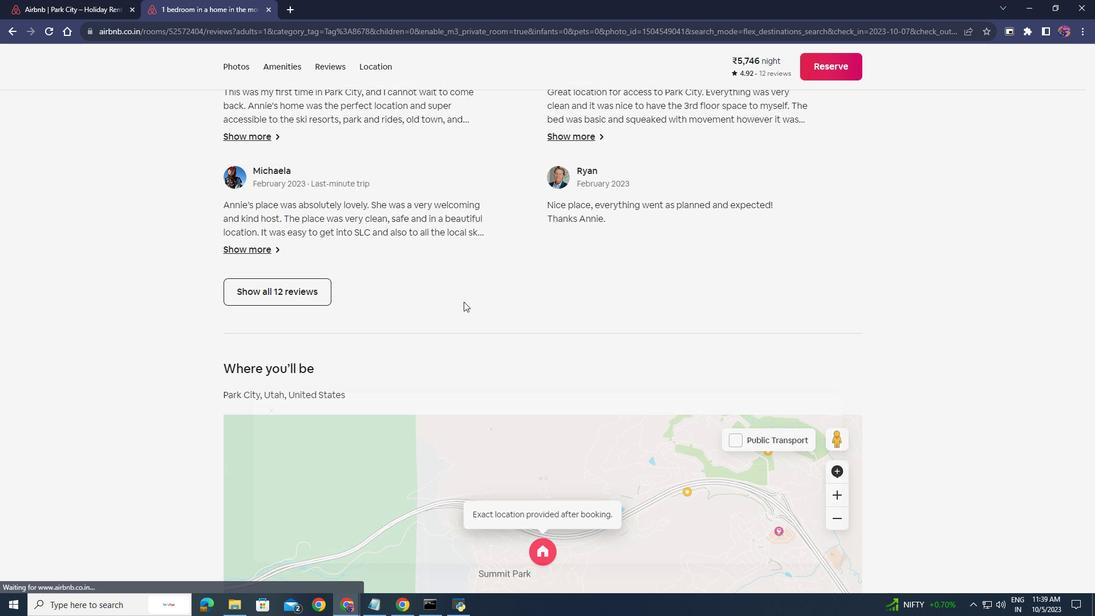 
Action: Mouse scrolled (463, 301) with delta (0, 0)
Screenshot: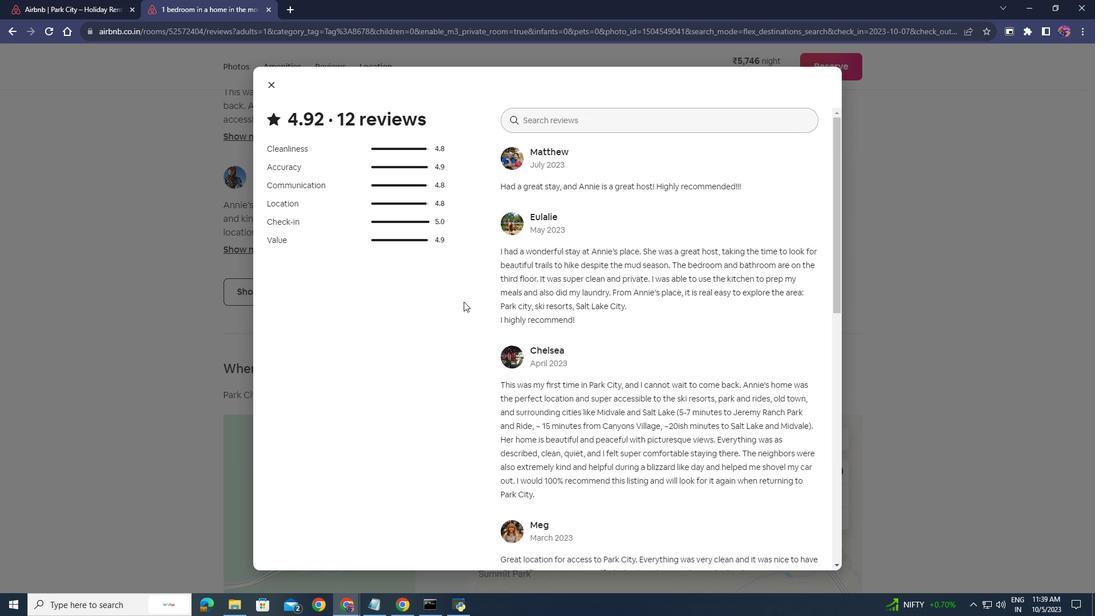 
Action: Mouse scrolled (463, 301) with delta (0, 0)
Screenshot: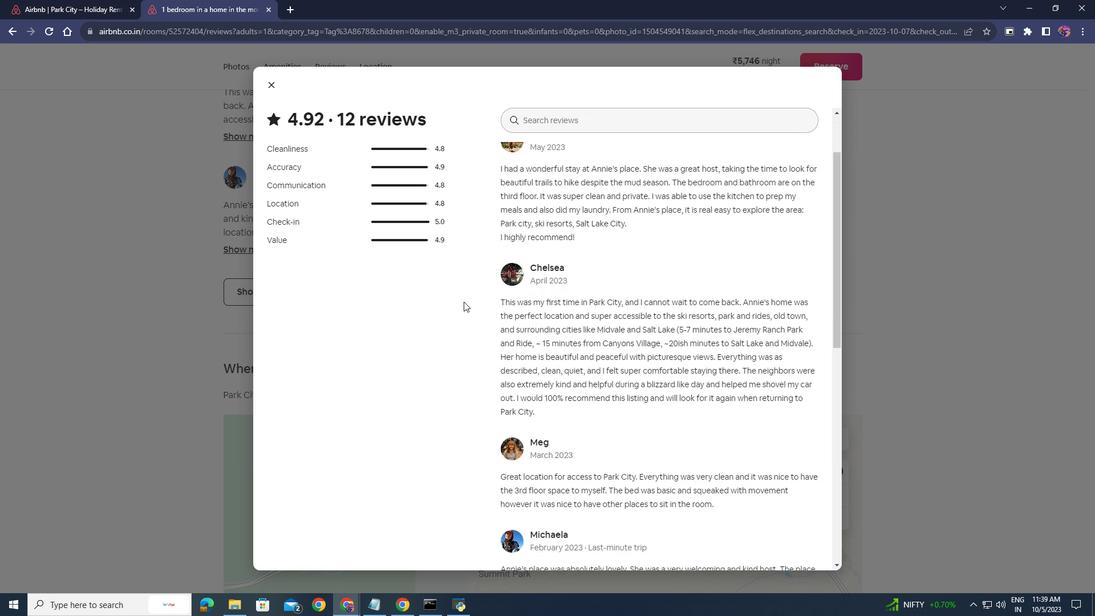 
Action: Mouse scrolled (463, 301) with delta (0, 0)
Screenshot: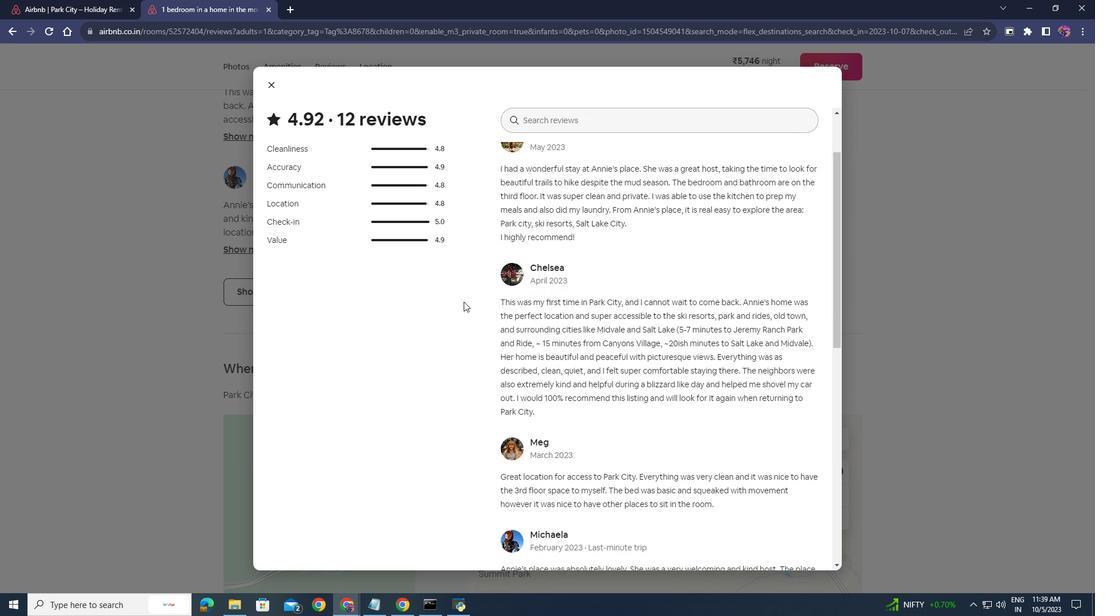
Action: Mouse scrolled (463, 301) with delta (0, 0)
Screenshot: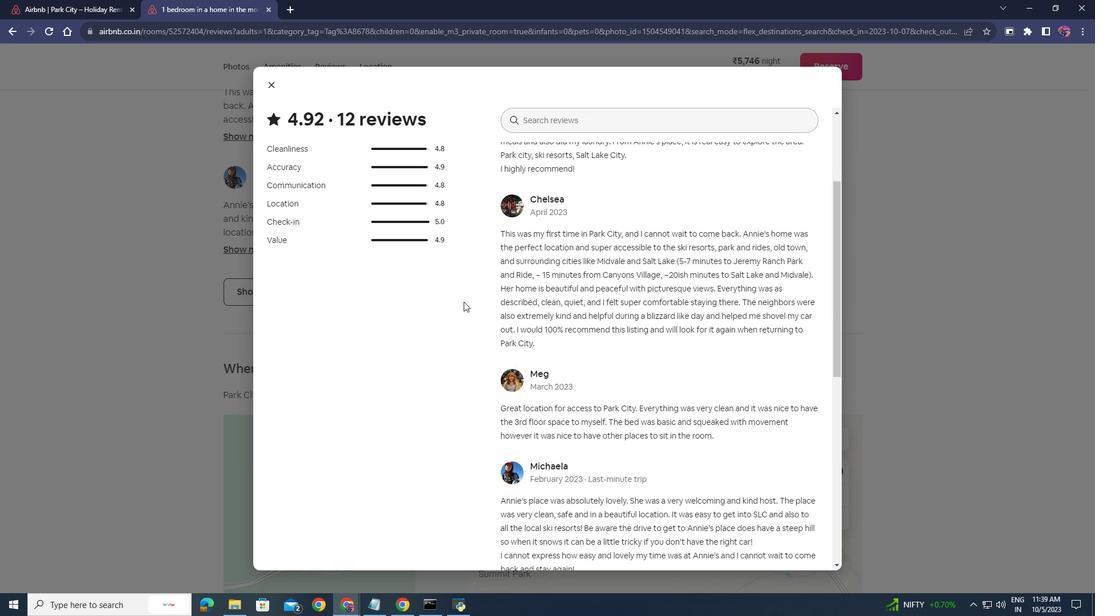 
Action: Mouse moved to (273, 83)
Screenshot: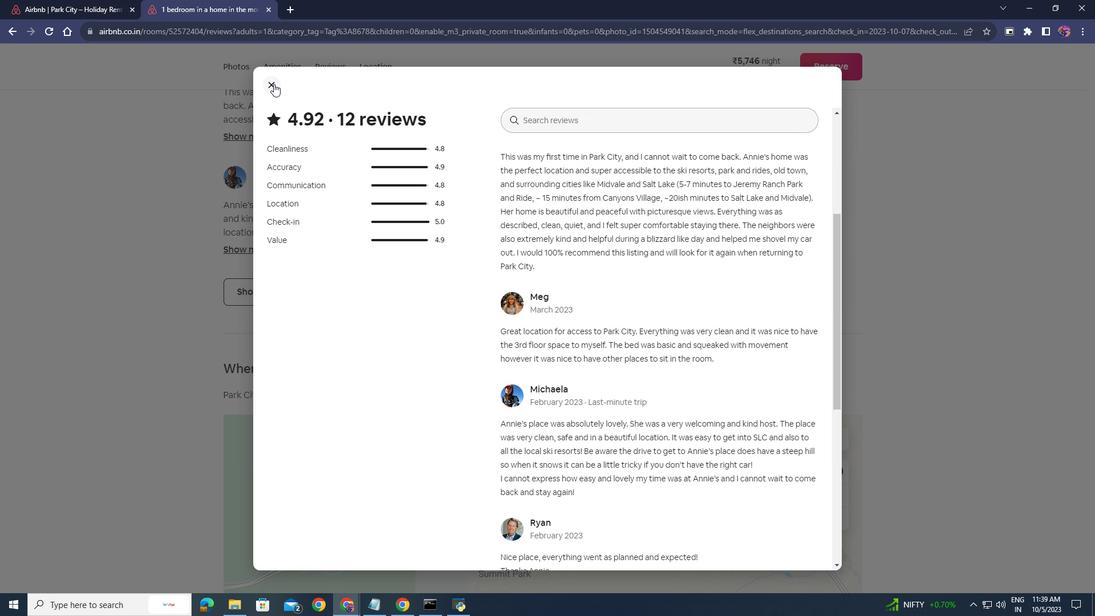
Action: Mouse pressed left at (273, 83)
Screenshot: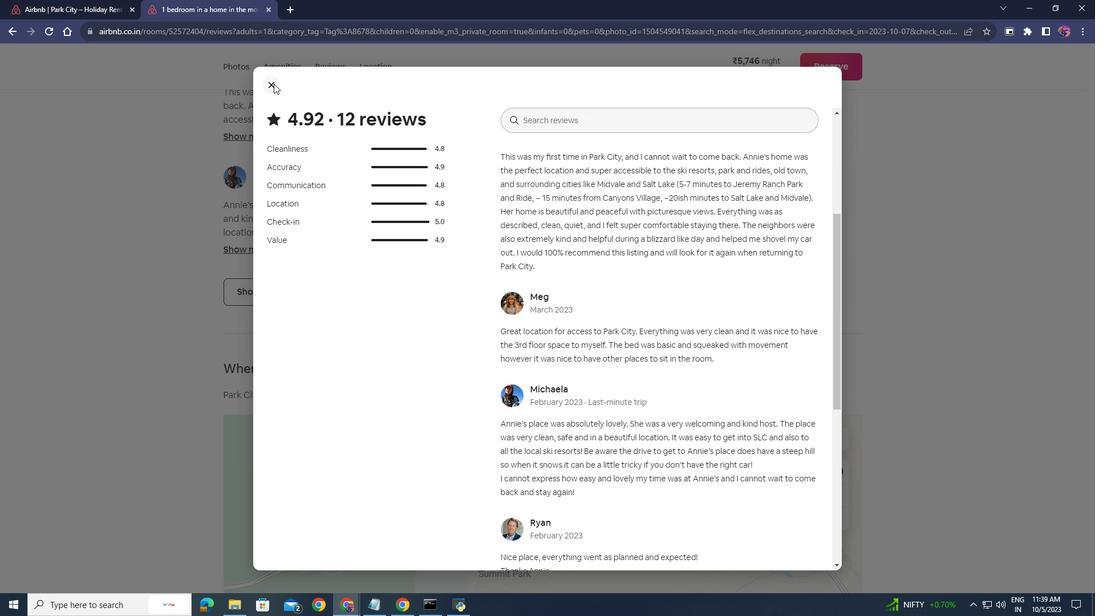 
Action: Mouse moved to (309, 383)
Screenshot: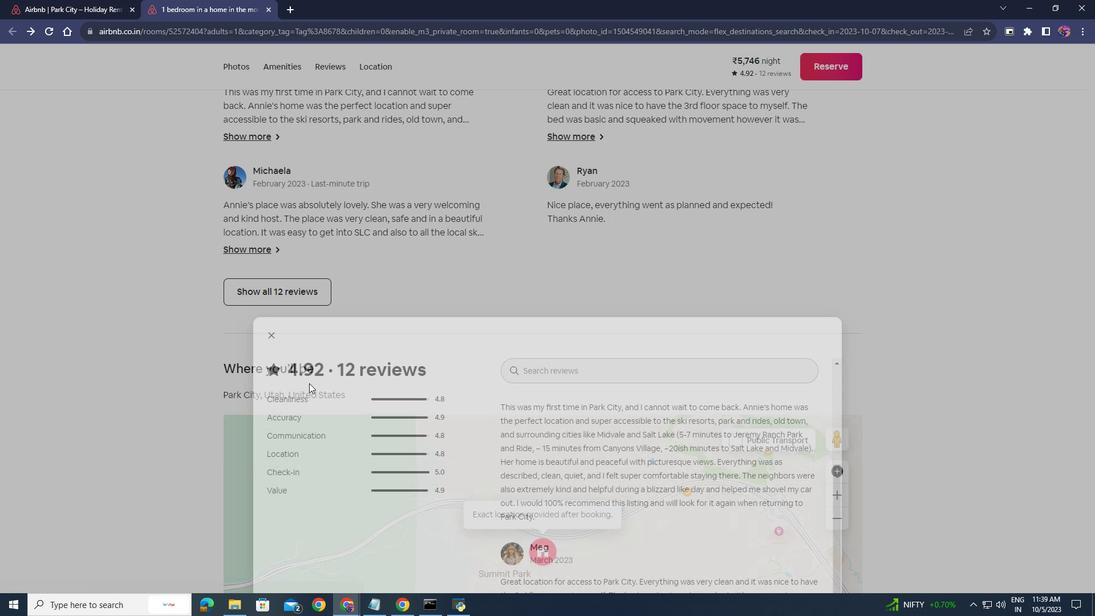 
Action: Mouse scrolled (309, 382) with delta (0, 0)
Screenshot: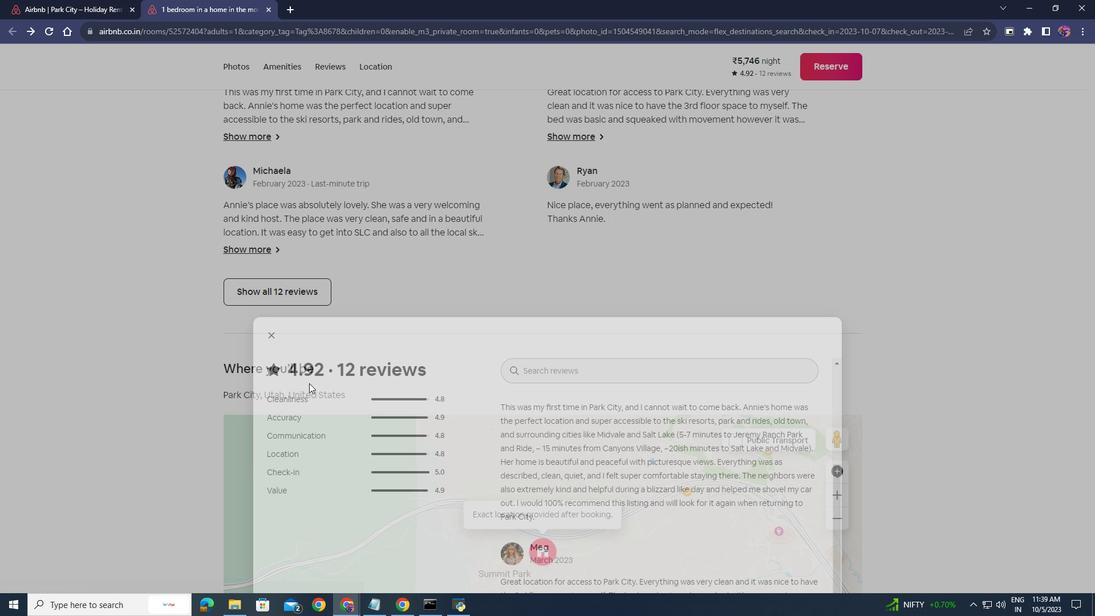 
Action: Mouse moved to (310, 384)
Screenshot: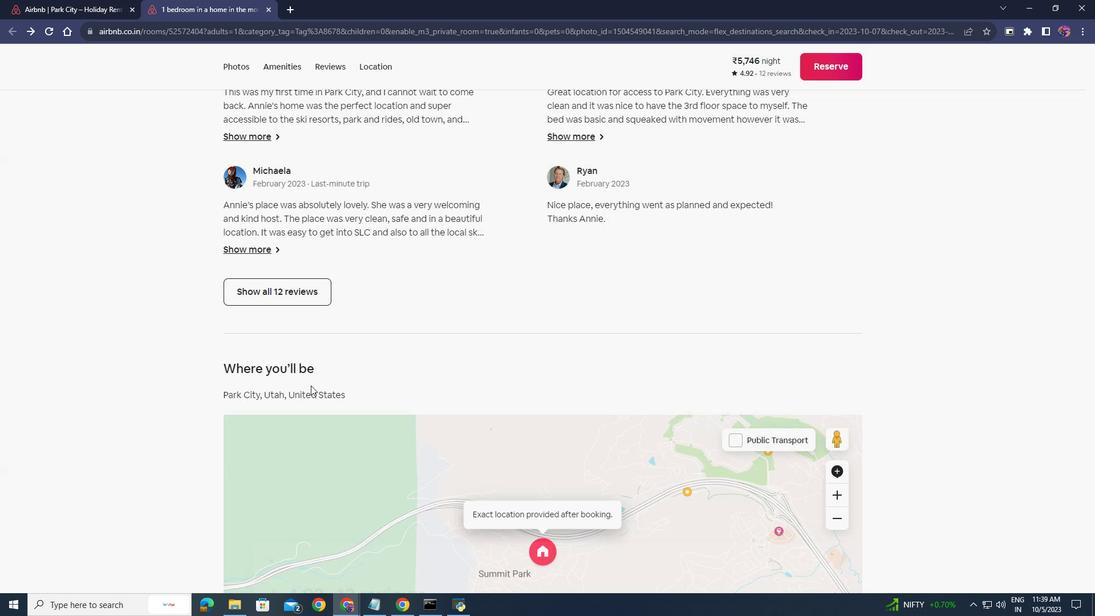 
Action: Mouse scrolled (310, 383) with delta (0, 0)
Screenshot: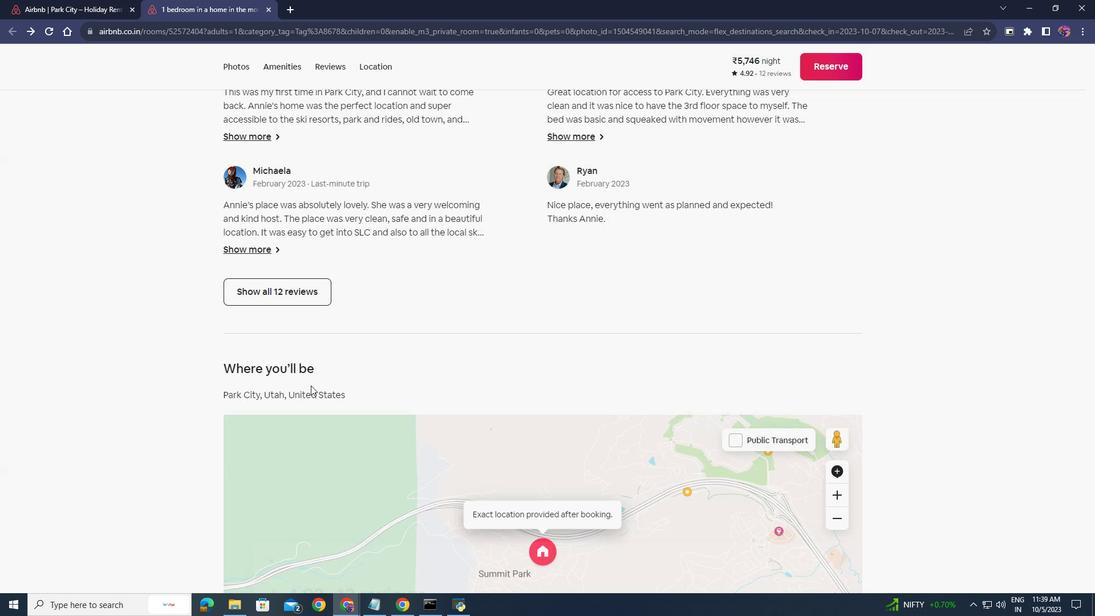 
Action: Mouse moved to (310, 385)
Screenshot: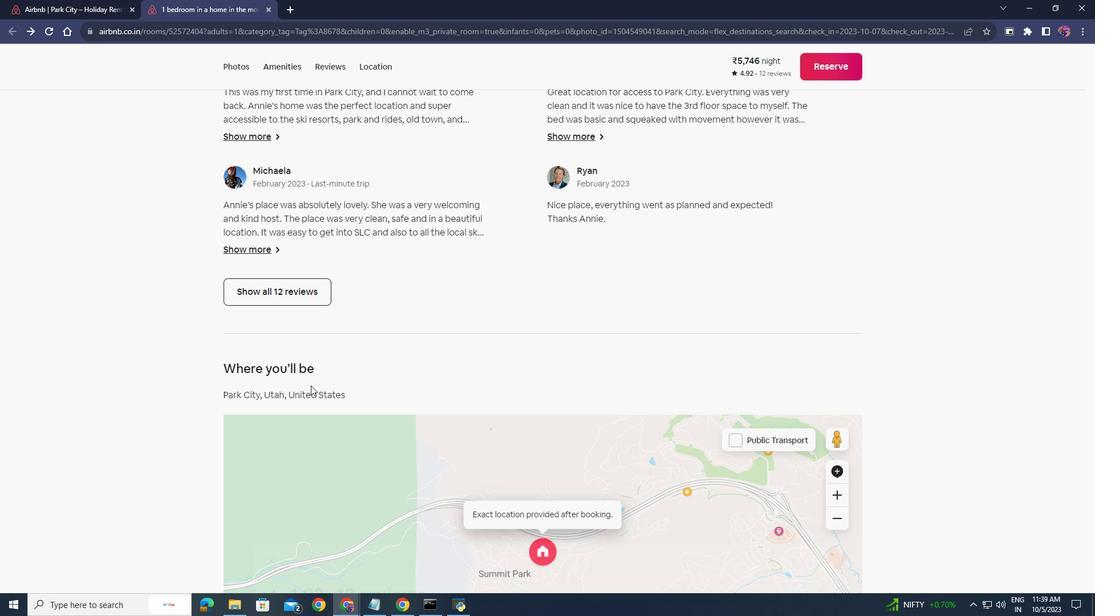 
Action: Mouse scrolled (310, 385) with delta (0, 0)
Screenshot: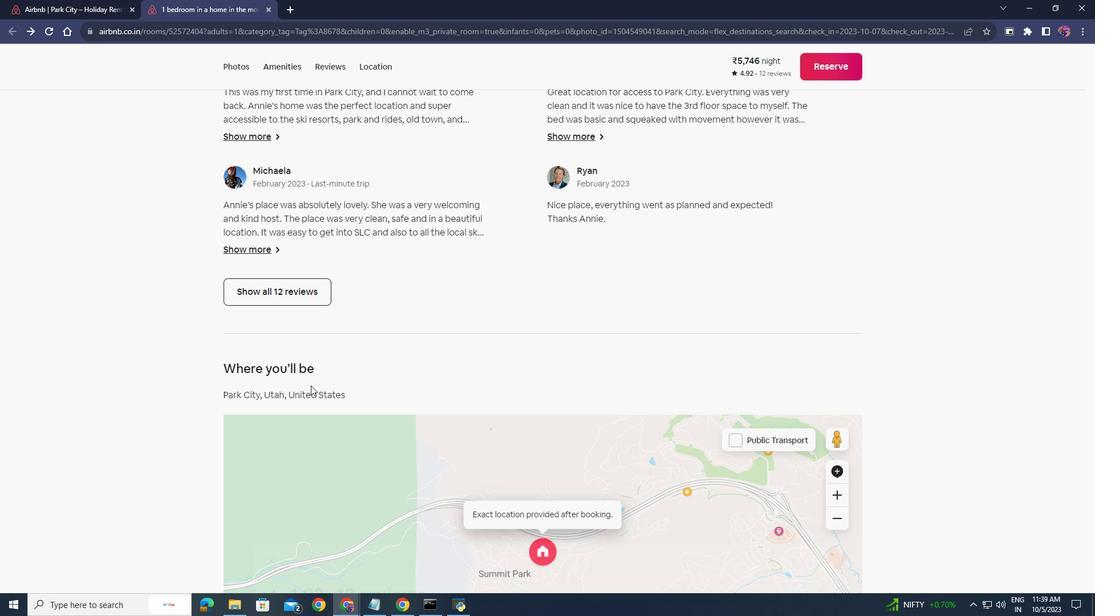 
Action: Mouse moved to (312, 386)
Screenshot: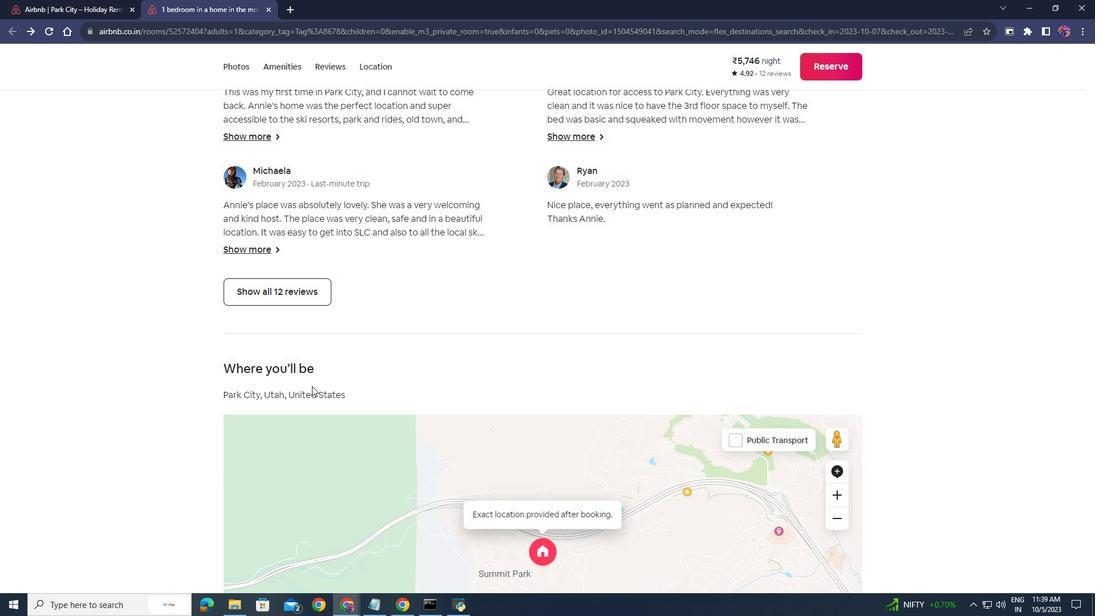 
Action: Mouse scrolled (312, 385) with delta (0, 0)
Screenshot: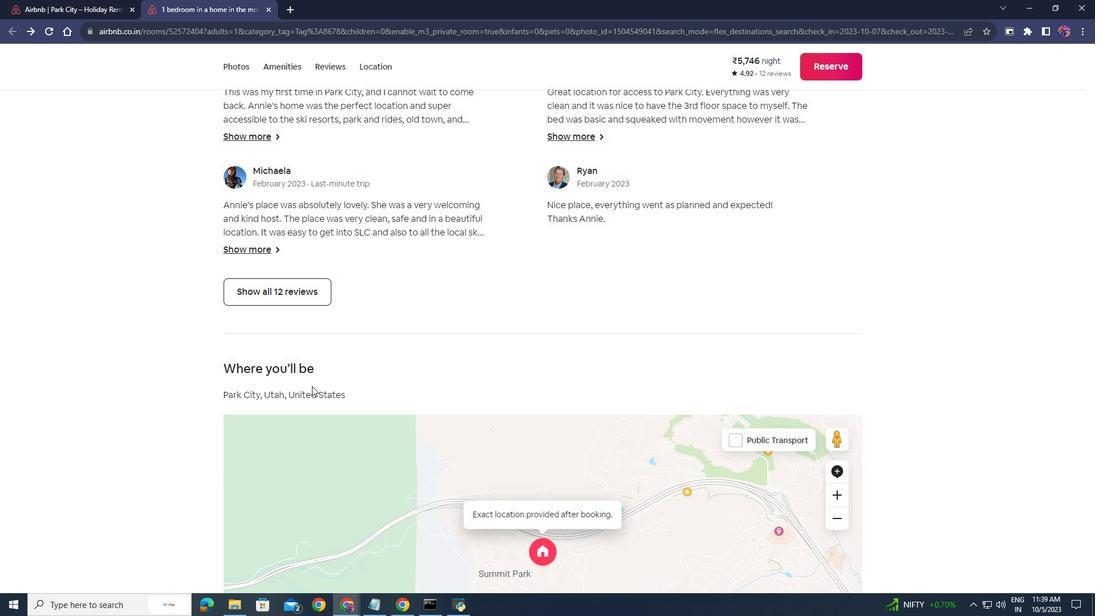 
Action: Mouse moved to (382, 346)
Screenshot: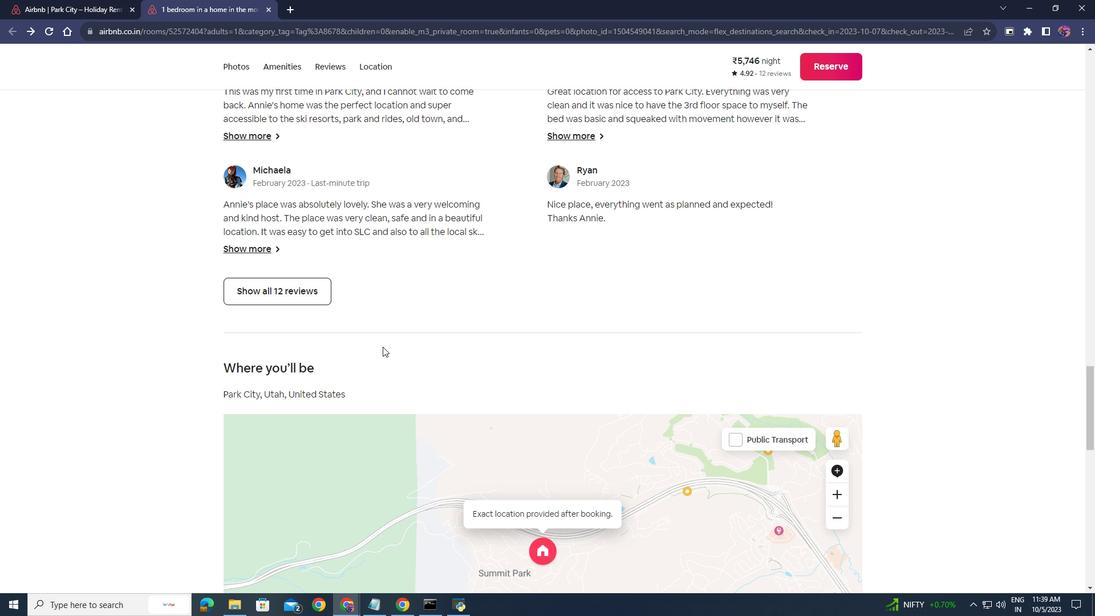 
Action: Mouse scrolled (382, 346) with delta (0, 0)
Screenshot: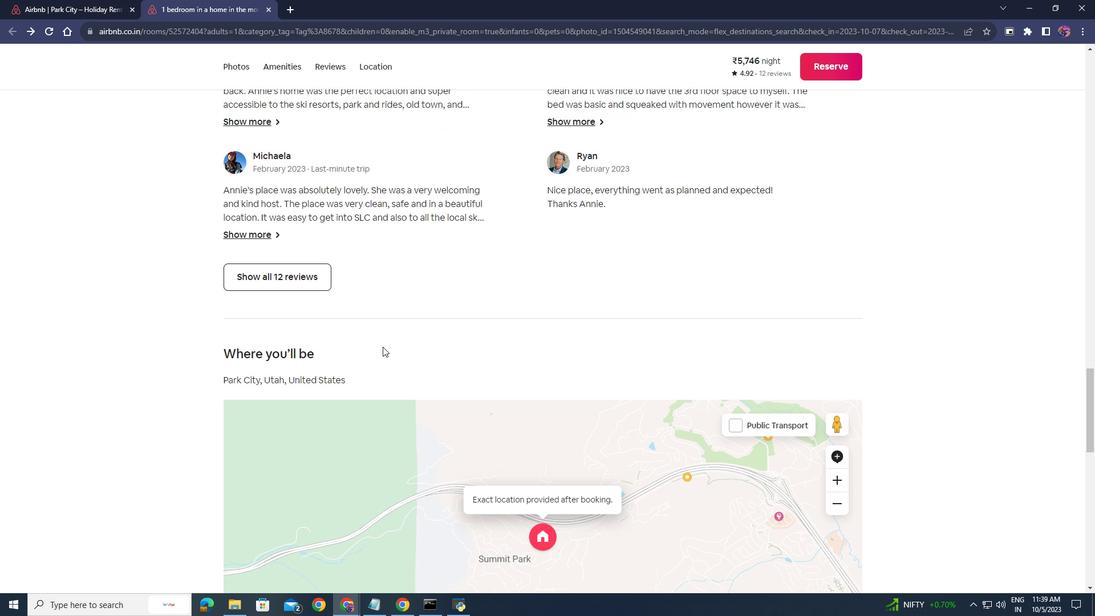 
Action: Mouse scrolled (382, 346) with delta (0, 0)
Screenshot: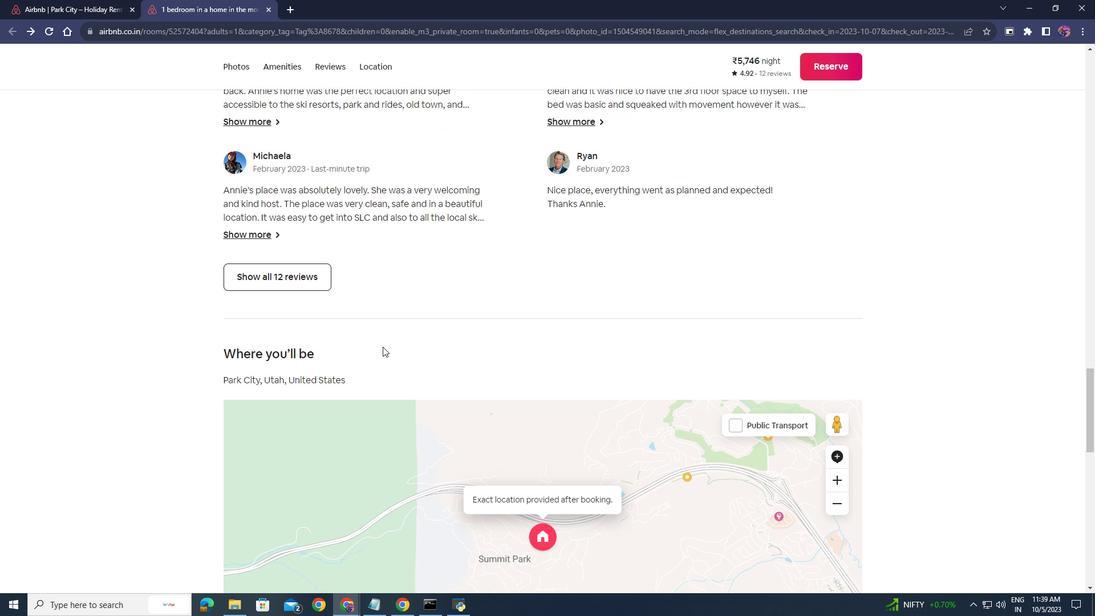 
Action: Mouse moved to (371, 63)
Screenshot: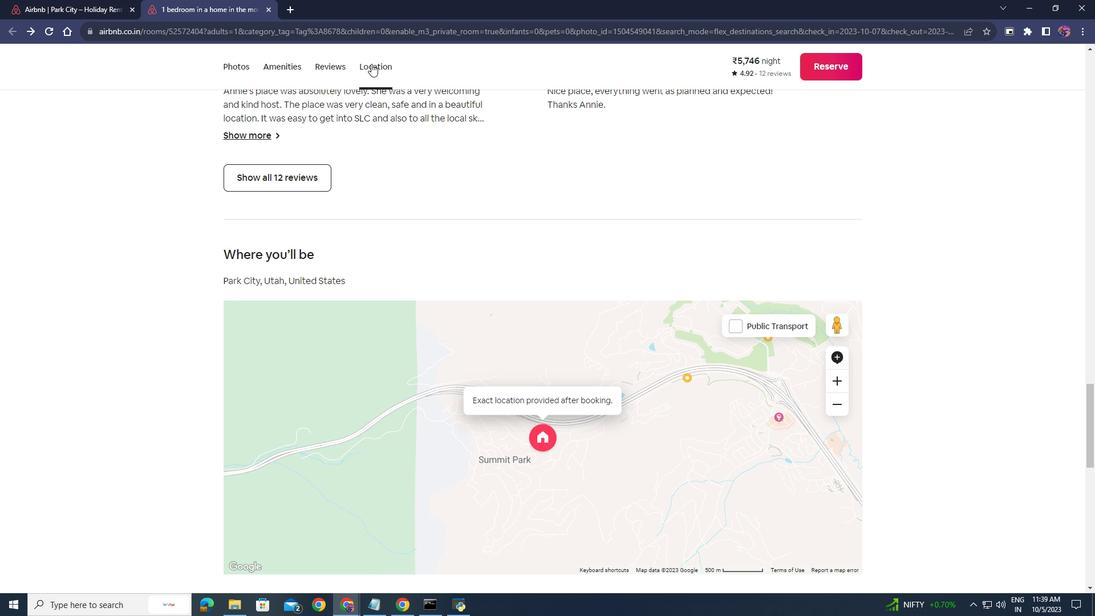 
Action: Mouse pressed left at (371, 63)
Screenshot: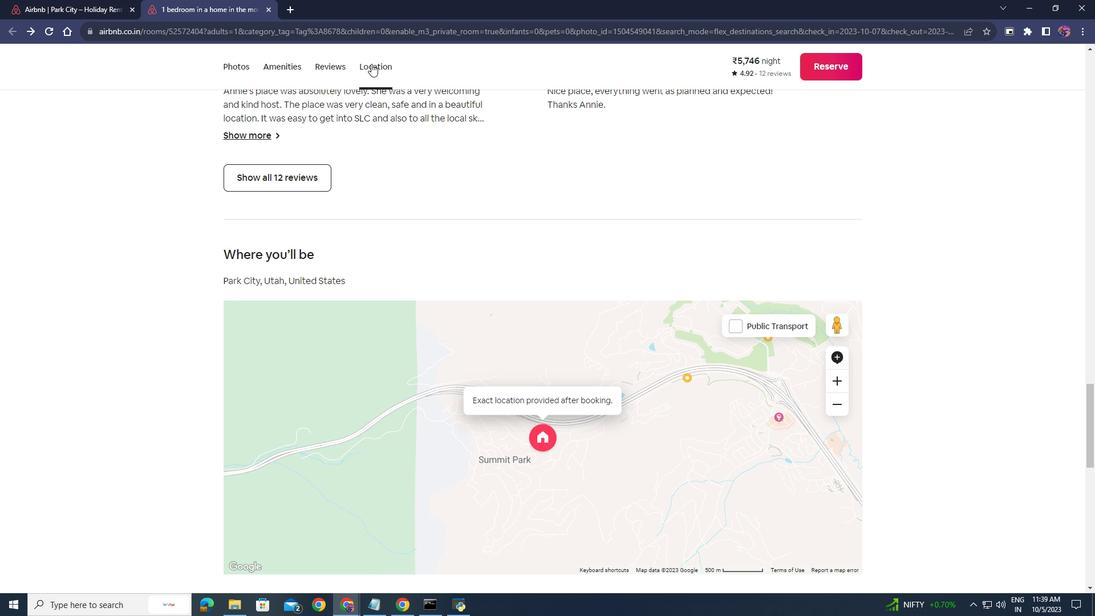 
Action: Mouse moved to (383, 367)
Screenshot: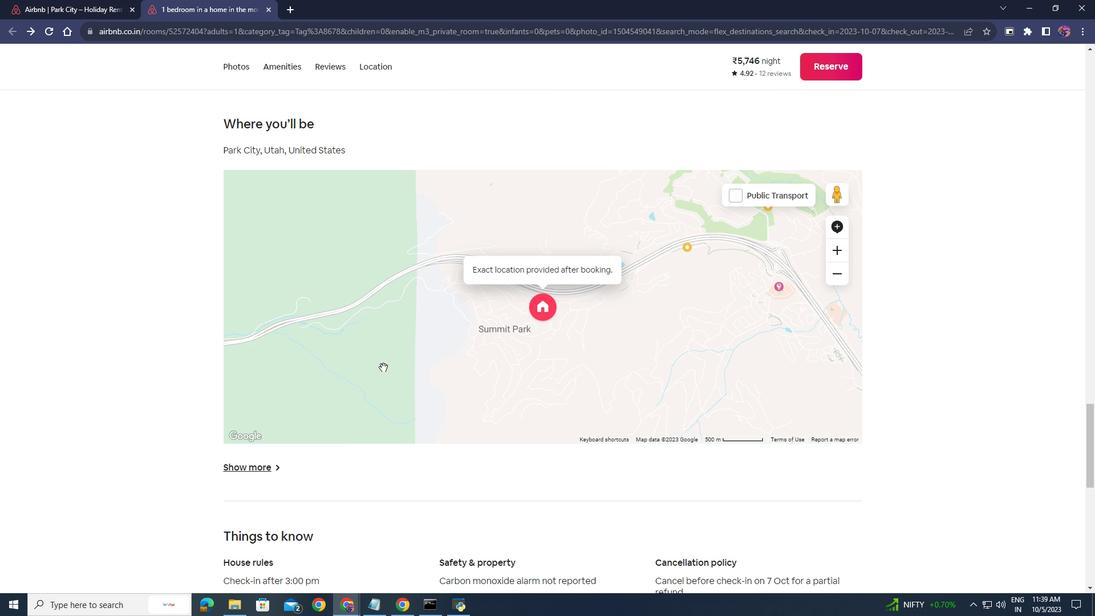 
Action: Mouse scrolled (383, 366) with delta (0, 0)
Screenshot: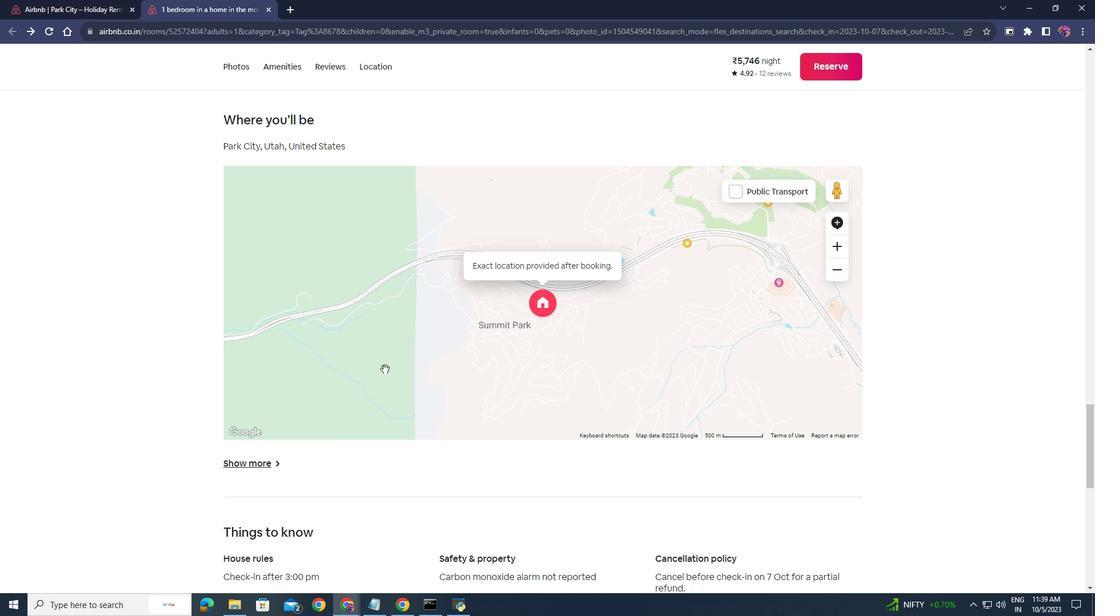 
Action: Mouse moved to (383, 367)
Screenshot: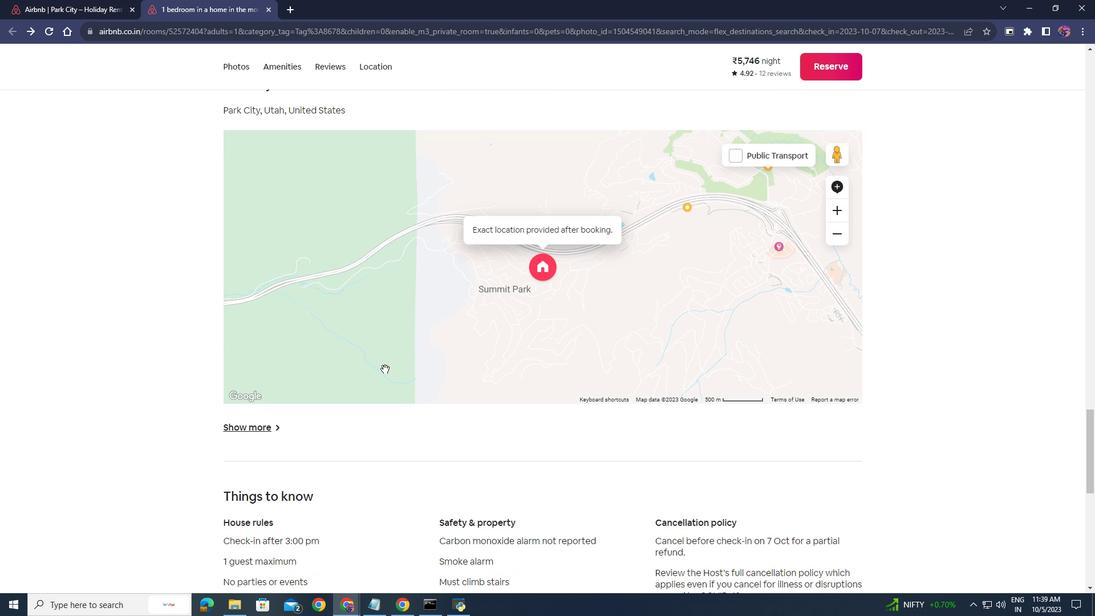 
Action: Mouse scrolled (383, 367) with delta (0, 0)
Screenshot: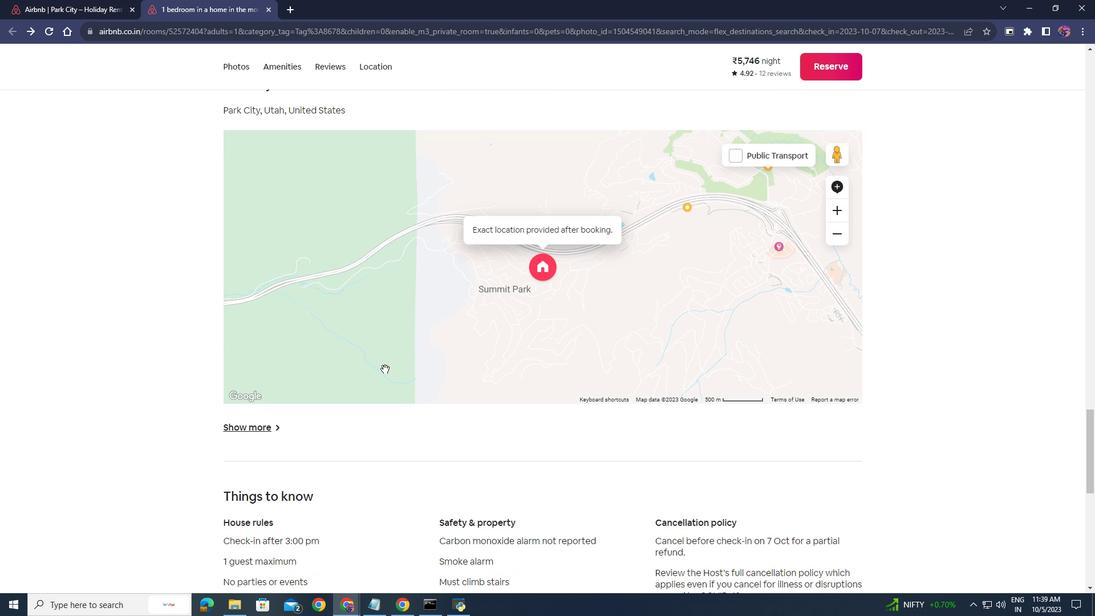 
Action: Mouse moved to (385, 369)
Screenshot: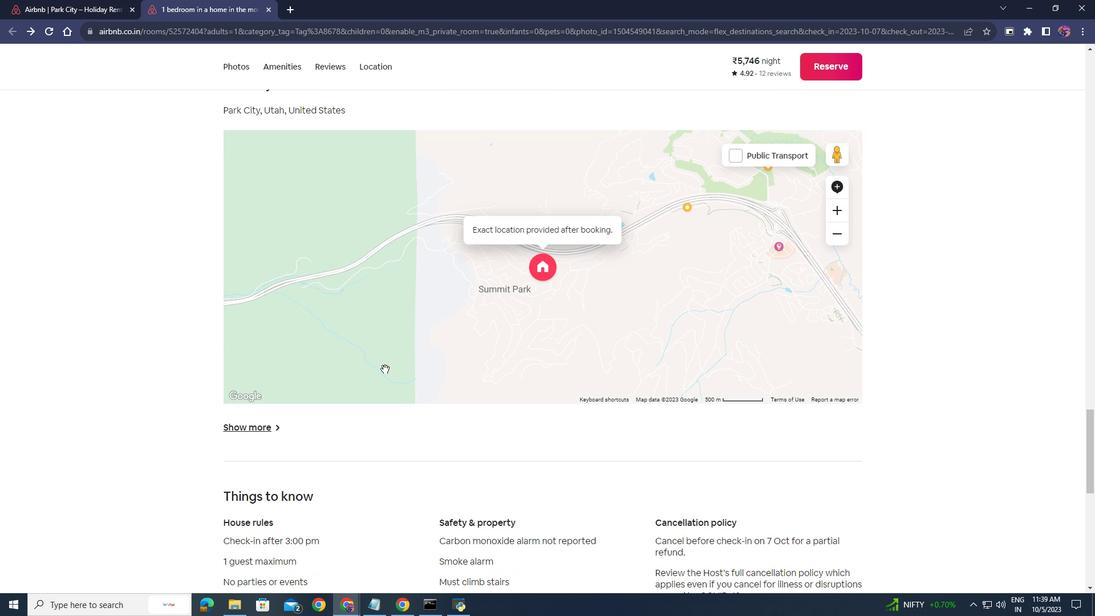 
Action: Mouse scrolled (385, 368) with delta (0, 0)
Screenshot: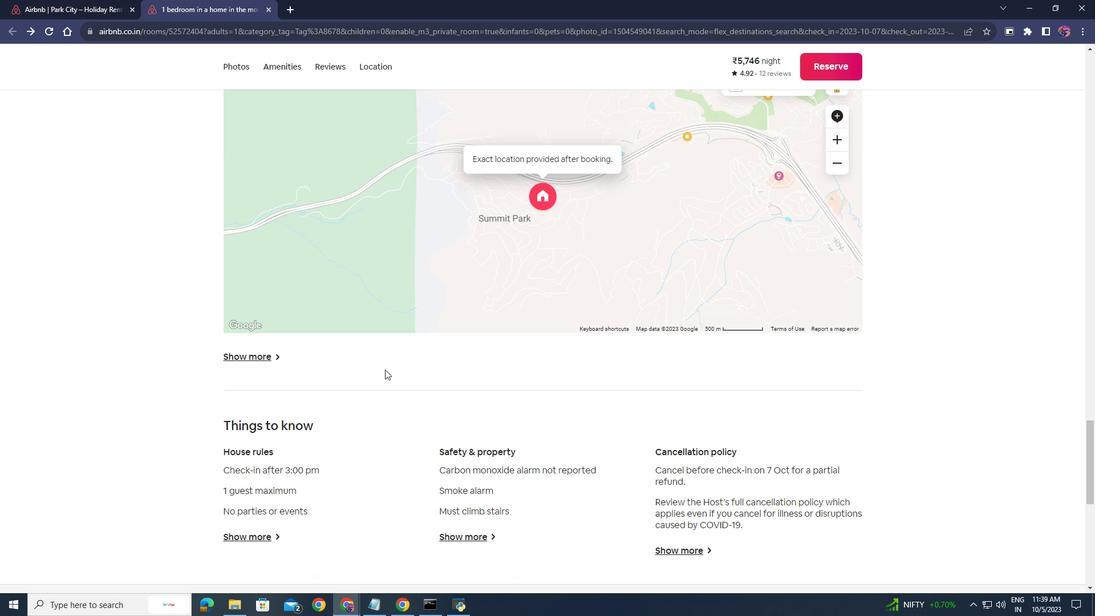 
Action: Mouse moved to (385, 369)
Screenshot: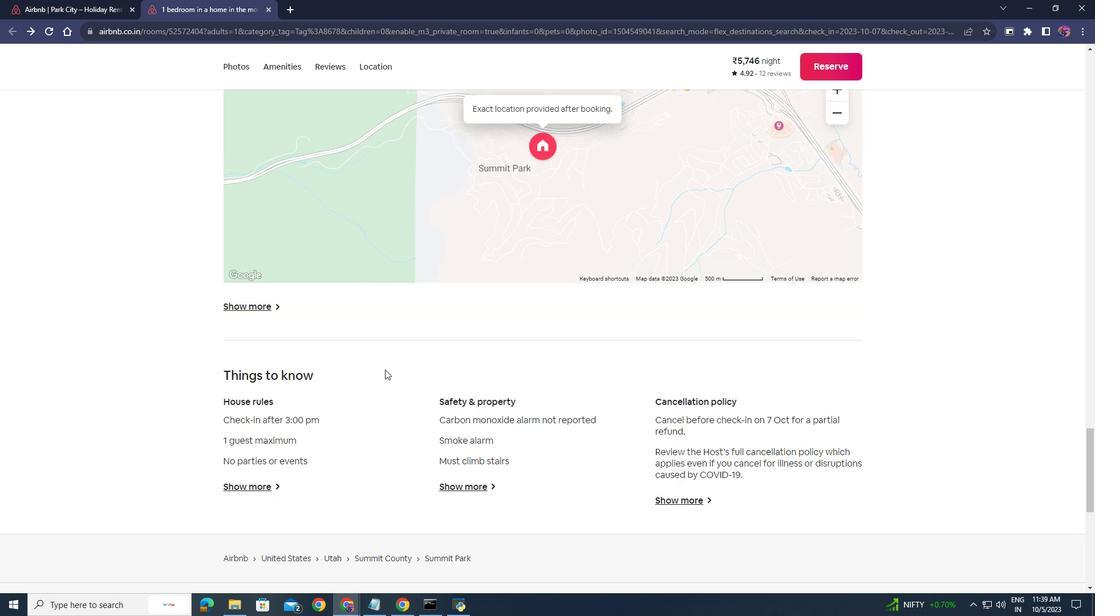 
Action: Mouse scrolled (385, 369) with delta (0, 0)
Screenshot: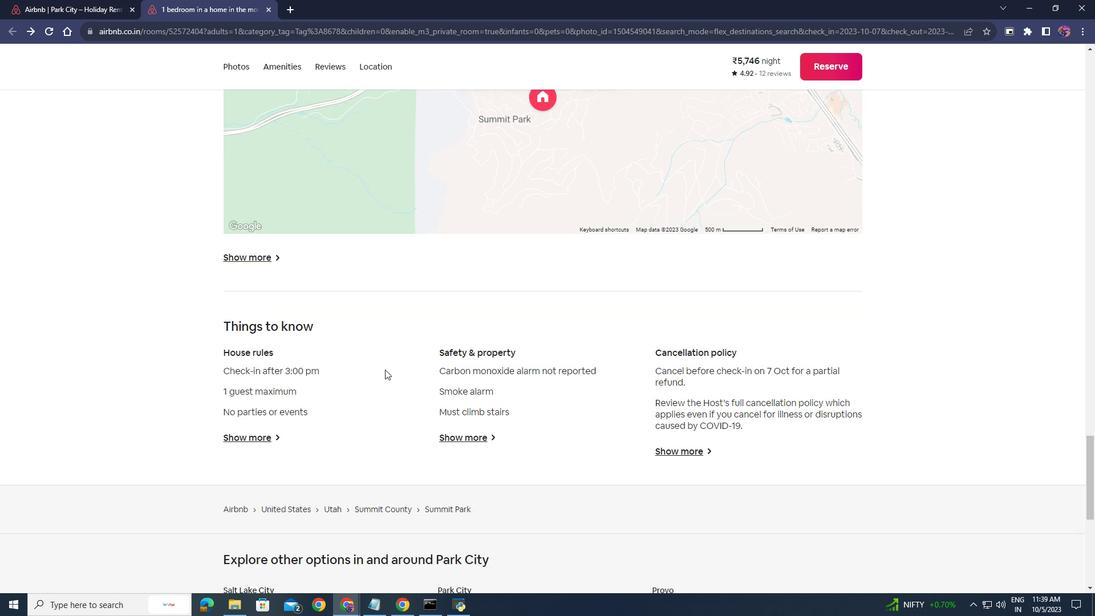 
Action: Mouse scrolled (385, 370) with delta (0, 0)
Screenshot: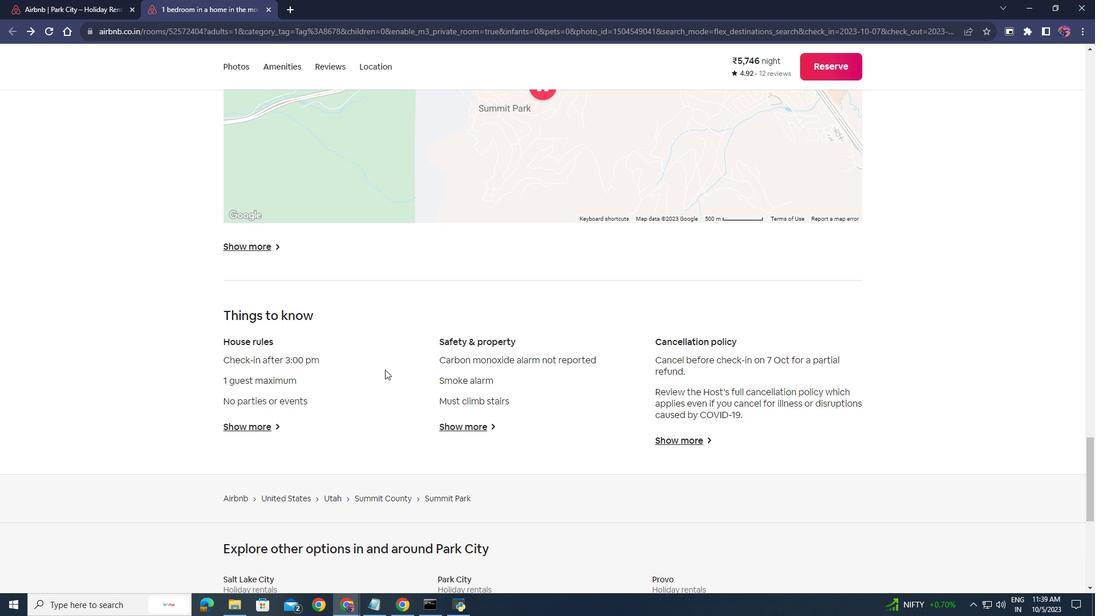 
Action: Mouse scrolled (385, 370) with delta (0, 0)
Screenshot: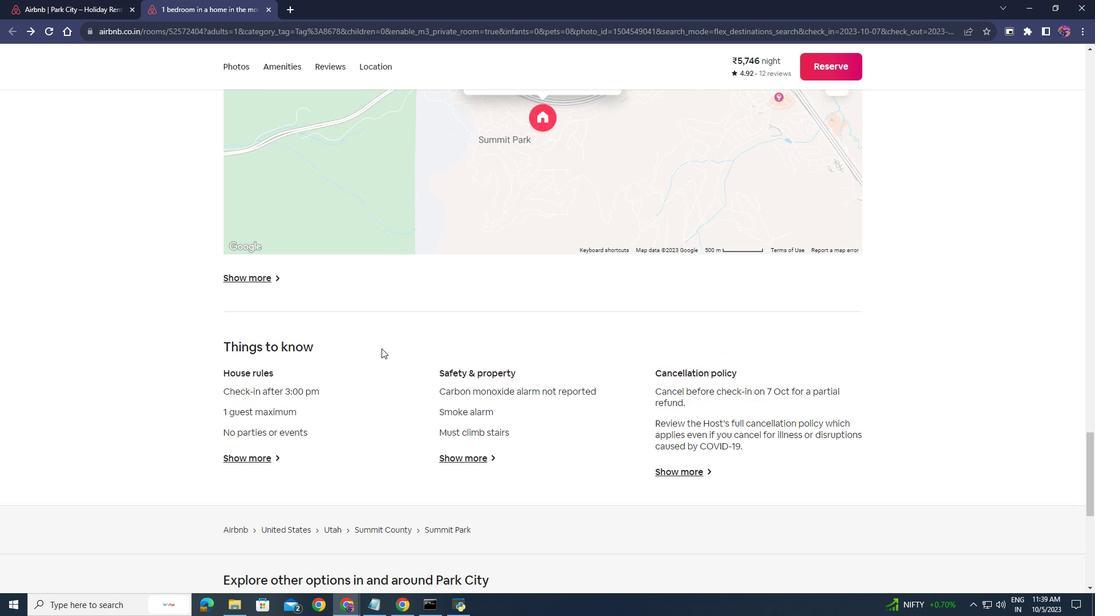 
Action: Mouse scrolled (385, 370) with delta (0, 0)
Screenshot: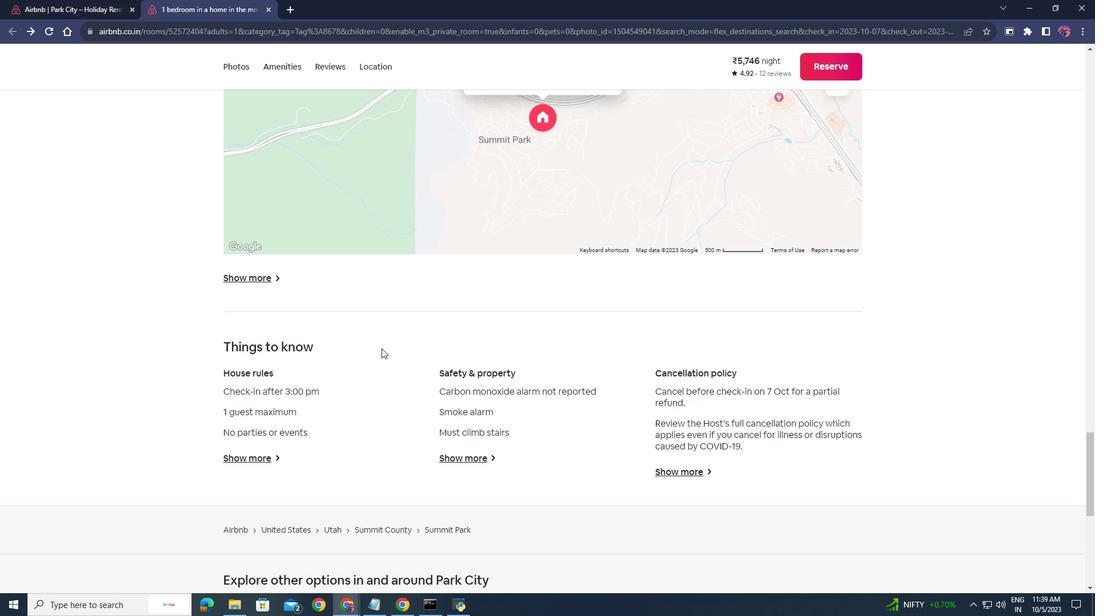 
Action: Mouse moved to (237, 64)
Screenshot: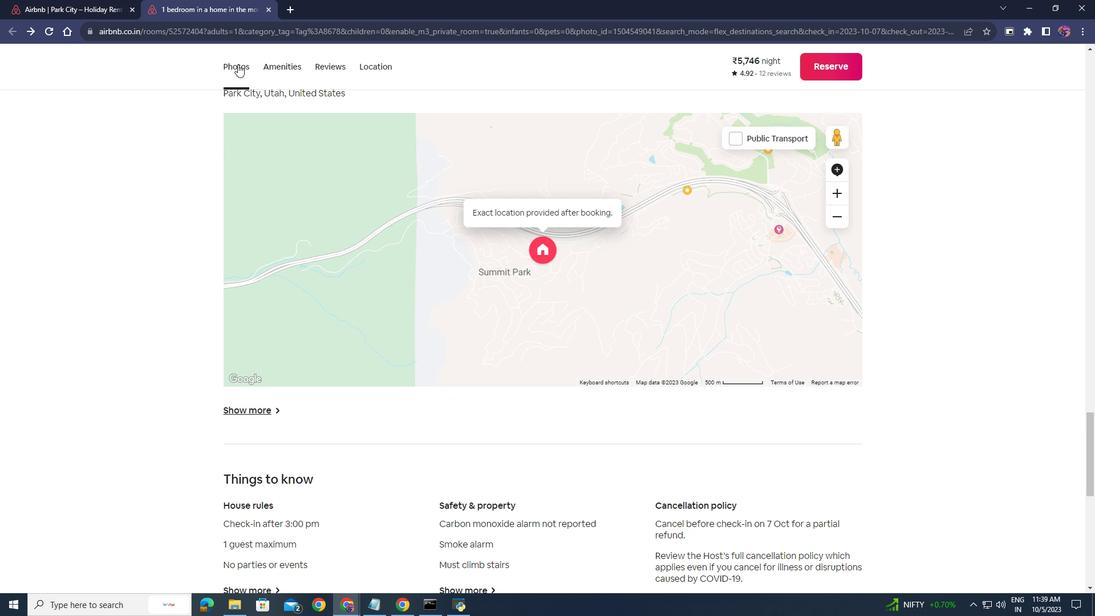 
Action: Mouse pressed left at (237, 64)
Screenshot: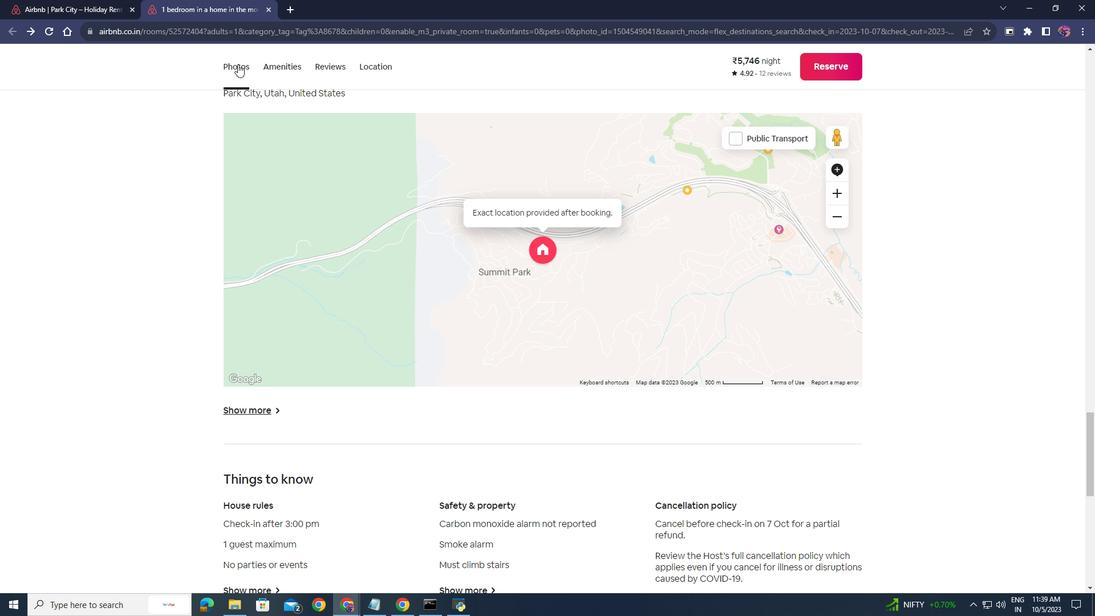 
Action: Mouse moved to (270, 279)
Screenshot: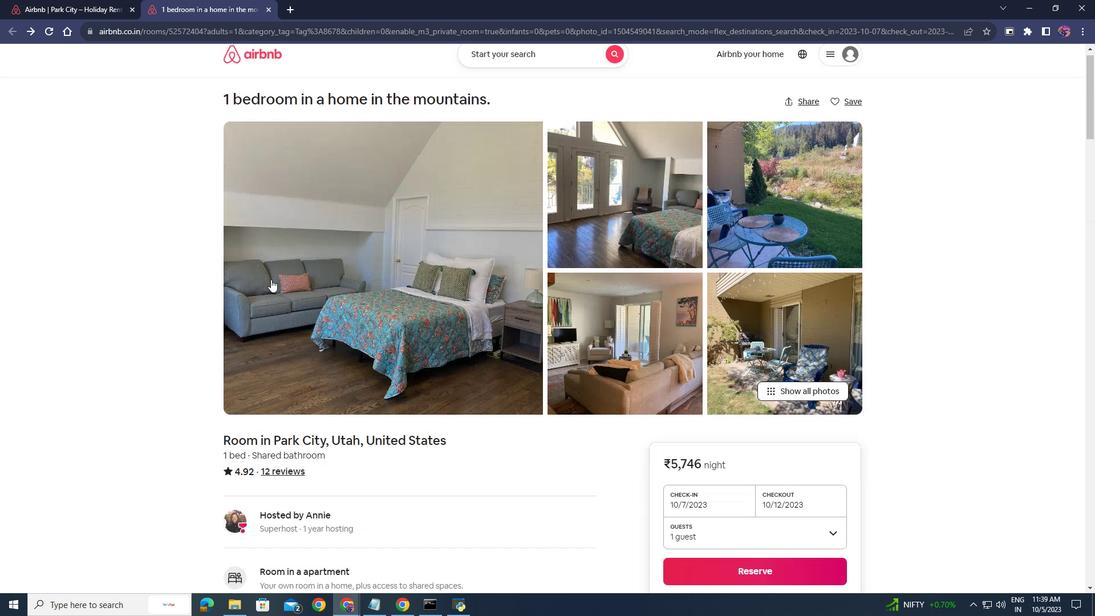 
Action: Mouse scrolled (270, 280) with delta (0, 0)
Screenshot: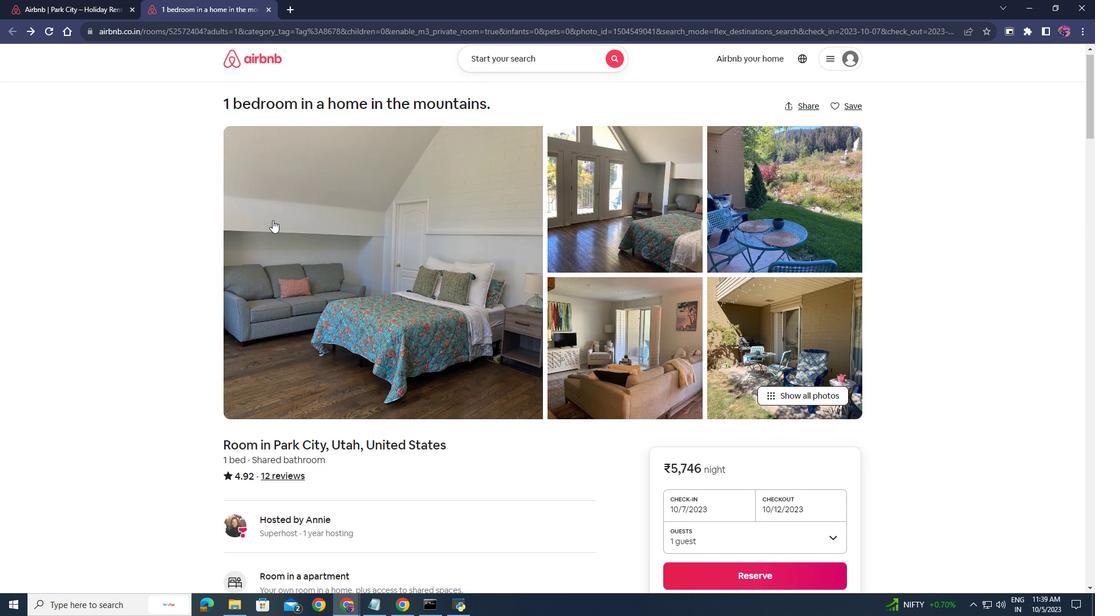 
Action: Mouse moved to (269, 274)
Screenshot: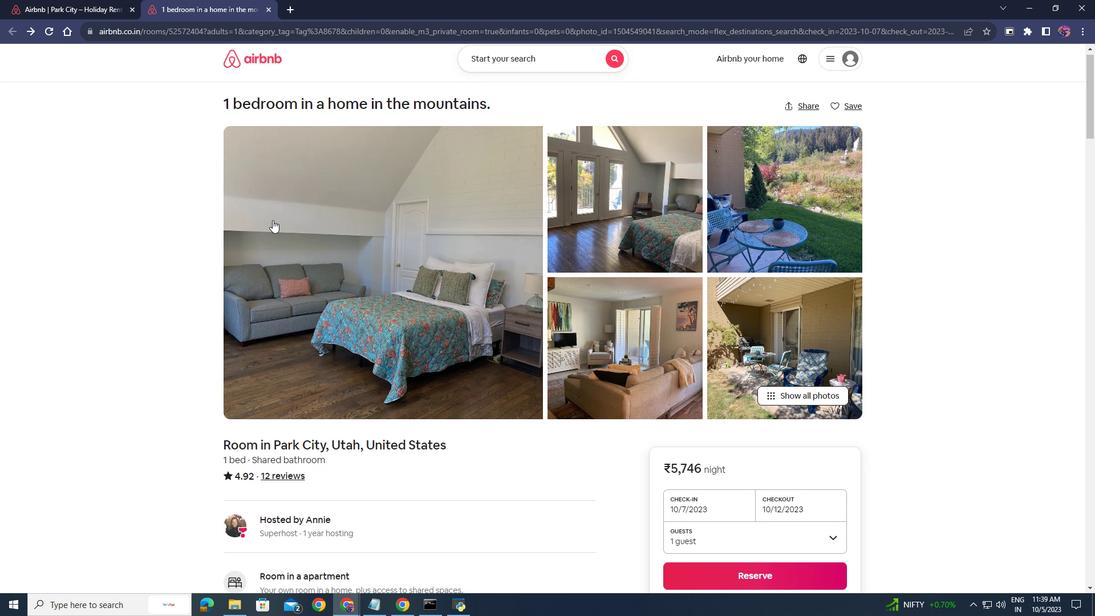 
Action: Mouse scrolled (269, 274) with delta (0, 0)
Screenshot: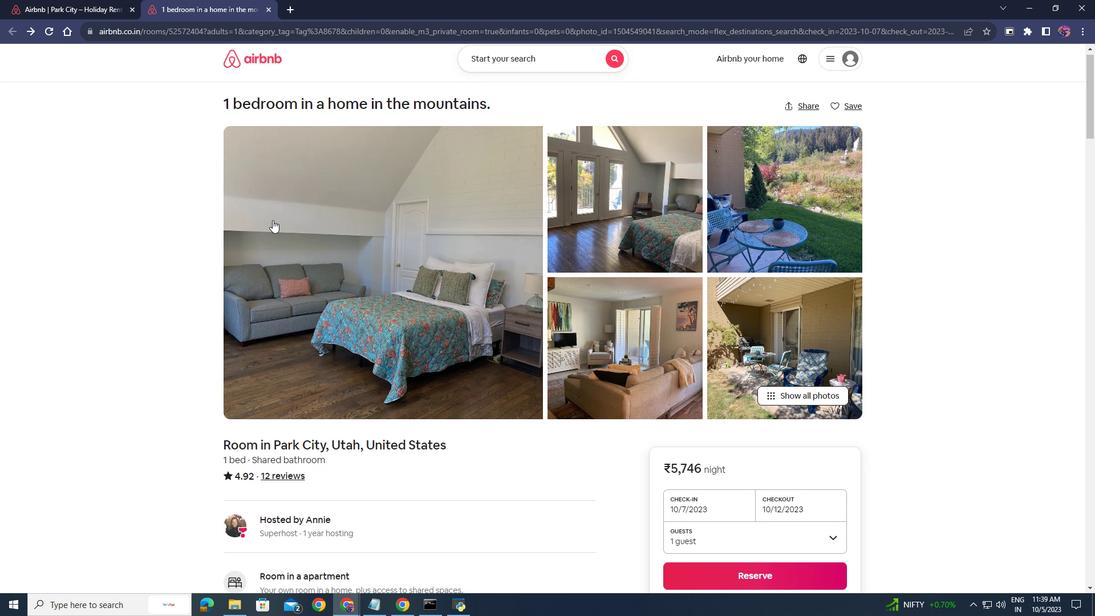 
Action: Mouse moved to (269, 7)
Screenshot: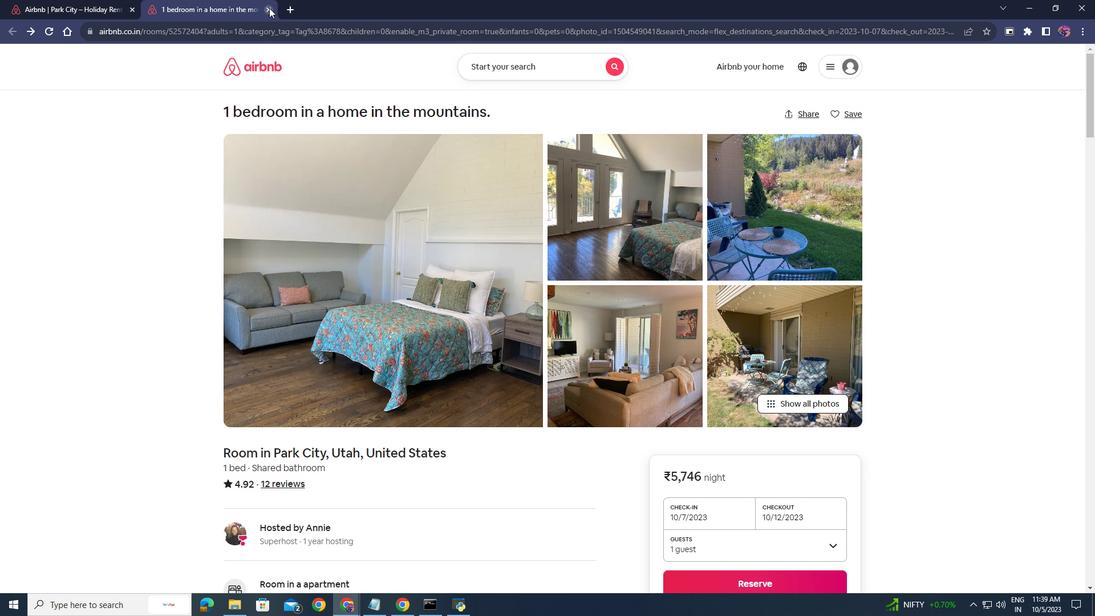 
Action: Mouse pressed left at (269, 7)
Screenshot: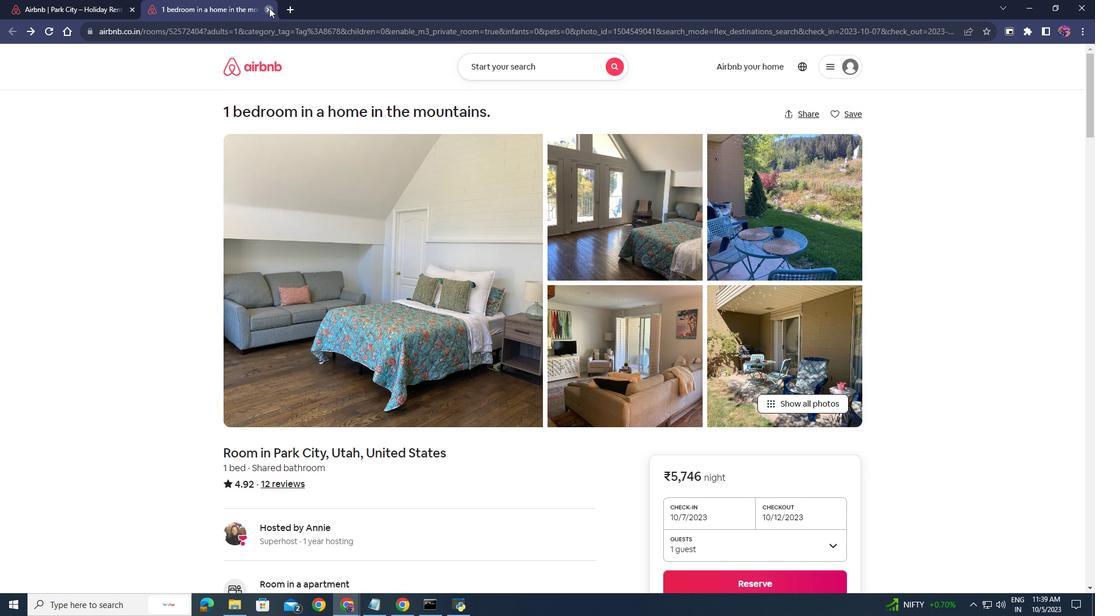 
Action: Mouse moved to (205, 258)
Screenshot: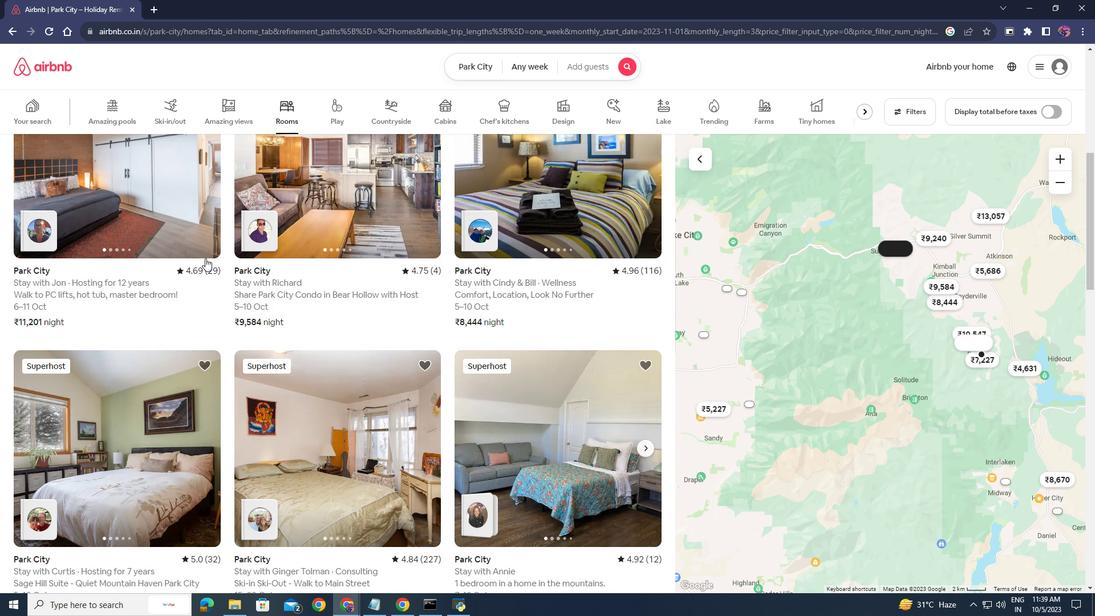 
Action: Mouse scrolled (205, 257) with delta (0, 0)
Screenshot: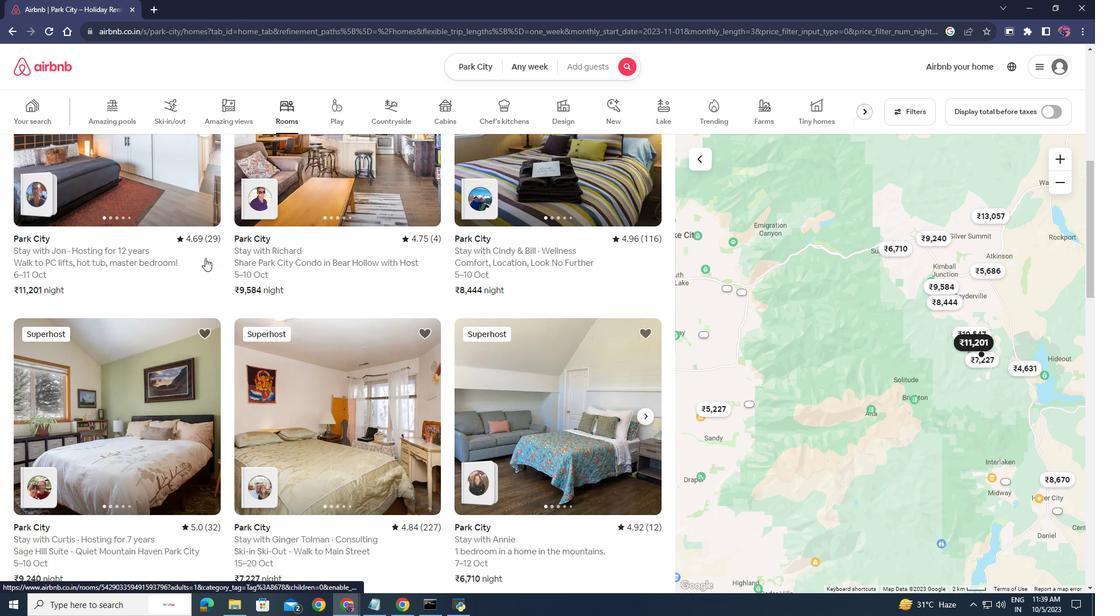 
Action: Mouse scrolled (205, 257) with delta (0, 0)
Screenshot: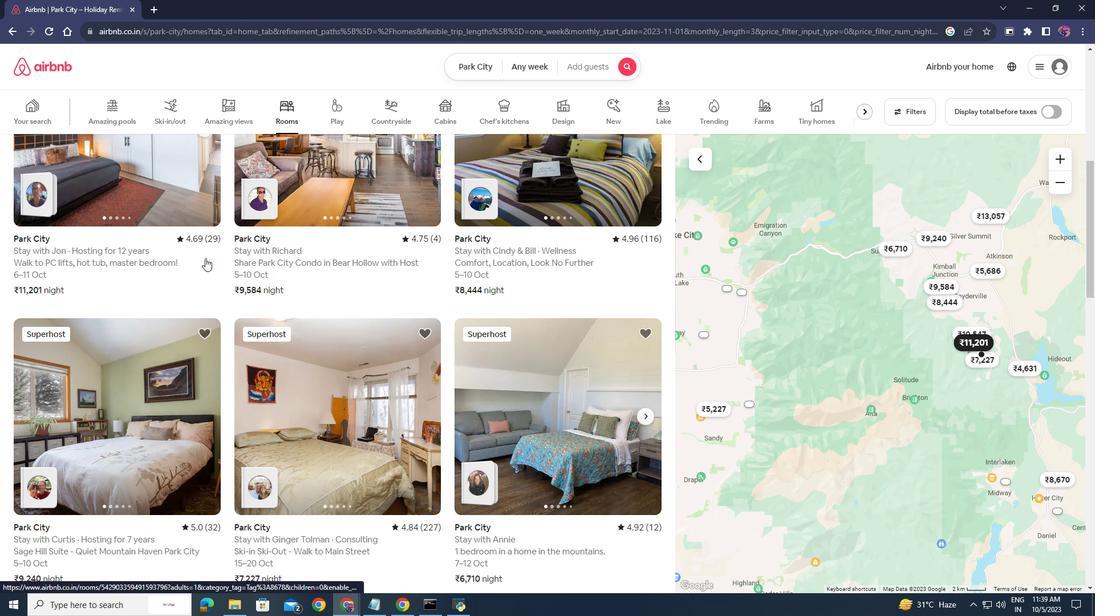 
Action: Mouse scrolled (205, 257) with delta (0, 0)
Screenshot: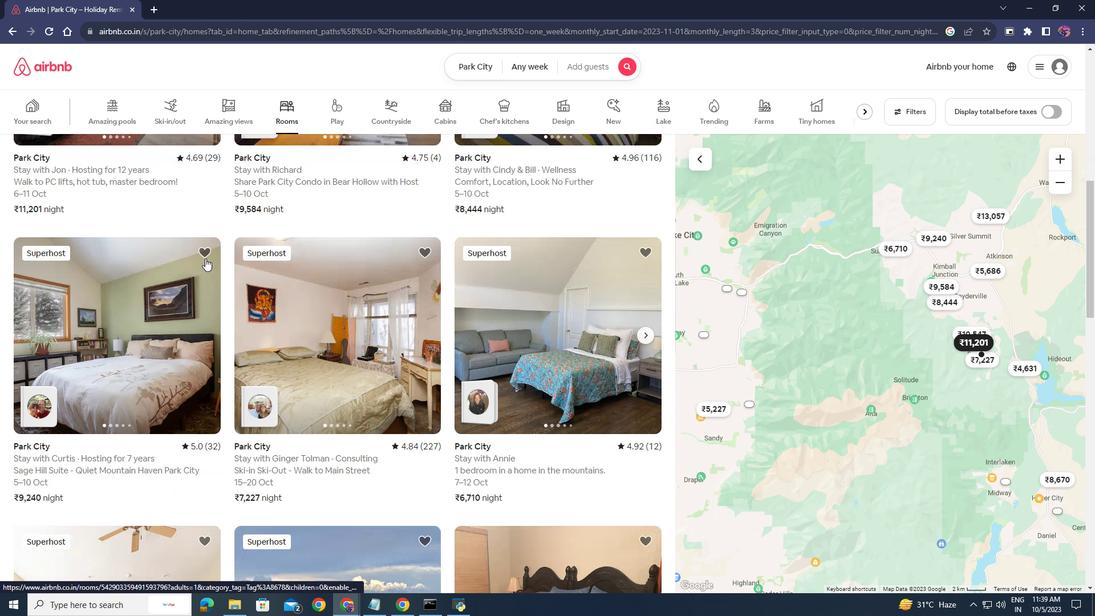 
Action: Mouse moved to (212, 267)
Screenshot: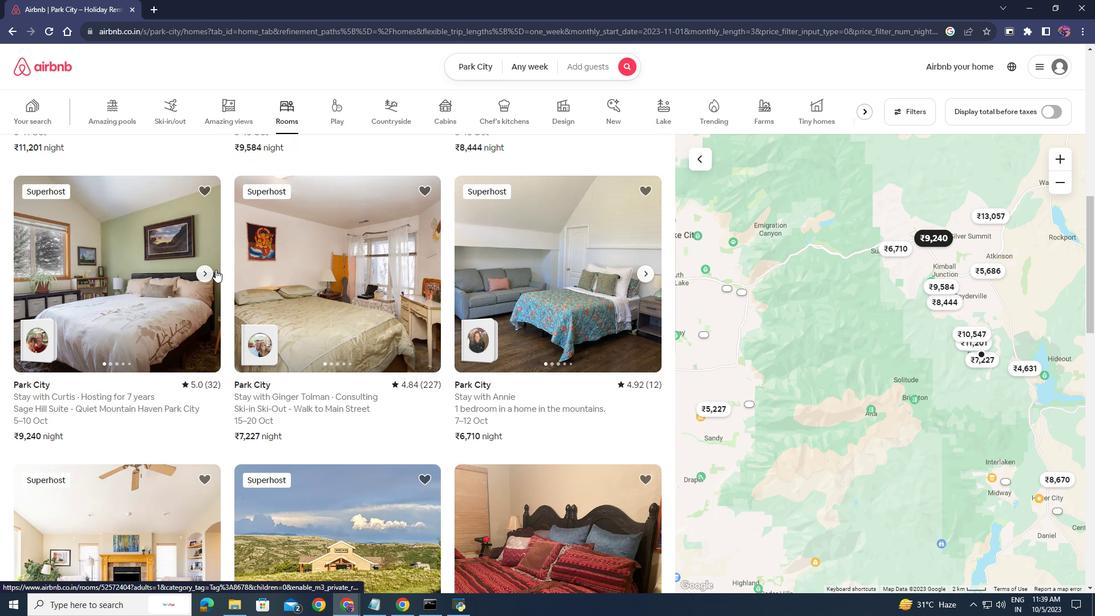 
Action: Mouse scrolled (212, 266) with delta (0, 0)
Screenshot: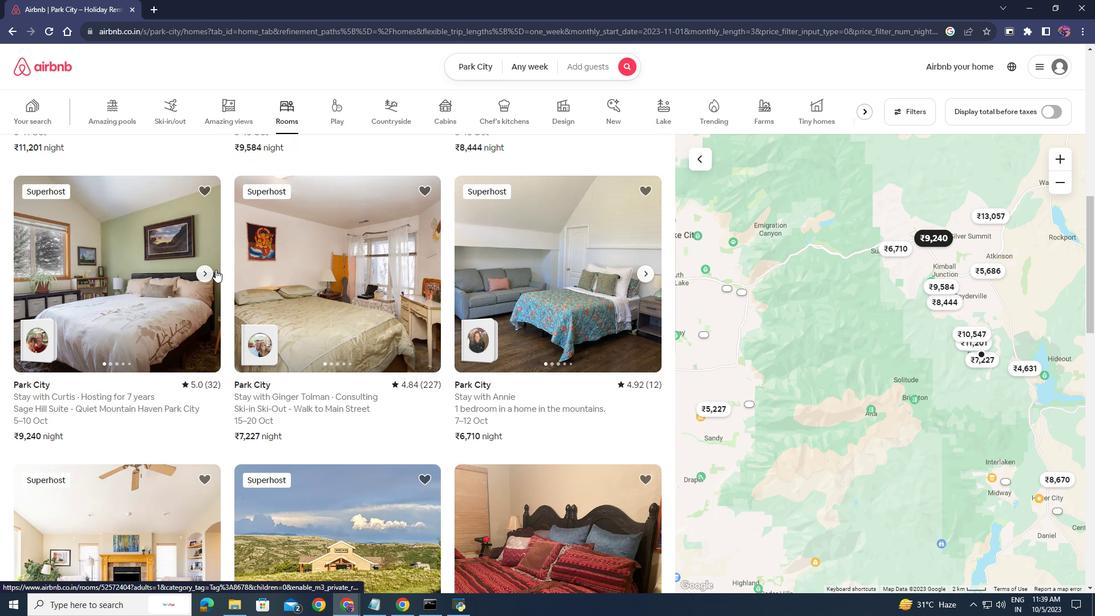 
Action: Mouse moved to (215, 269)
Screenshot: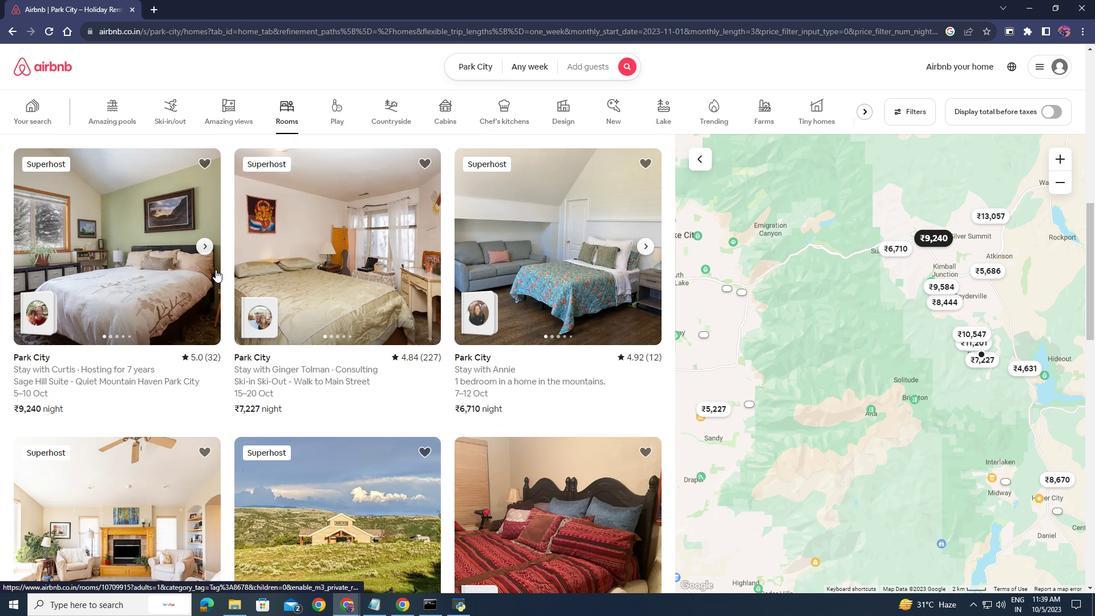 
Action: Mouse scrolled (215, 269) with delta (0, 0)
Screenshot: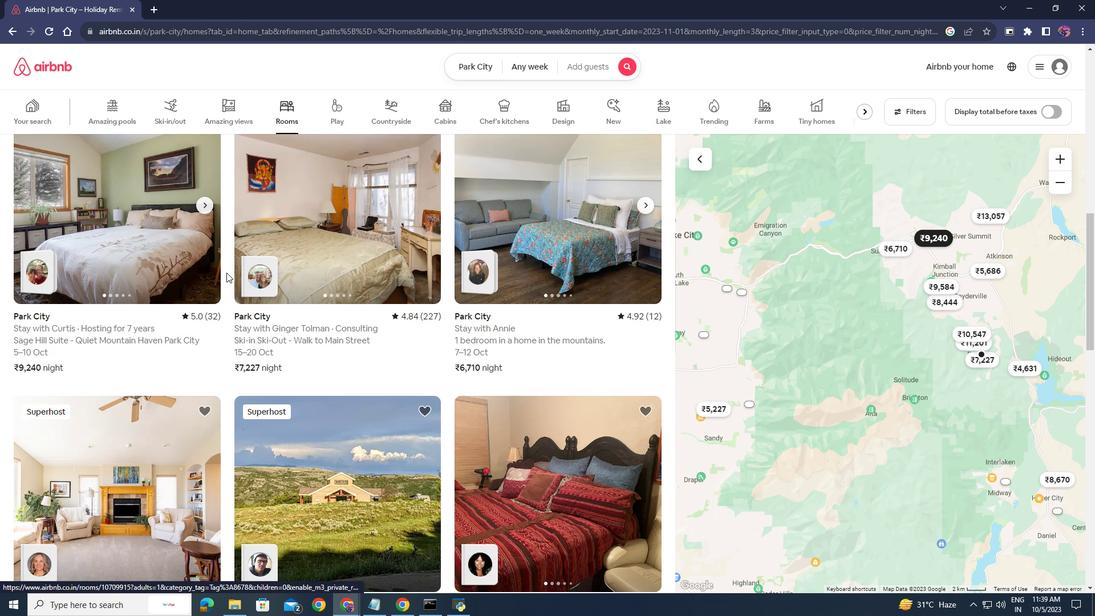 
Action: Mouse moved to (456, 366)
Screenshot: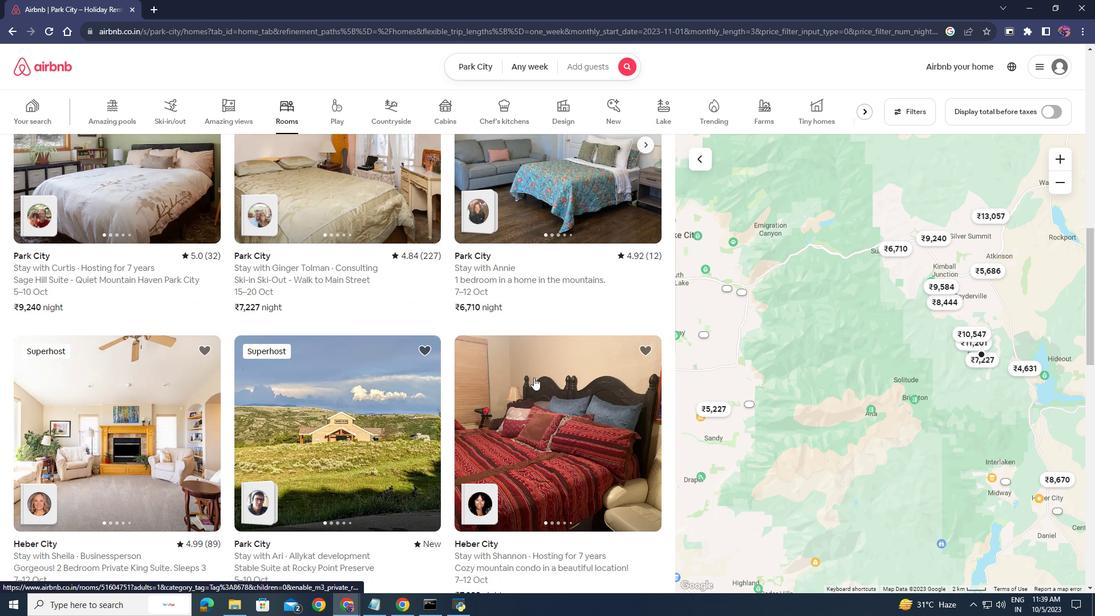 
Action: Mouse scrolled (456, 365) with delta (0, 0)
Screenshot: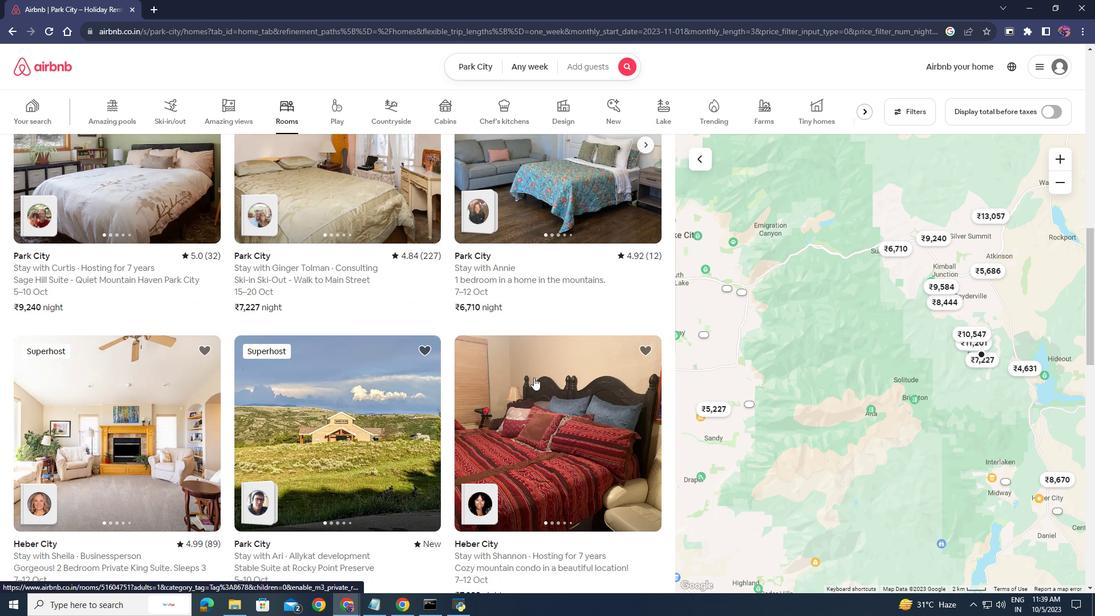 
Action: Mouse moved to (339, 398)
